 Task: Create an HTML navigation menu with dropdown submenus.
Action: Mouse moved to (65, 129)
Screenshot: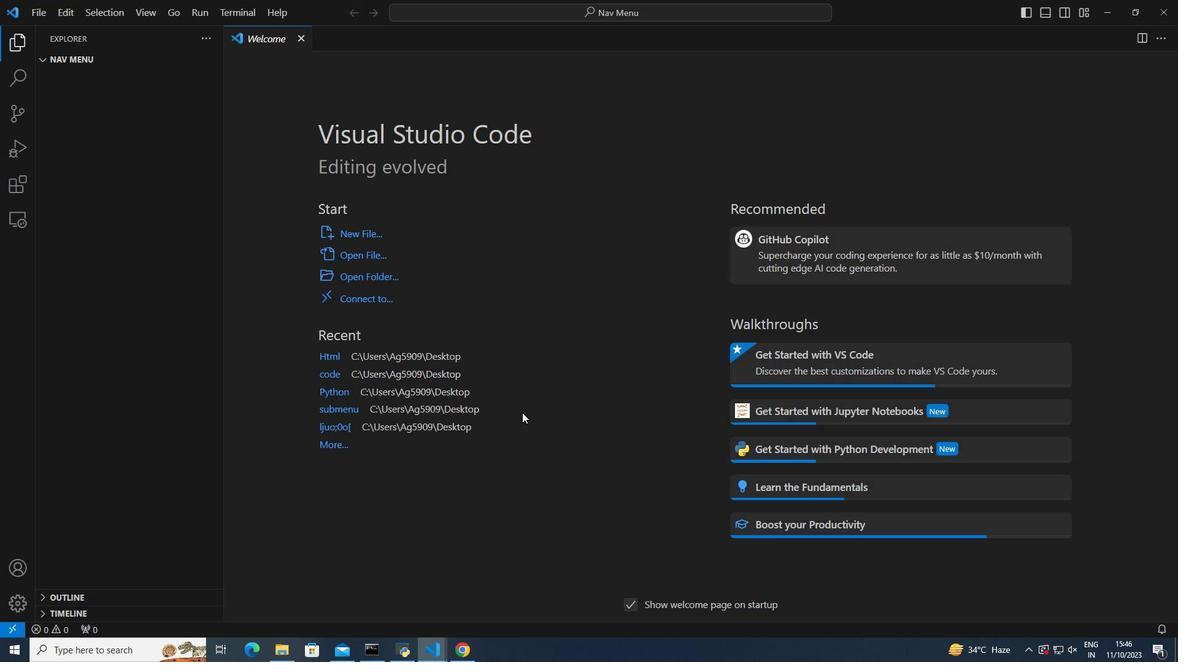 
Action: Mouse pressed left at (65, 129)
Screenshot: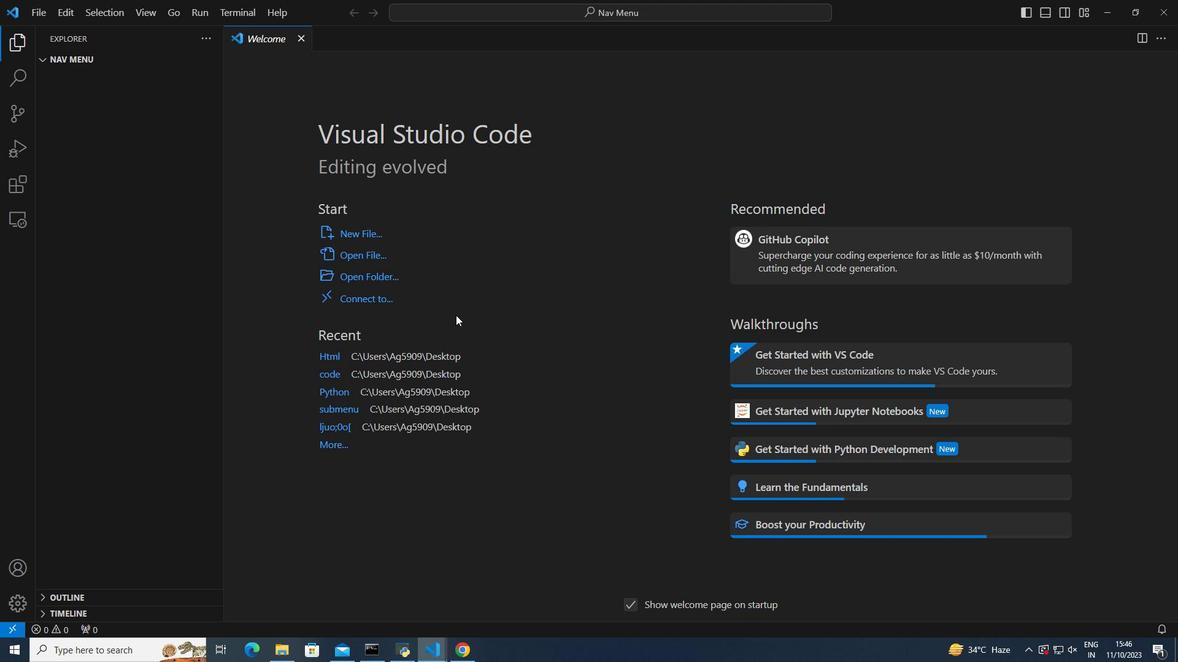 
Action: Mouse moved to (55, 97)
Screenshot: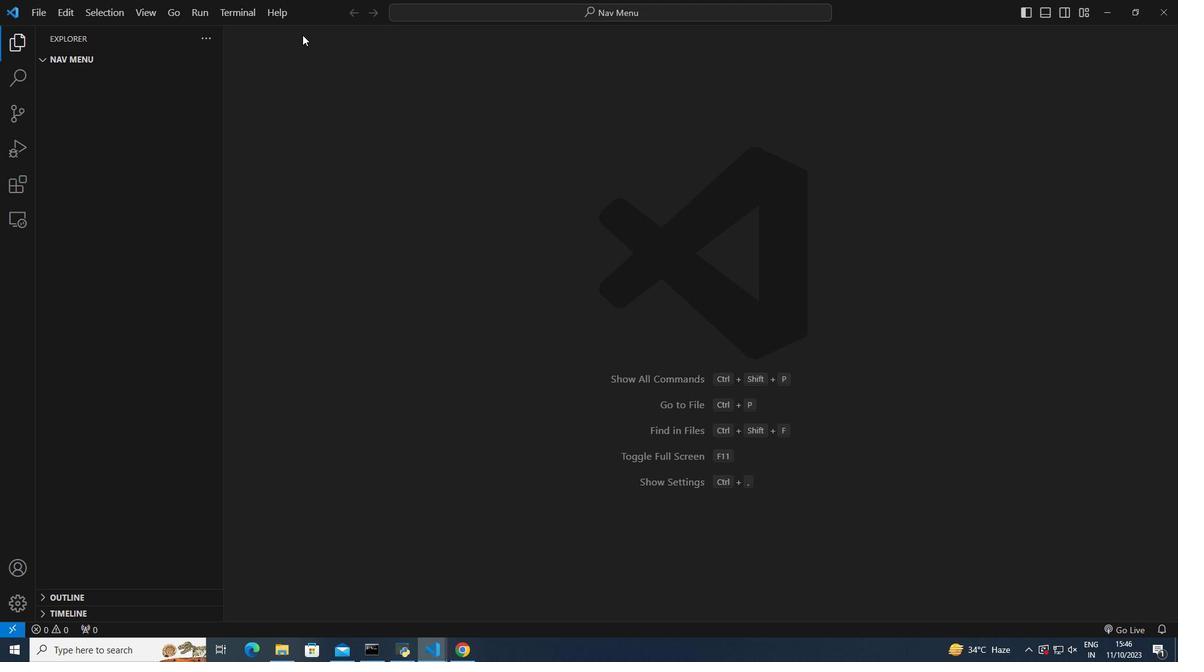 
Action: Mouse pressed left at (55, 97)
Screenshot: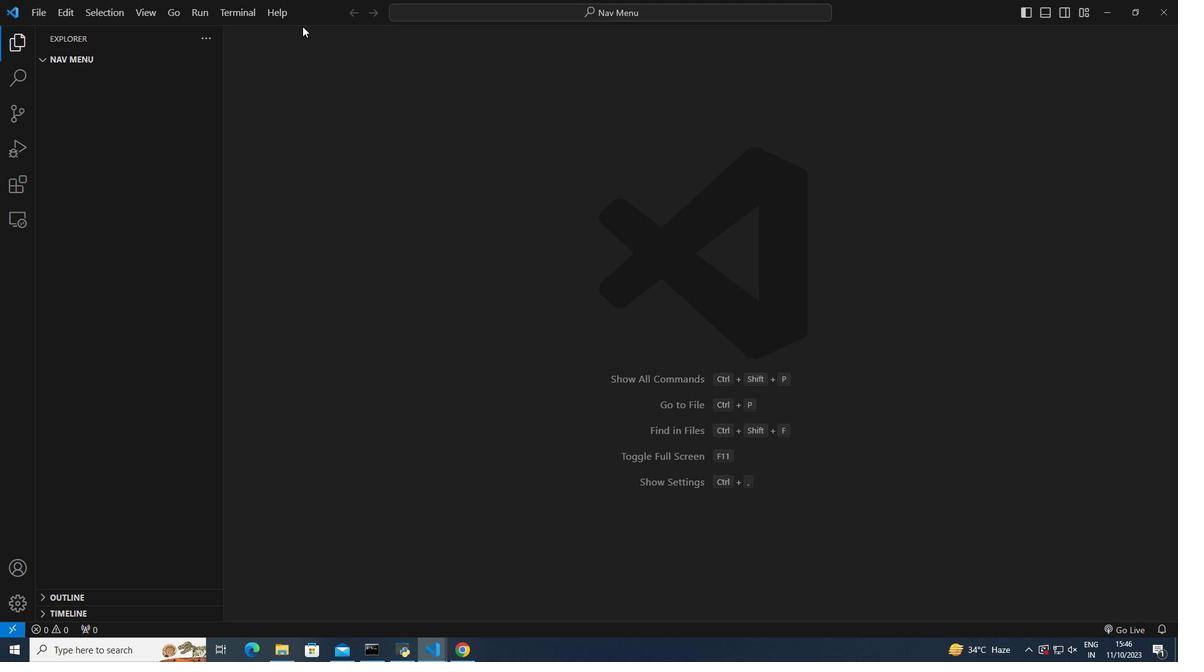 
Action: Mouse moved to (12, 133)
Screenshot: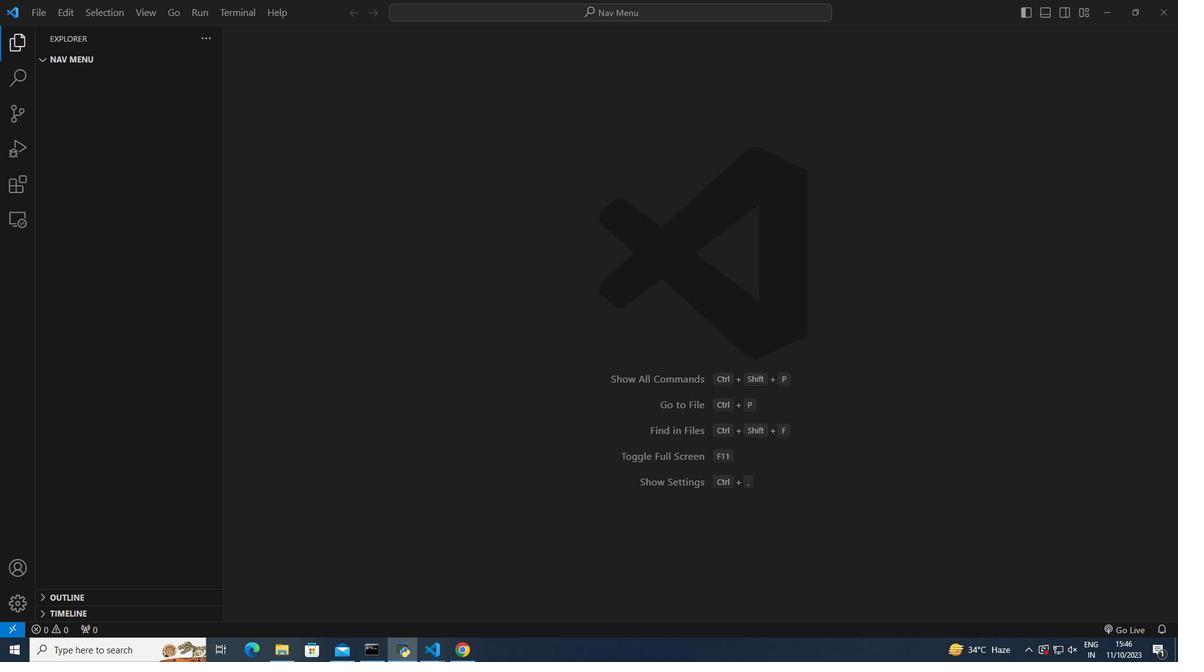 
Action: Mouse pressed left at (12, 133)
Screenshot: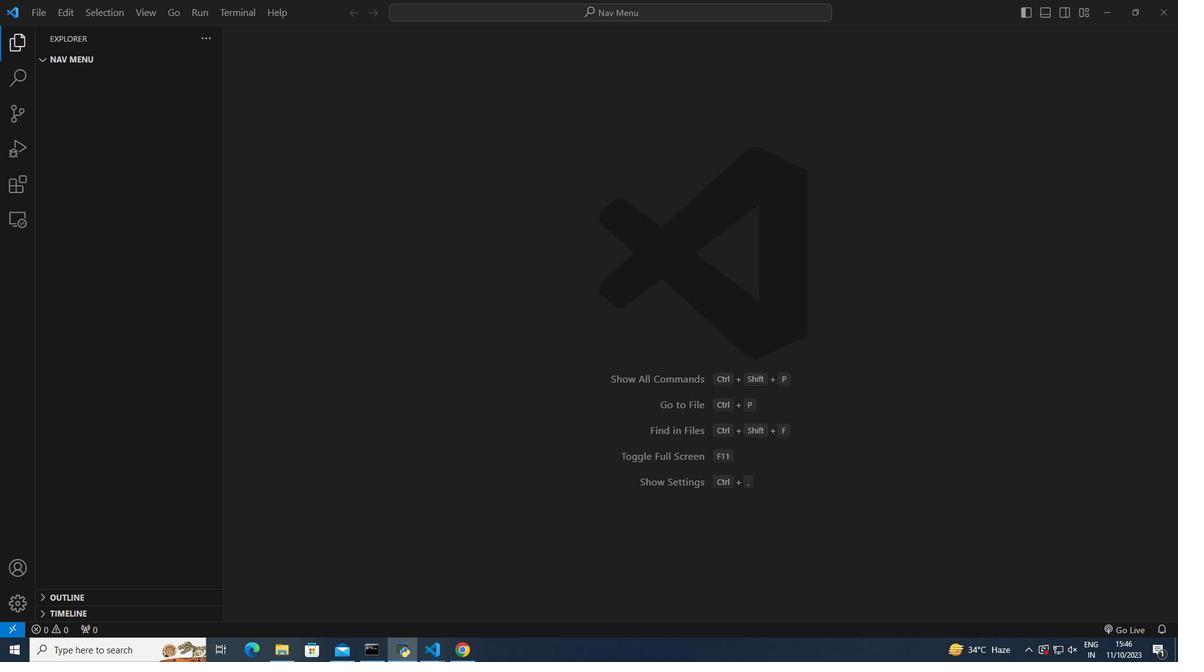 
Action: Mouse moved to (15, 133)
Screenshot: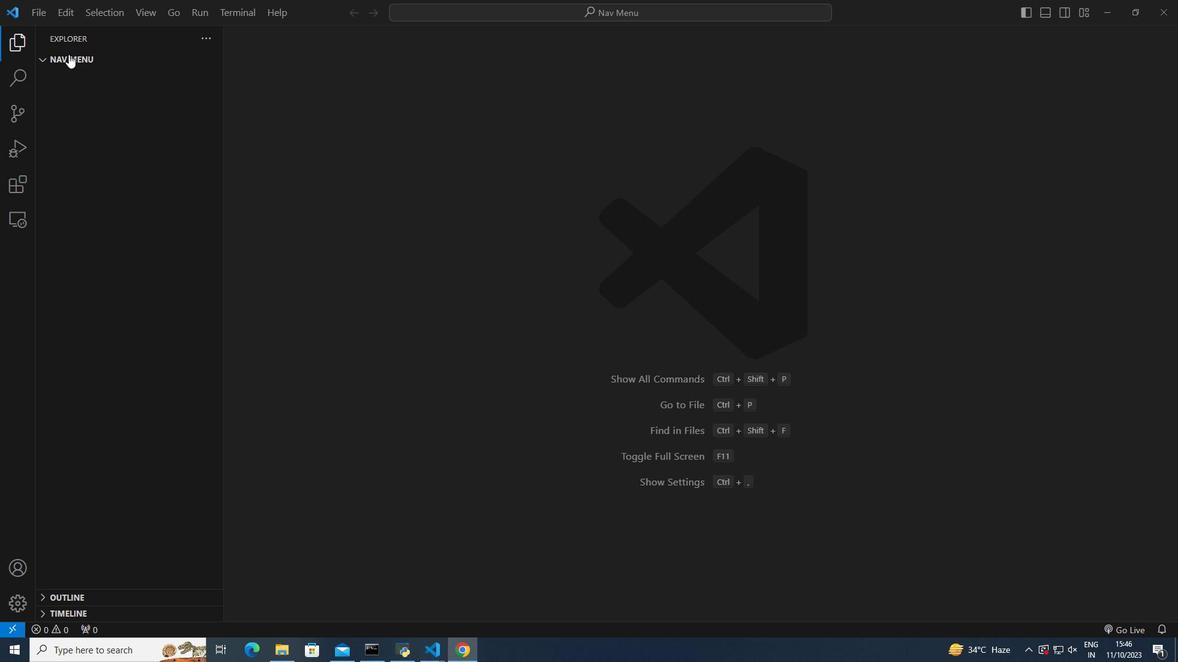 
Action: Mouse pressed left at (15, 133)
Screenshot: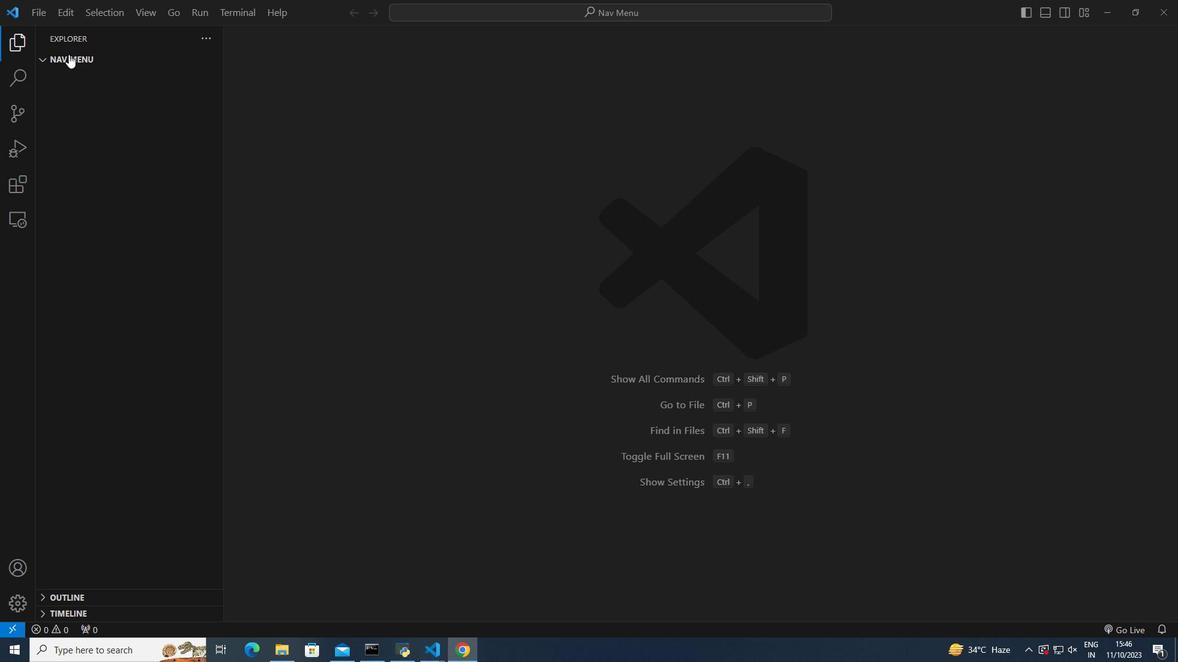 
Action: Mouse moved to (48, 100)
Screenshot: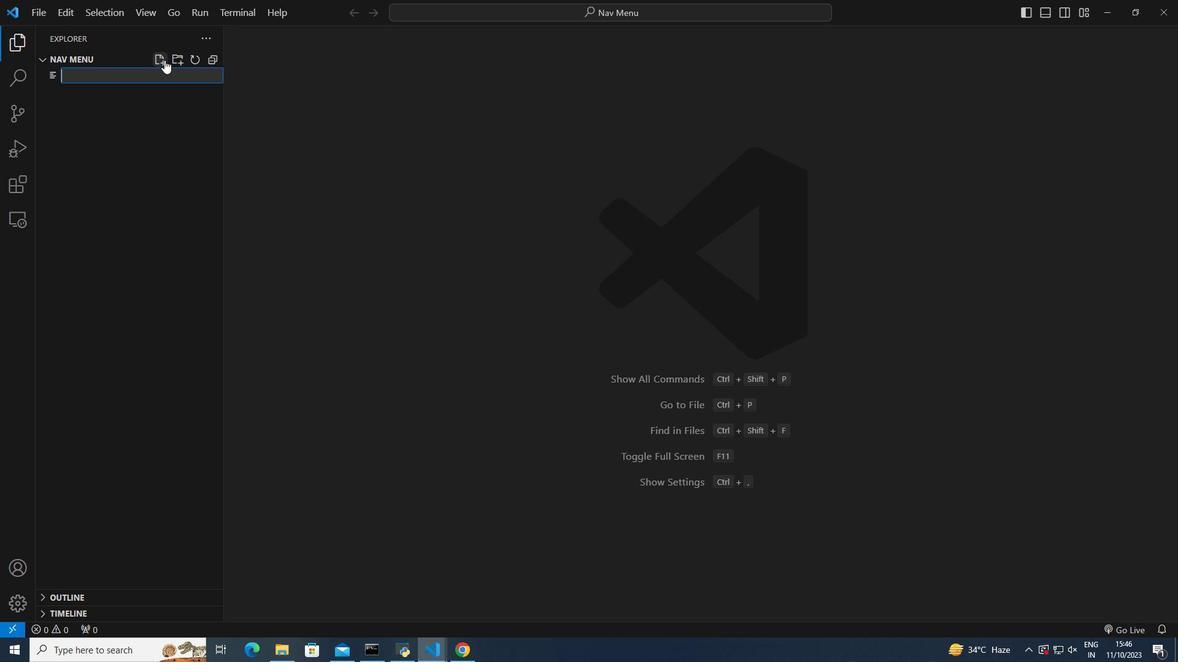 
Action: Mouse pressed left at (48, 100)
Screenshot: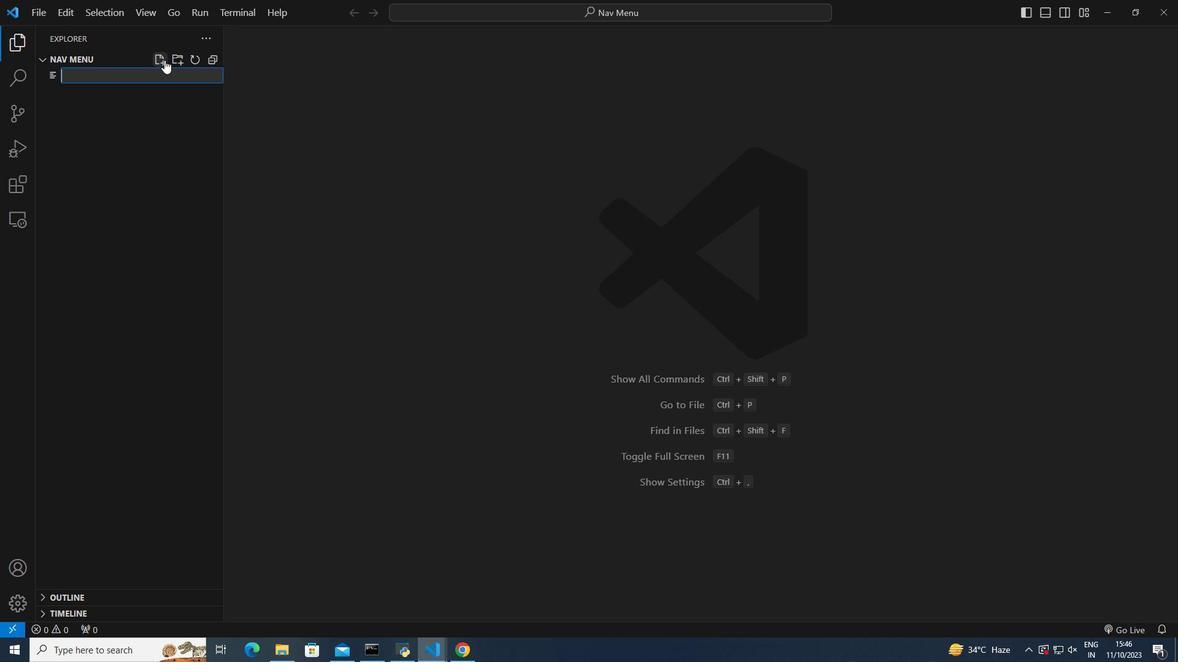 
Action: Mouse moved to (47, 101)
Screenshot: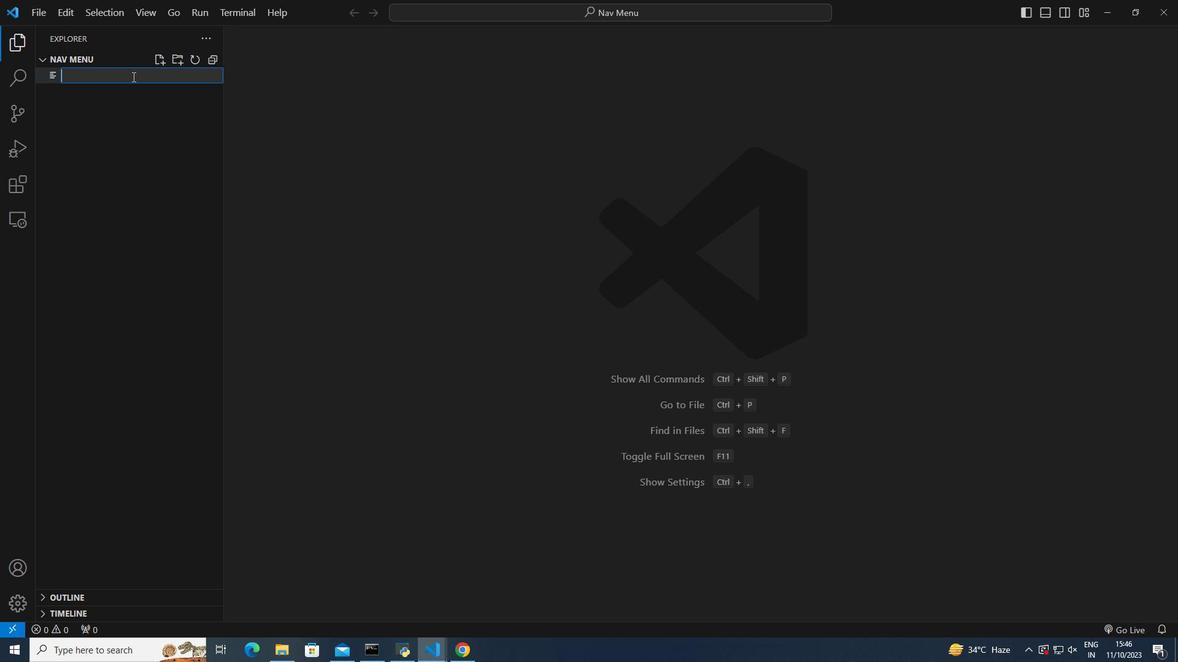 
Action: Mouse pressed left at (47, 101)
Screenshot: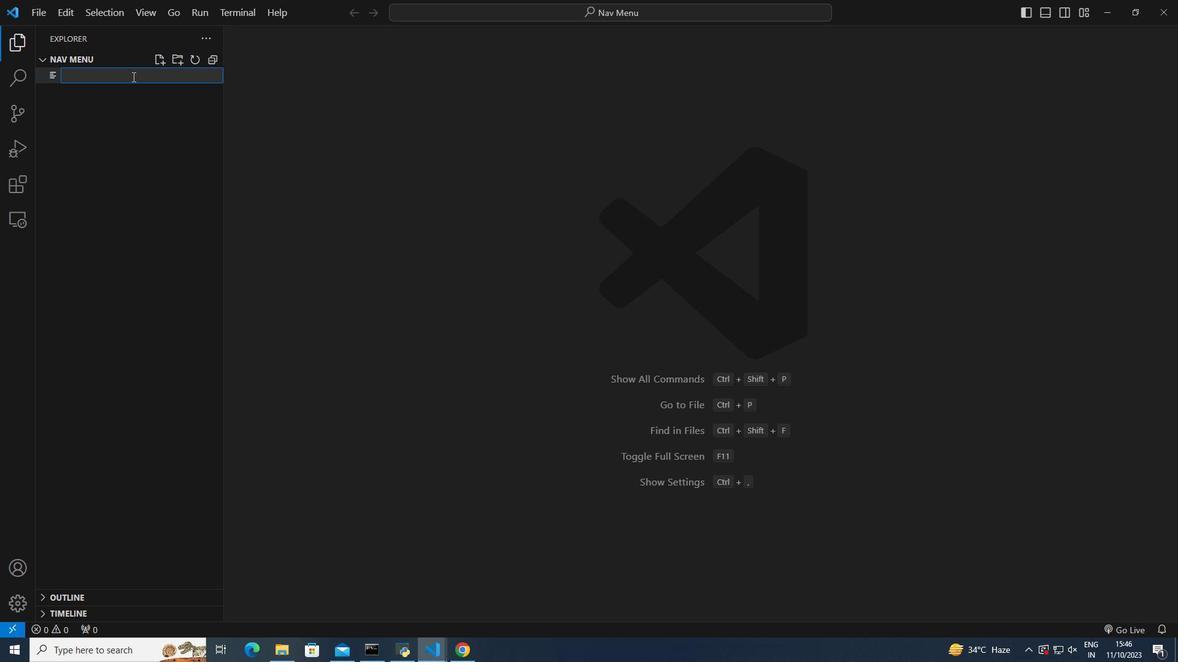 
Action: Key pressed index.html<Key.enter>
Screenshot: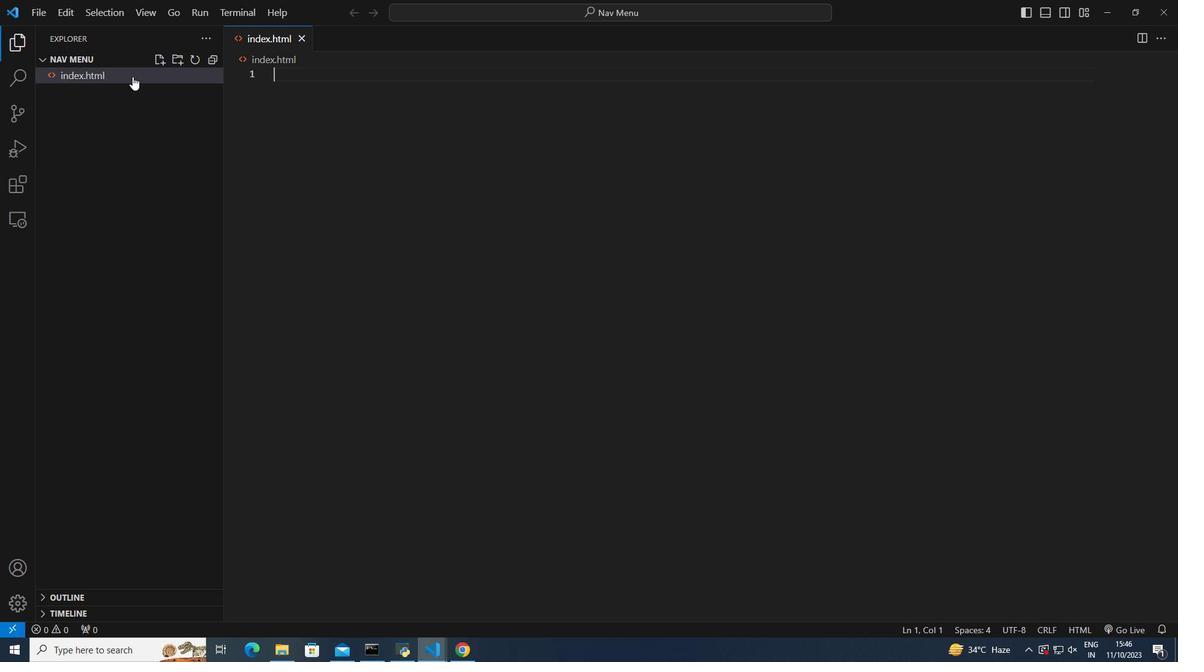 
Action: Mouse moved to (14, 117)
Screenshot: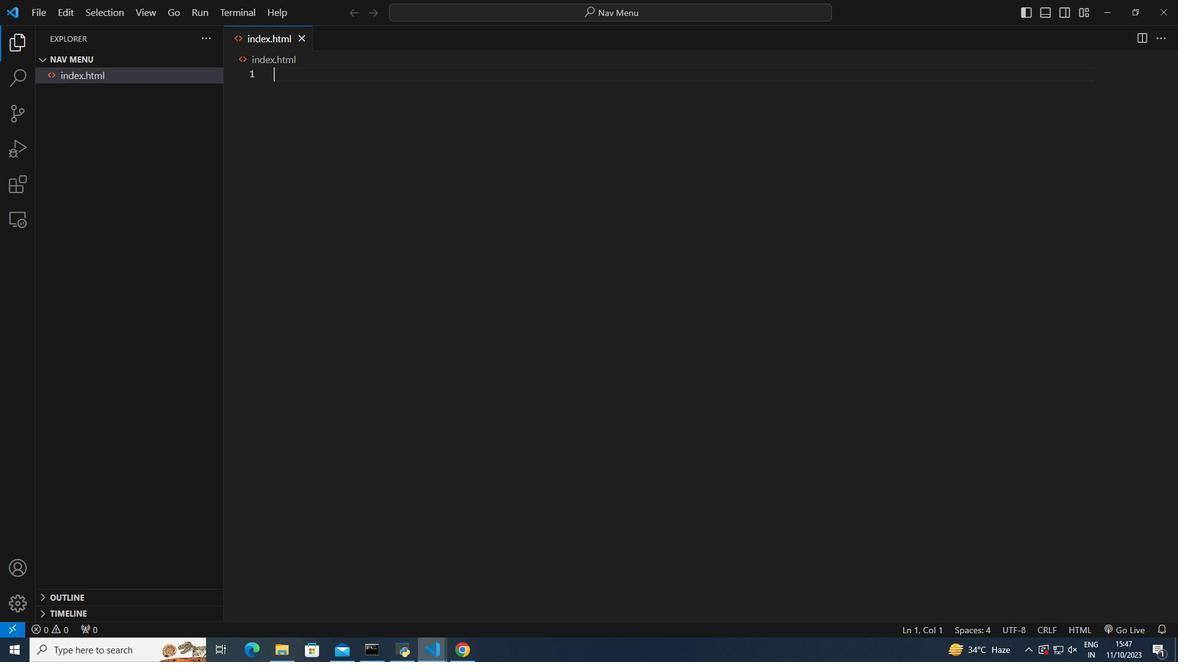 
Action: Mouse scrolled (14, 117) with delta (0, 0)
Screenshot: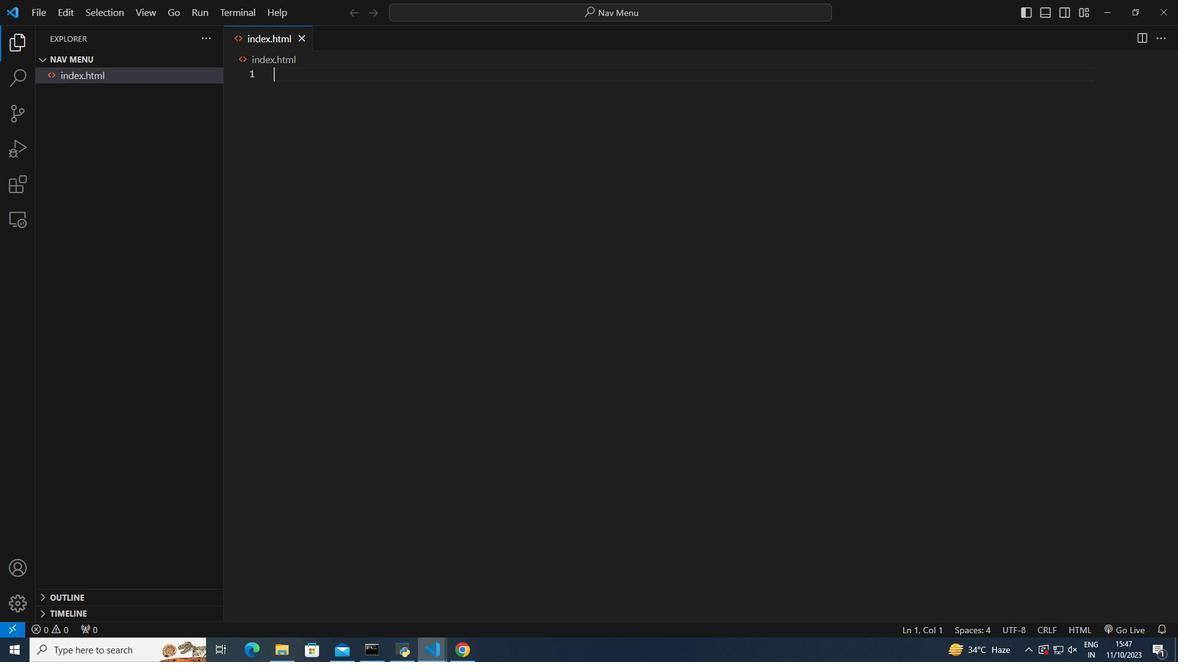 
Action: Mouse scrolled (14, 117) with delta (0, 0)
Screenshot: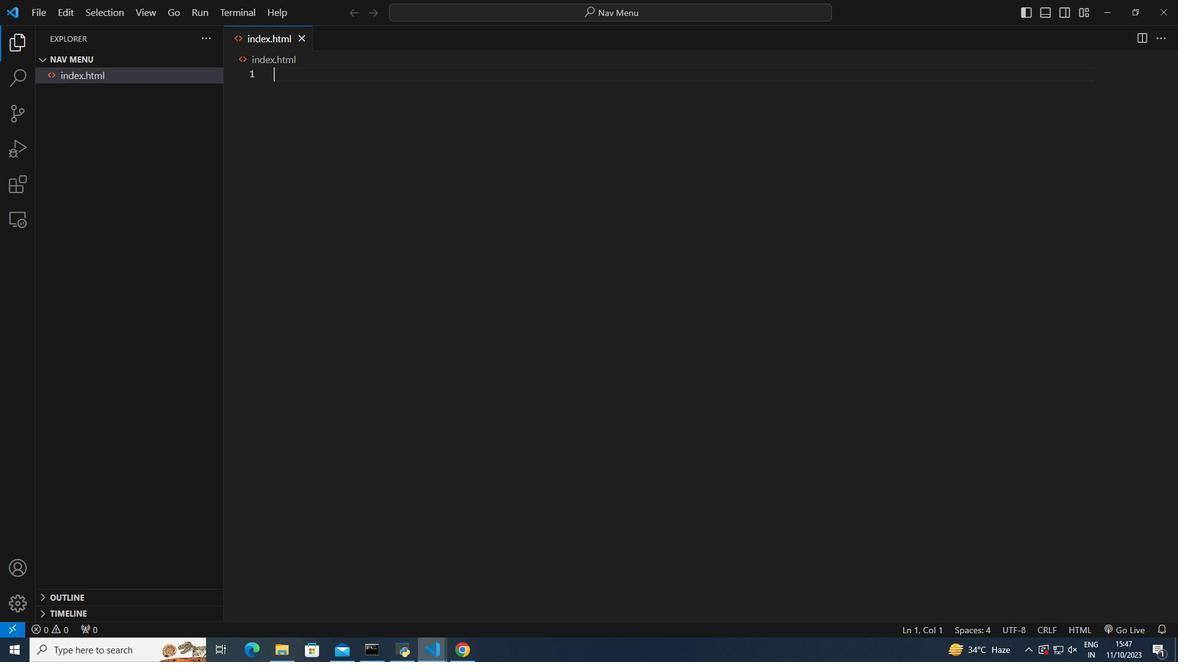 
Action: Mouse moved to (14, 117)
Screenshot: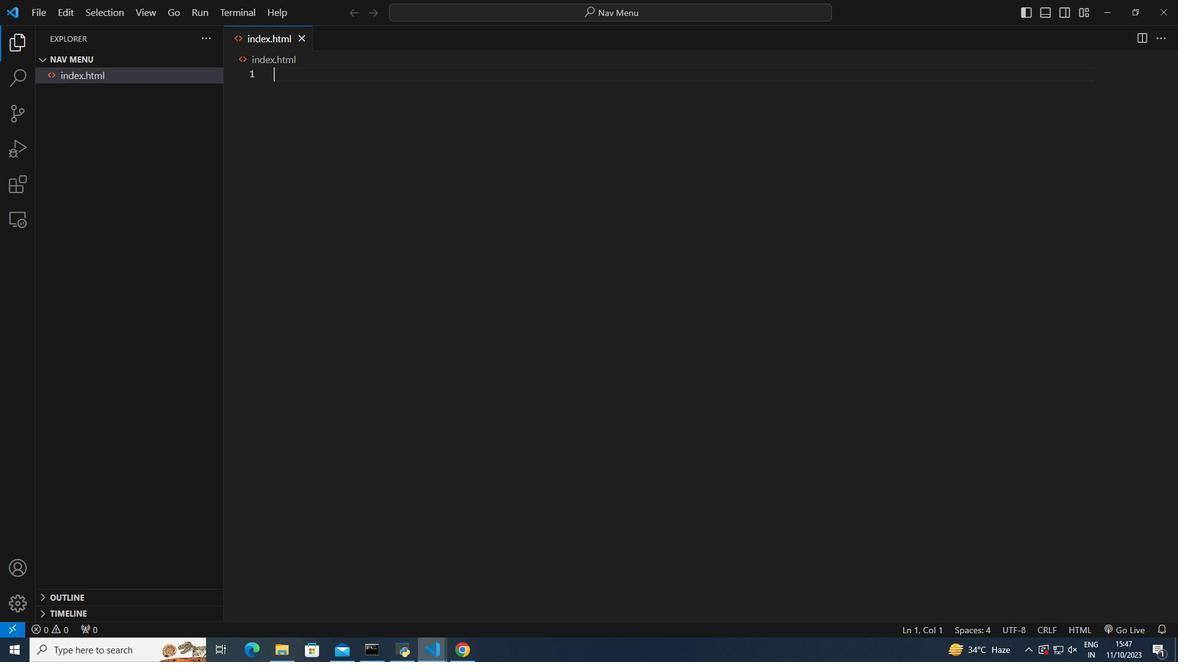 
Action: Mouse scrolled (14, 117) with delta (0, 0)
Screenshot: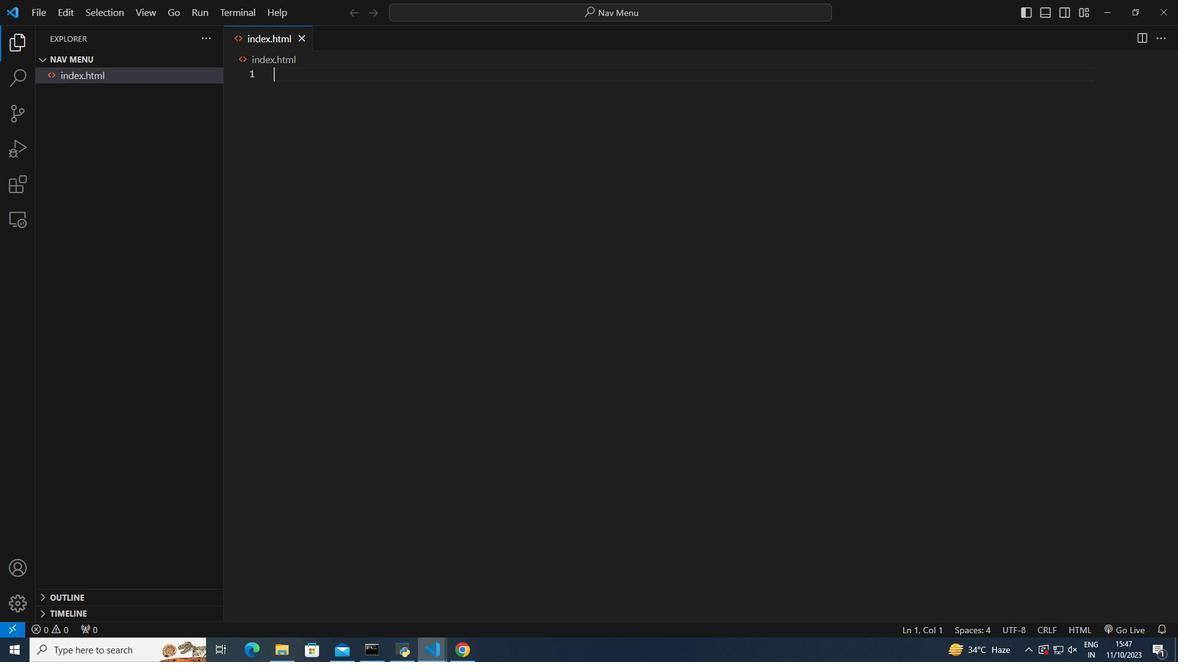 
Action: Mouse moved to (14, 115)
Screenshot: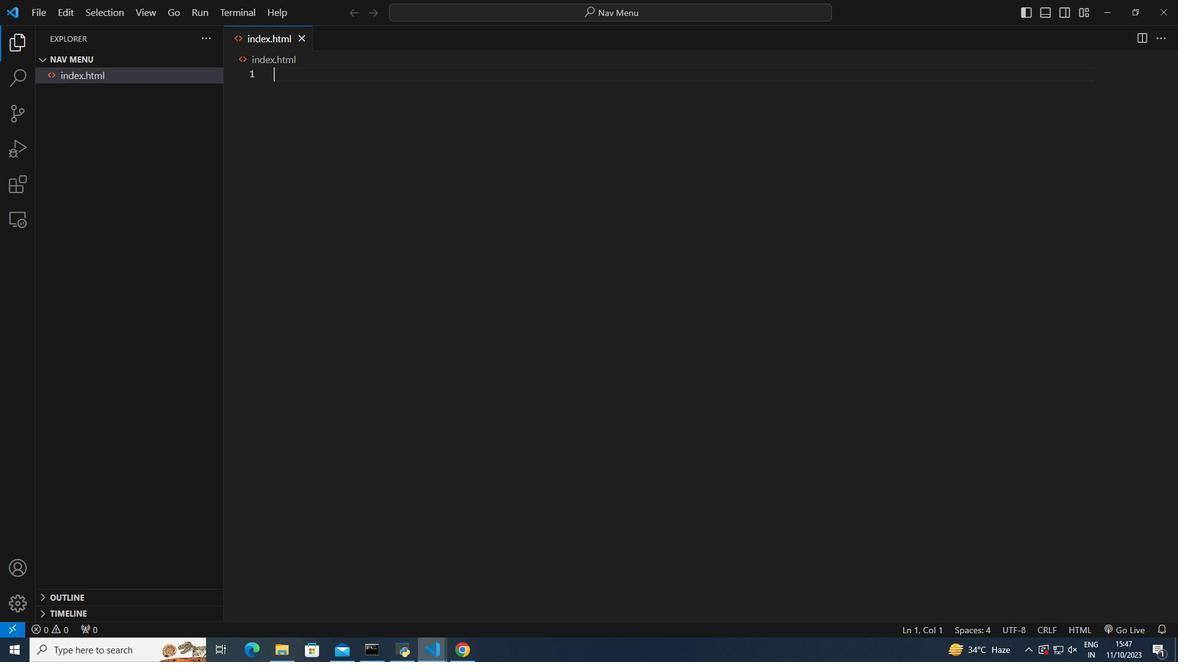 
Action: Mouse scrolled (14, 115) with delta (0, 0)
Screenshot: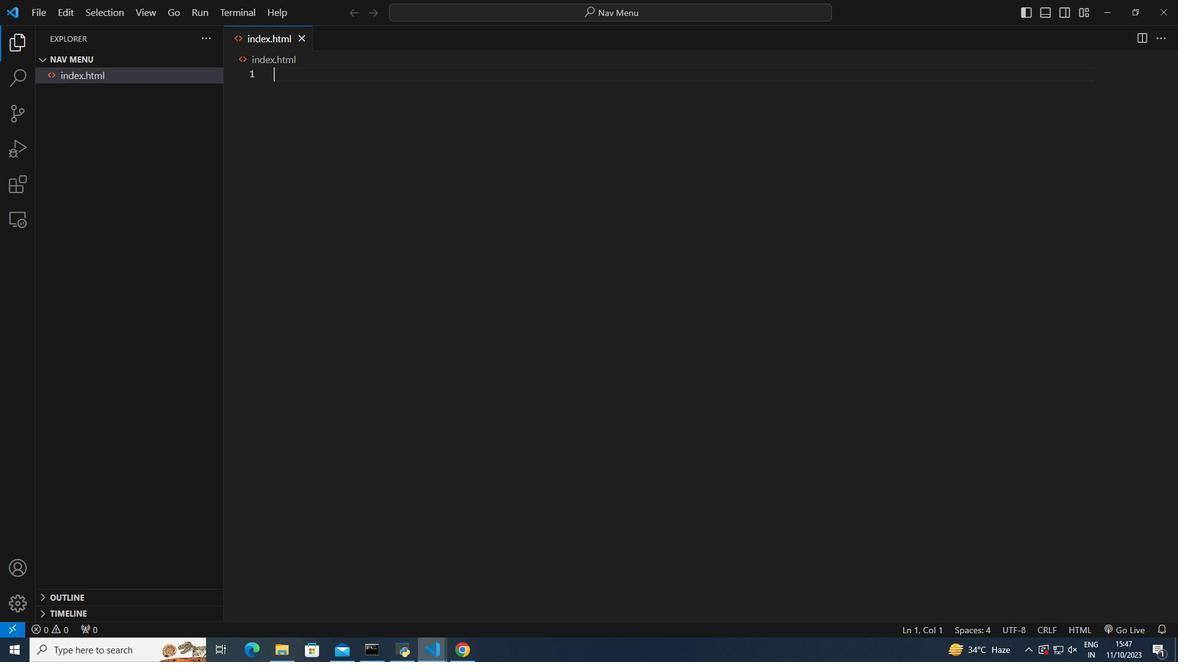 
Action: Mouse scrolled (14, 115) with delta (0, 0)
Screenshot: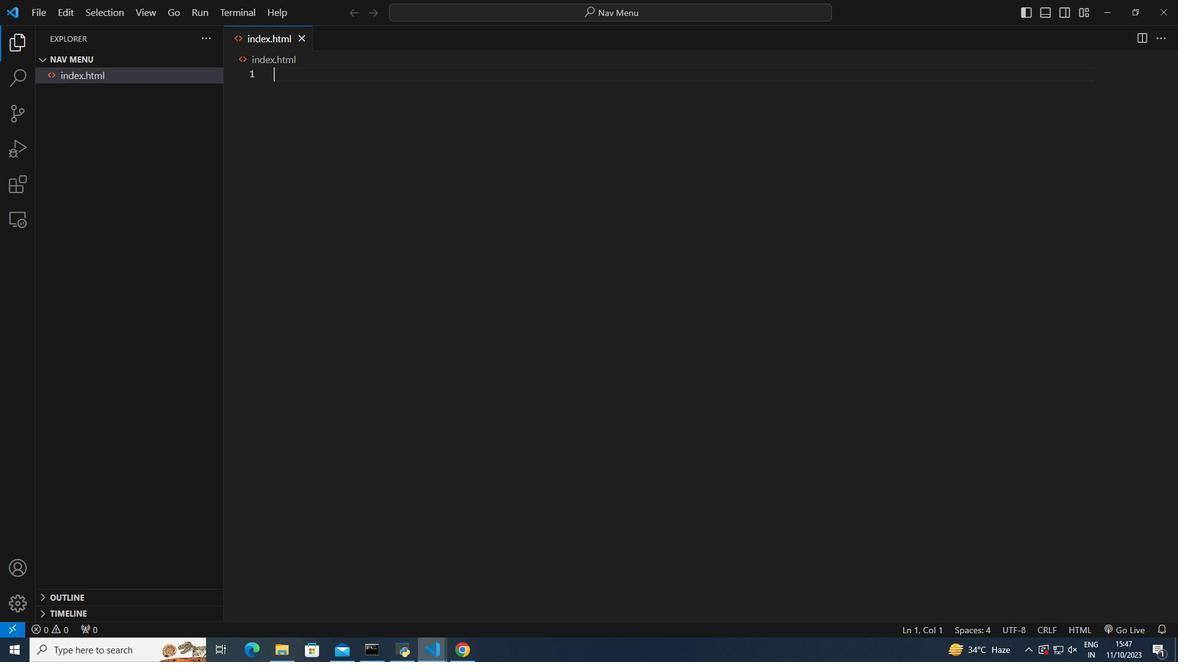 
Action: Mouse scrolled (14, 115) with delta (0, 0)
Screenshot: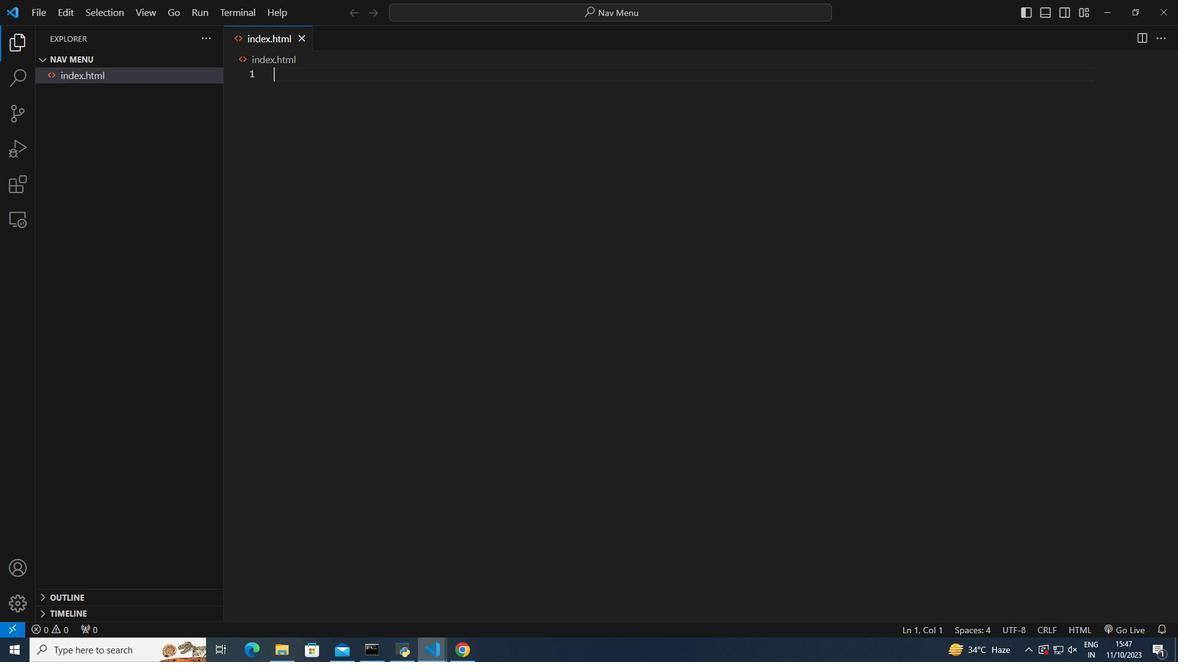 
Action: Mouse scrolled (14, 115) with delta (0, 0)
Screenshot: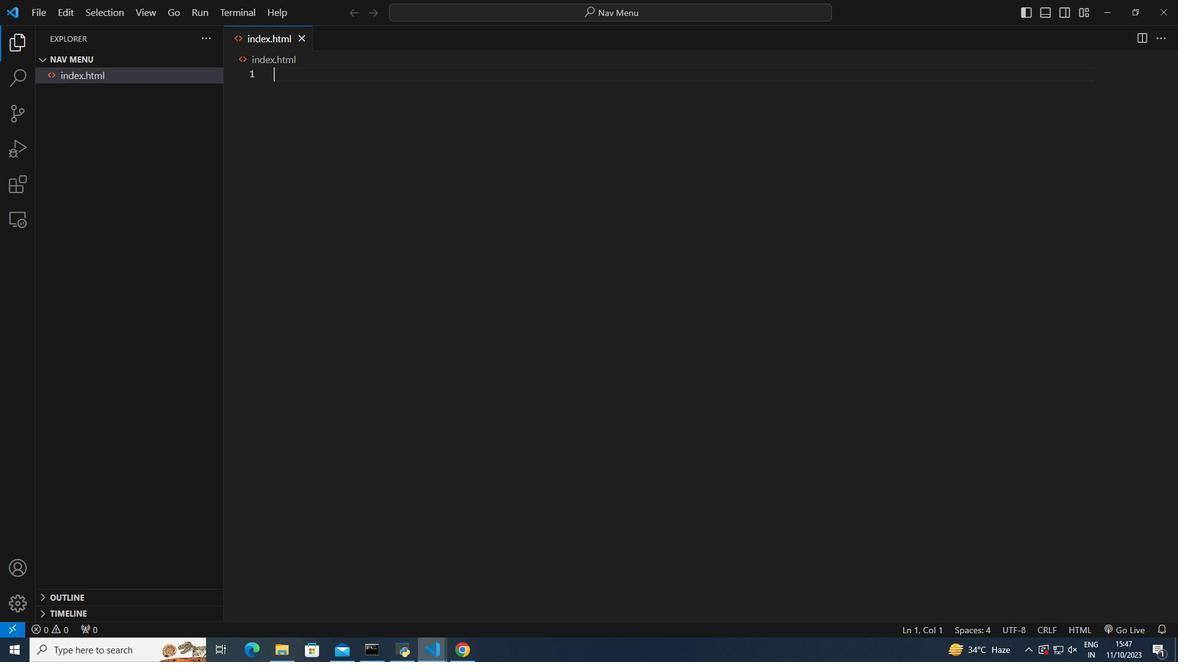 
Action: Mouse scrolled (14, 115) with delta (0, 0)
Screenshot: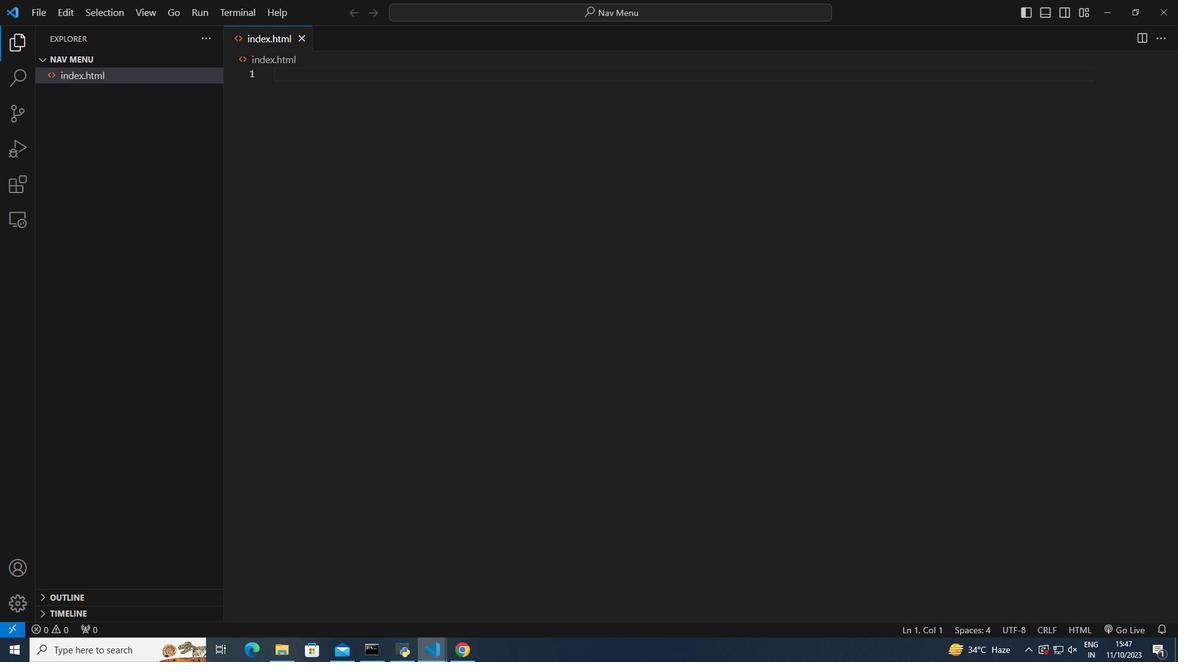 
Action: Mouse moved to (14, 115)
Screenshot: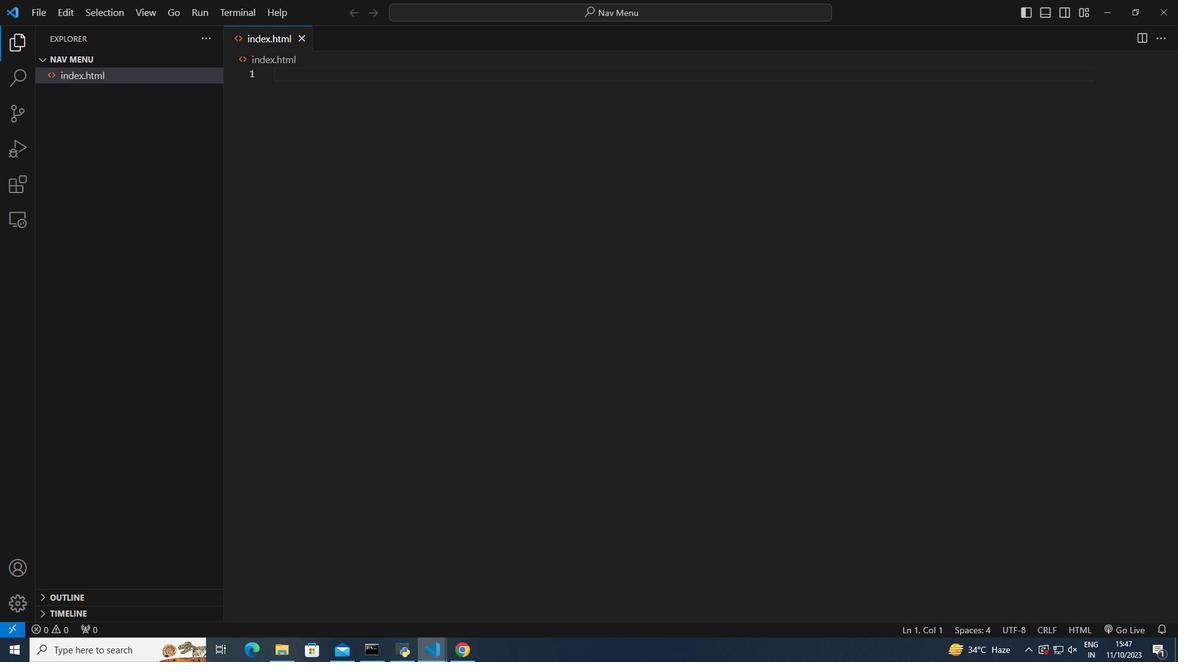 
Action: Mouse scrolled (14, 115) with delta (0, 0)
Screenshot: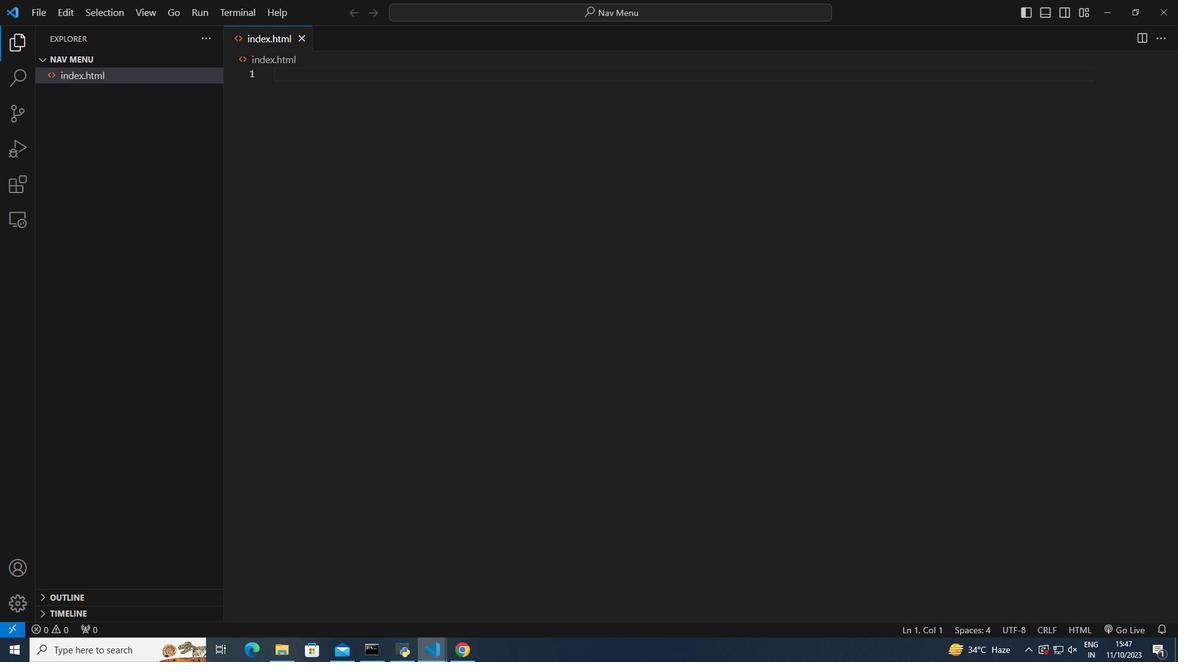 
Action: Mouse scrolled (14, 115) with delta (0, 0)
Screenshot: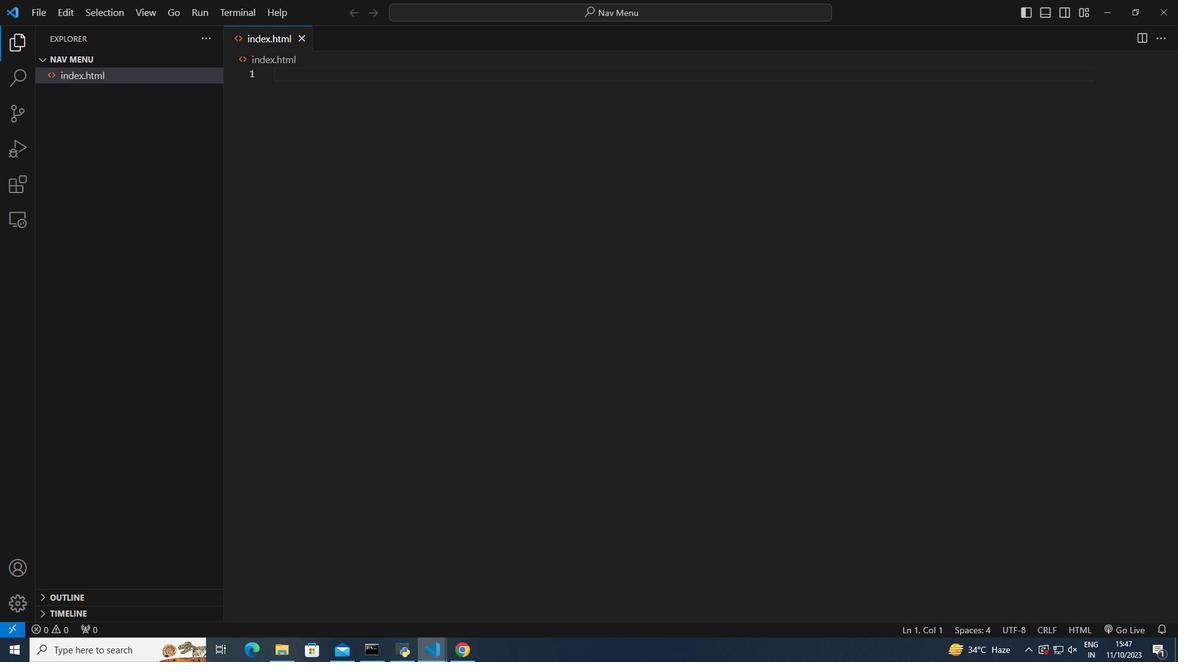 
Action: Mouse scrolled (14, 115) with delta (0, 0)
Screenshot: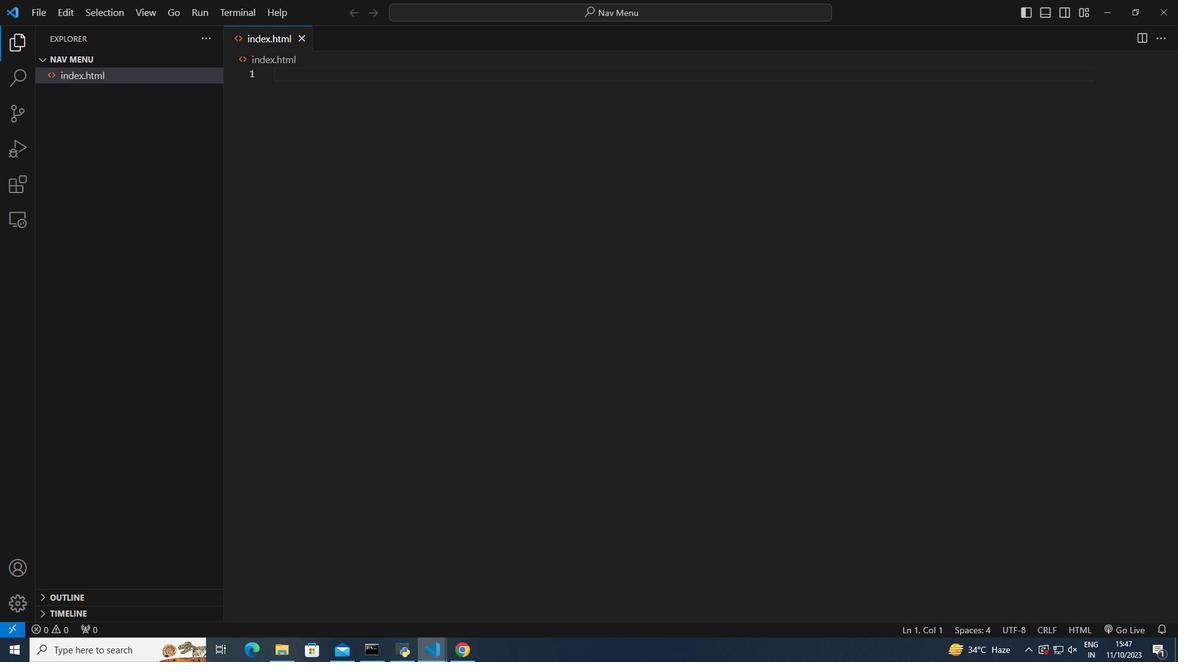 
Action: Mouse scrolled (14, 115) with delta (0, 0)
Screenshot: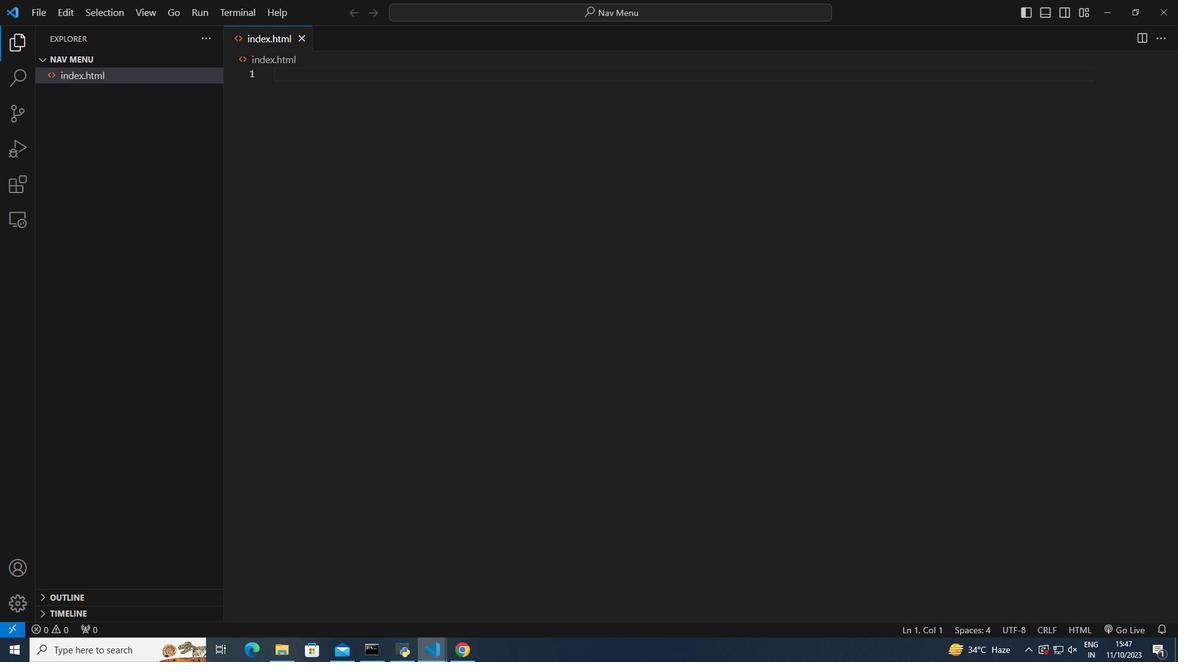 
Action: Mouse moved to (14, 115)
Screenshot: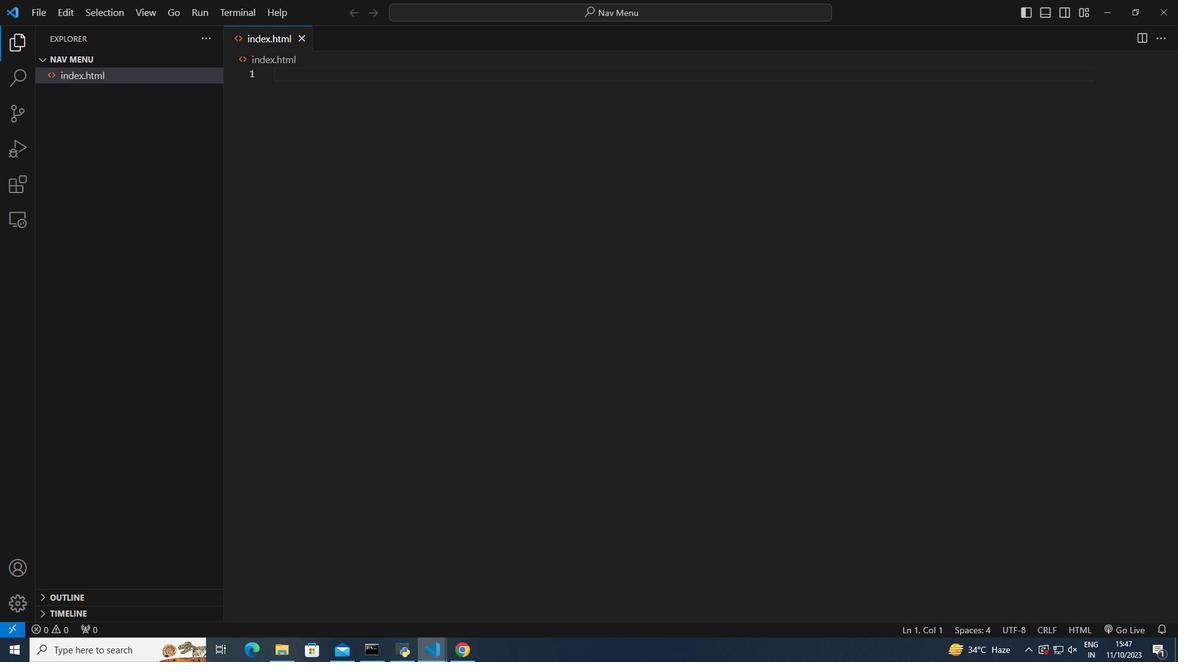 
Action: Mouse scrolled (14, 115) with delta (0, 0)
Screenshot: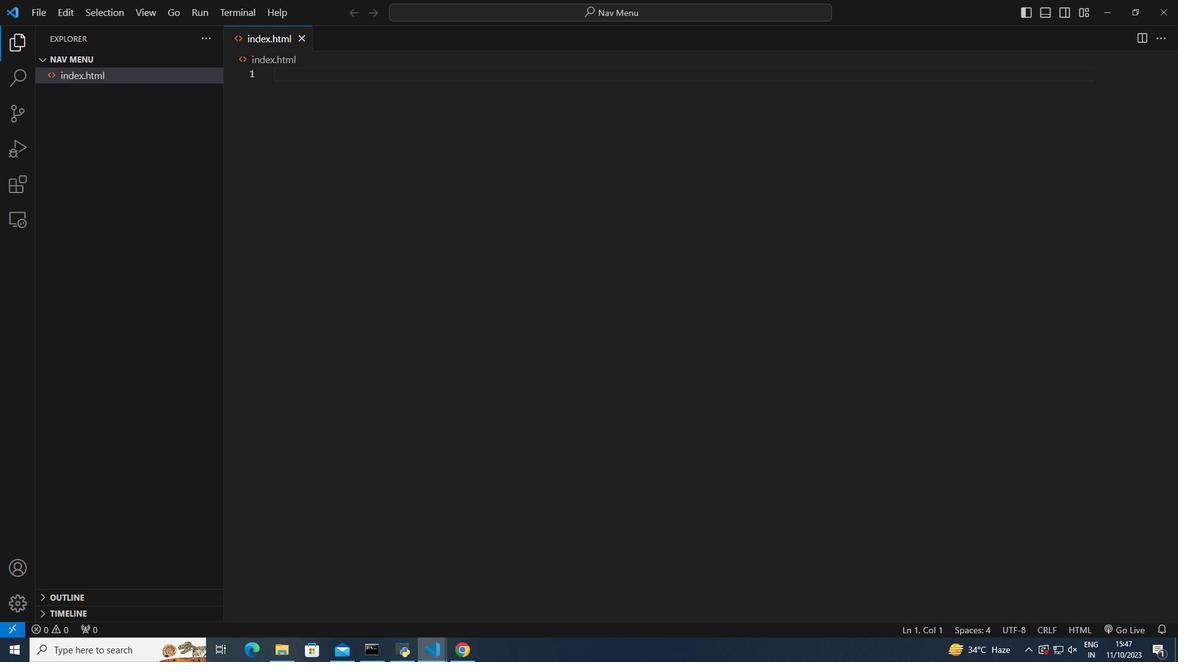 
Action: Mouse scrolled (14, 115) with delta (0, 0)
Screenshot: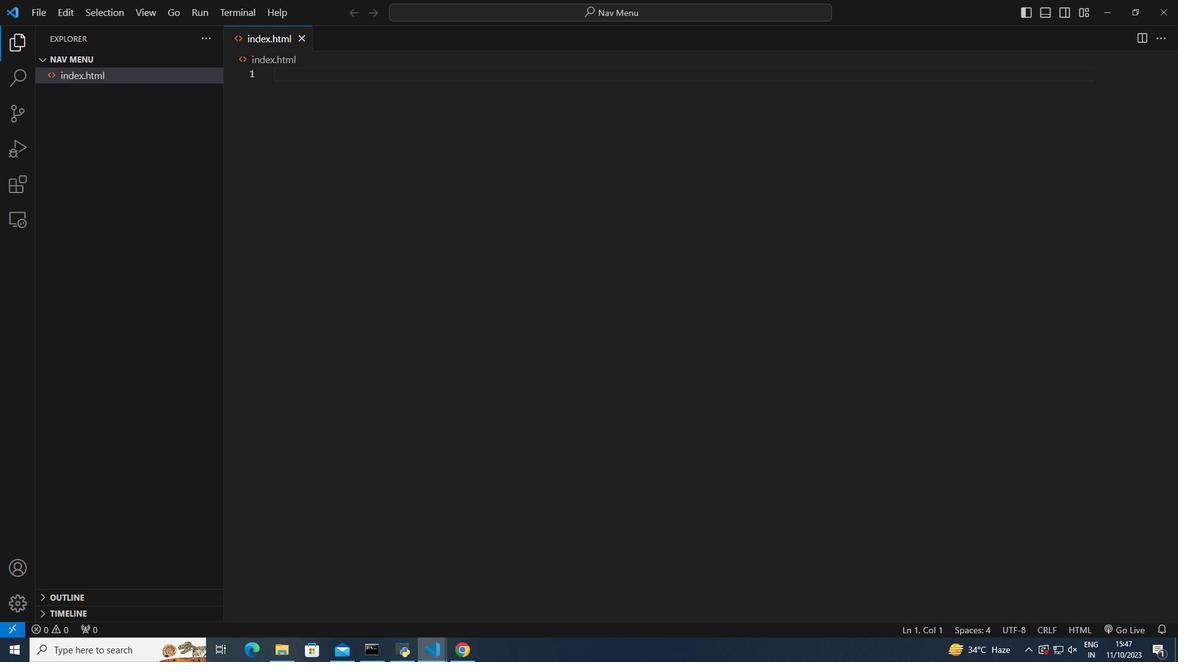 
Action: Mouse scrolled (14, 115) with delta (0, 0)
Screenshot: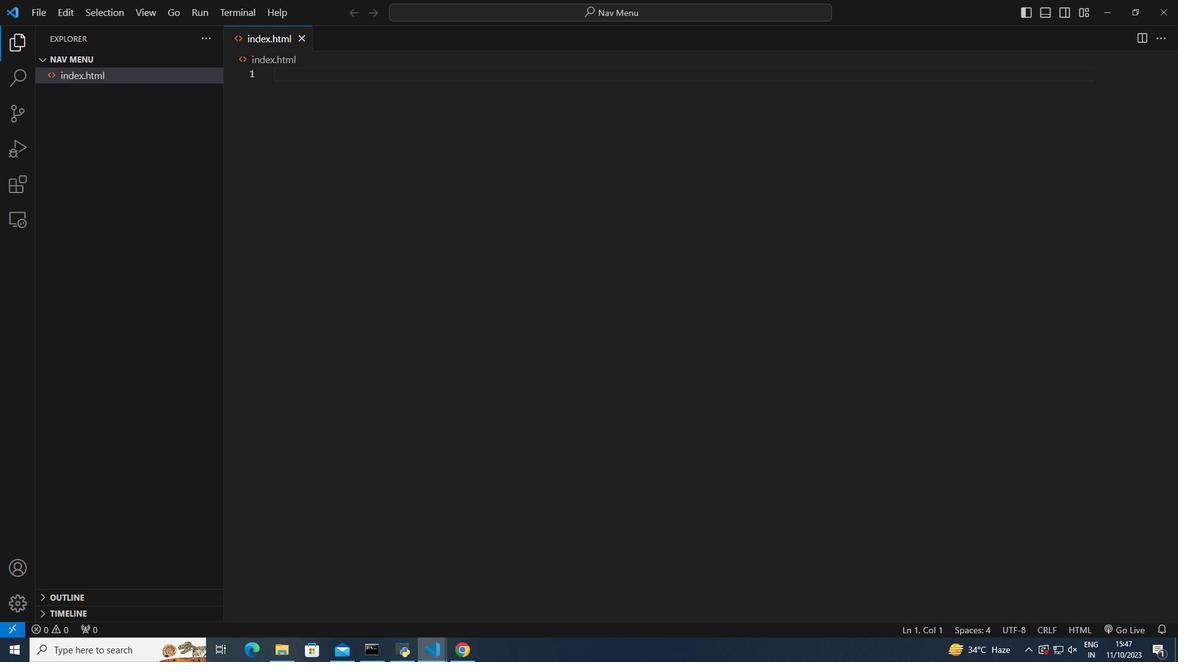 
Action: Mouse moved to (59, 104)
Screenshot: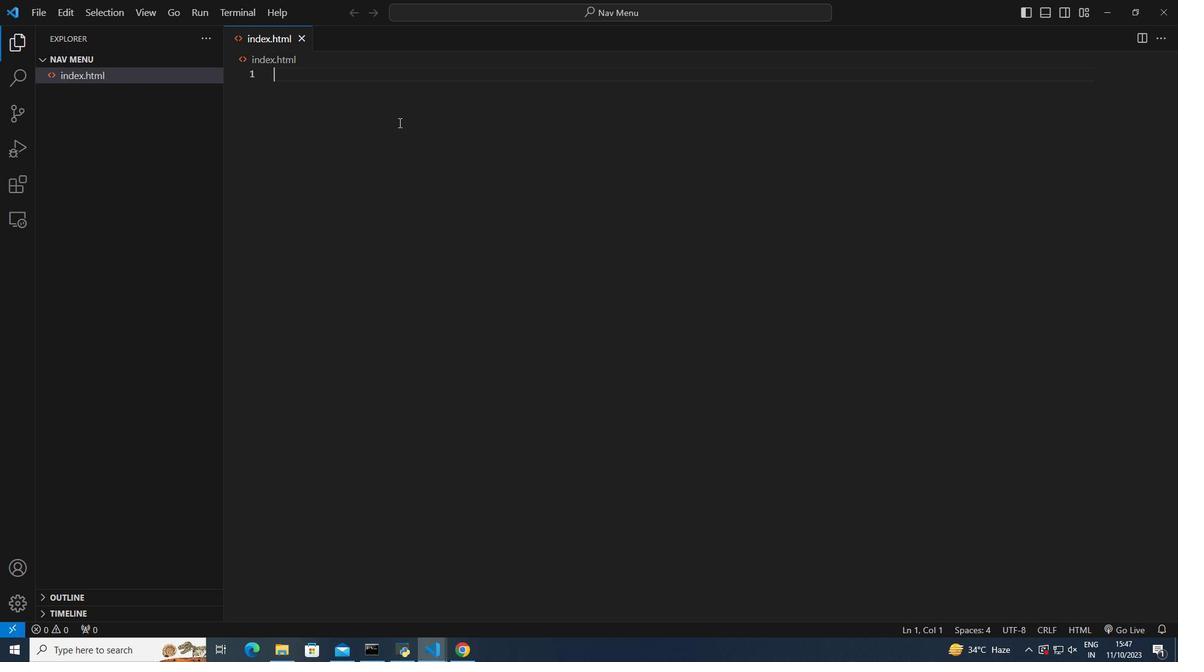 
Action: Key pressed <Key.shift_r><doc<Key.enter><Key.enter><Key.shift_r>M<Key.backspace><Key.shift_r><html<Key.shift_r>><Key.enter><Key.shift_r><hr<Key.backspace>ead<Key.shift_r>><Key.enter><Key.shift_r><titlr<Key.shift_r>><Key.shift><Key.shift><Key.shift><Key.shift><Key.shift><Key.shift><Key.shift><Key.shift><Key.shift><Key.shift><Key.shift><Key.shift><Key.shift><Key.shift><Key.shift><Key.shift><Key.shift><Key.shift><Key.shift><Key.shift><Key.shift><Key.shift><Key.shift><Key.shift><Key.shift><Key.shift><Key.shift><Key.shift><Key.shift><Key.shift><Key.shift><Key.shift><Key.shift><Key.shift><Key.shift><Key.shift><Key.shift><Key.shift><Key.shift><Key.shift><Key.shift><Key.shift><Key.shift><Key.shift><Key.shift><Key.shift><Key.shift><Key.shift><Key.shift><Key.shift><Key.shift><Key.shift><Key.shift><Key.shift><Key.shift><Key.shift><Key.shift><Key.shift>Dropdown<Key.space>menu<Key.left><Key.left><Key.left><Key.backspace><Key.shift><Key.shift><Key.shift><Key.shift><Key.shift><Key.shift><Key.shift><Key.shift><Key.shift><Key.shift><Key.shift><Key.shift><Key.shift><Key.shift><Key.shift><Key.shift><Key.shift><Key.shift><Key.shift><Key.shift><Key.shift><Key.shift><Key.shift>m<Key.backspace><Key.shift>M
Screenshot: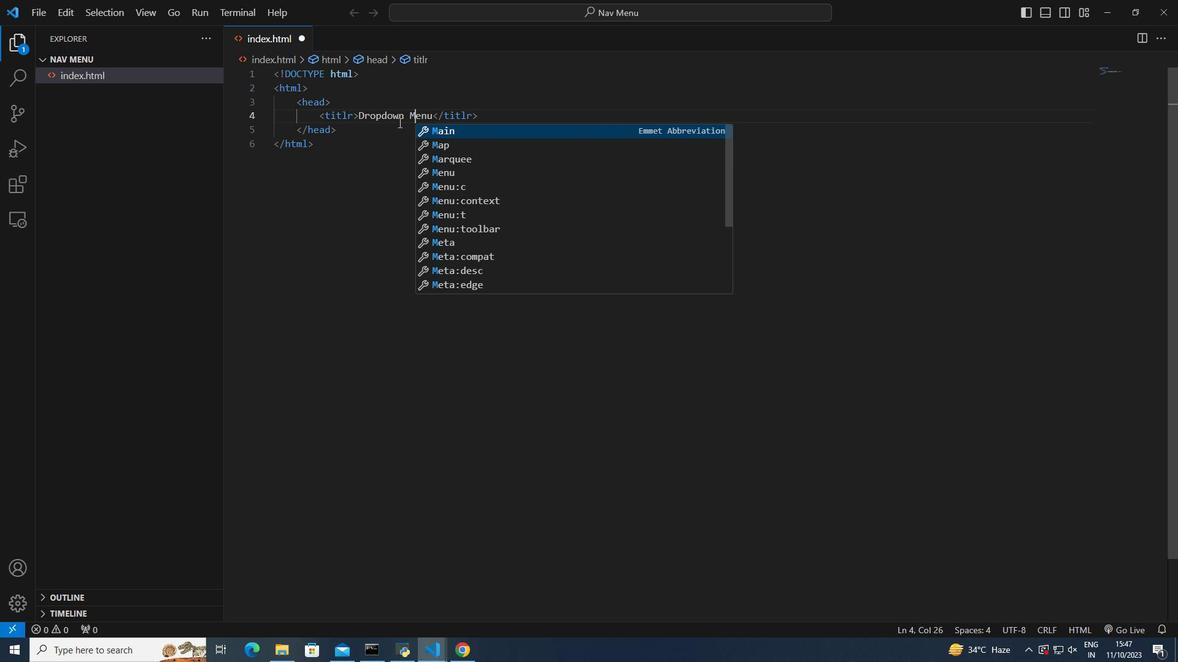 
Action: Mouse moved to (78, 125)
Screenshot: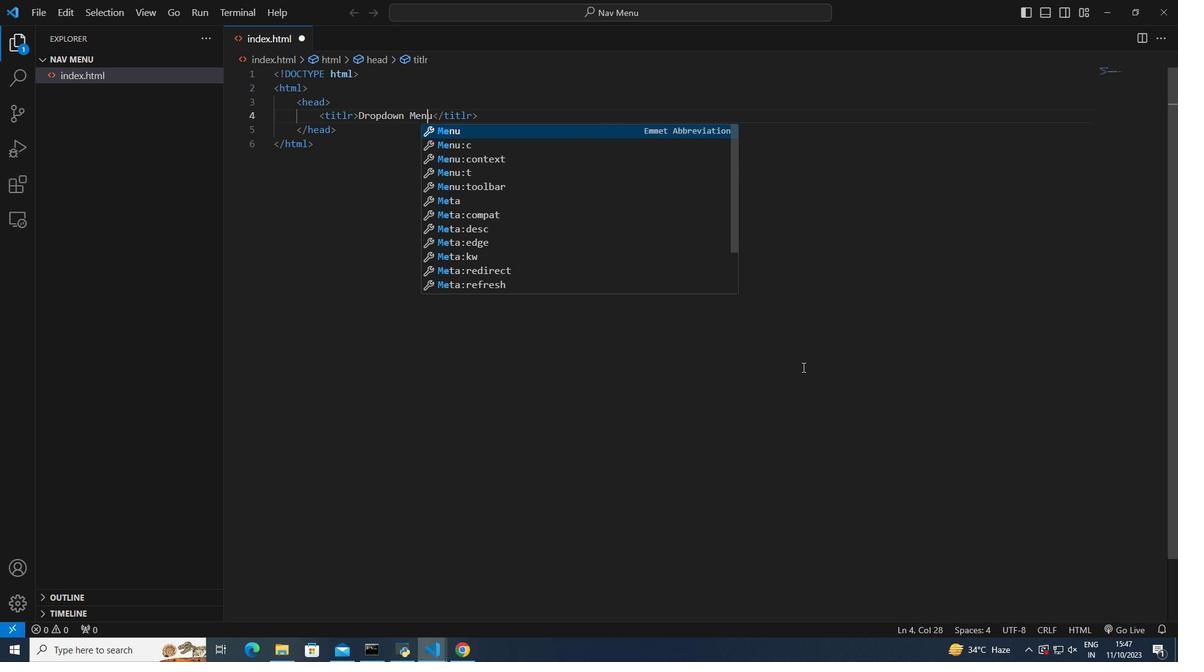 
Action: Key pressed <Key.right><Key.right><Key.right><Key.right><Key.right>
Screenshot: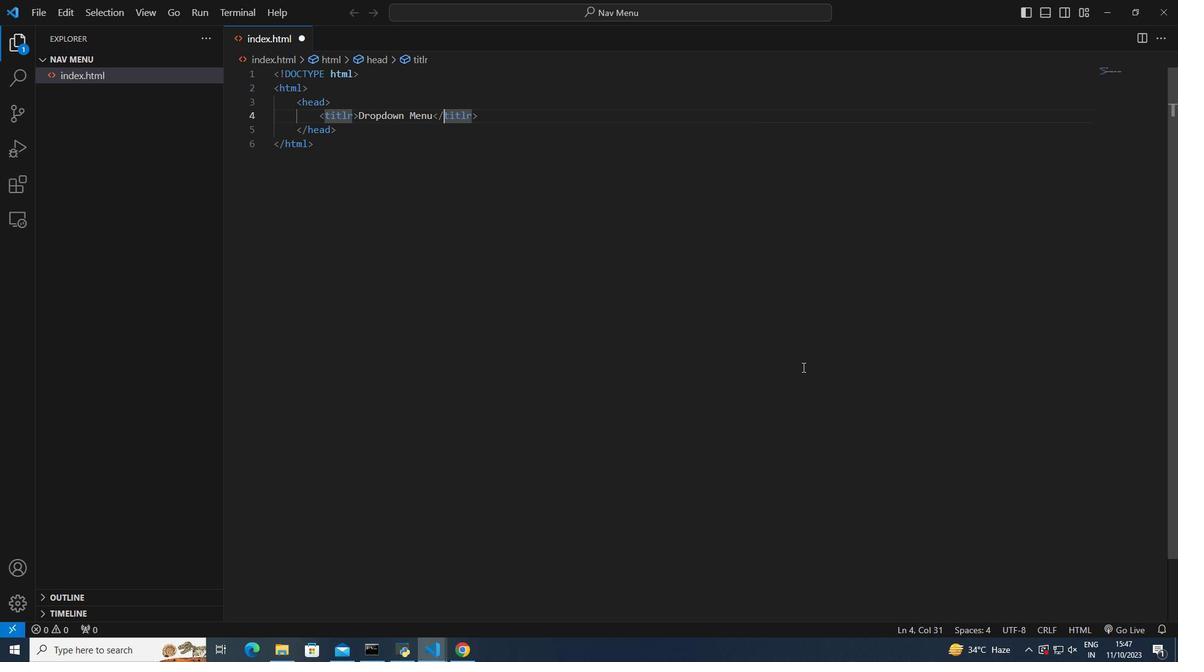 
Action: Mouse moved to (17, 116)
Screenshot: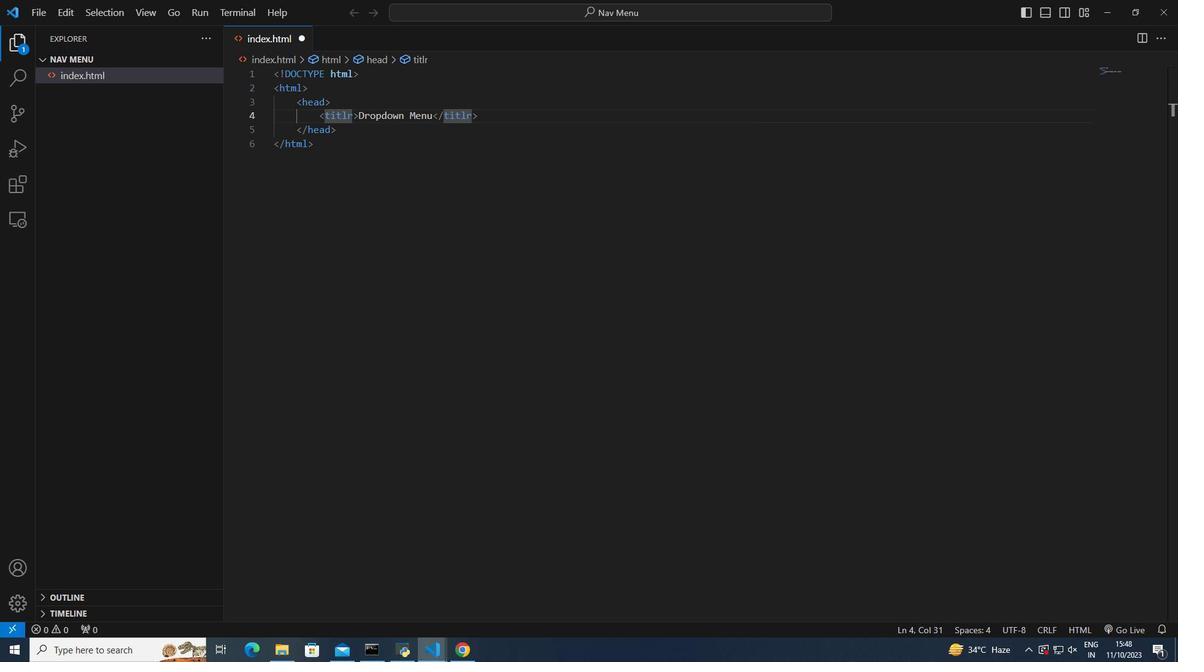 
Action: Mouse scrolled (17, 116) with delta (0, 0)
Screenshot: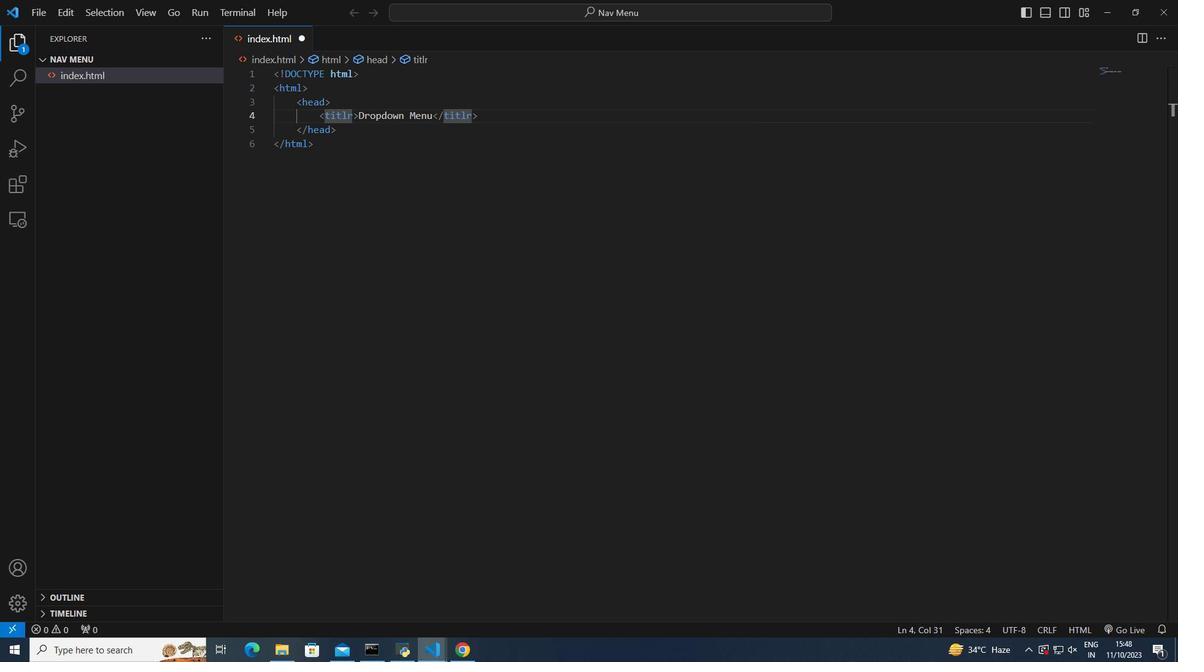 
Action: Mouse scrolled (17, 116) with delta (0, 0)
Screenshot: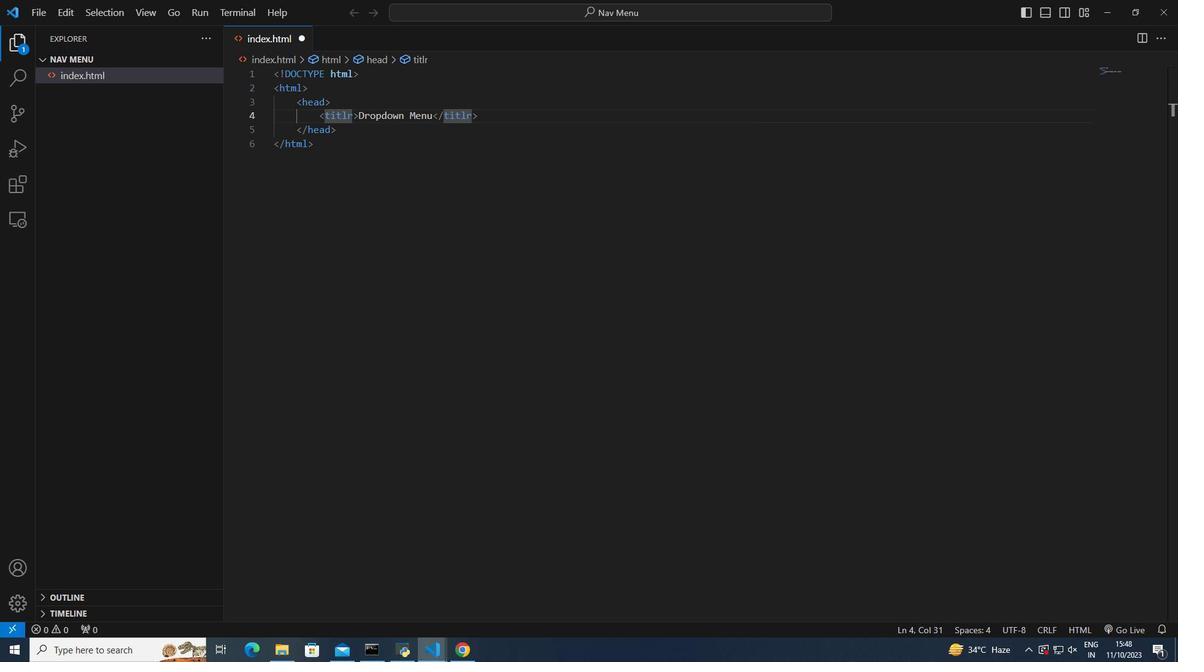 
Action: Mouse scrolled (17, 116) with delta (0, 0)
Screenshot: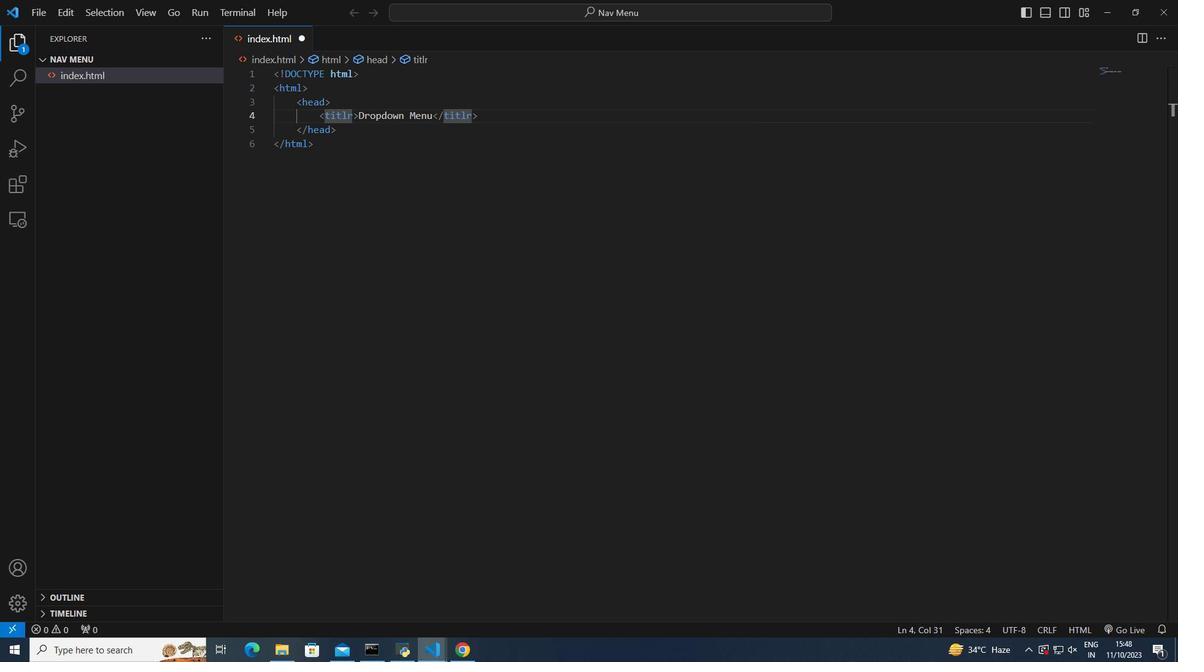 
Action: Mouse scrolled (17, 116) with delta (0, 0)
Screenshot: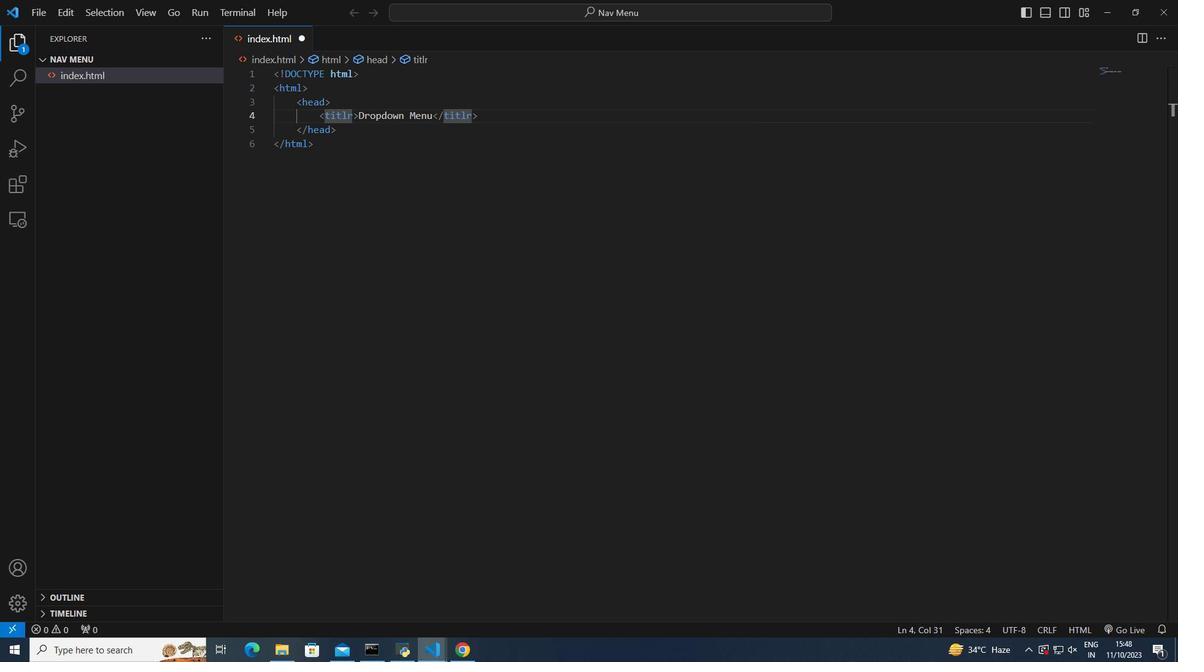 
Action: Mouse moved to (17, 116)
Screenshot: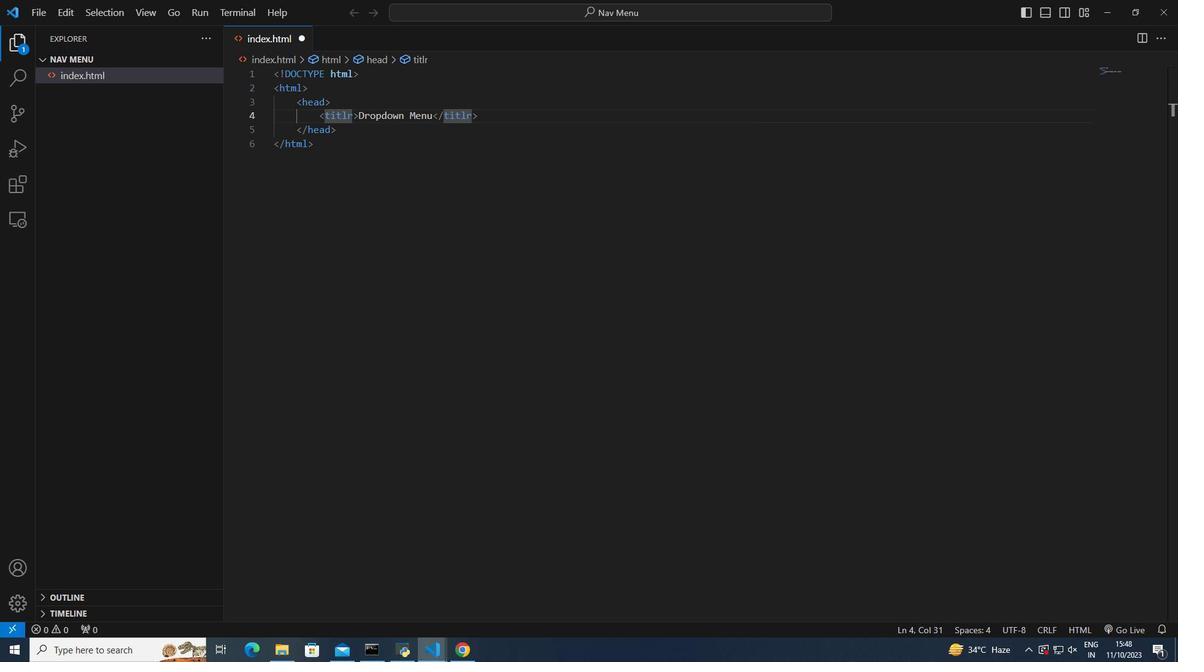 
Action: Mouse scrolled (17, 116) with delta (0, 0)
Screenshot: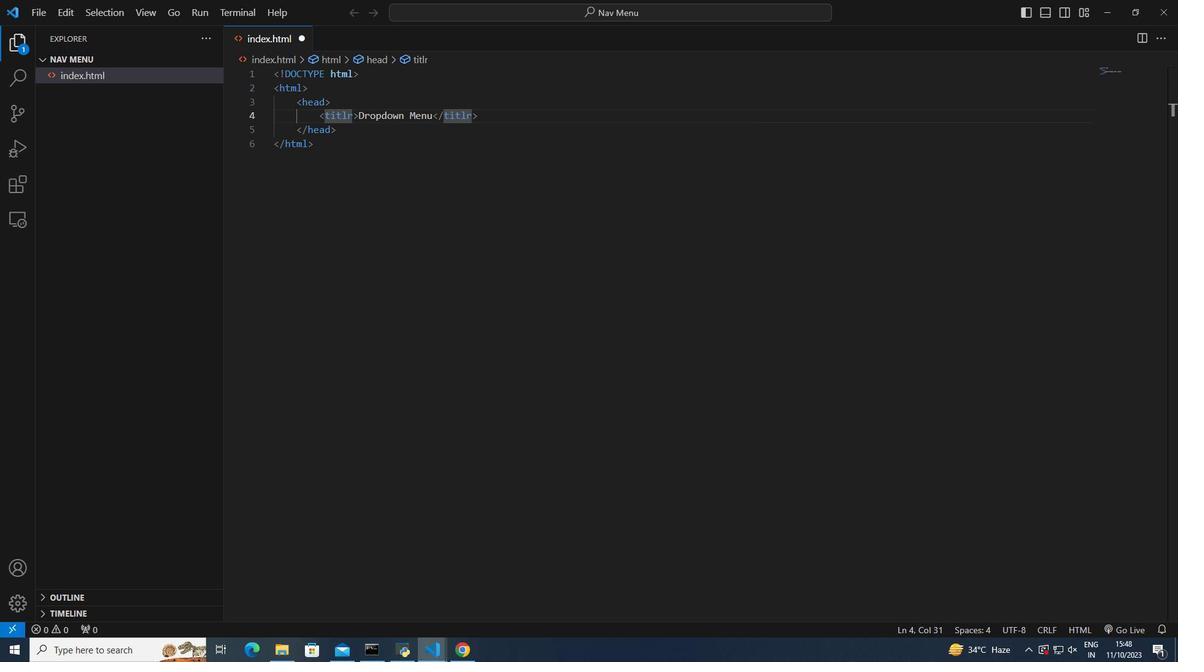 
Action: Mouse scrolled (17, 116) with delta (0, 0)
Screenshot: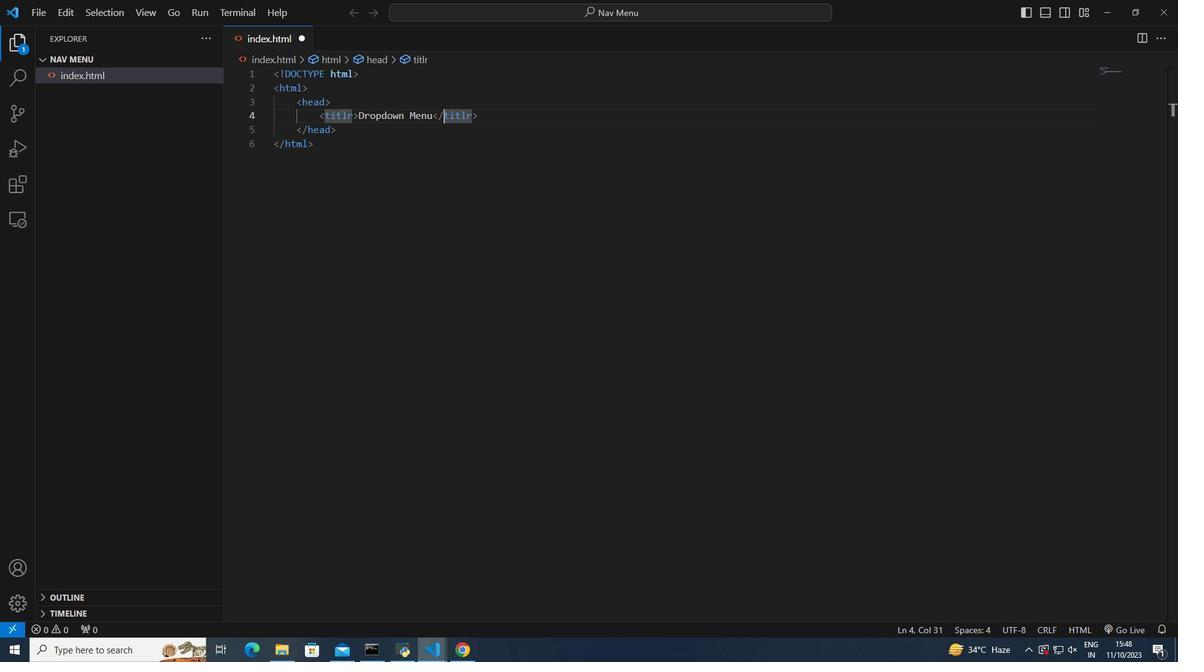 
Action: Mouse scrolled (17, 116) with delta (0, 0)
Screenshot: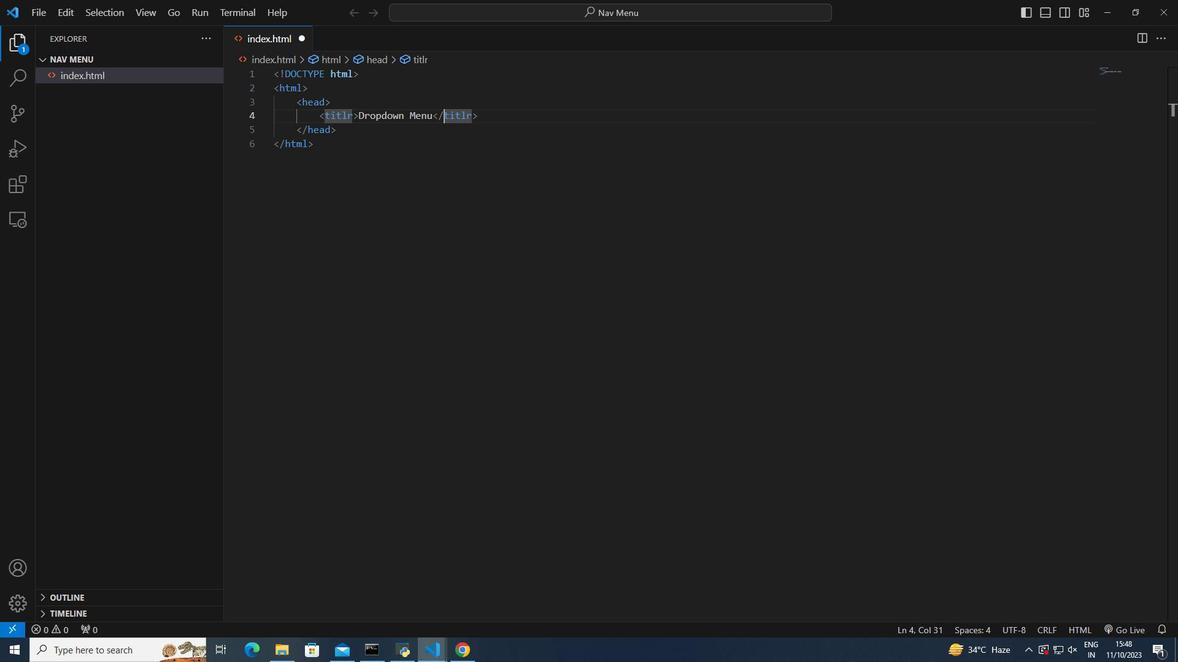 
Action: Mouse scrolled (17, 116) with delta (0, 0)
Screenshot: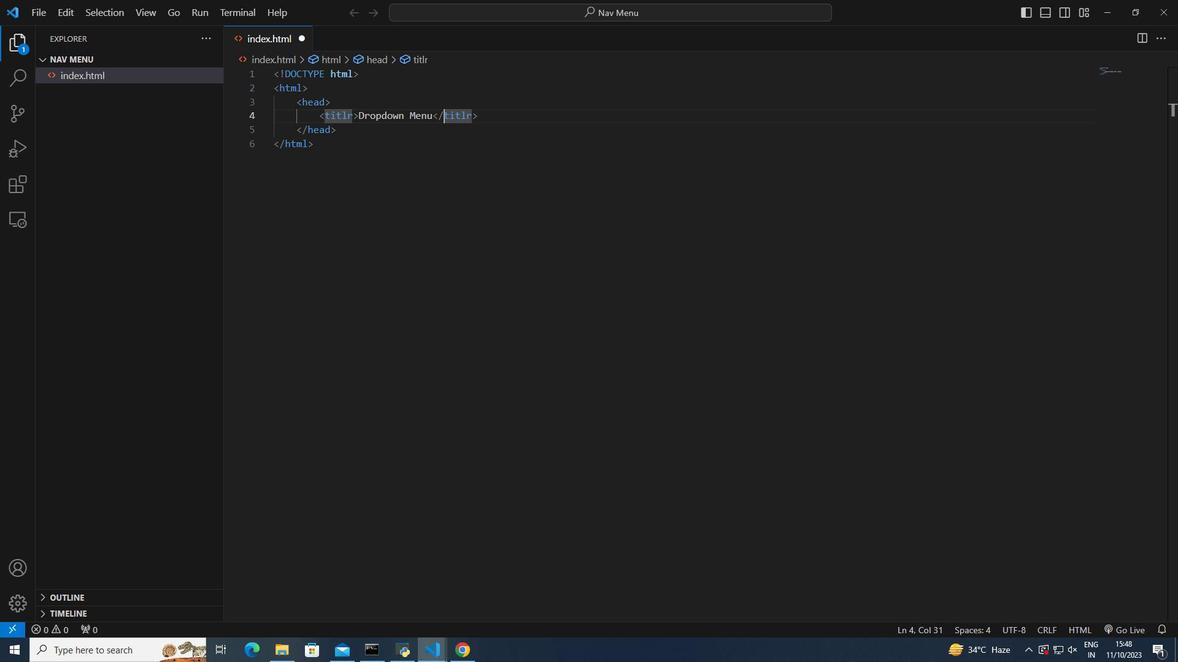 
Action: Mouse scrolled (17, 116) with delta (0, 0)
Screenshot: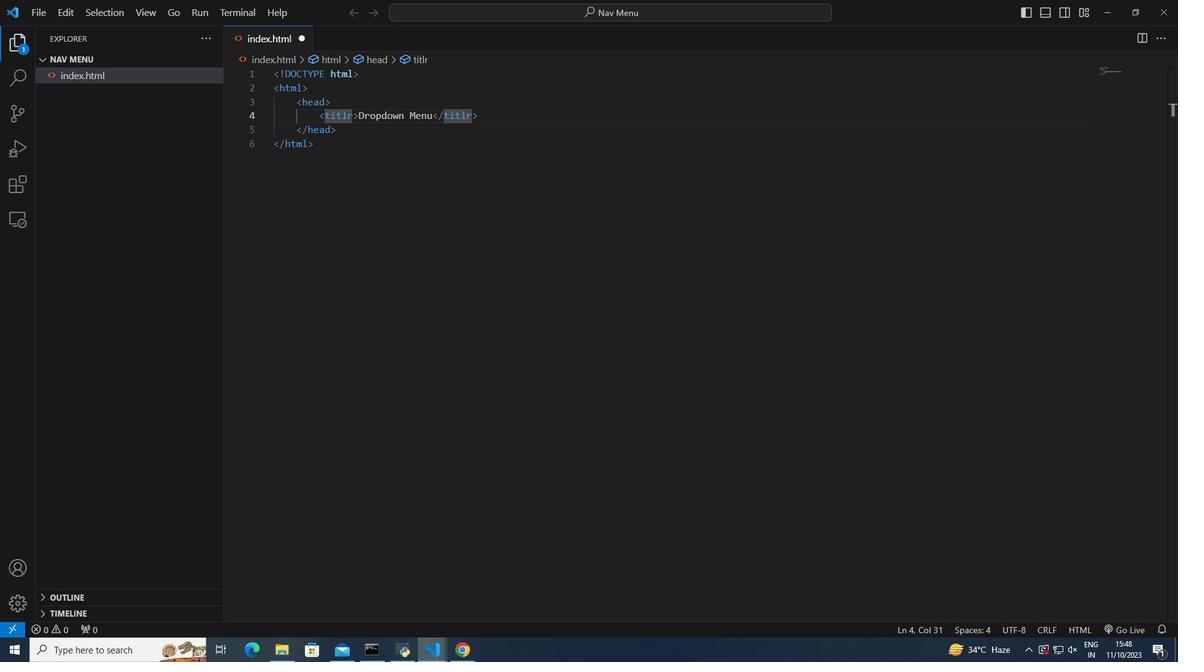 
Action: Mouse scrolled (17, 116) with delta (0, 0)
Screenshot: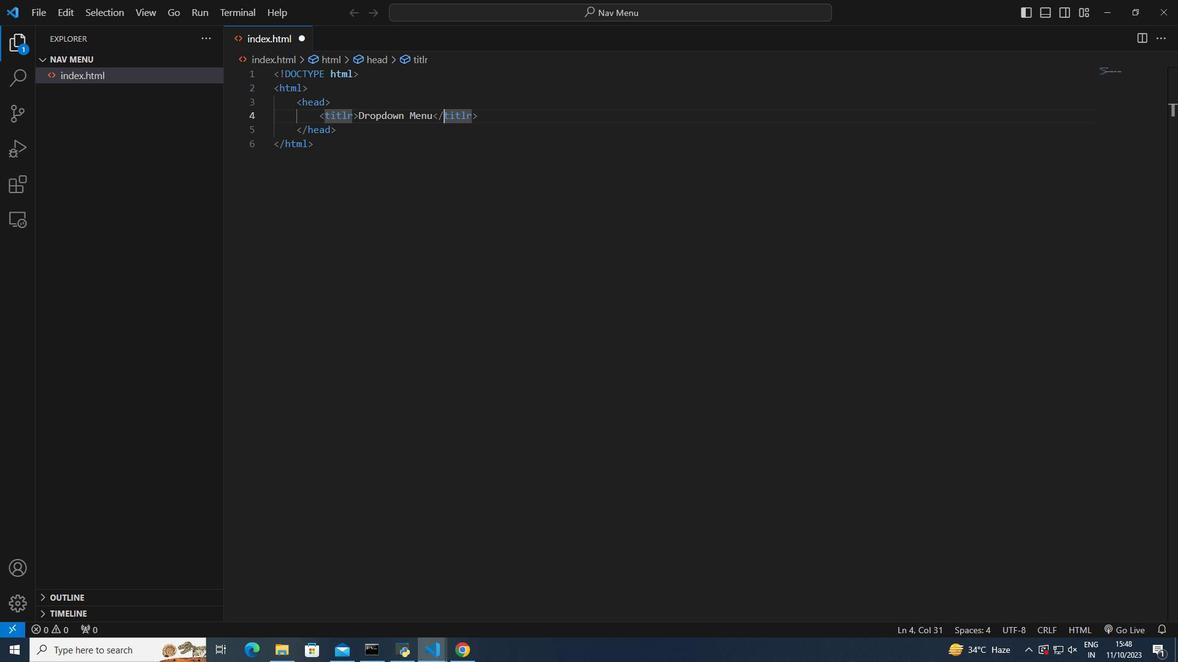 
Action: Mouse scrolled (17, 116) with delta (0, 0)
Screenshot: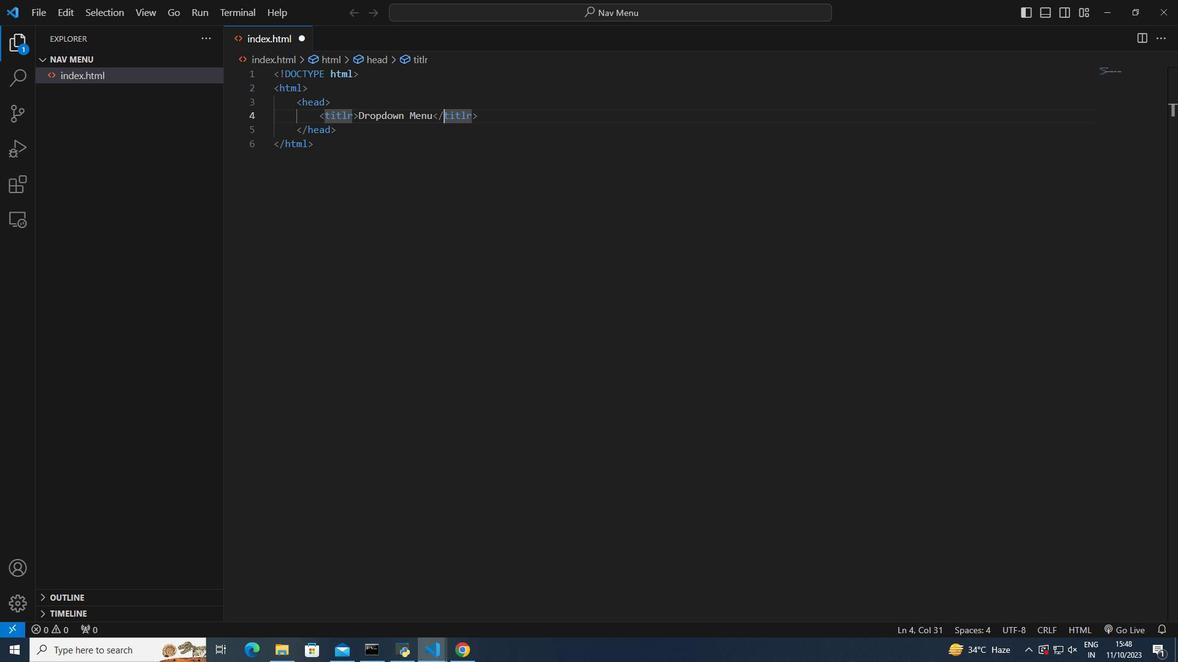 
Action: Mouse moved to (57, 106)
Screenshot: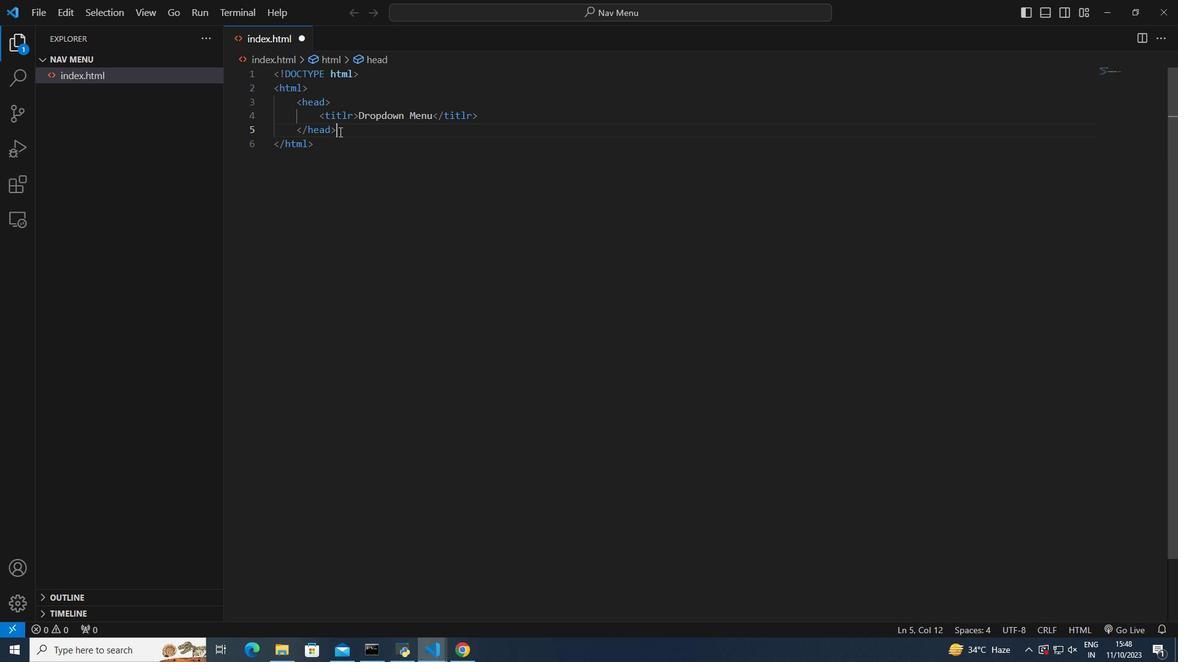 
Action: Mouse pressed left at (57, 106)
Screenshot: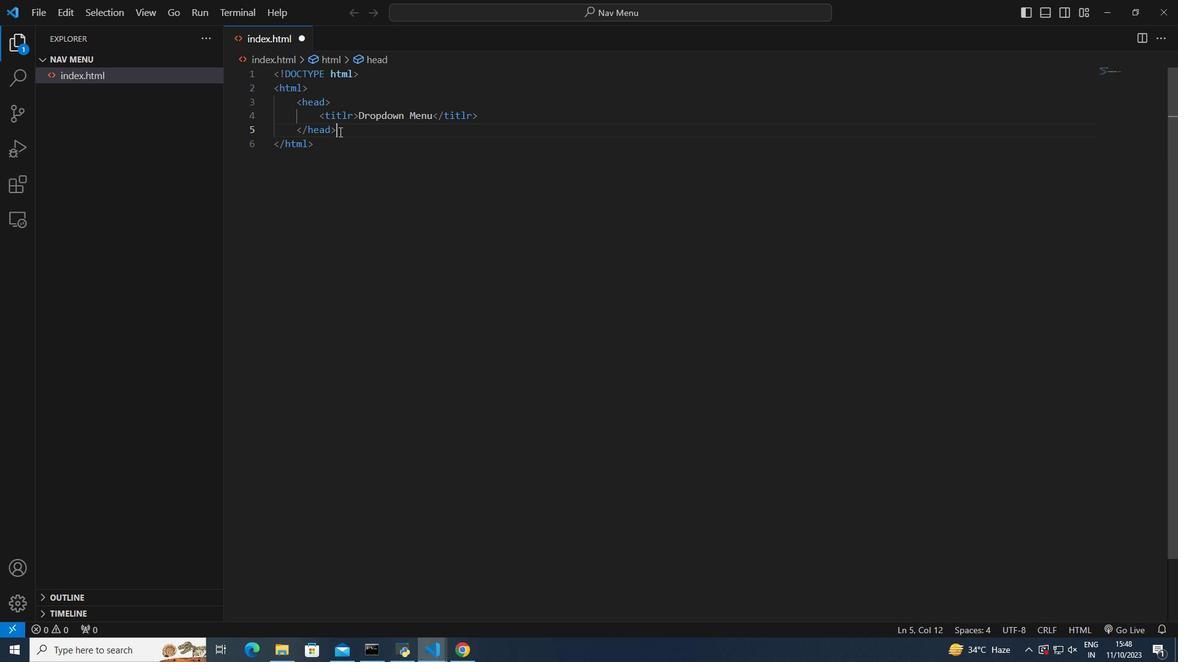 
Action: Mouse moved to (63, 104)
Screenshot: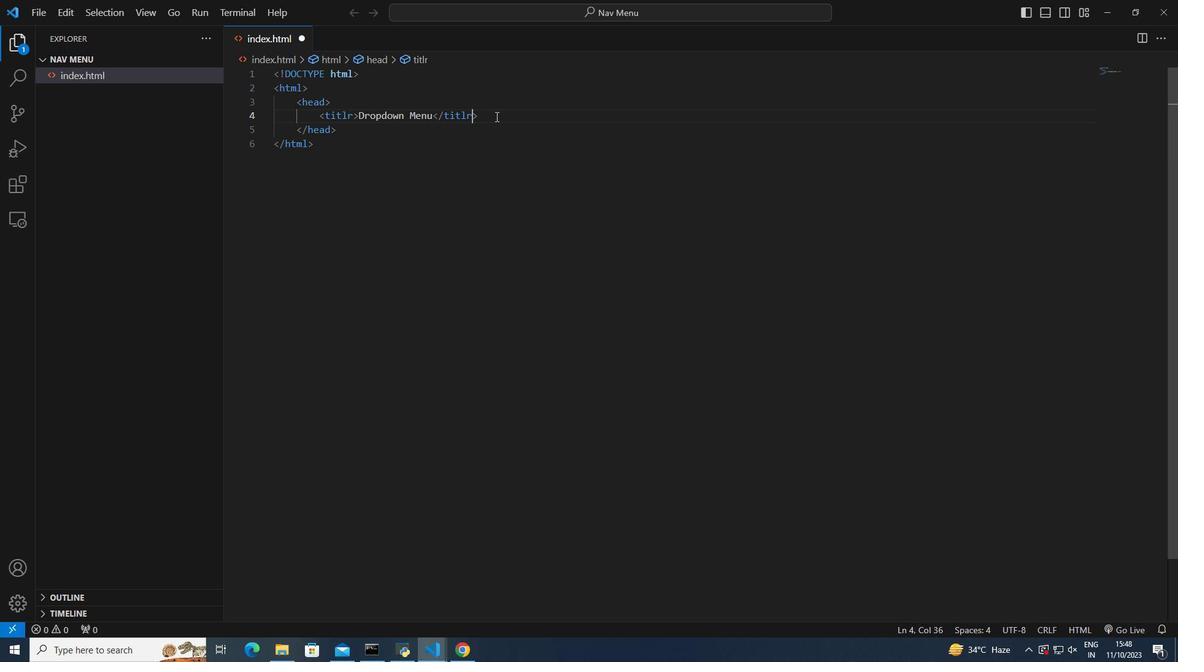 
Action: Mouse pressed left at (63, 104)
Screenshot: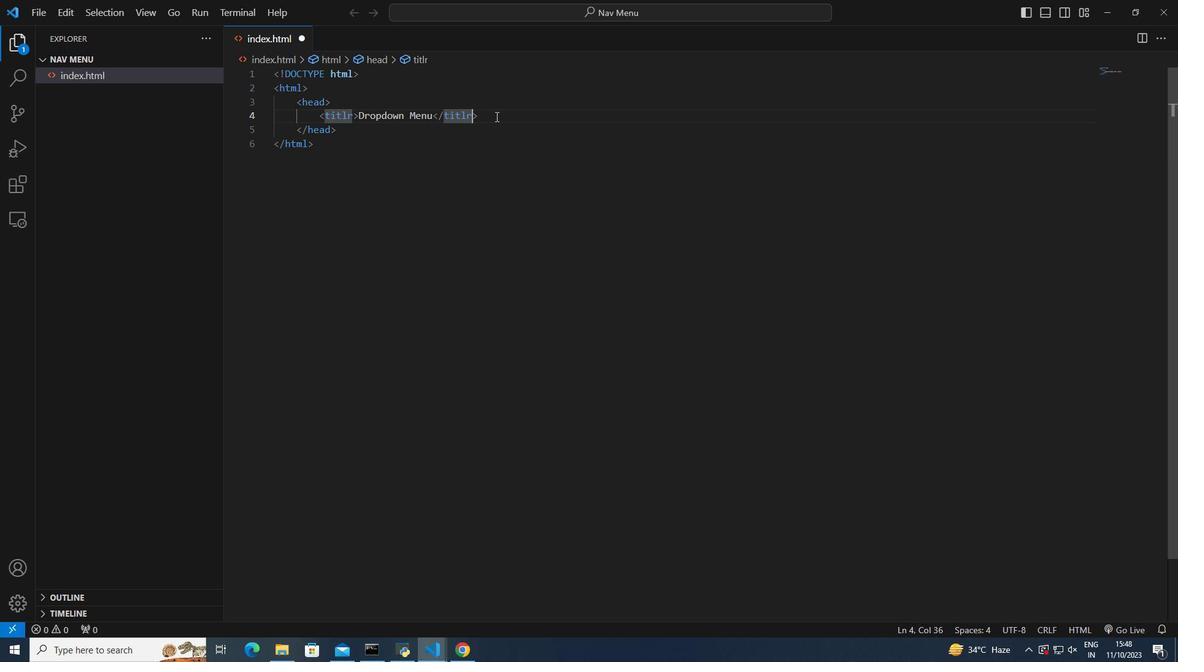 
Action: Mouse moved to (64, 104)
Screenshot: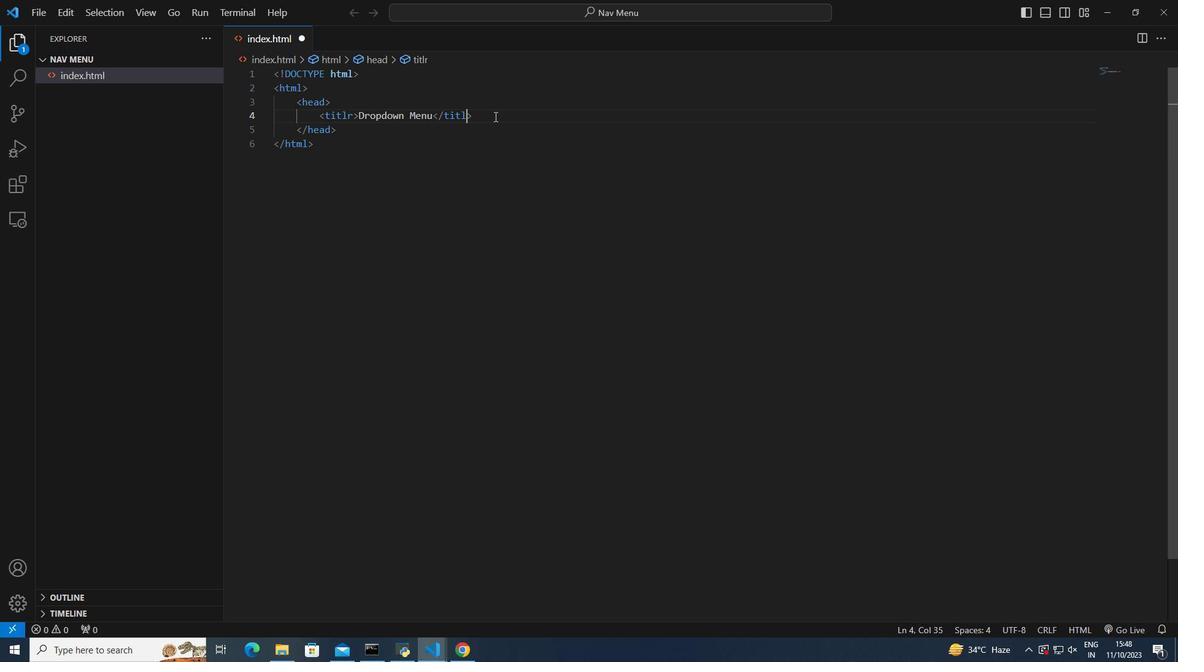 
Action: Key pressed <Key.backspace>
Screenshot: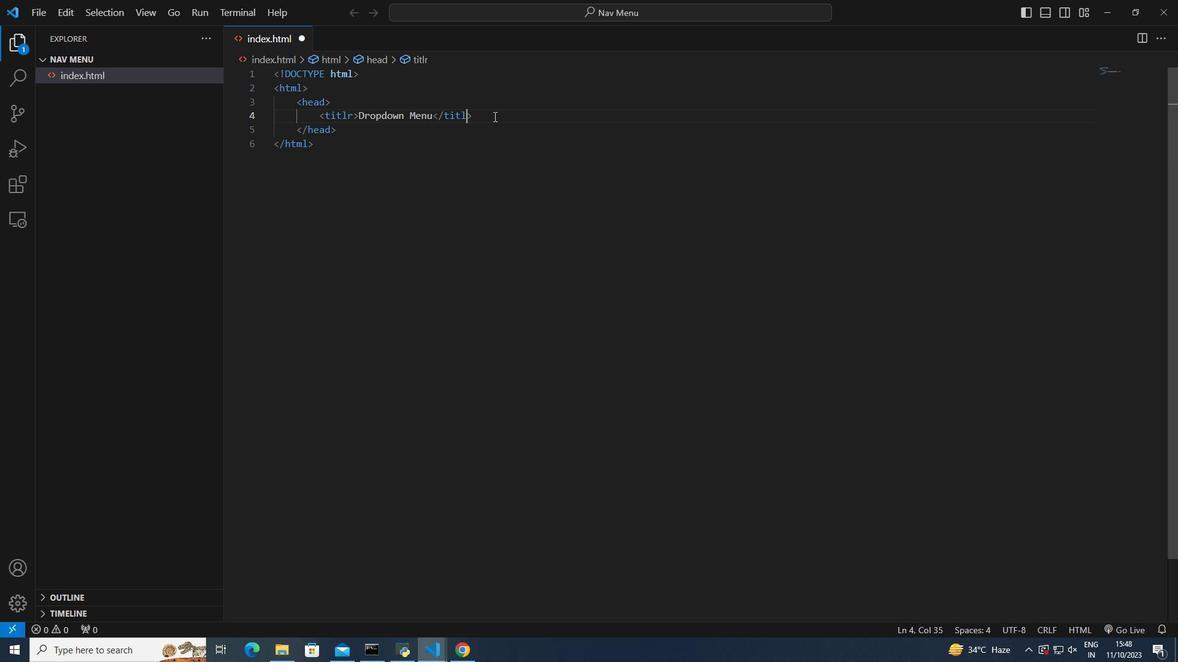 
Action: Mouse moved to (64, 104)
Screenshot: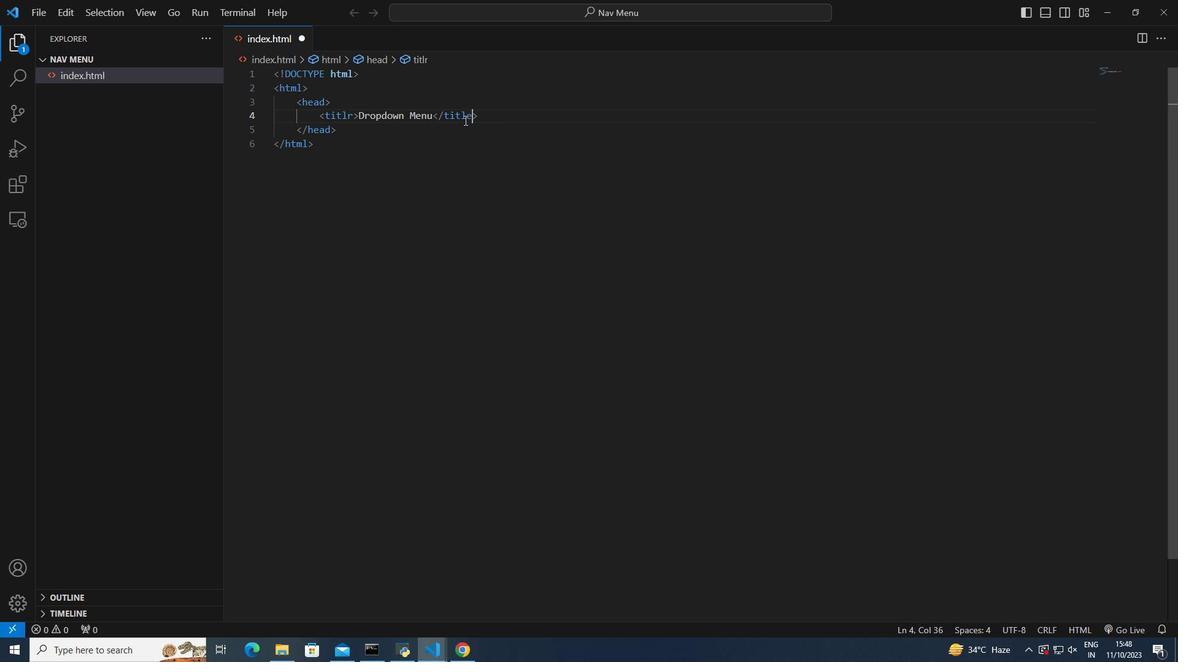 
Action: Key pressed e
Screenshot: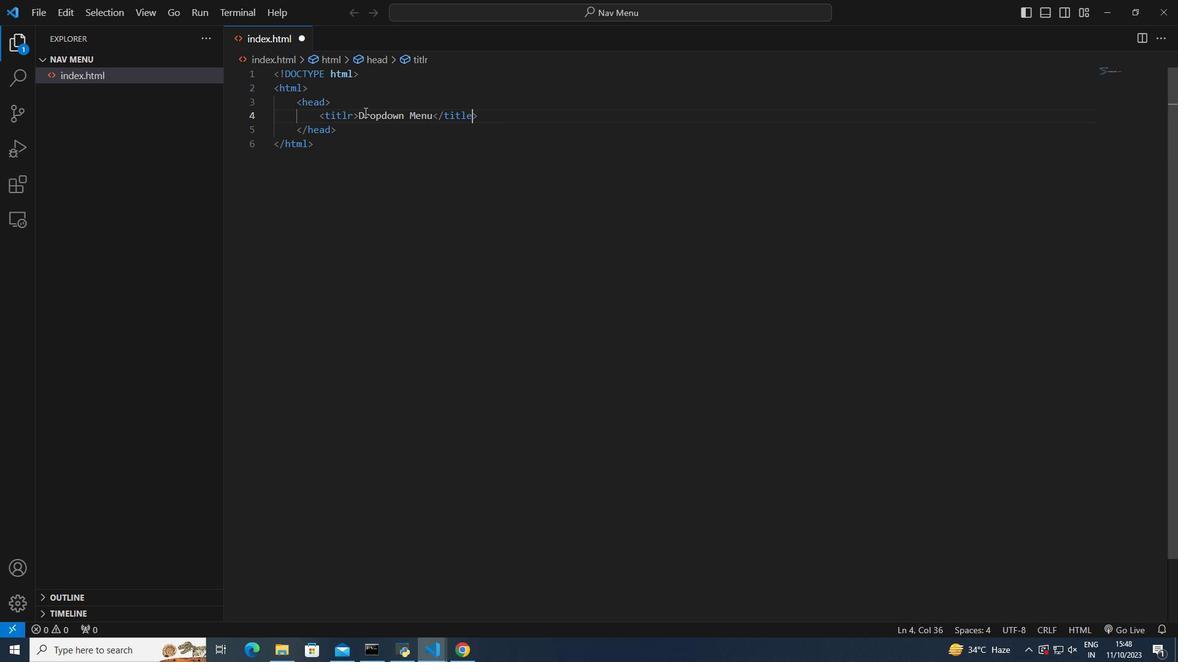 
Action: Mouse moved to (57, 104)
Screenshot: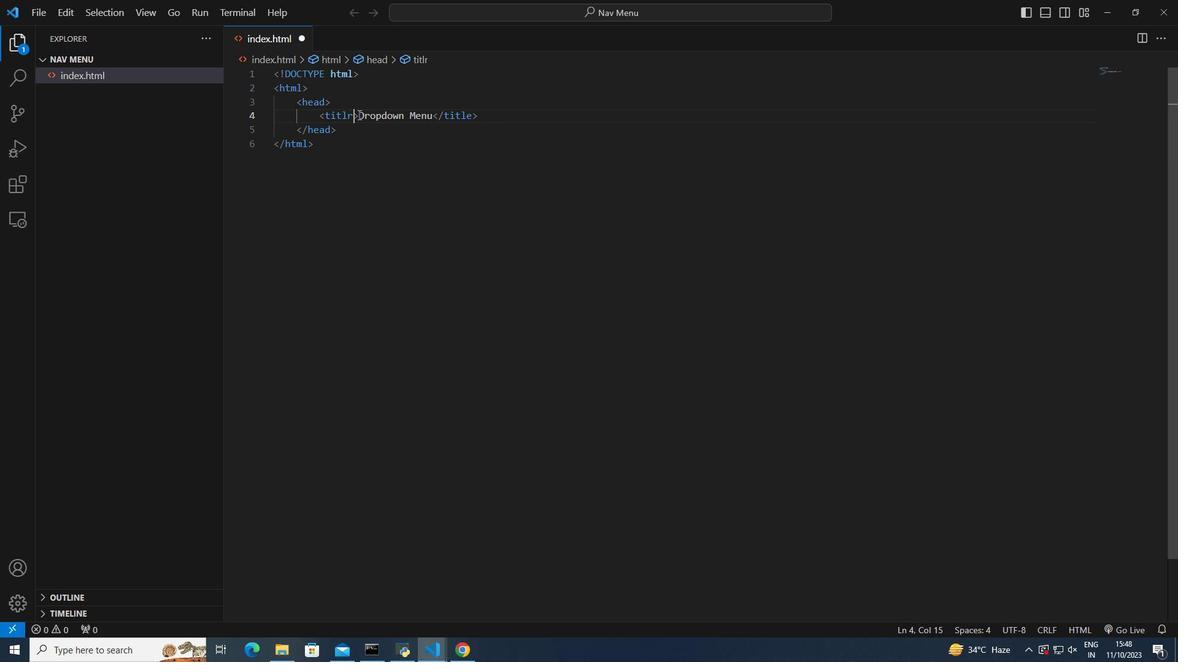 
Action: Mouse pressed left at (57, 104)
Screenshot: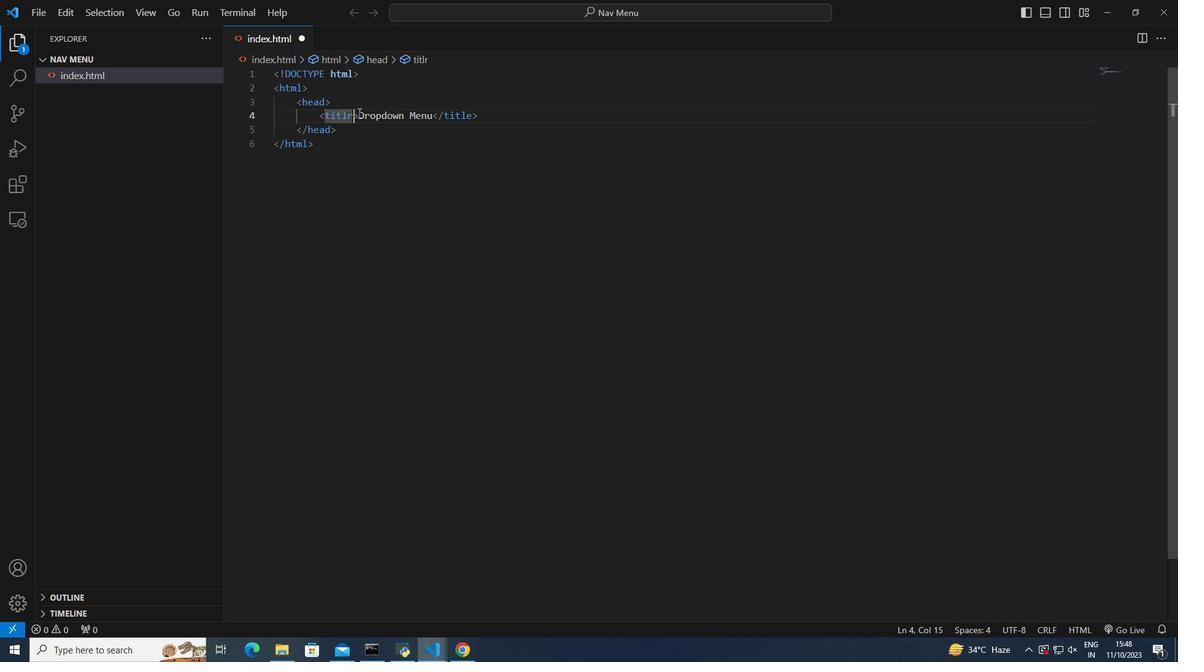 
Action: Mouse moved to (57, 104)
Screenshot: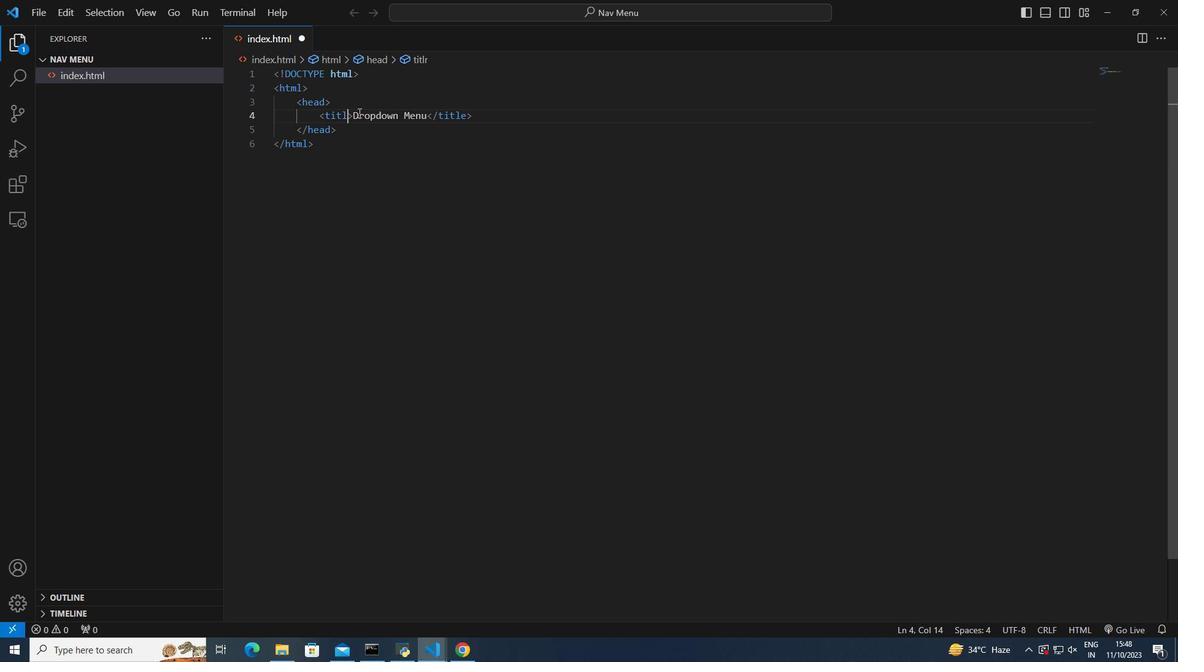 
Action: Key pressed <Key.backspace>
Screenshot: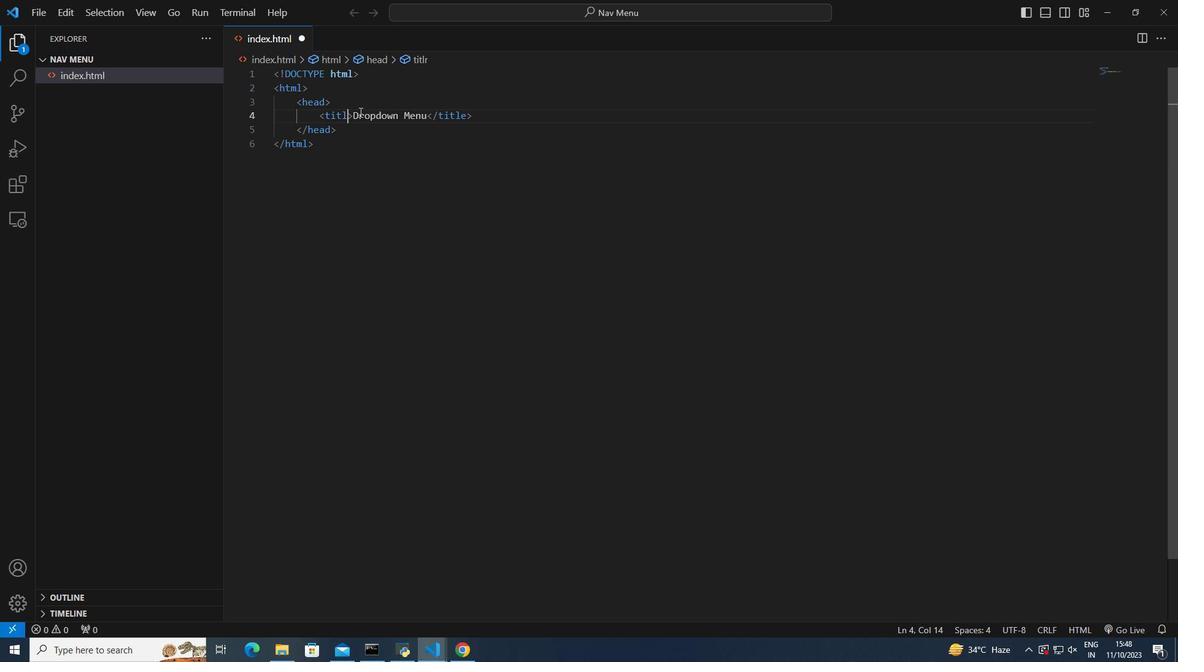 
Action: Mouse moved to (57, 104)
Screenshot: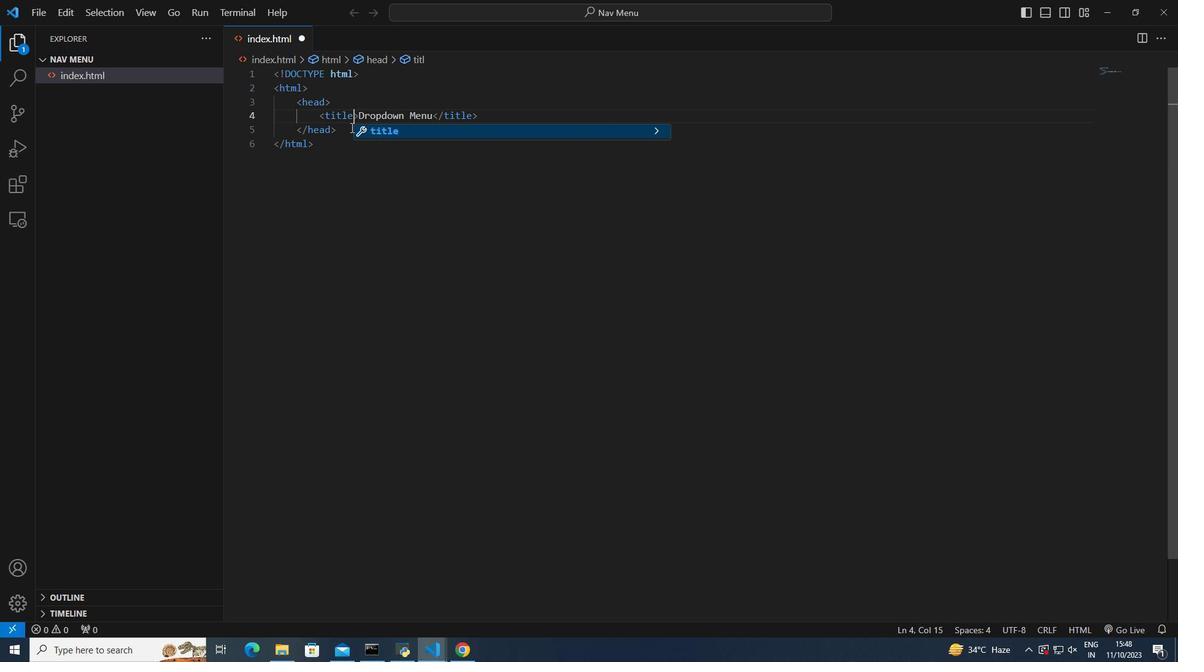 
Action: Key pressed e
Screenshot: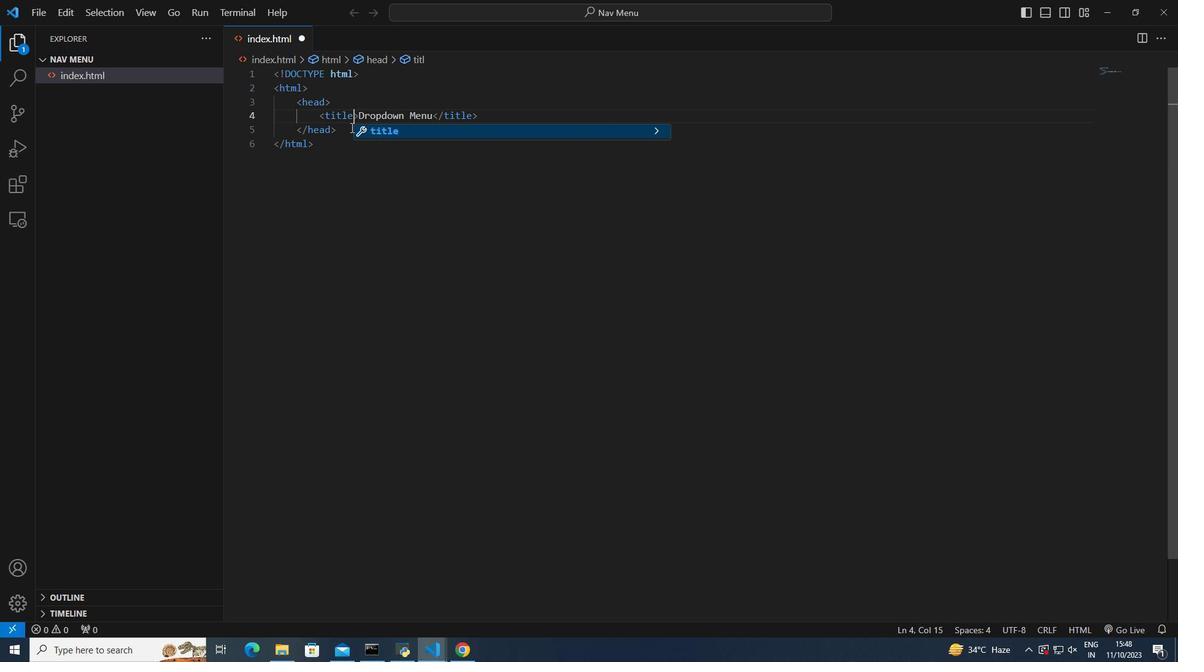 
Action: Mouse moved to (57, 105)
Screenshot: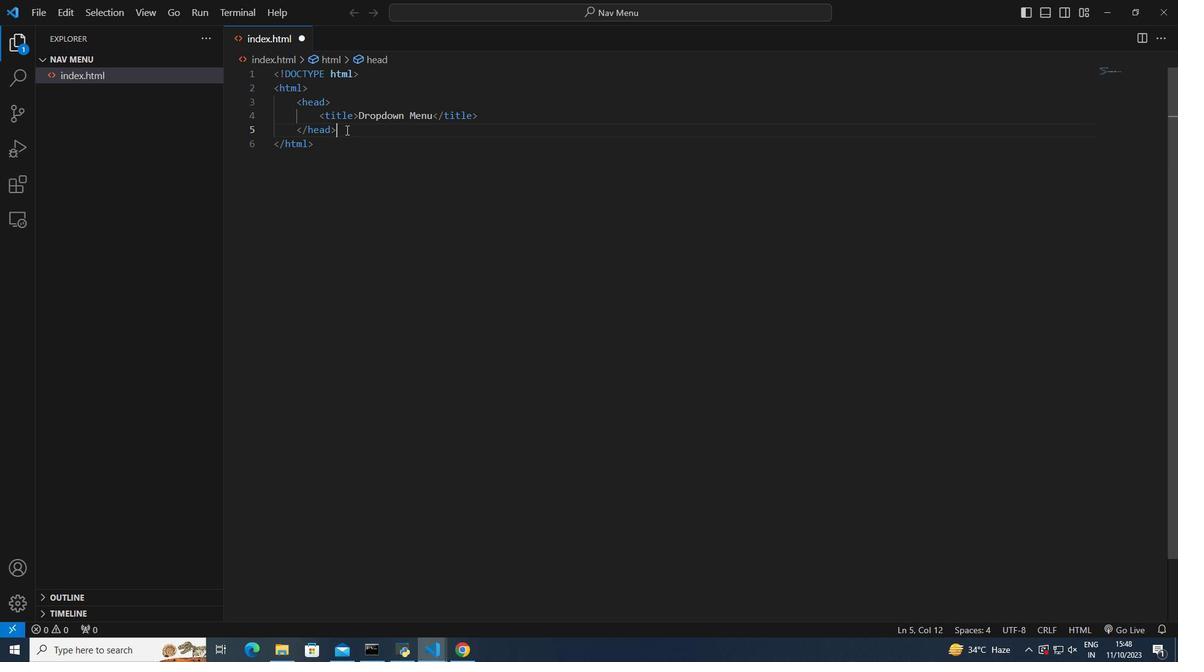 
Action: Mouse pressed left at (57, 105)
Screenshot: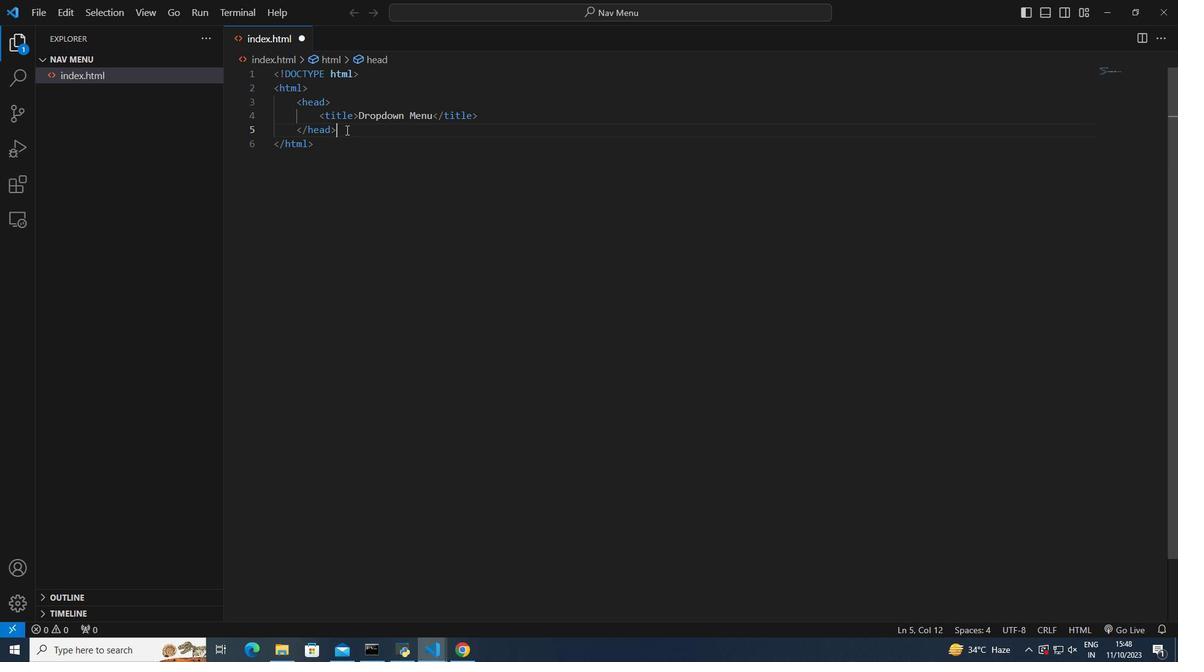 
Action: Mouse moved to (57, 105)
Screenshot: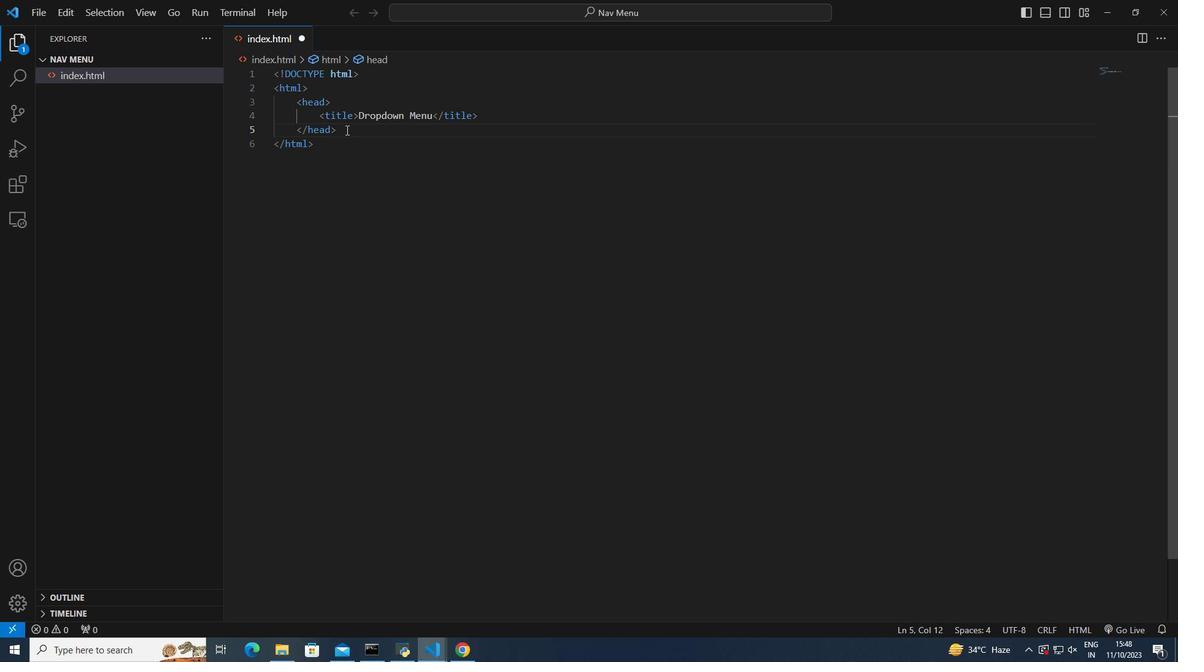 
Action: Key pressed <Key.enter>
Screenshot: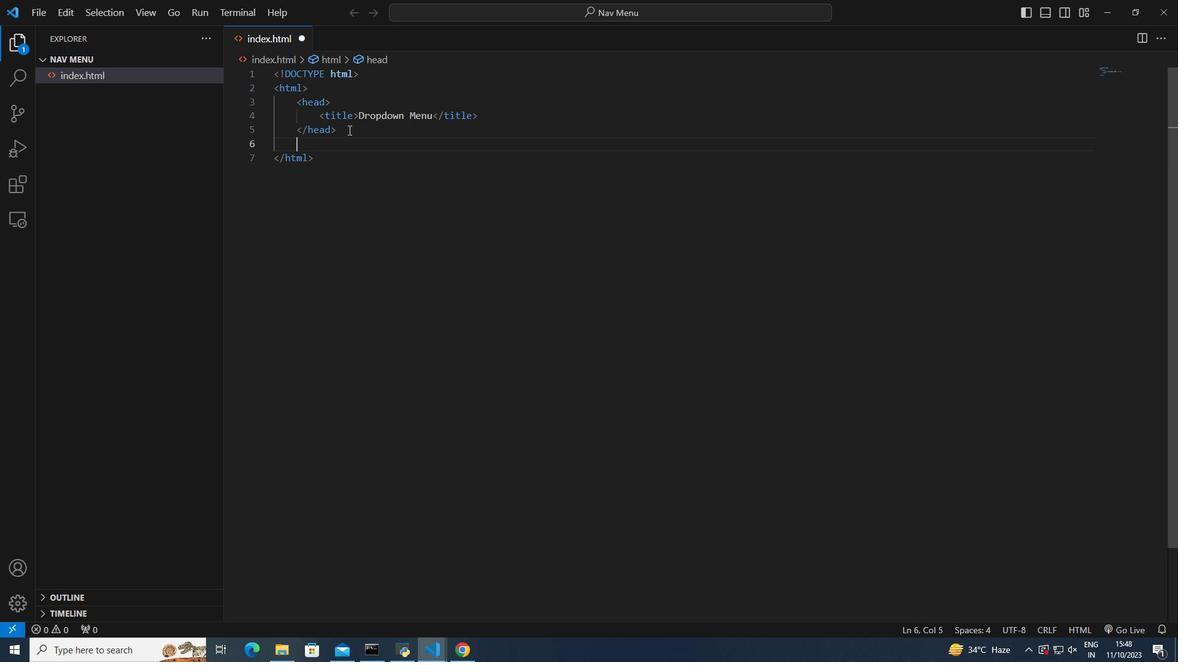
Action: Mouse moved to (69, 103)
Screenshot: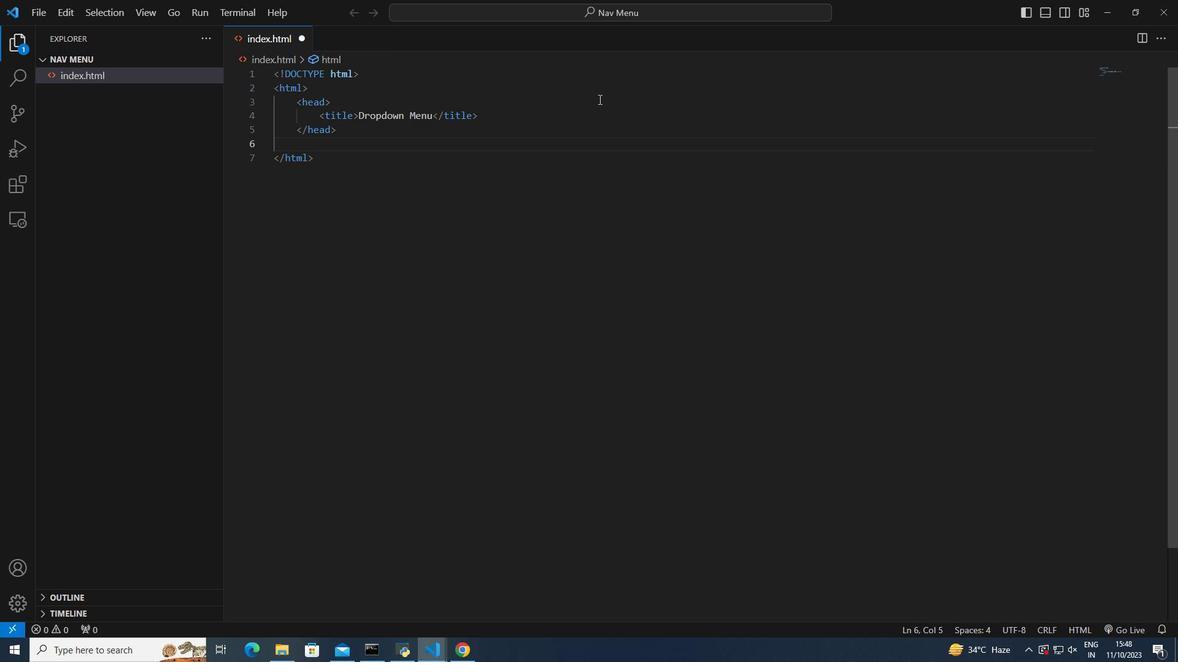 
Action: Key pressed <Key.shift_r><body<Key.shift_r>><Key.enter><Key.shift_r><ul<Key.space>class=nav-meny<Key.backspace>u<Key.right><Key.shift_r>><Key.enter><Key.shift_r><li<Key.shift_r>><Key.shift_r><a<Key.space>href=<Key.shift_r>"<Key.shift>#<Key.shift_r>"<Key.shift_r>><Key.shift><Key.shift><Key.shift><Key.shift><Key.shift><Key.shift><Key.shift><Key.shift><Key.shift><Key.shift><Key.shift><Key.shift><Key.shift><Key.shift><Key.shift><Key.shift><Key.shift><Key.shift><Key.shift><Key.shift><Key.shift><Key.shift><Key.shift><Key.shift><Key.shift><Key.shift><Key.shift><Key.shift><Key.shift><Key.shift><Key.shift><Key.shift><Key.shift><Key.shift><Key.shift><Key.shift><Key.shift><Key.shift><Key.shift><Key.shift><Key.shift><Key.shift>Home<Key.right><Key.right><Key.right><Key.right><Key.right><Key.right><Key.right><Key.right><Key.right><Key.enter><Key.shift_r><li<Key.shift_r>><Key.enter><Key.shift_r><a<Key.space>href=<Key.shift>#<Key.right><Key.shift_r>><Key.shift><Key.shift><Key.shift><Key.shift><Key.shift><Key.shift><Key.shift><Key.shift><Key.shift><Key.shift><Key.shift><Key.shift><Key.shift>Services<Key.right><Key.right><Key.right><Key.right><Key.enter><Key.shift_r><ul<Key.space>class=sub-menu<Key.right><Key.shift_r>><Key.enter><Key.shift_r><Key.shift_r><Key.shift_r><Key.shift_r><Key.shift_r><li<Key.shift_r>><Key.shift_r><Key.shift_r><Key.shift_r><Key.shift_r><a<Key.space>href
Screenshot: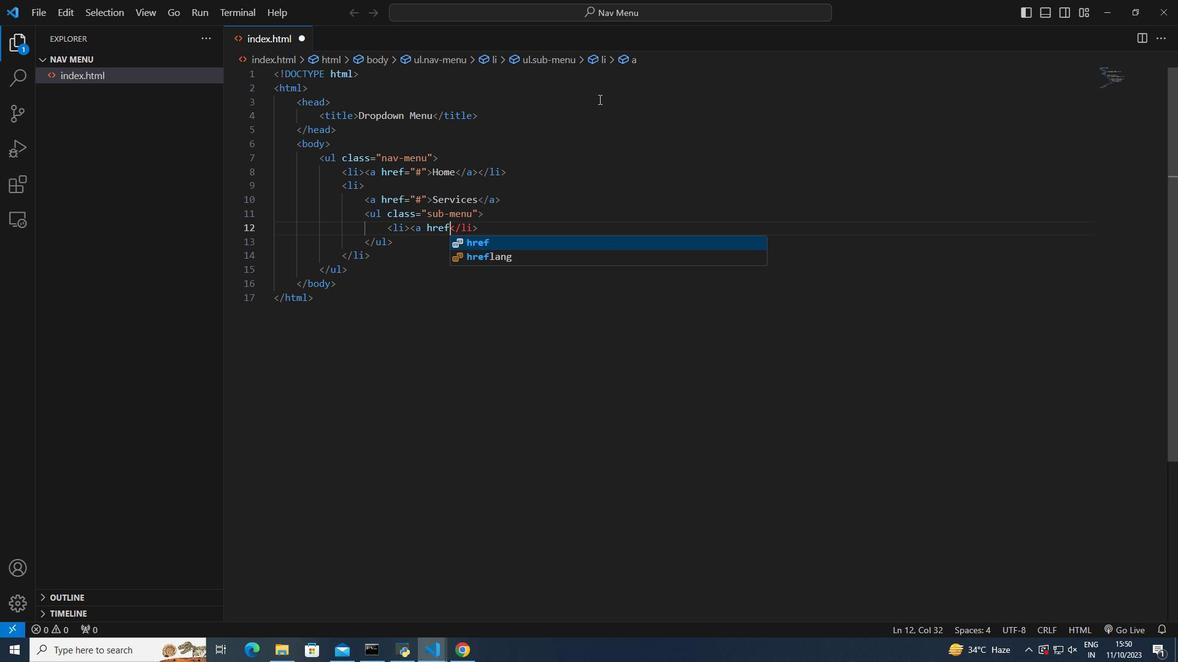 
Action: Mouse moved to (69, 103)
Screenshot: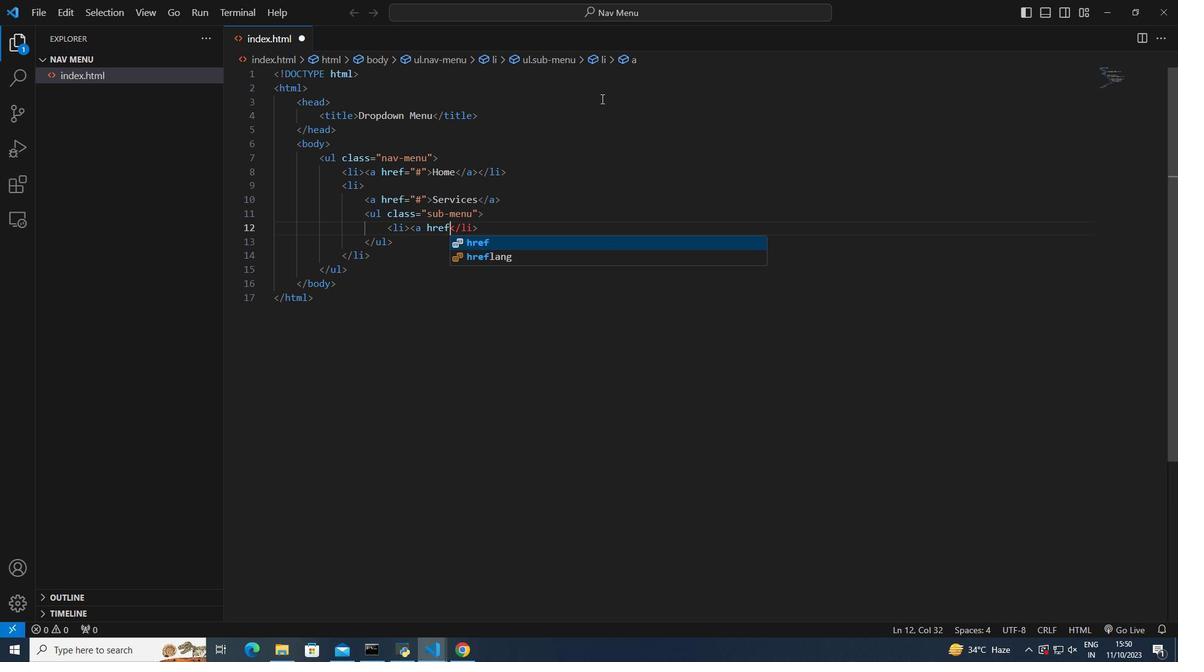 
Action: Key pressed =<Key.shift_r>"<Key.shift><Key.shift><Key.shift><Key.shift>#<Key.shift_r>"<Key.shift_r>><Key.shift>Web<Key.space><Key.shift><Key.shift><Key.shift><Key.shift>Design<Key.right><Key.right><Key.right><Key.right><Key.right><Key.right><Key.right><Key.right><Key.right><Key.enter><Key.shift_r><li<Key.shift_r>><Key.shift_r><a<Key.space>href=<Key.shift_r>"<Key.shift><Key.shift><Key.shift><Key.shift>#<Key.shift_r>"<Key.shift_r>><Key.shift><Key.shift><Key.shift>Graphiv<Key.backspace>c<Key.space><Key.shift>Design<Key.right><Key.right><Key.right><Key.right><Key.right><Key.right><Key.right><Key.right><Key.right><Key.enter><Key.shift_r><li<Key.shift_r>><Key.shift_r><a<Key.space>href=<Key.shift_r>"<Key.shift>#<Key.shift_r>"<Key.shift_r>><Key.shift><Key.shift><Key.shift><Key.shift><Key.shift><Key.shift><Key.shift><Key.shift><Key.shift><Key.shift>SEO<Key.right><Key.right><Key.right><Key.down><Key.down><Key.enter><Key.shift_r><li<Key.shift_r>><Key.enter><Key.shift_r><Key.shift_r><Key.shift_r><Key.shift_r><Key.shift_r><Key.shift_r><a<Key.space>href=<Key.shift><Key.shift><Key.shift><Key.shift><Key.shift><Key.shift><Key.shift><Key.shift><Key.shift><Key.shift><Key.shift><Key.shift><Key.shift><Key.shift><Key.shift><Key.shift><Key.shift><Key.shift><Key.shift>#<Key.right><Key.shift_r>><Key.shift><Key.shift><Key.shift><Key.shift><Key.shift><Key.shift><Key.shift><Key.shift><Key.shift><Key.shift><Key.shift><Key.shift><Key.shift><Key.shift><Key.shift><Key.shift><Key.shift><Key.shift><Key.shift><Key.shift>Portfolio<Key.right><Key.right><Key.right><Key.right><Key.enter><Key.shift_r><ul<Key.space>class=sub-<Key.enter><Key.right><Key.shift_r>><Key.enter><Key.shift_r><li<Key.shift_r>><Key.shift_r><a<Key.space>href=<Key.shift_r>"<Key.shift><Key.shift>3<Key.shift><Key.backspace><Key.shift><Key.shift><Key.shift><Key.shift><Key.shift><Key.shift><Key.shift><Key.shift><Key.shift><Key.shift><Key.shift><Key.shift>#<Key.shift_r>"<Key.shift_r><Key.shift_r><Key.shift_r><Key.shift_r><Key.shift_r>>p<Key.backspace><Key.shift>Project<Key.space>1<Key.right><Key.right><Key.right><Key.right><Key.right><Key.right><Key.right><Key.right><Key.right><Key.enter><Key.shift_r><li<Key.shift_r>><Key.shift_r><a<Key.space>href=<Key.shift_r>"<Key.shift>#<Key.shift_r>"<Key.shift_r>.<Key.backspace><Key.shift_r>><Key.shift>Project<Key.space>2<Key.right><Key.right><Key.right><Key.right><Key.right><Key.right><Key.right><Key.right><Key.right><Key.enter><Key.shift_r><li<Key.shift_r>><Key.shift_r><a<Key.space>href=<Key.shift_r>"<Key.shift><Key.shift><Key.shift><Key.shift><Key.shift>#<Key.shift_r>"<Key.shift_r>><Key.shift>Project<Key.space>3<Key.down><Key.down><Key.enter><Key.shift_r><li<Key.shift_r>><Key.shift_r><a<Key.space>href=<Key.shift_r>"<Key.shift>#<Key.shift_r>"<Key.shift_r>><Key.shift><Key.shift><Key.shift><Key.shift><Key.shift><Key.shift><Key.shift><Key.shift><Key.shift><Key.shift><Key.shift><Key.shift><Key.shift><Key.shift><Key.shift>Contactctrl+S
Screenshot: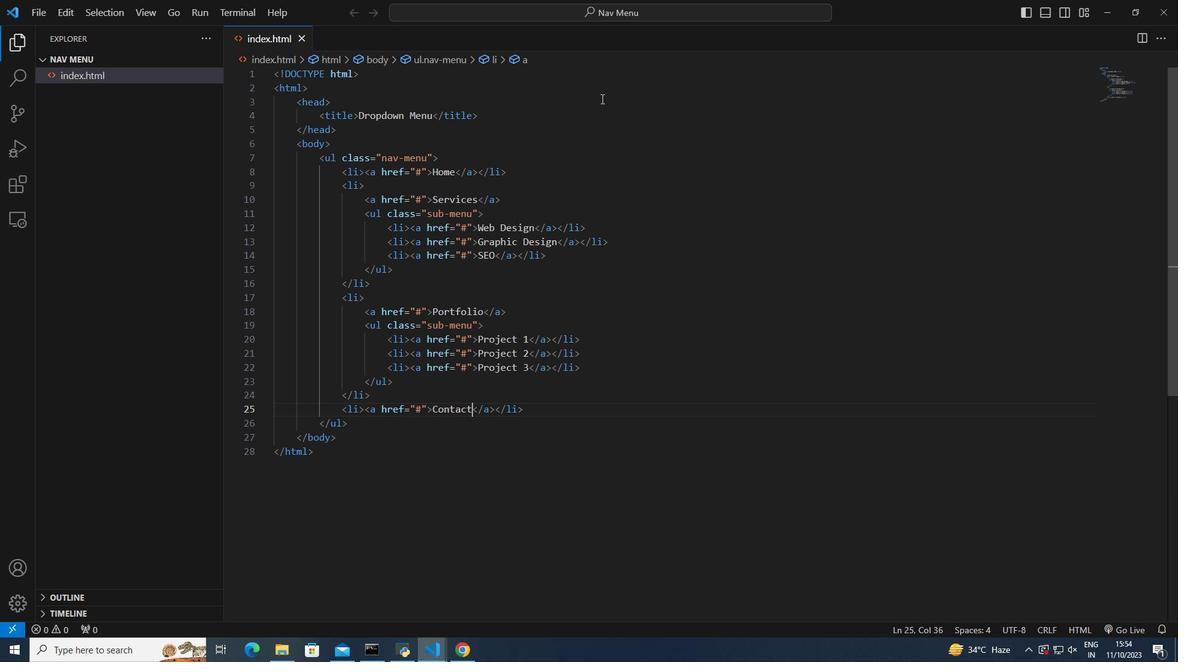
Action: Mouse moved to (50, 95)
Screenshot: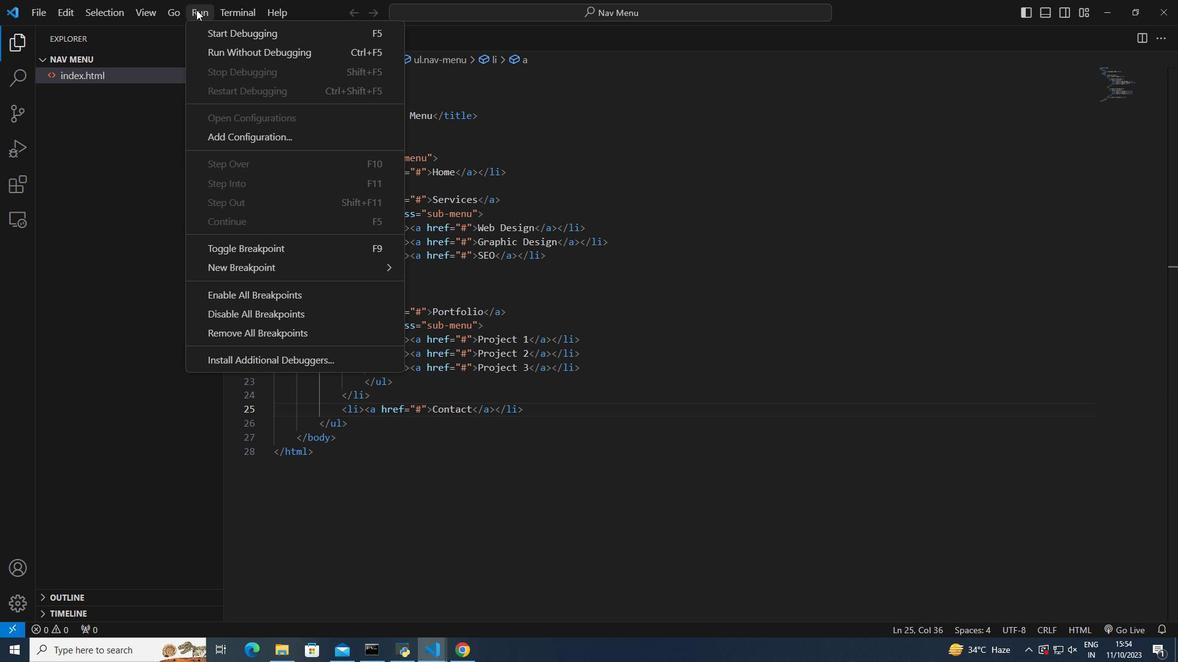 
Action: Mouse pressed left at (50, 95)
Screenshot: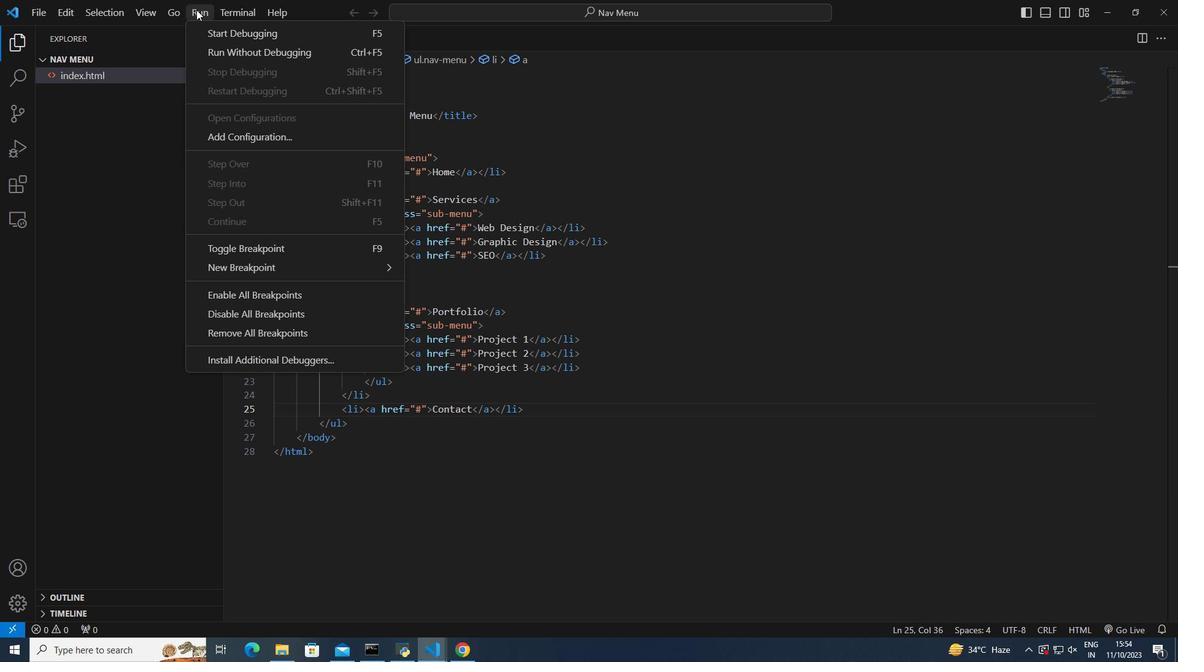 
Action: Mouse moved to (52, 98)
Screenshot: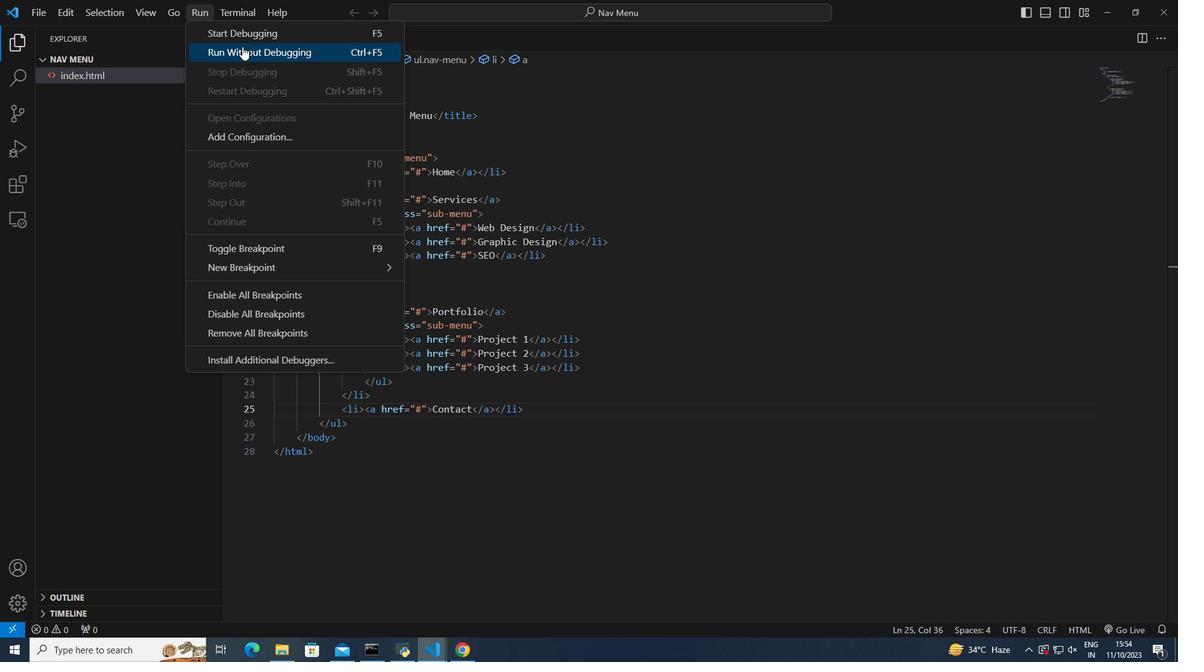 
Action: Mouse pressed left at (52, 98)
Screenshot: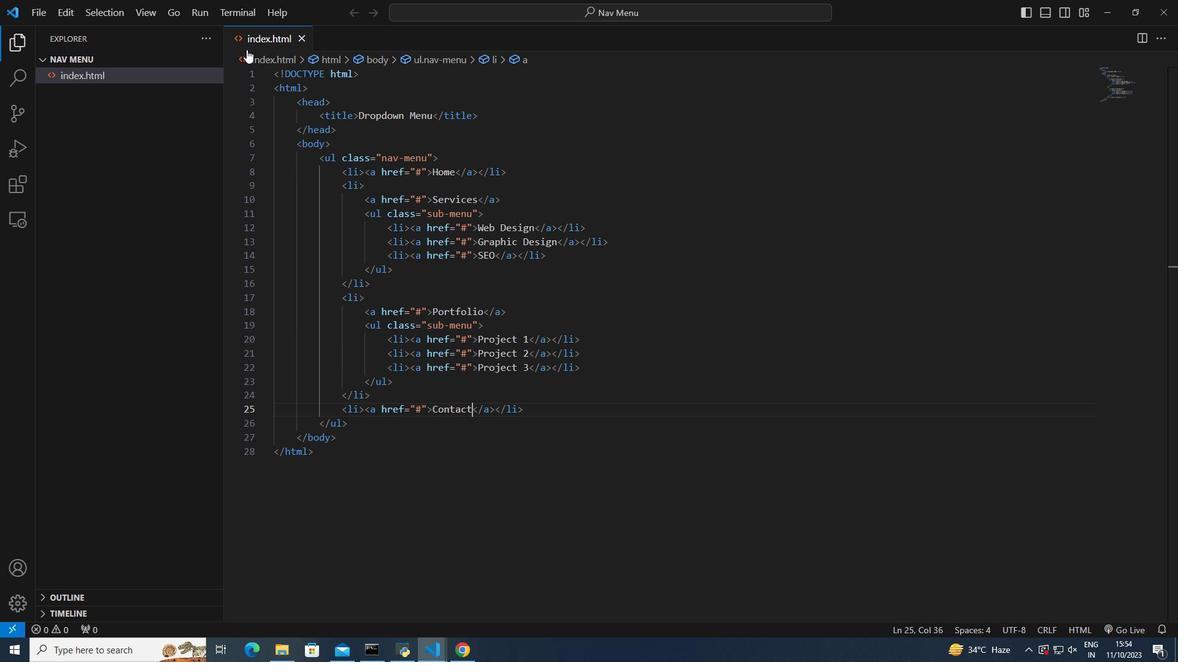 
Action: Mouse moved to (61, 99)
Screenshot: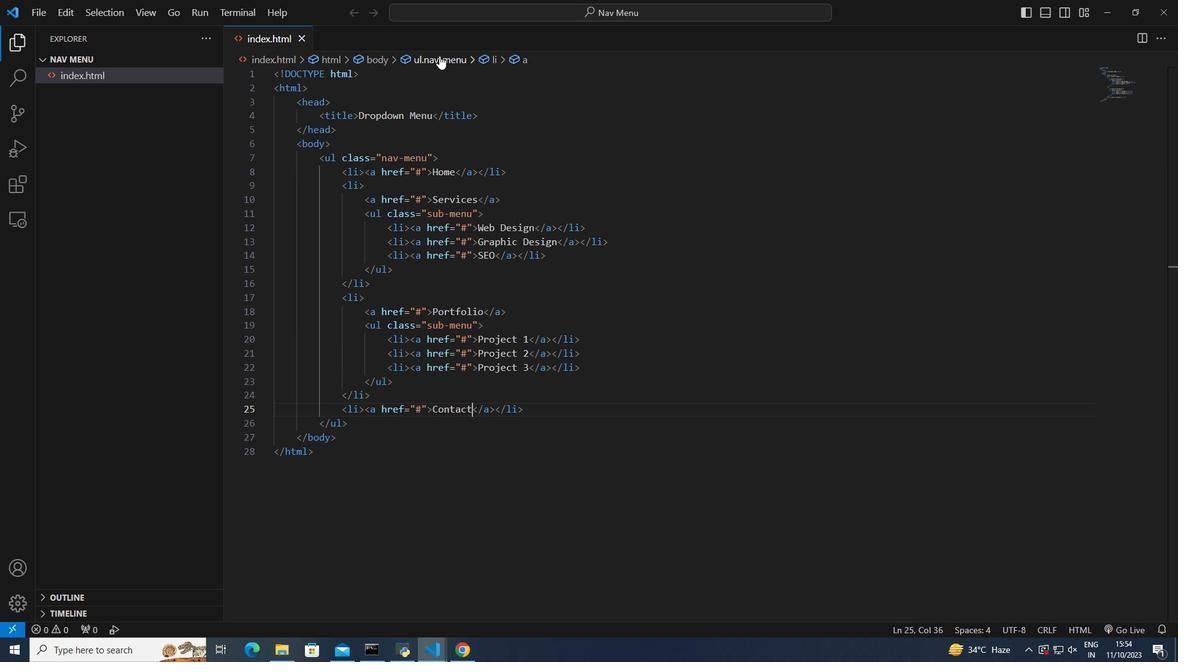 
Action: Mouse pressed left at (61, 99)
Screenshot: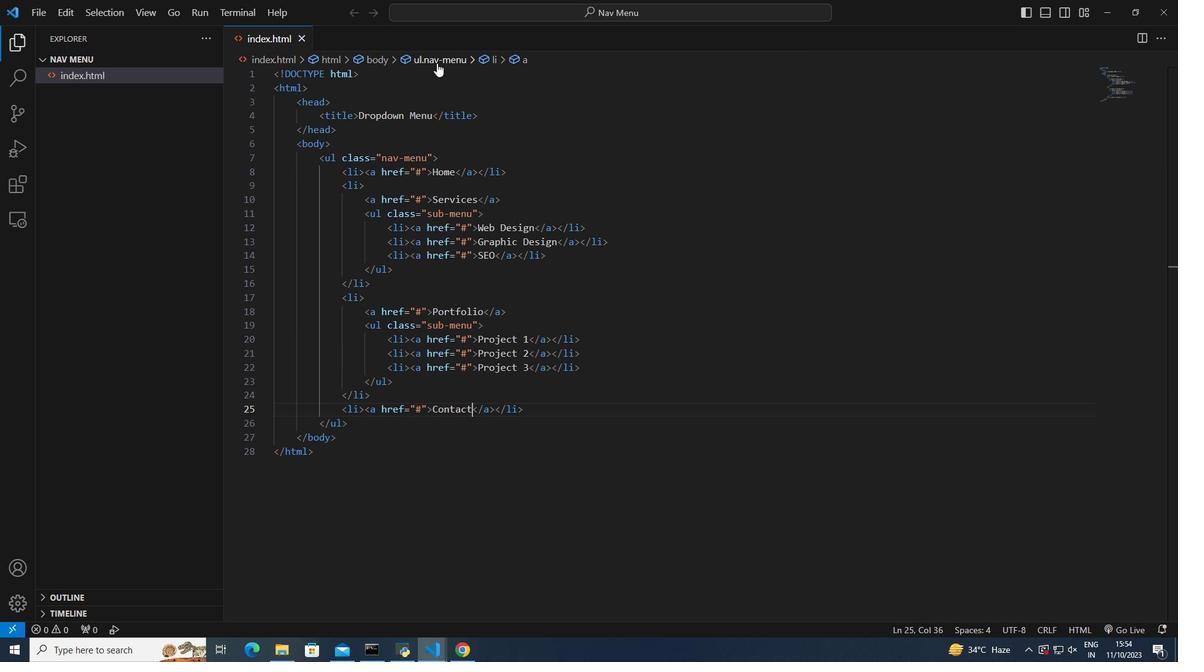 
Action: Mouse moved to (64, 149)
Screenshot: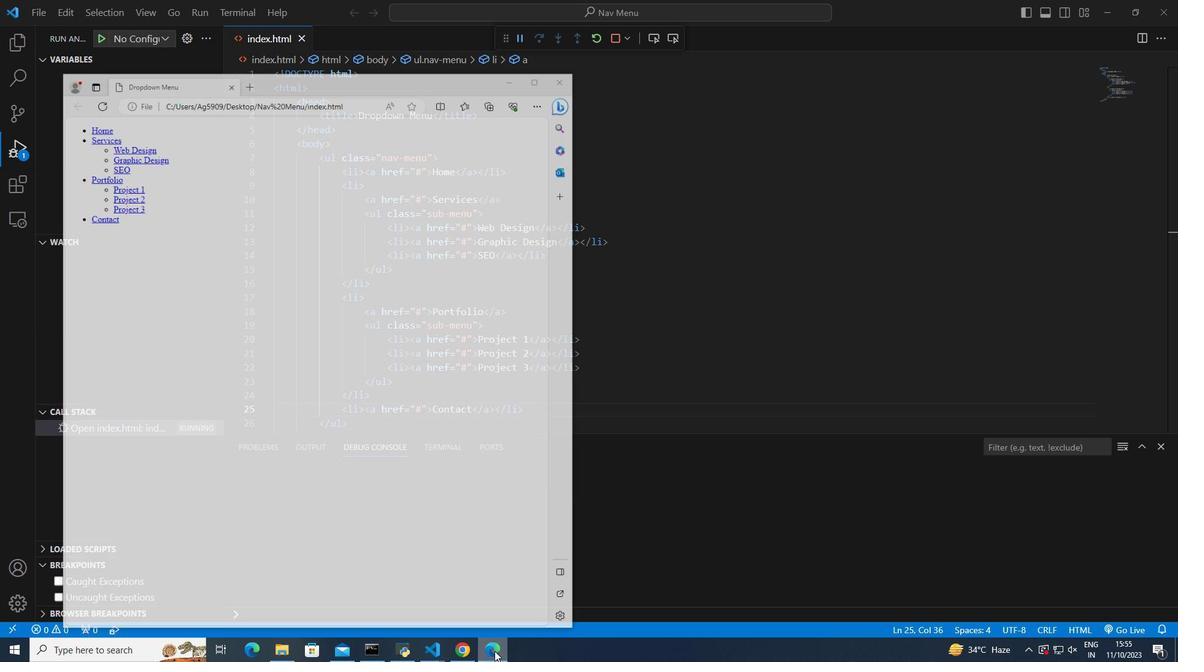 
Action: Mouse pressed left at (64, 149)
Screenshot: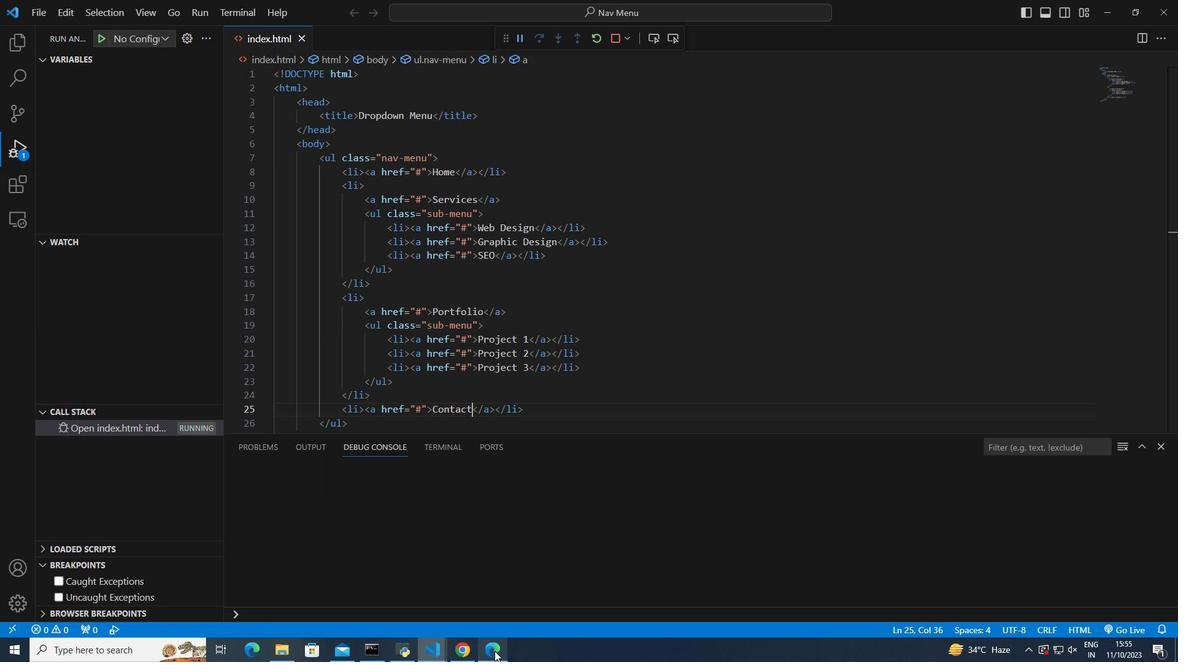 
Action: Mouse moved to (63, 104)
Screenshot: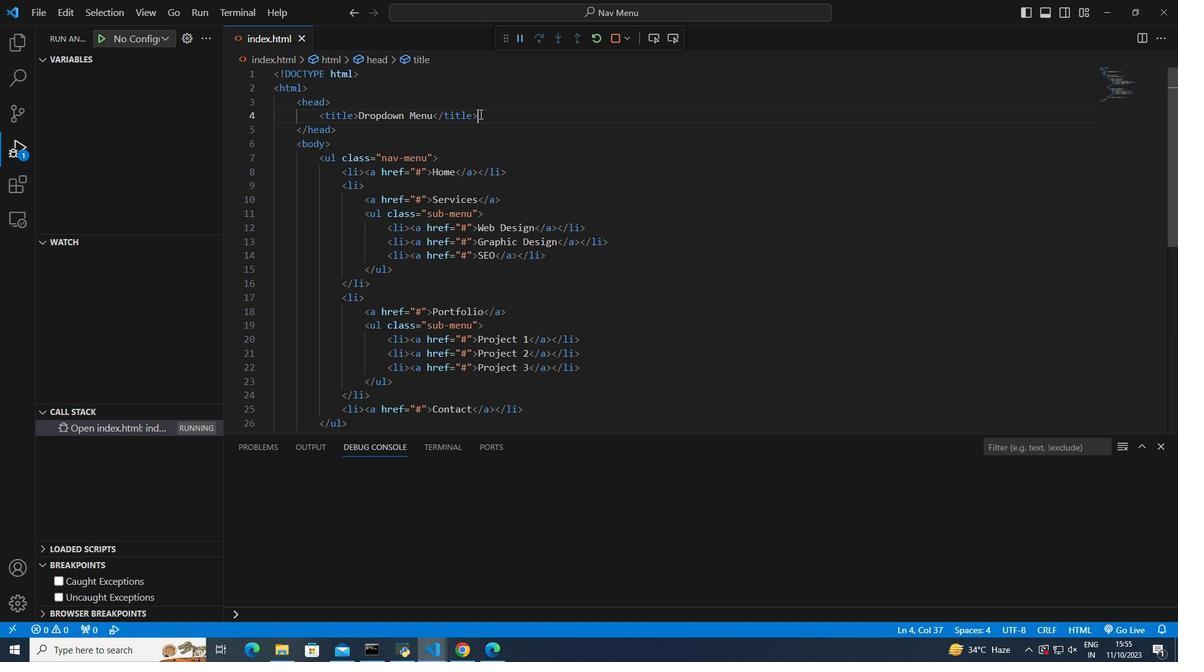 
Action: Mouse pressed left at (63, 104)
Screenshot: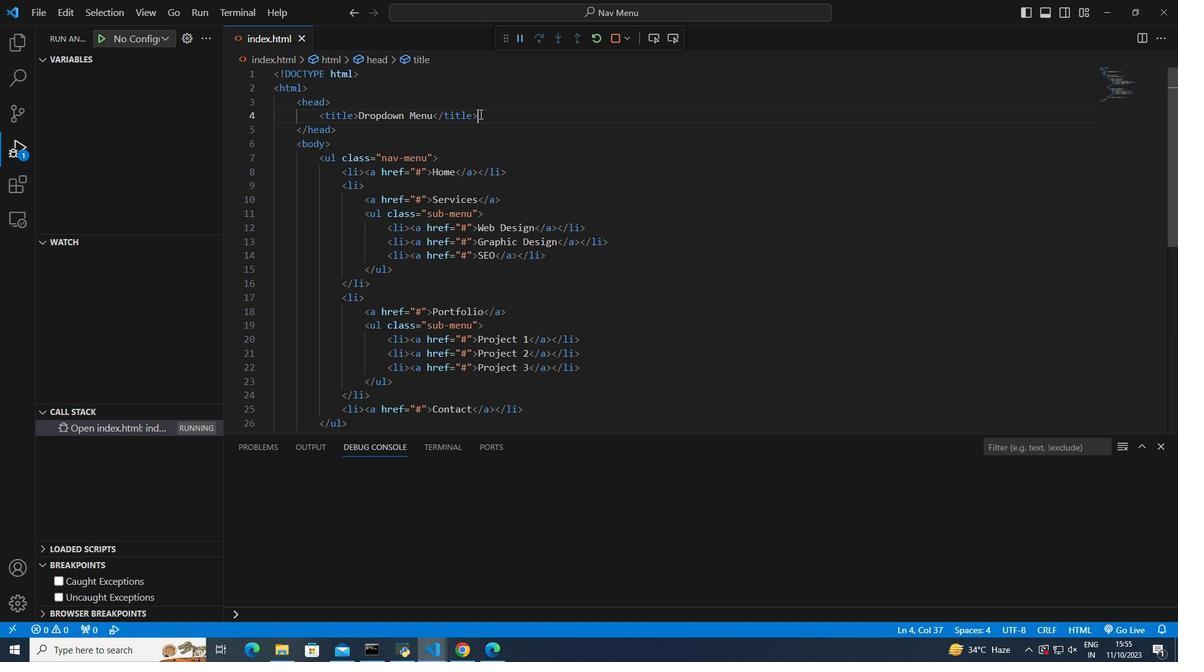 
Action: Key pressed <Key.enter>link<Key.space><Key.left><Key.left><Key.left><Key.left><Key.left><Key.shift_r><<Key.right><Key.right><Key.right><Key.right><Key.space>rel=stylesheet<Key.right><Key.space>href=
Screenshot: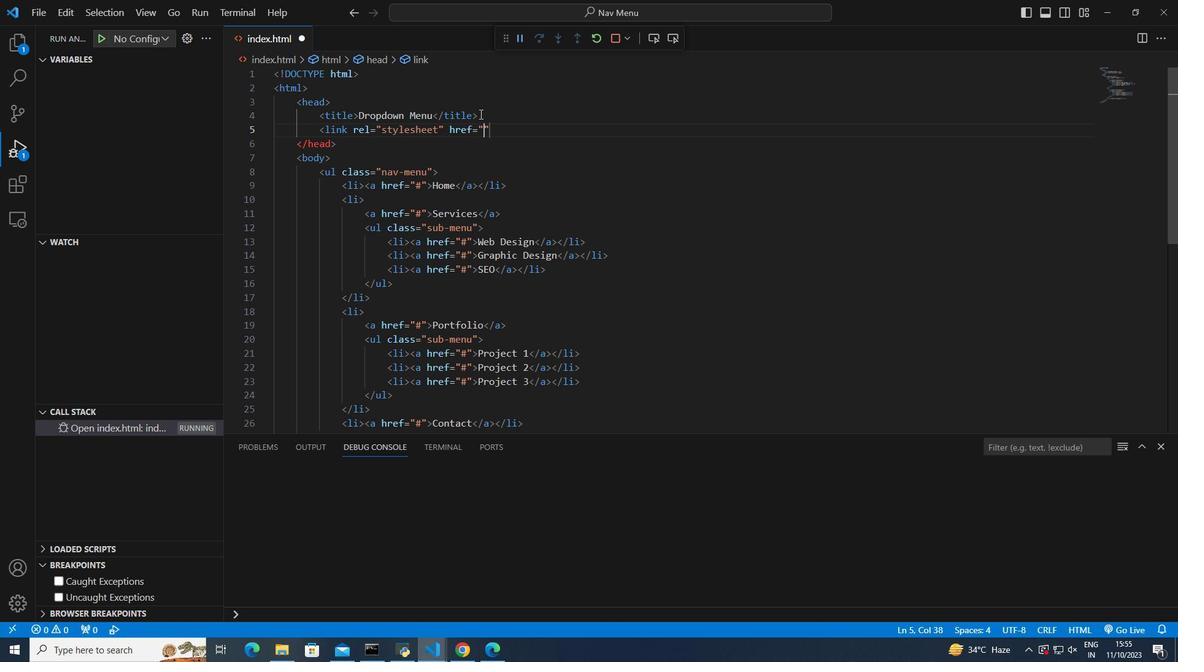 
Action: Mouse moved to (41, 98)
Screenshot: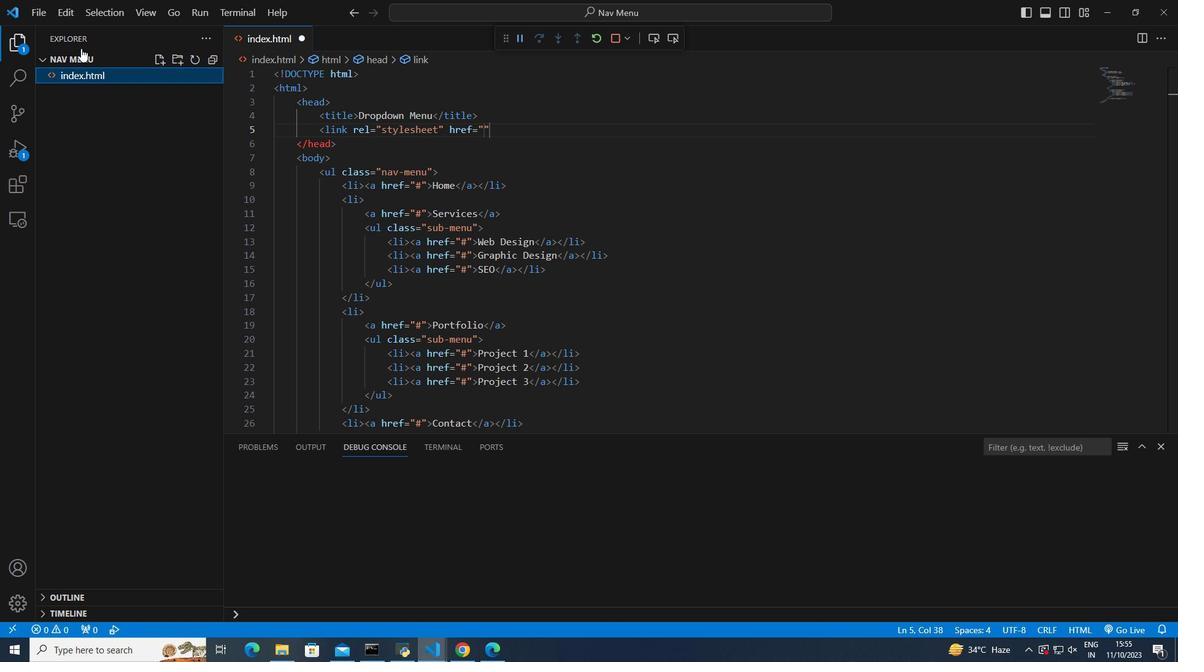 
Action: Mouse pressed left at (41, 98)
Screenshot: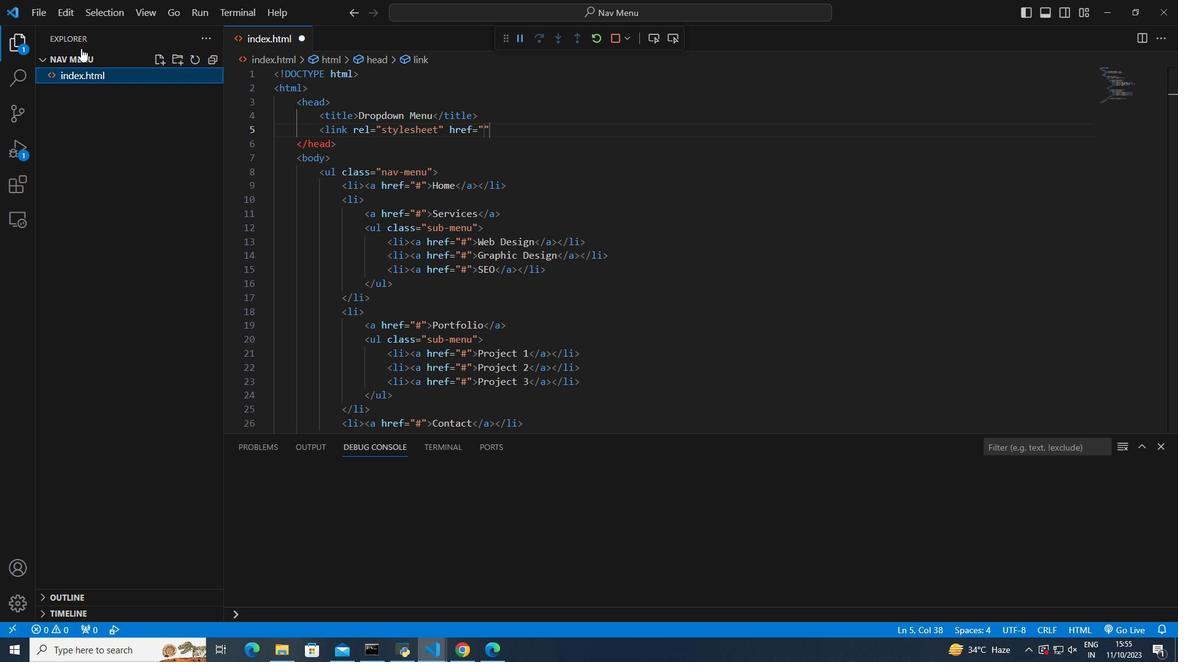 
Action: Mouse moved to (48, 99)
Screenshot: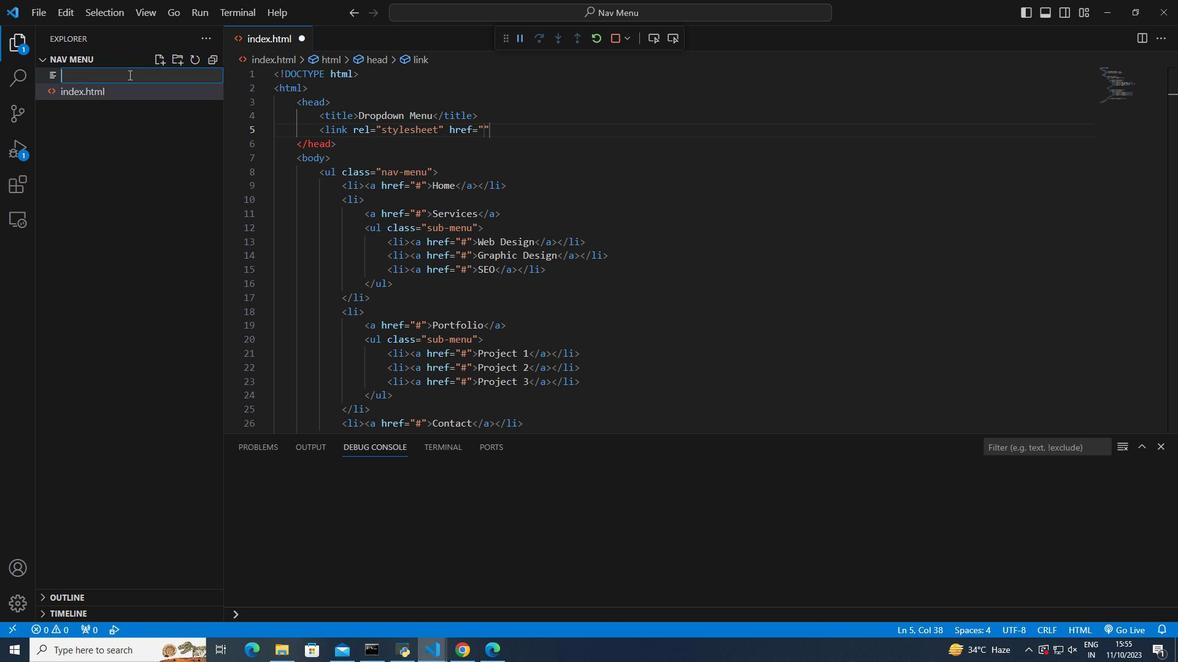 
Action: Mouse pressed left at (48, 99)
Screenshot: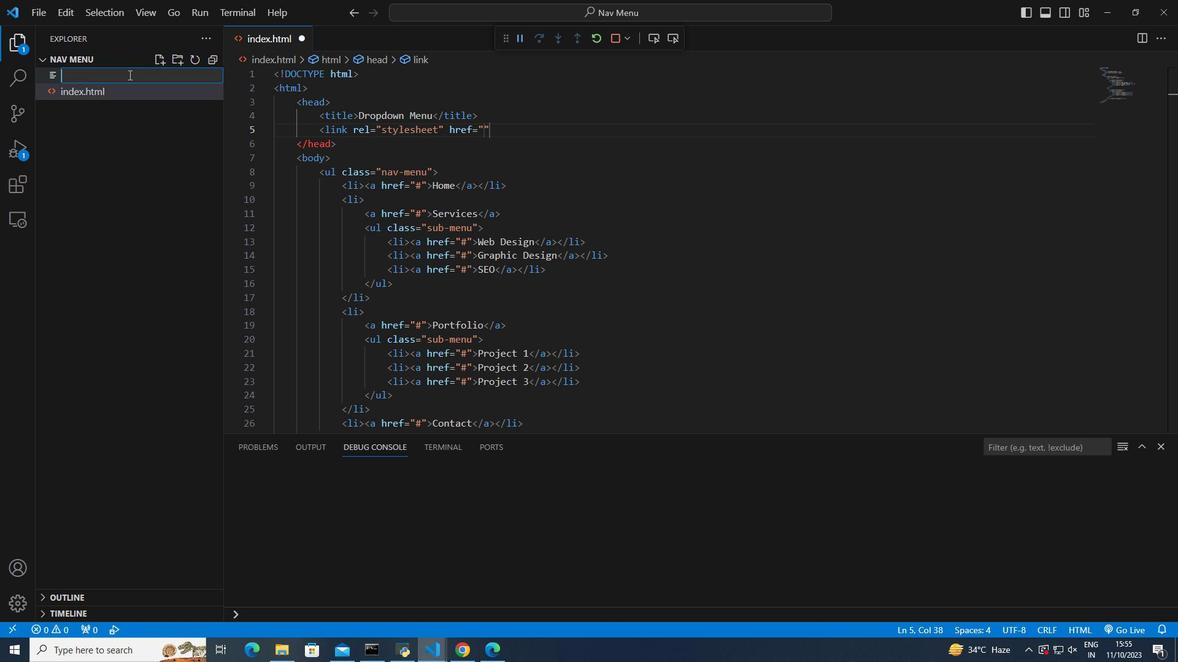 
Action: Mouse moved to (46, 100)
Screenshot: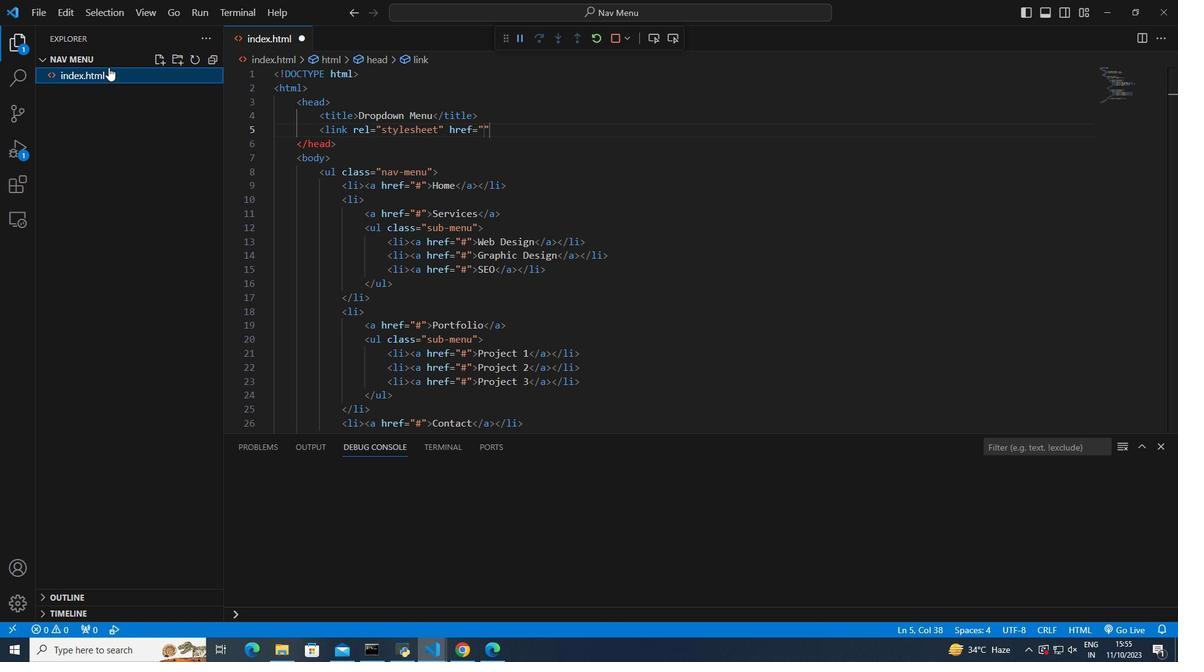 
Action: Mouse pressed left at (46, 100)
Screenshot: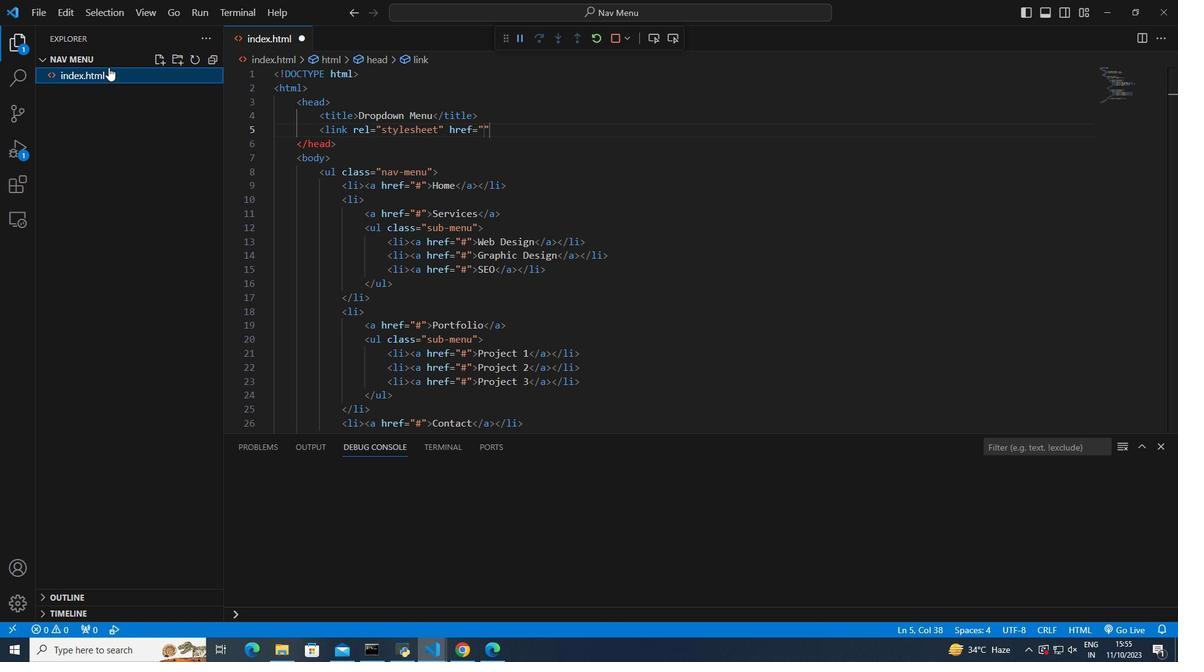 
Action: Mouse moved to (46, 100)
Screenshot: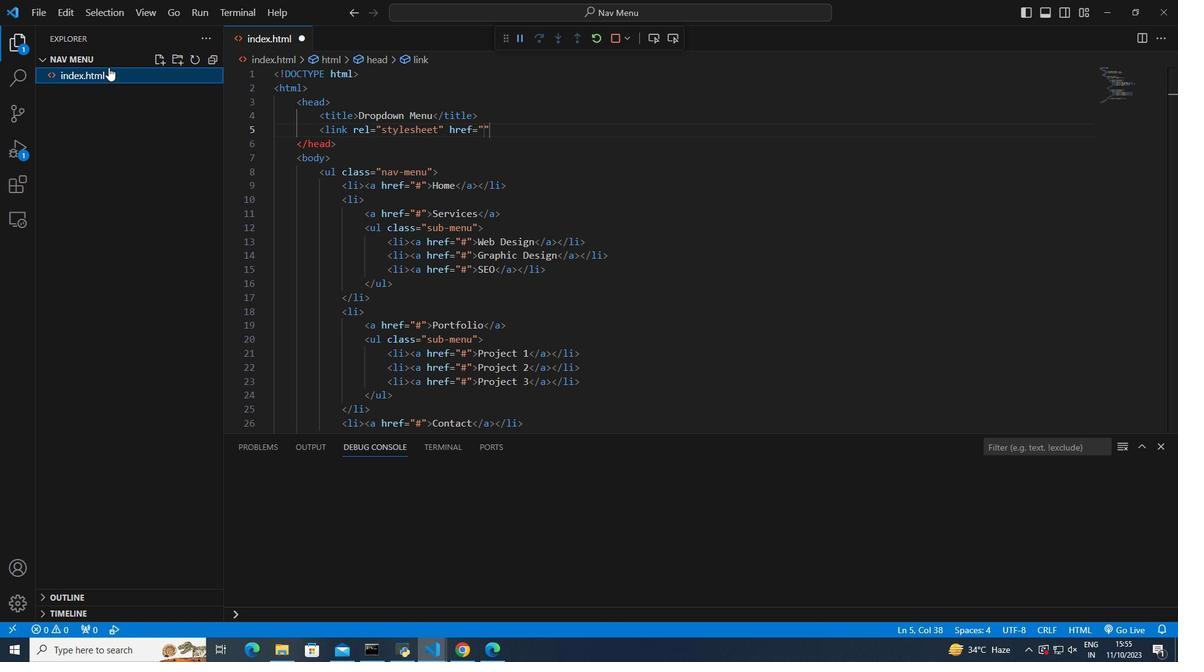 
Action: Key pressed style
Screenshot: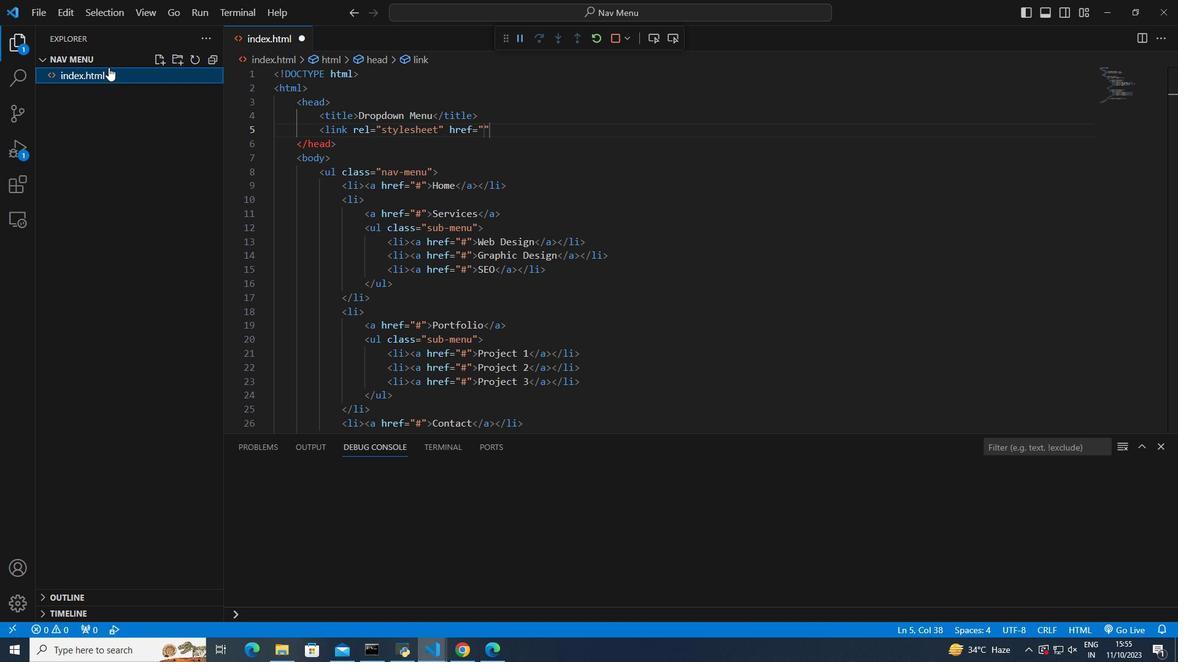 
Action: Mouse moved to (48, 99)
Screenshot: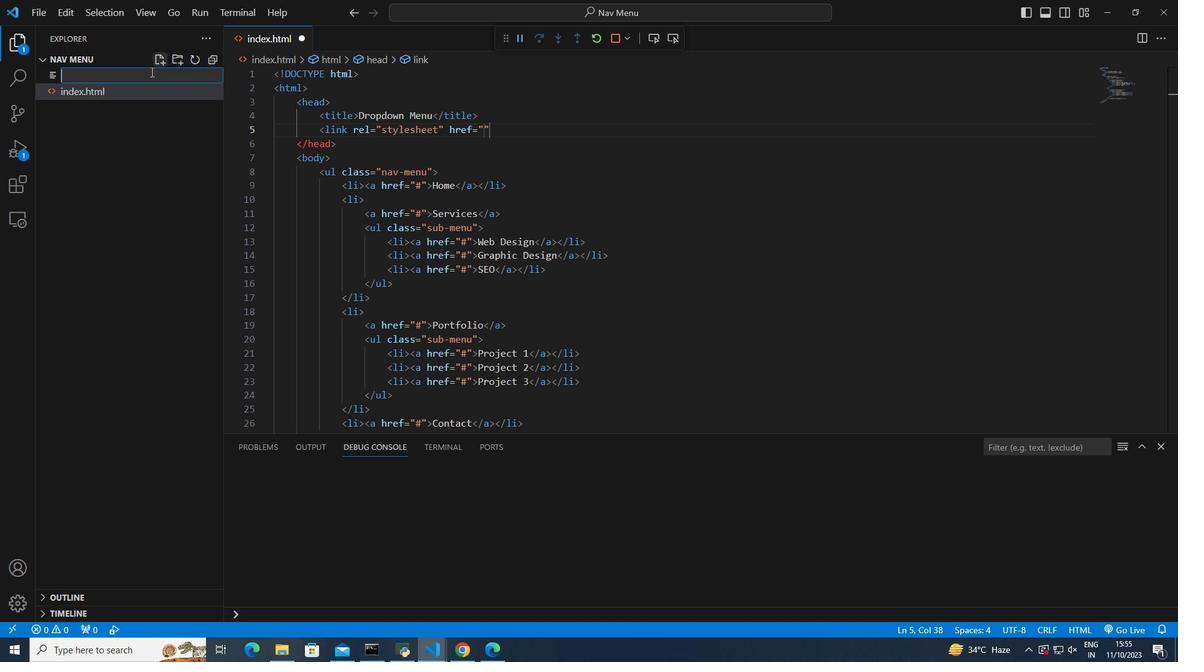 
Action: Mouse pressed left at (48, 99)
Screenshot: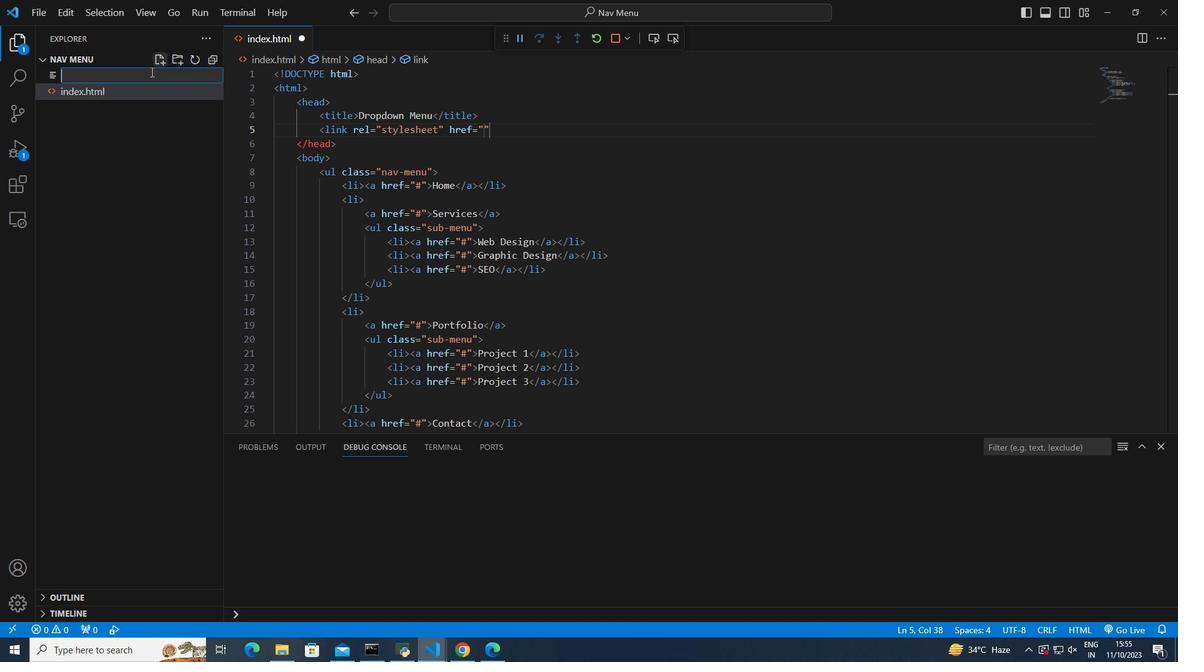 
Action: Mouse moved to (46, 101)
Screenshot: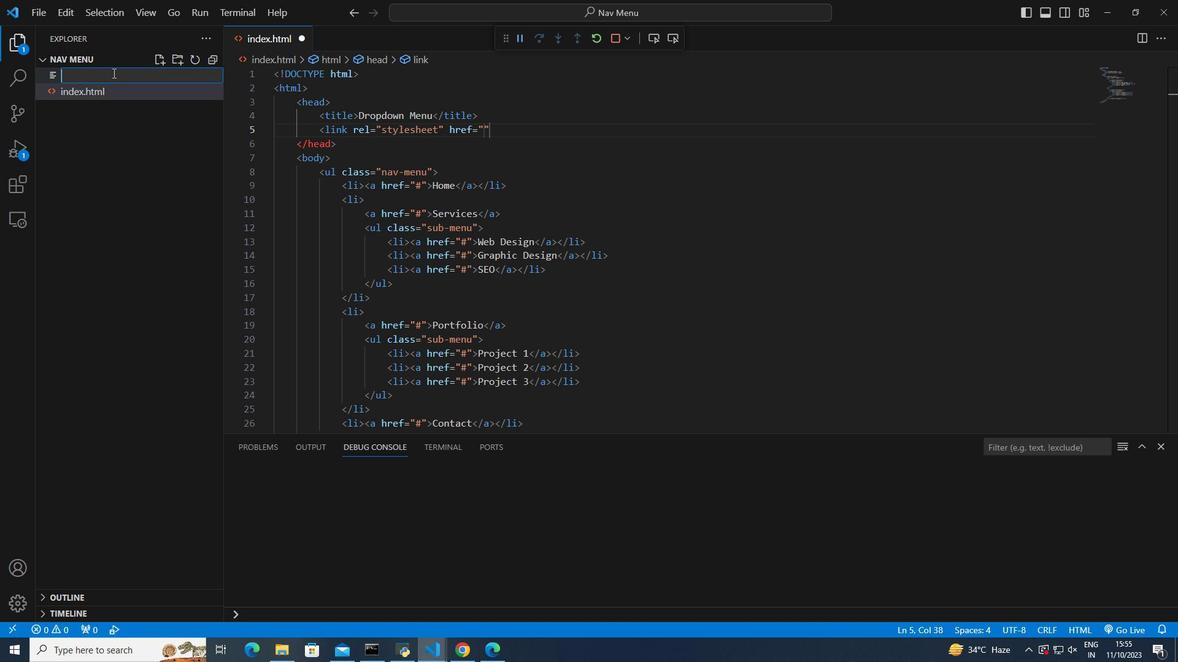 
Action: Mouse pressed left at (46, 101)
Screenshot: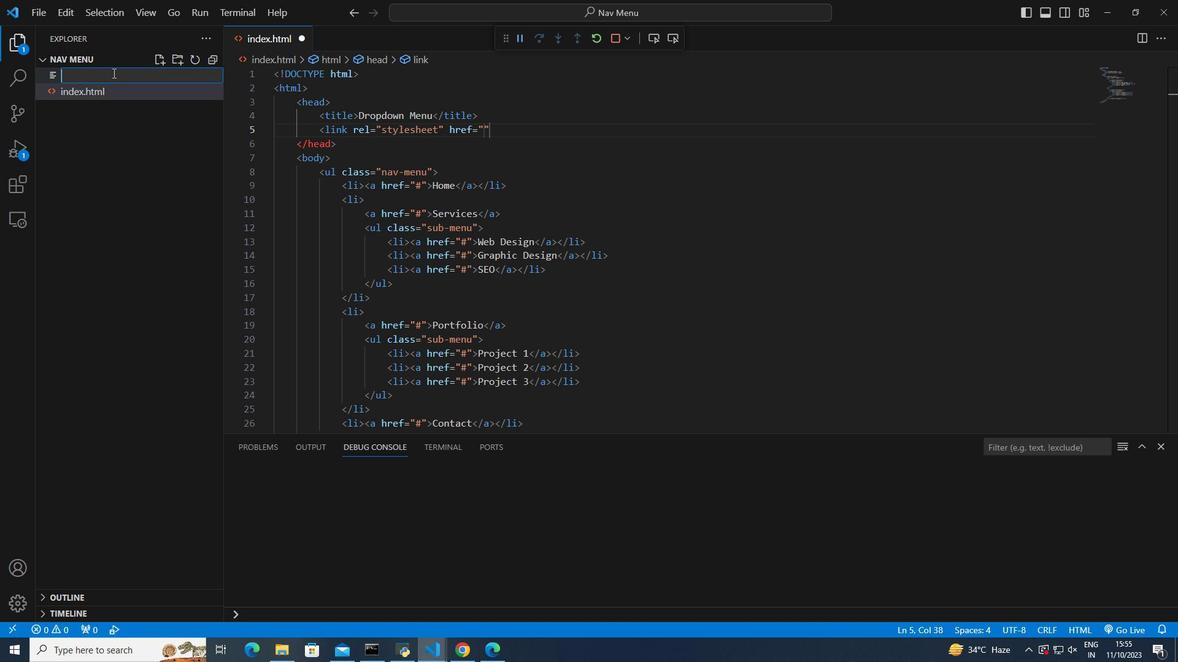 
Action: Key pressed stylesheet<Key.backspace><Key.backspace><Key.backspace><Key.backspace>.css<Key.enter>
Screenshot: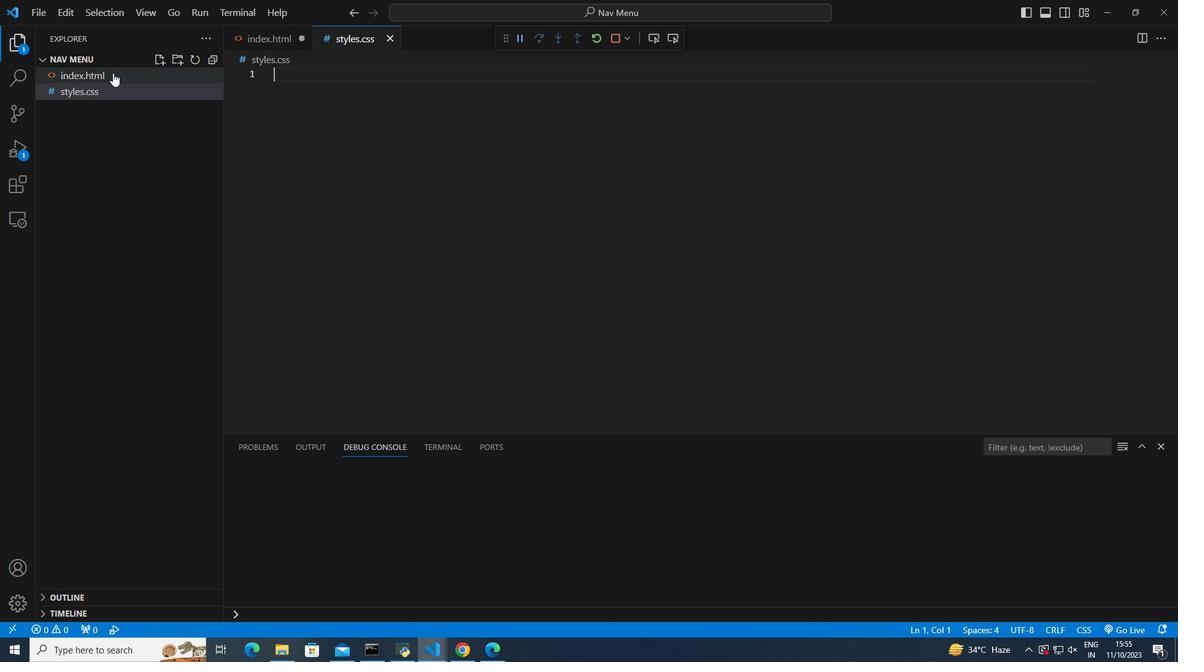 
Action: Mouse moved to (54, 98)
Screenshot: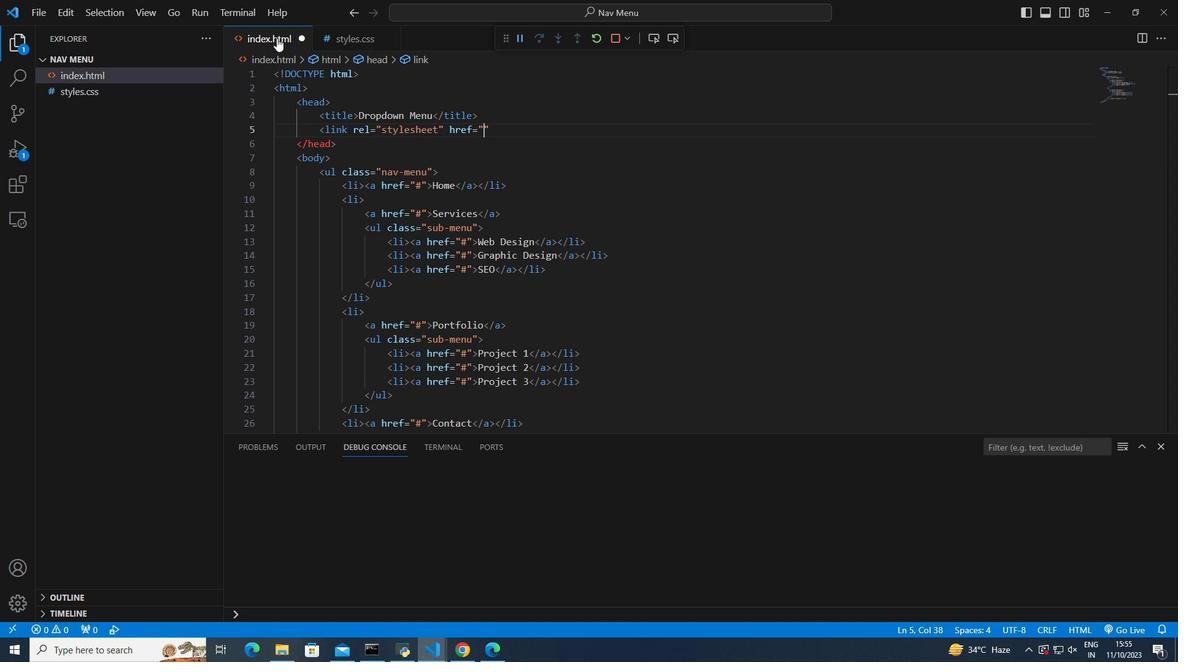
Action: Mouse pressed left at (54, 98)
Screenshot: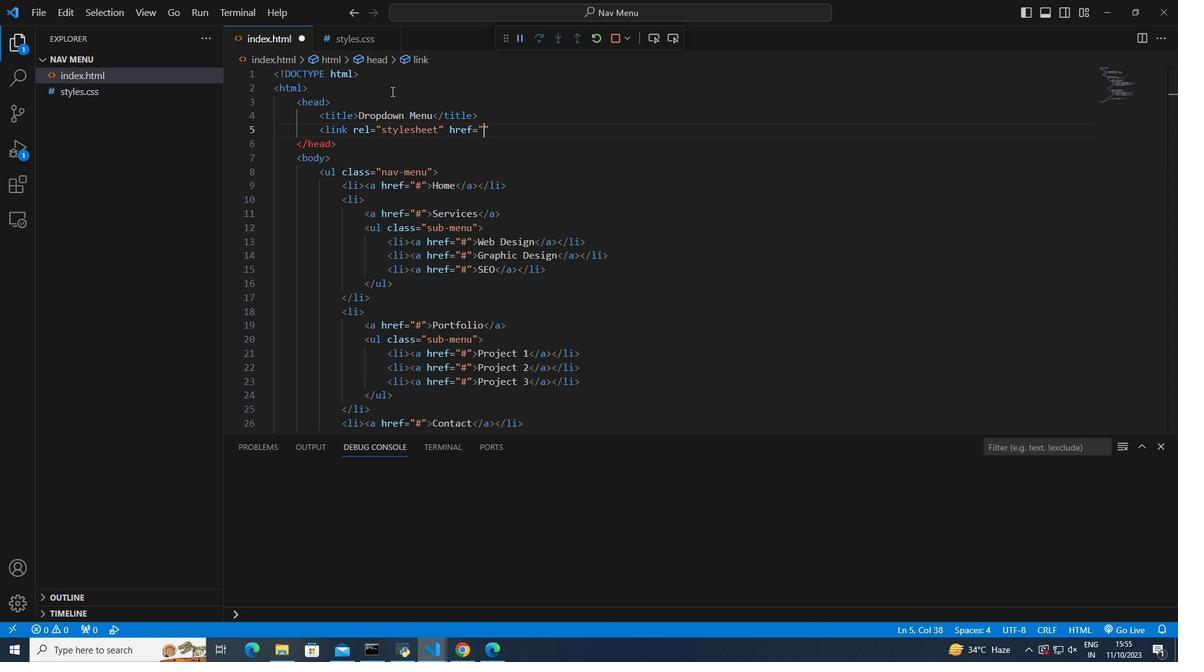 
Action: Mouse moved to (64, 106)
Screenshot: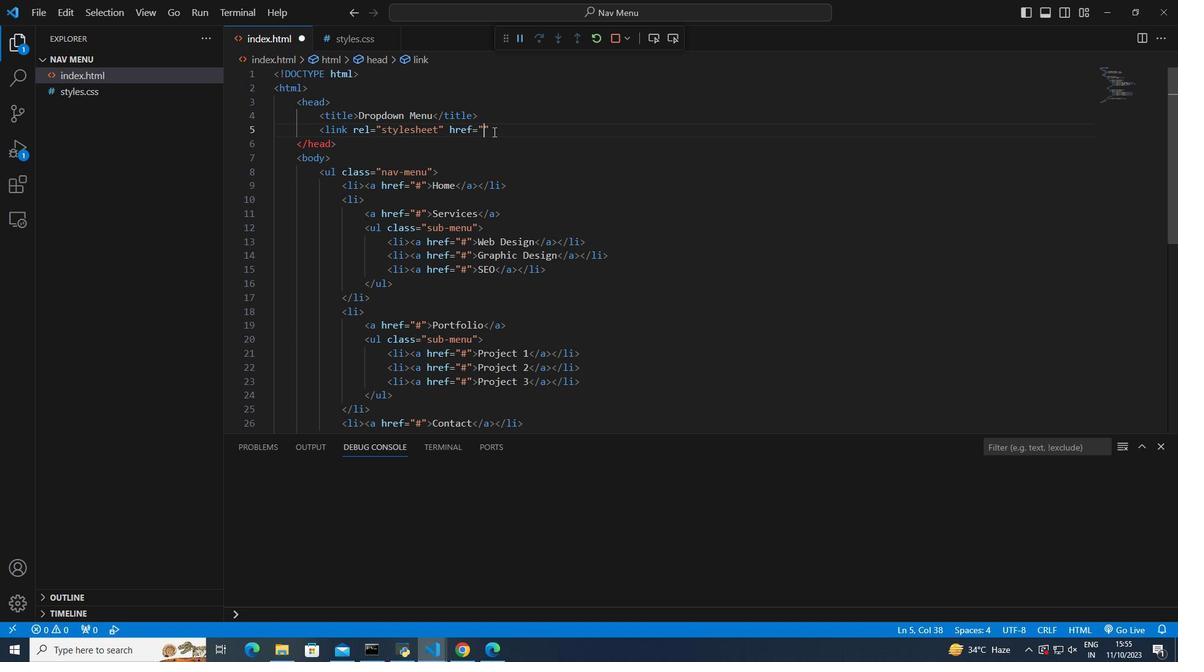 
Action: Key pressed styles<Key.enter>
Screenshot: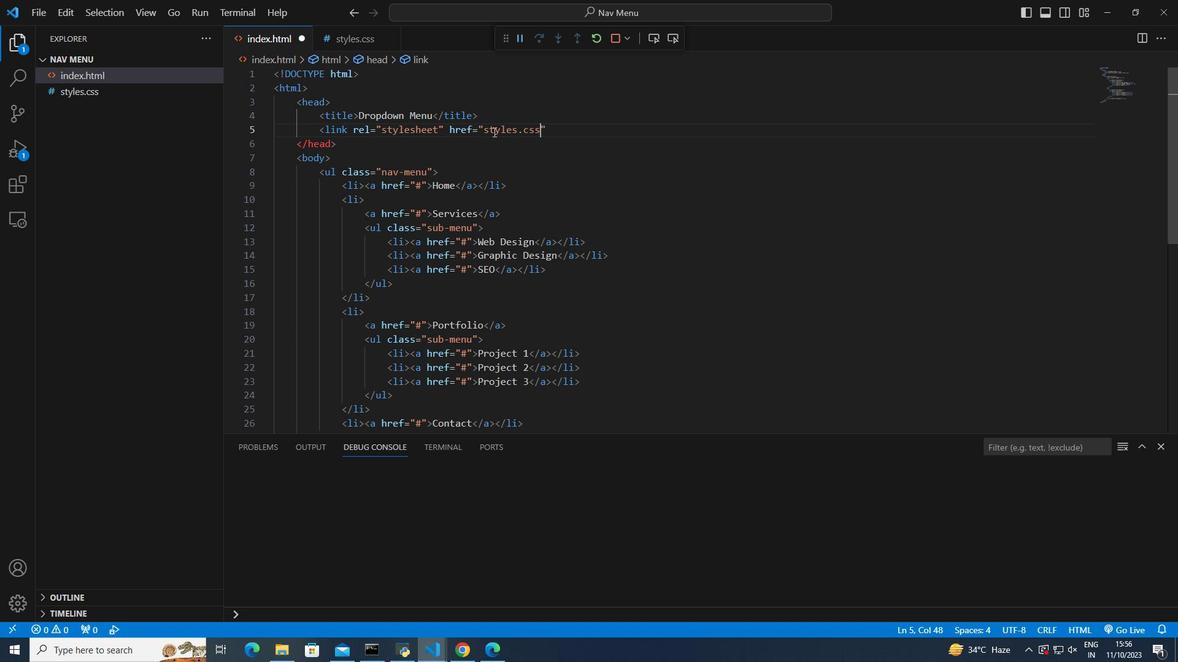 
Action: Mouse moved to (56, 103)
Screenshot: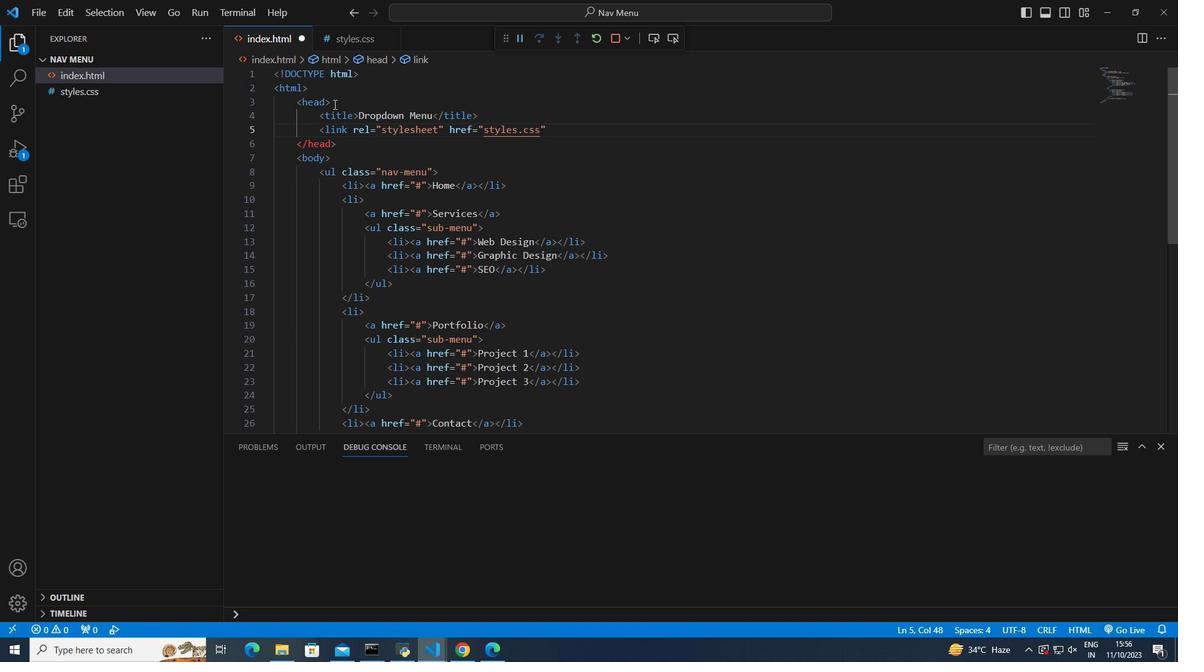 
Action: Key pressed ctrl+S
Screenshot: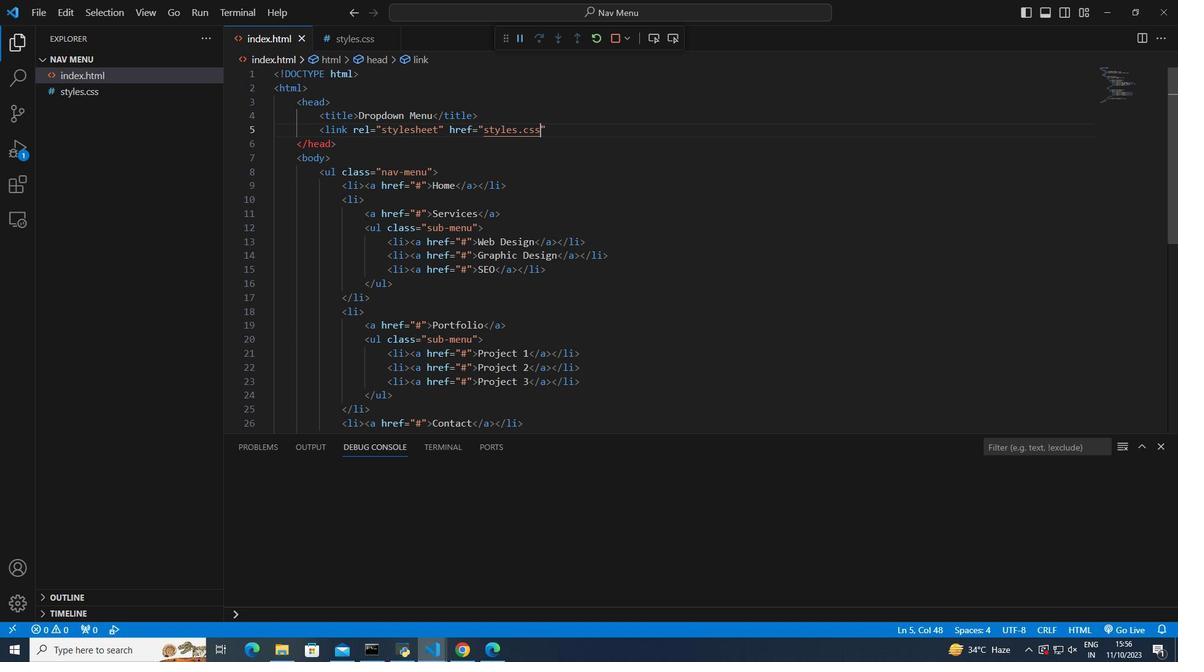 
Action: Mouse moved to (57, 98)
Screenshot: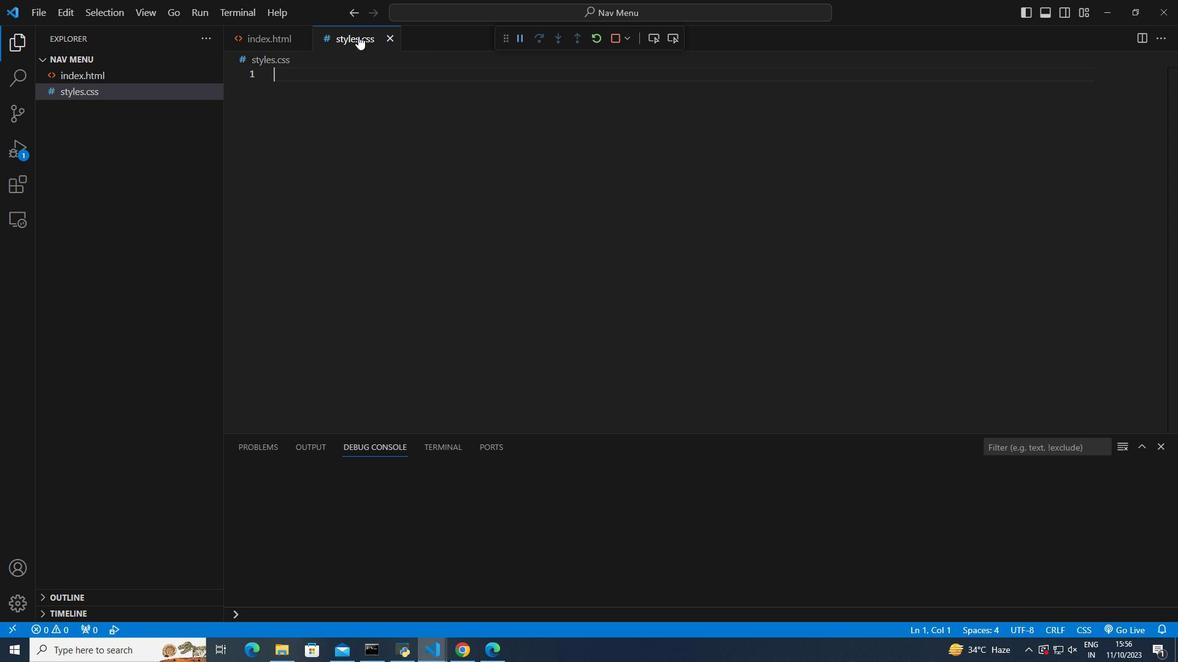 
Action: Mouse pressed left at (57, 98)
Screenshot: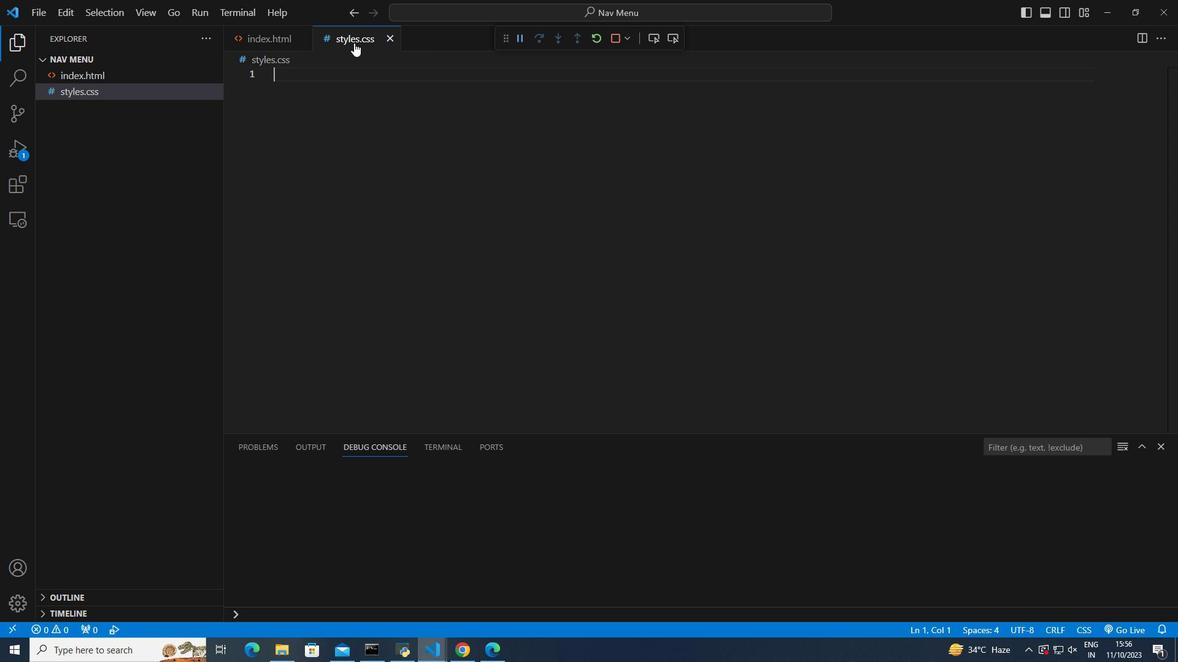 
Action: Mouse moved to (54, 100)
Screenshot: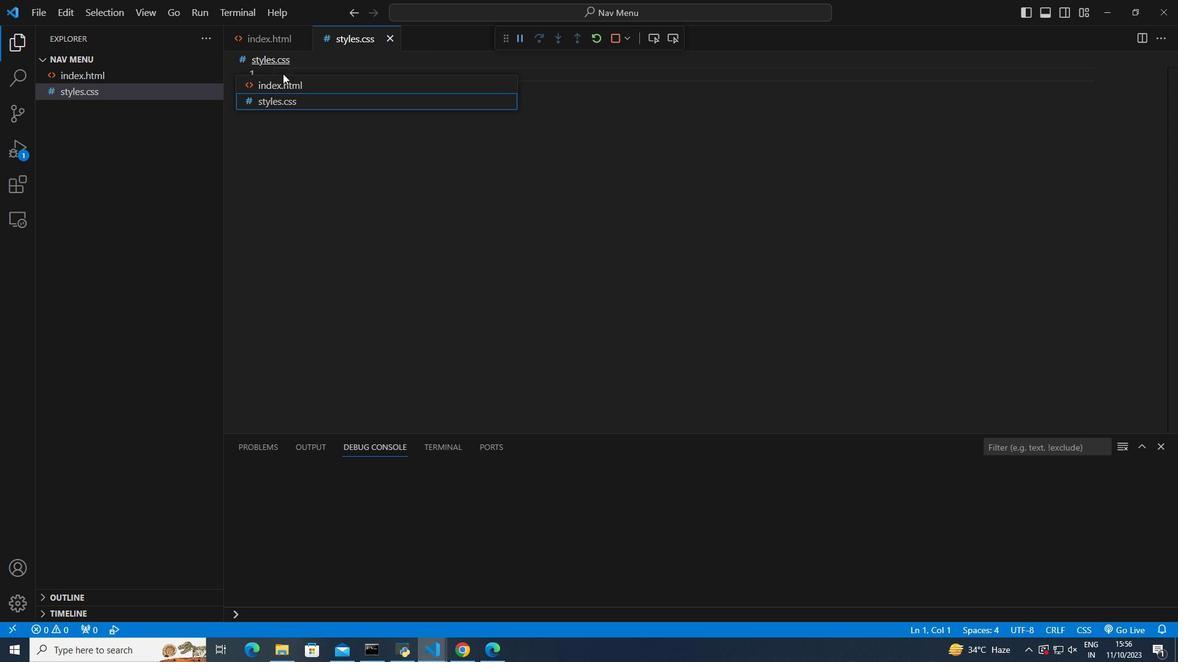 
Action: Mouse pressed left at (54, 100)
Screenshot: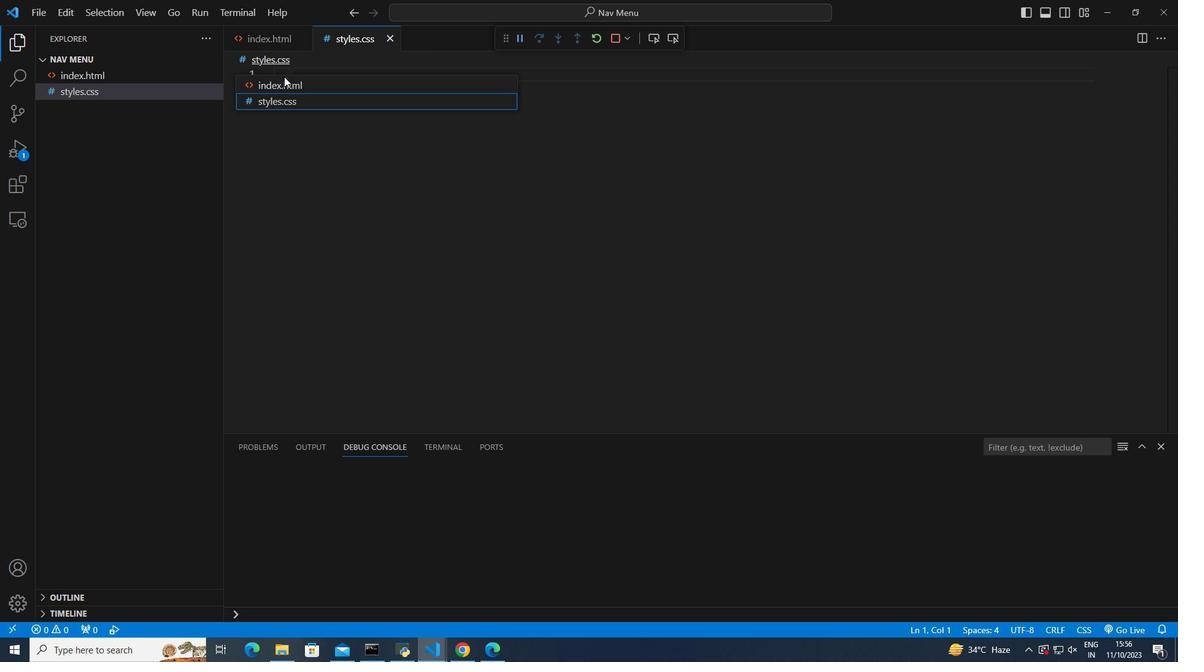 
Action: Mouse moved to (55, 108)
Screenshot: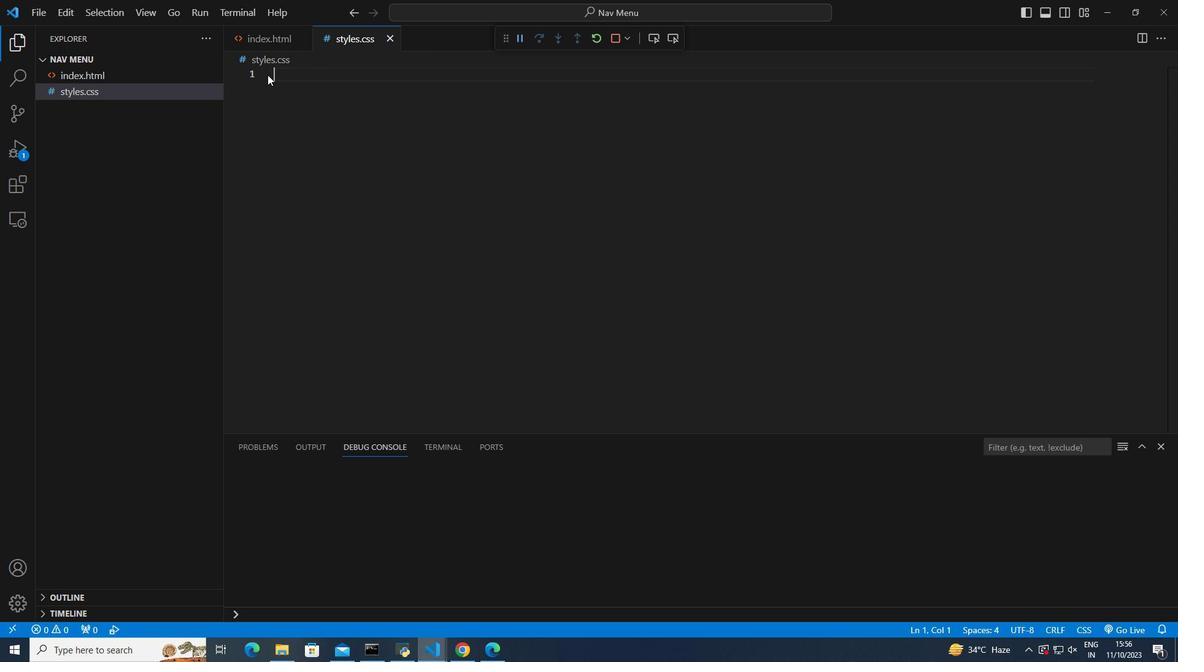 
Action: Mouse pressed left at (55, 108)
Screenshot: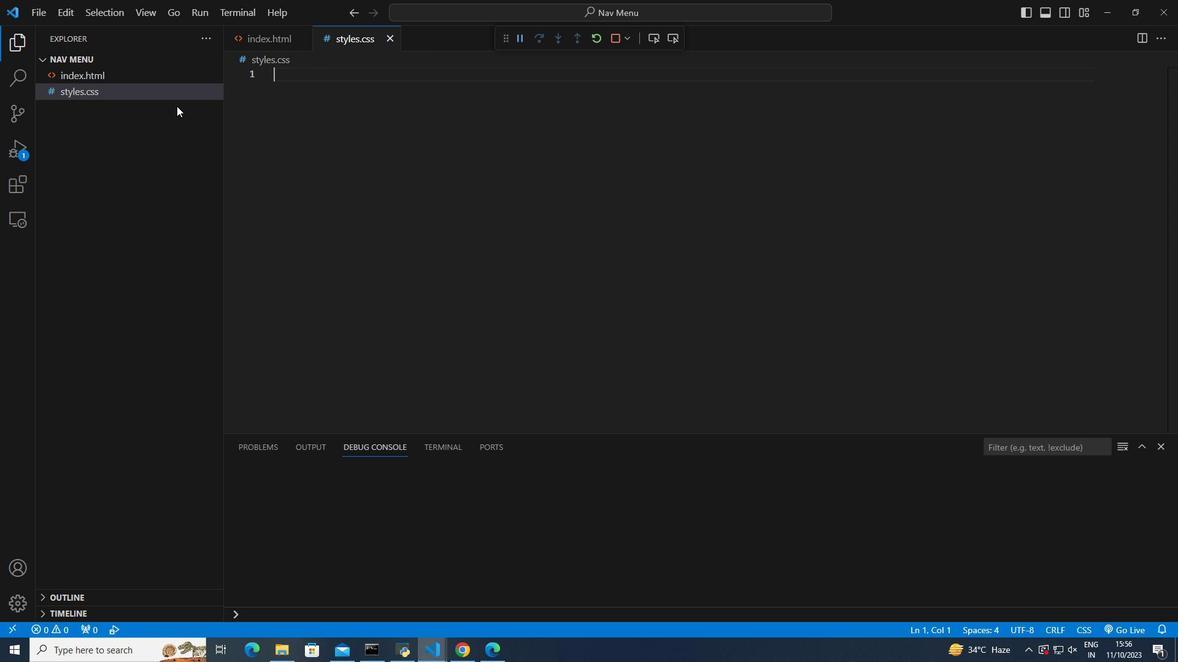 
Action: Mouse moved to (9, 109)
Screenshot: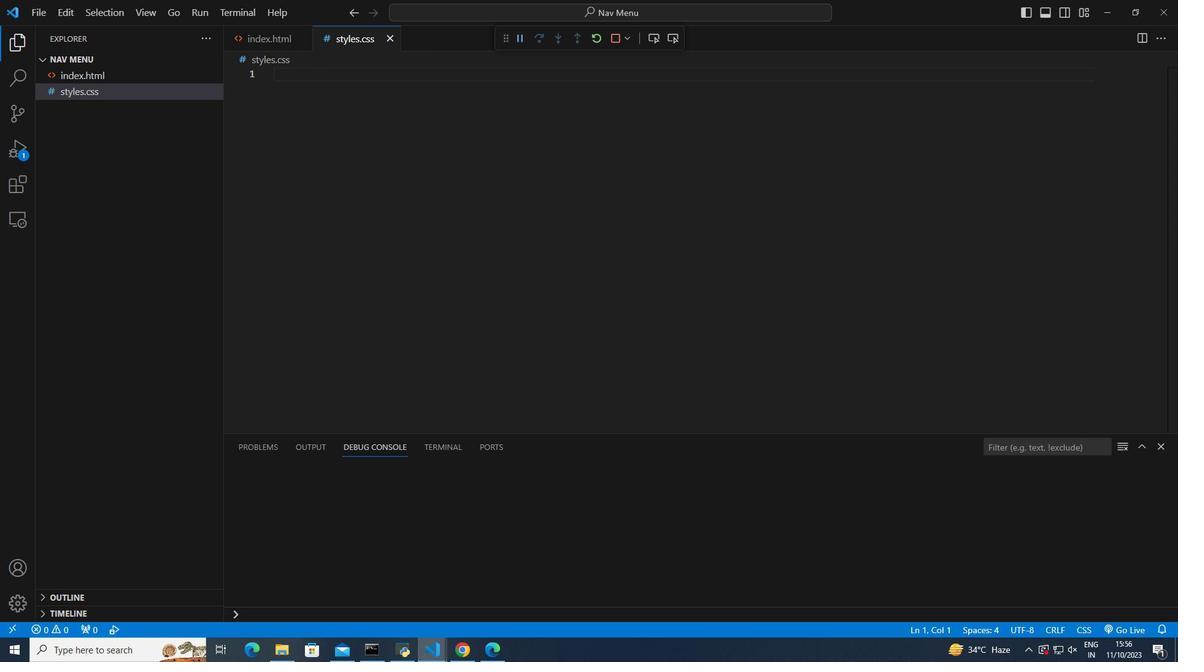 
Action: Mouse scrolled (9, 109) with delta (0, 0)
Screenshot: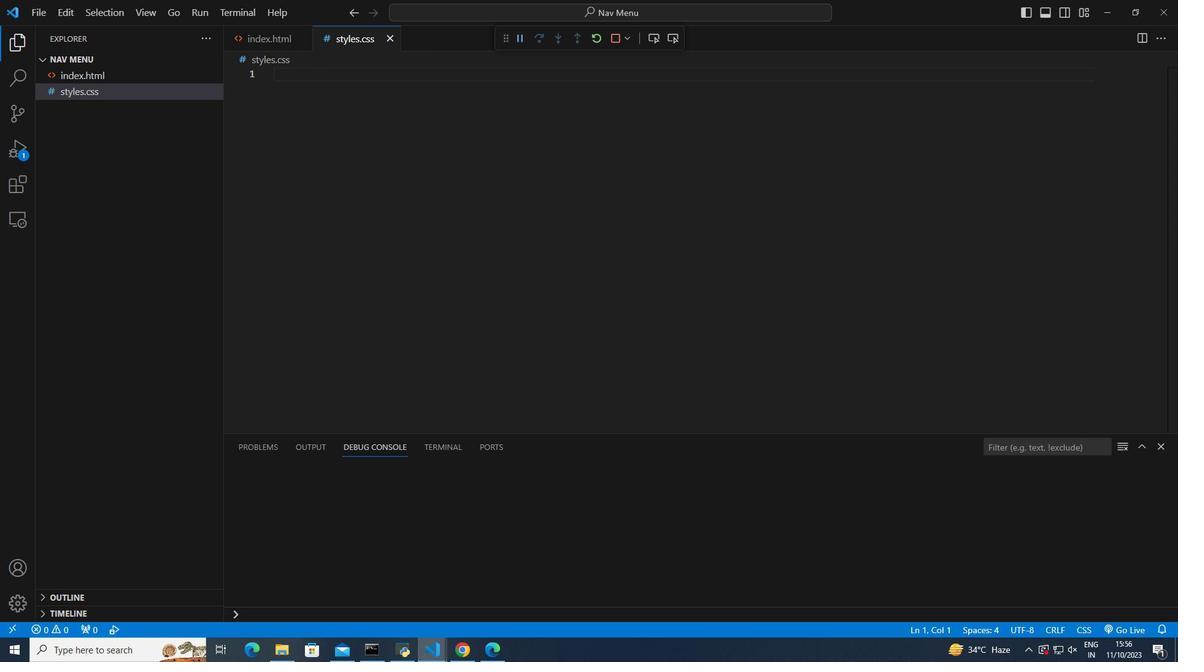 
Action: Mouse moved to (9, 109)
Screenshot: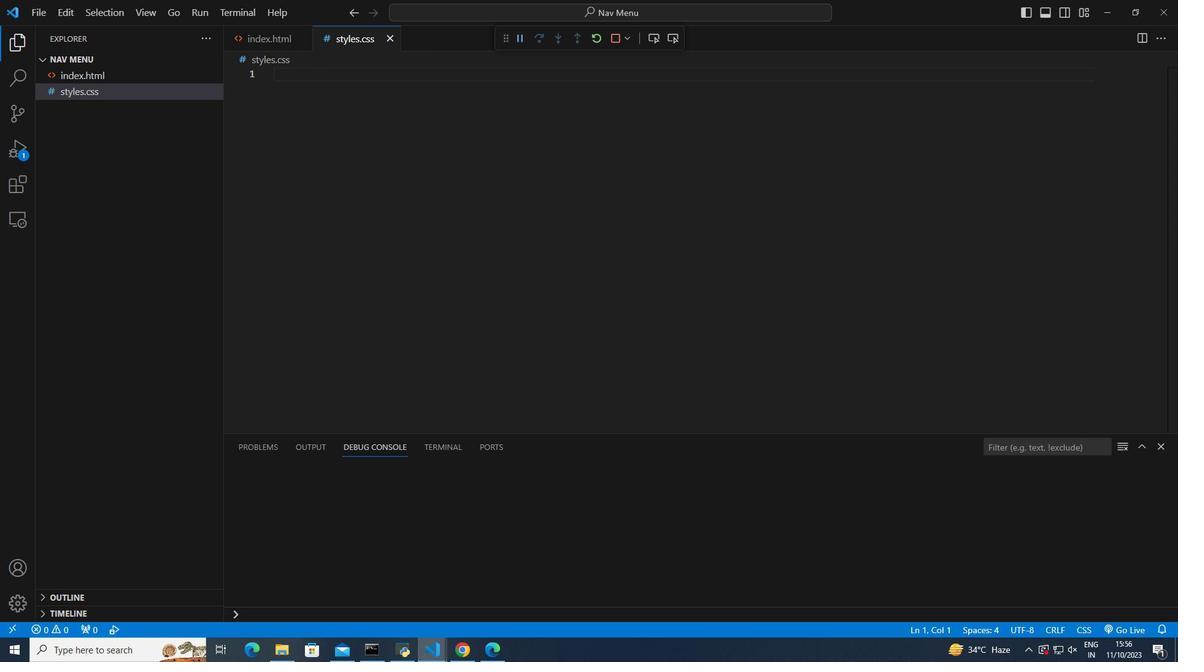 
Action: Mouse scrolled (9, 109) with delta (0, 0)
Screenshot: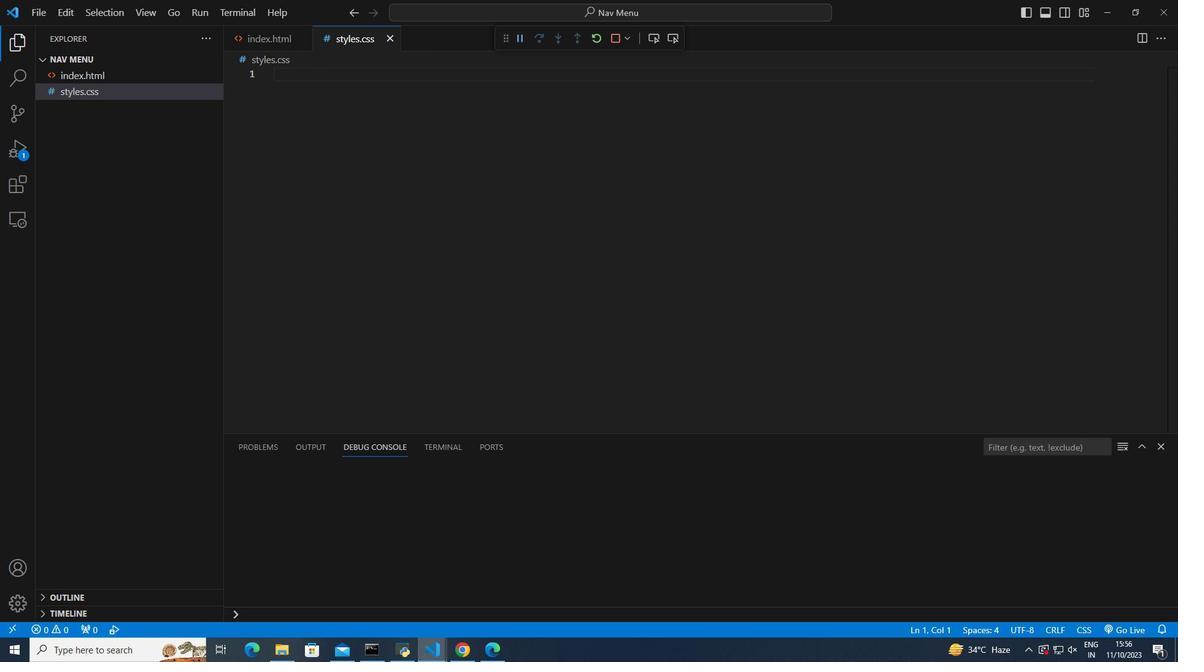 
Action: Mouse scrolled (9, 109) with delta (0, 0)
Screenshot: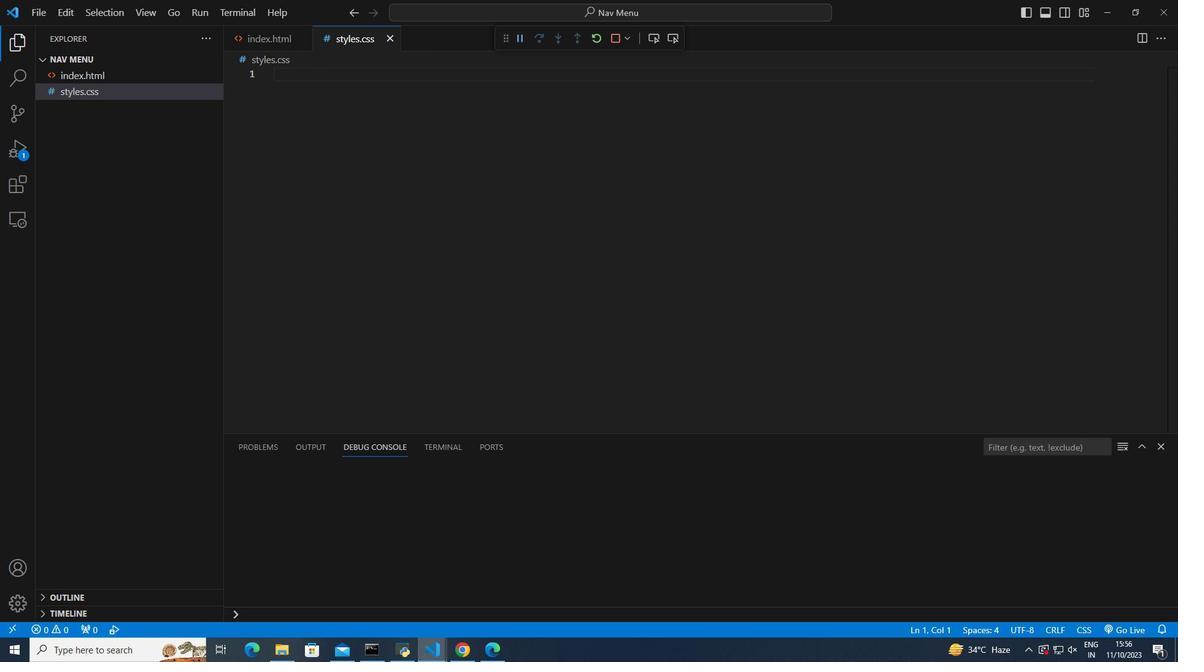 
Action: Mouse moved to (9, 109)
Screenshot: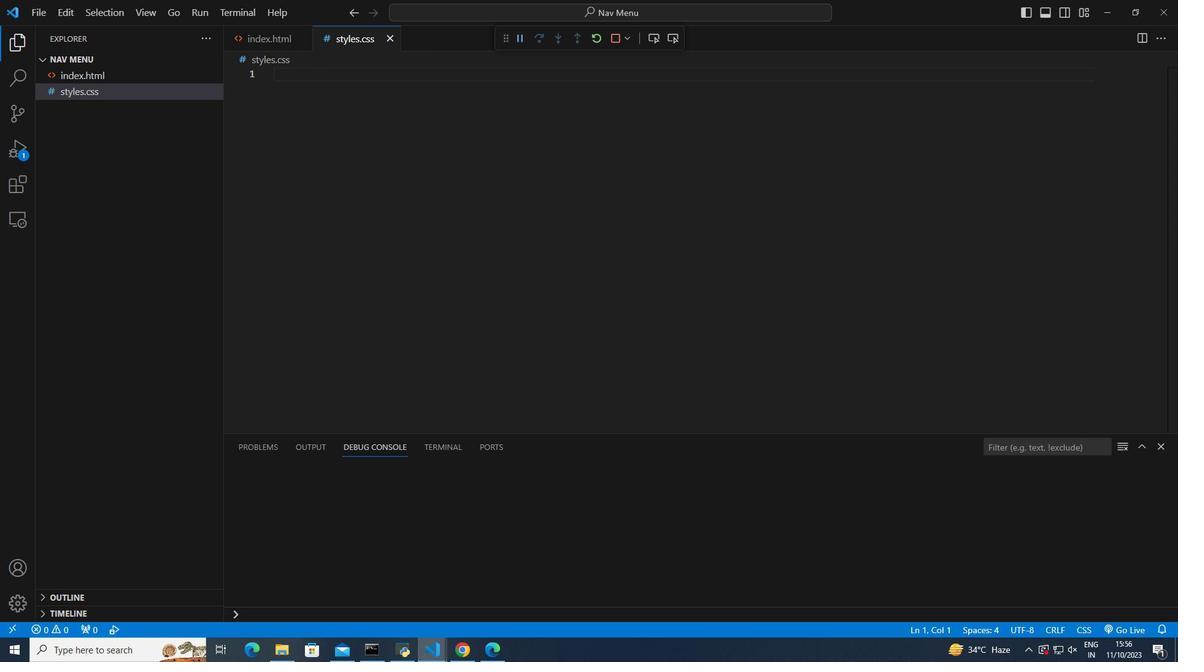 
Action: Mouse scrolled (9, 109) with delta (0, 0)
Screenshot: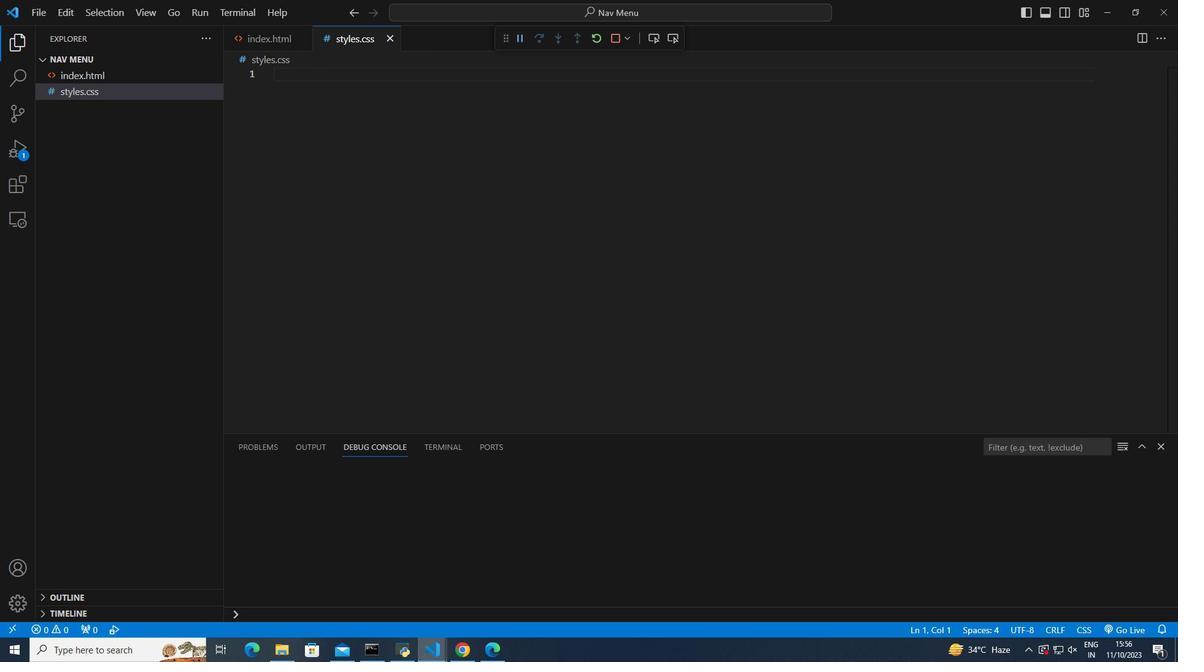 
Action: Mouse moved to (9, 109)
Screenshot: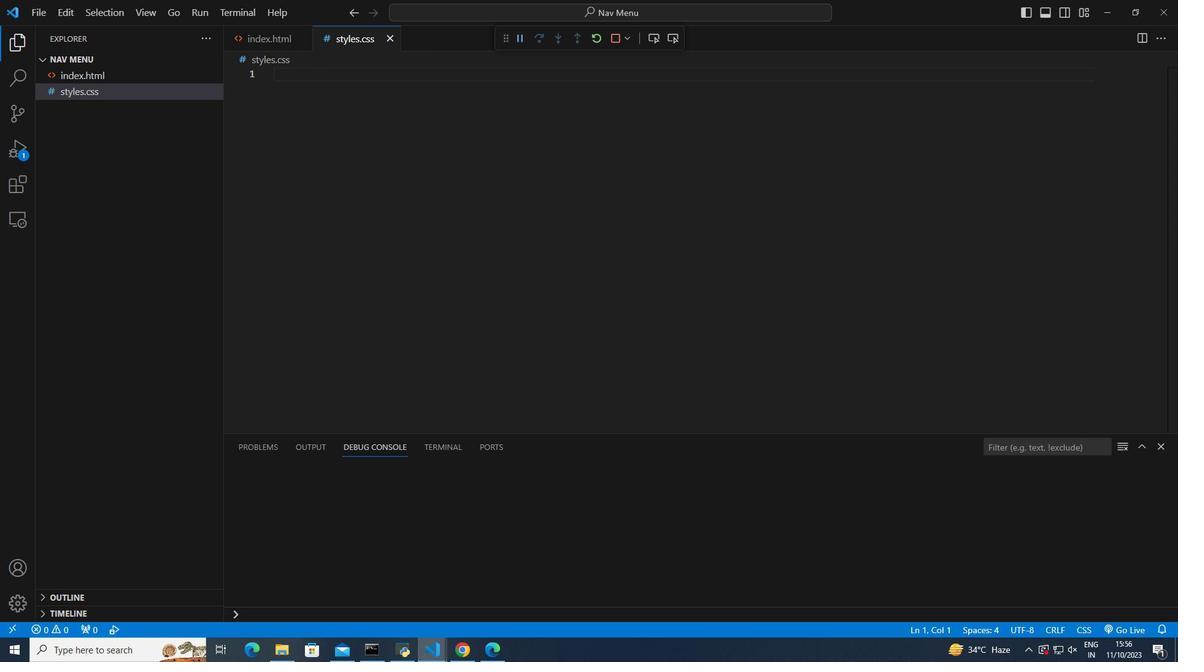 
Action: Mouse scrolled (9, 109) with delta (0, 0)
Screenshot: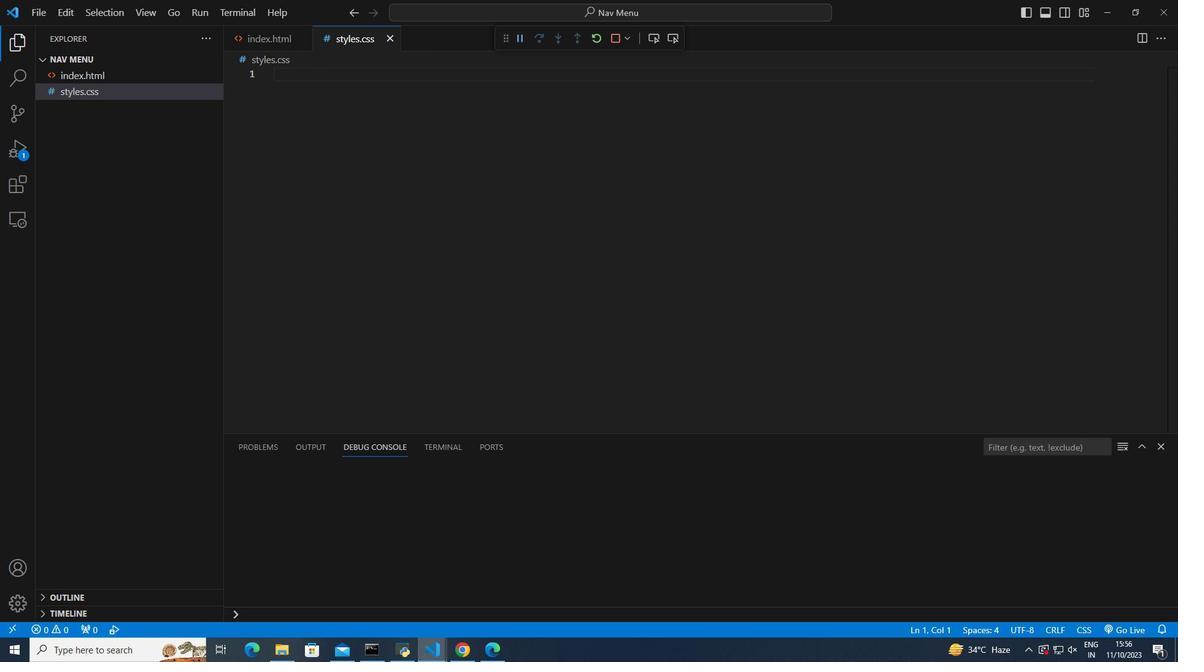 
Action: Mouse scrolled (9, 109) with delta (0, 0)
Screenshot: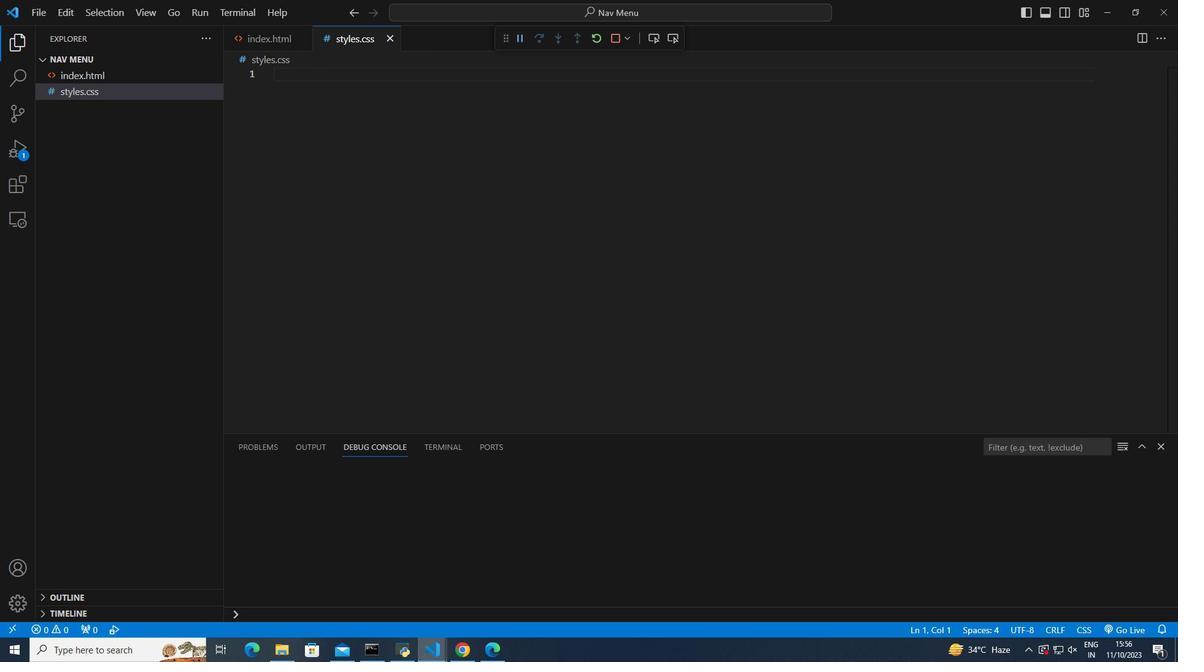 
Action: Mouse scrolled (9, 109) with delta (0, 0)
Screenshot: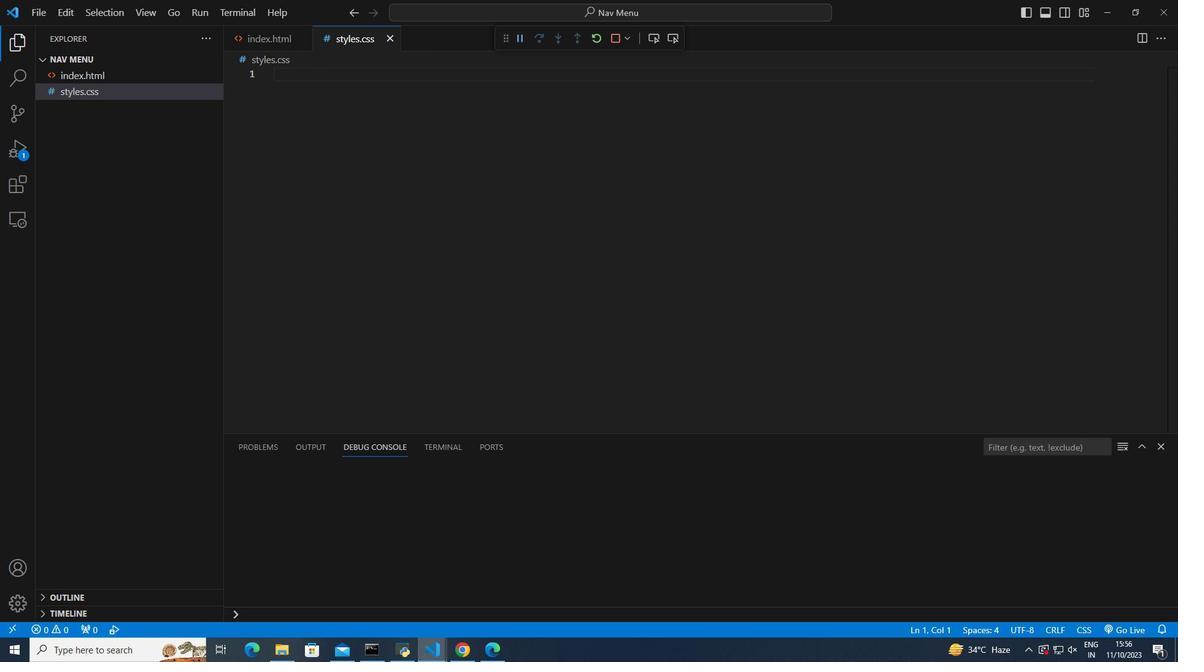 
Action: Mouse moved to (9, 109)
Screenshot: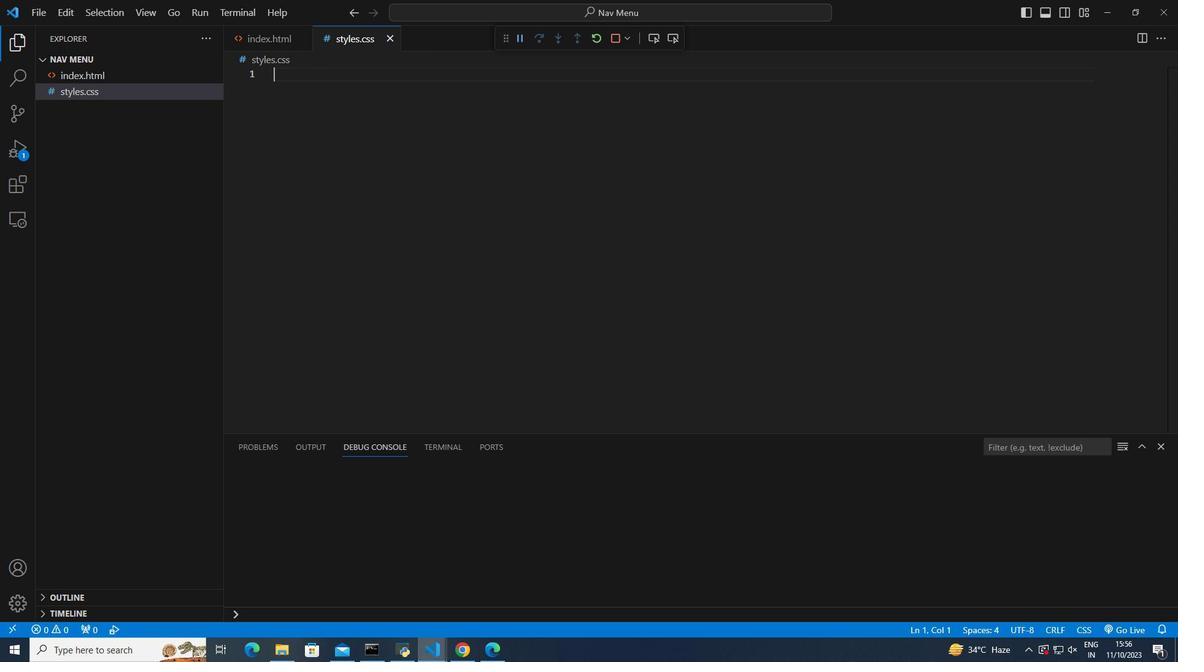 
Action: Mouse scrolled (9, 109) with delta (0, 0)
Screenshot: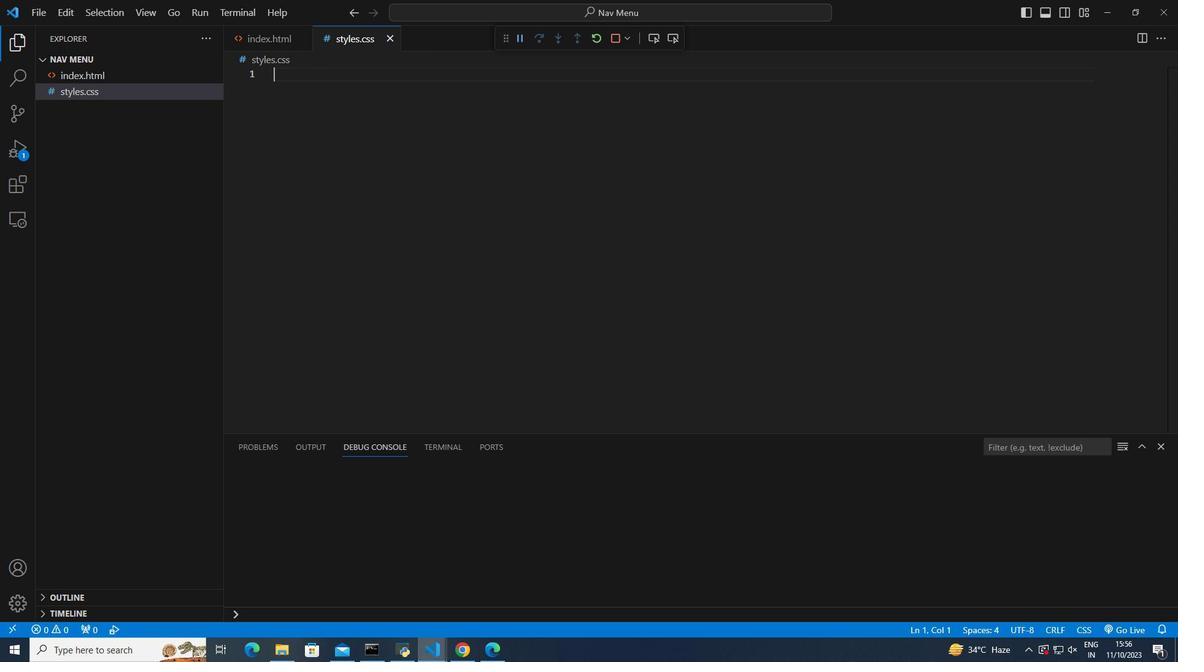 
Action: Mouse scrolled (9, 109) with delta (0, 0)
Screenshot: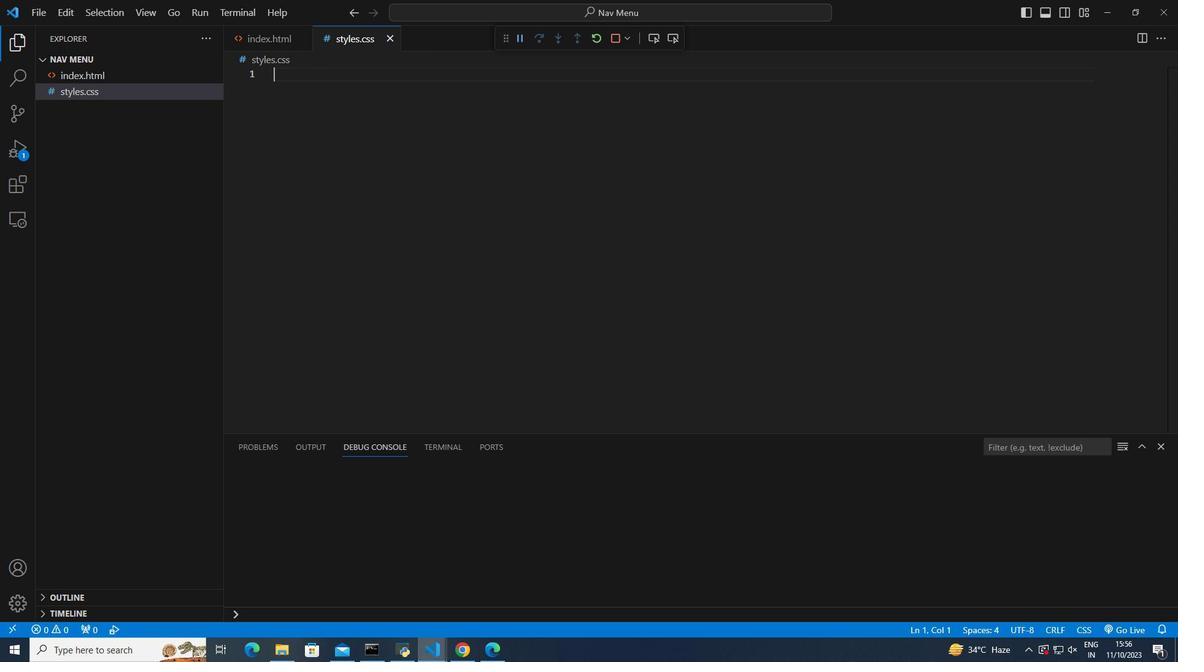 
Action: Mouse scrolled (9, 109) with delta (0, 0)
Screenshot: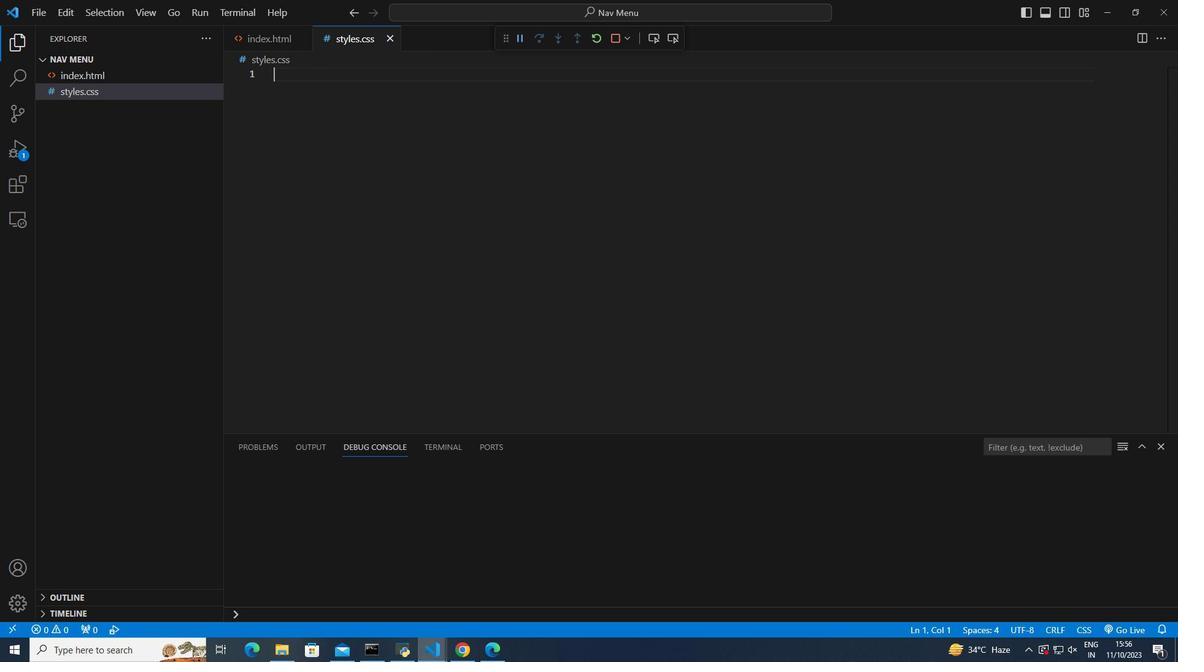 
Action: Mouse moved to (9, 109)
Screenshot: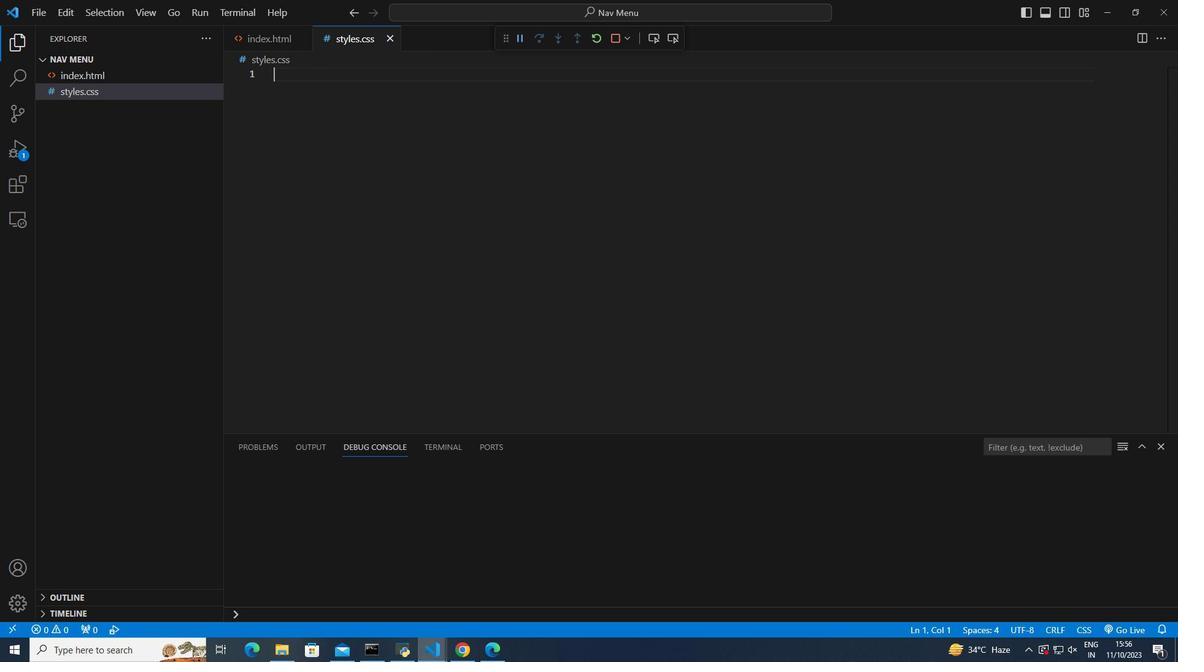 
Action: Mouse scrolled (9, 109) with delta (0, 0)
Screenshot: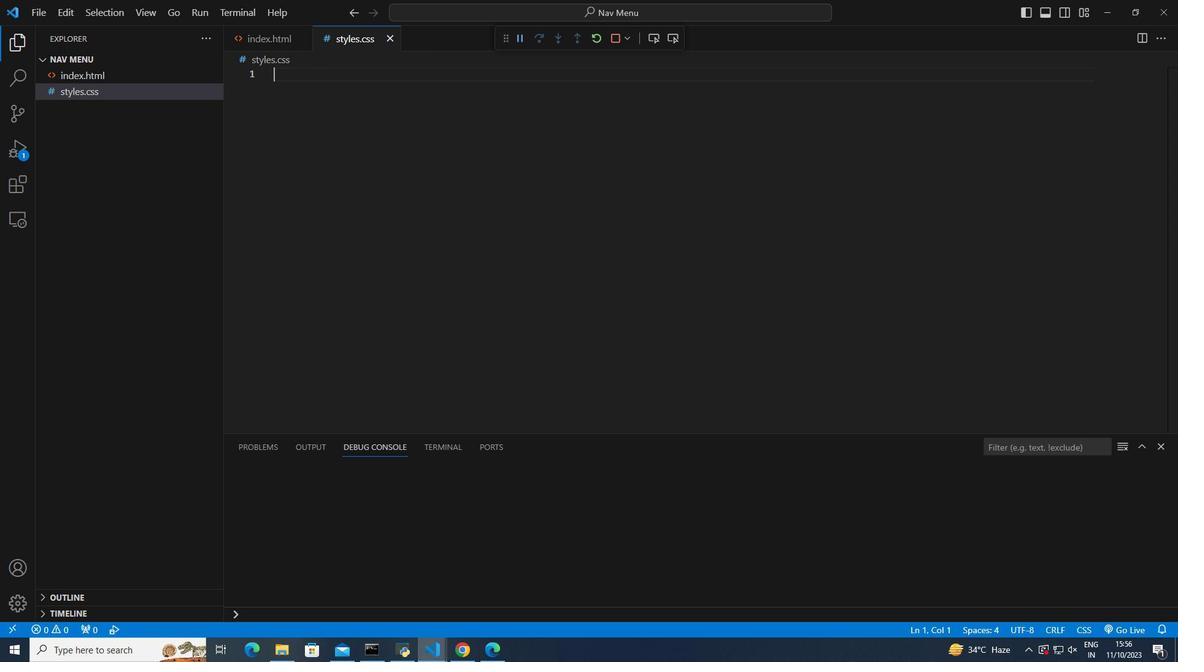 
Action: Mouse scrolled (9, 109) with delta (0, 0)
Screenshot: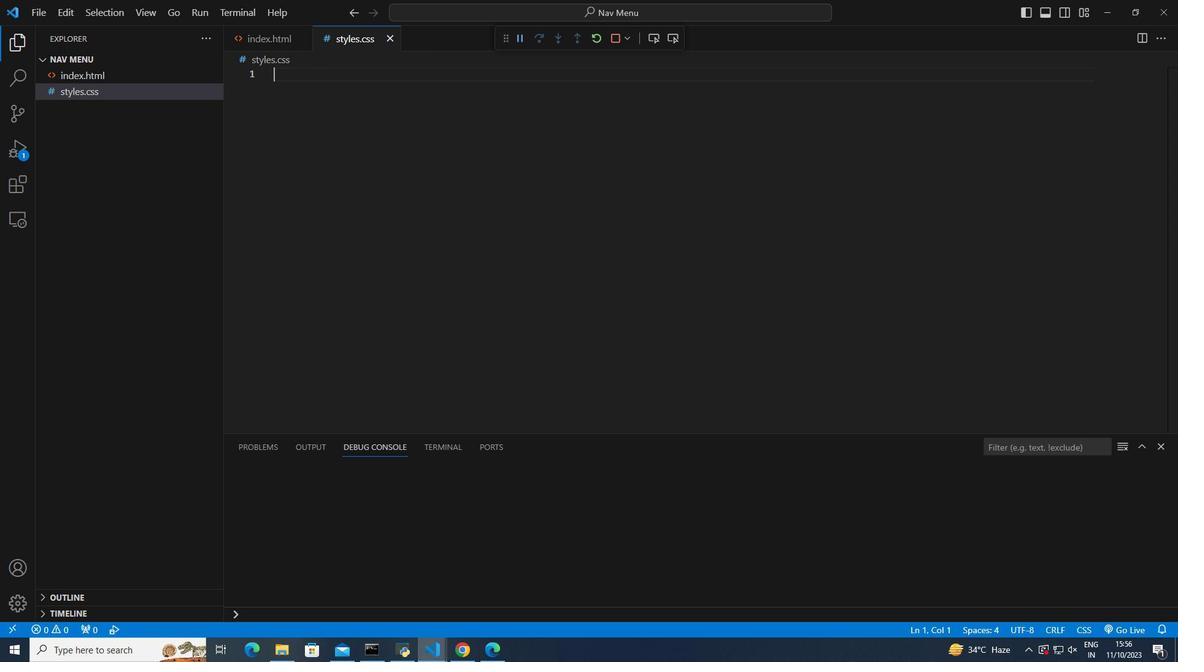 
Action: Mouse scrolled (9, 109) with delta (0, 0)
Screenshot: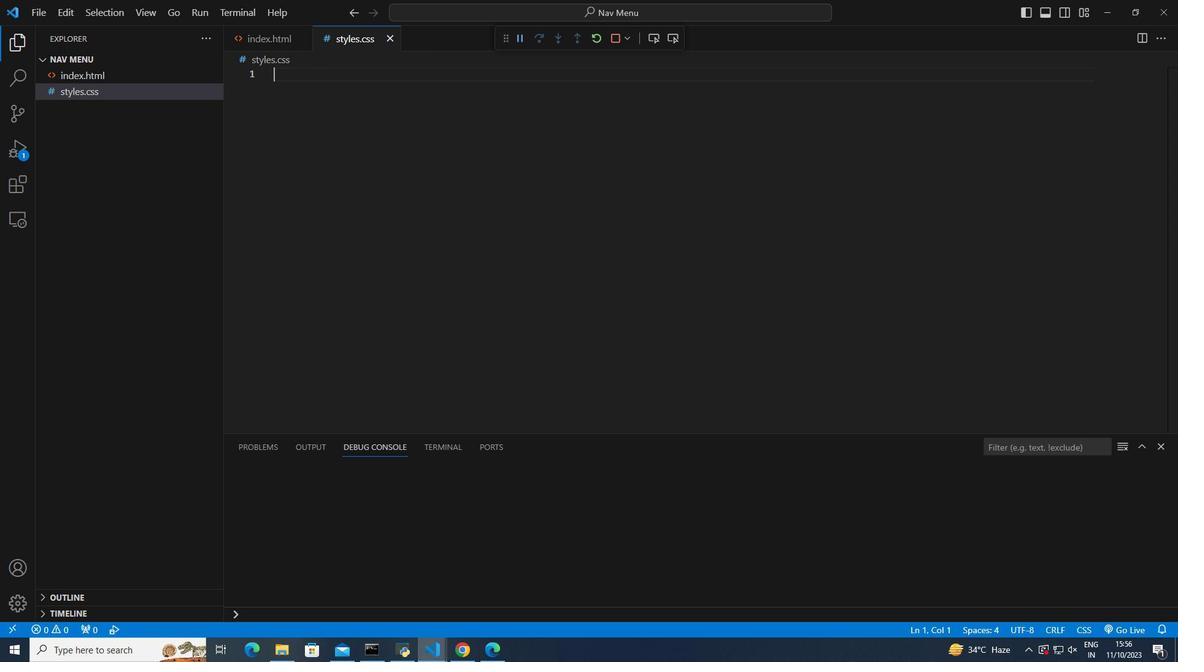 
Action: Mouse moved to (10, 109)
Screenshot: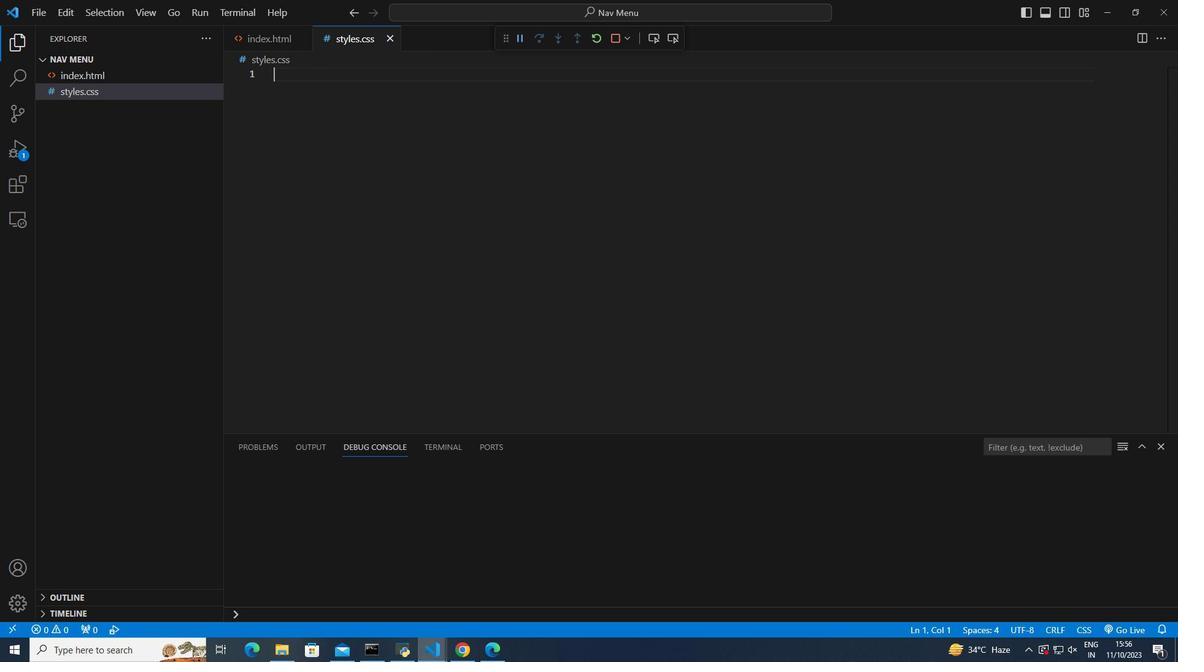 
Action: Mouse scrolled (10, 109) with delta (0, 0)
Screenshot: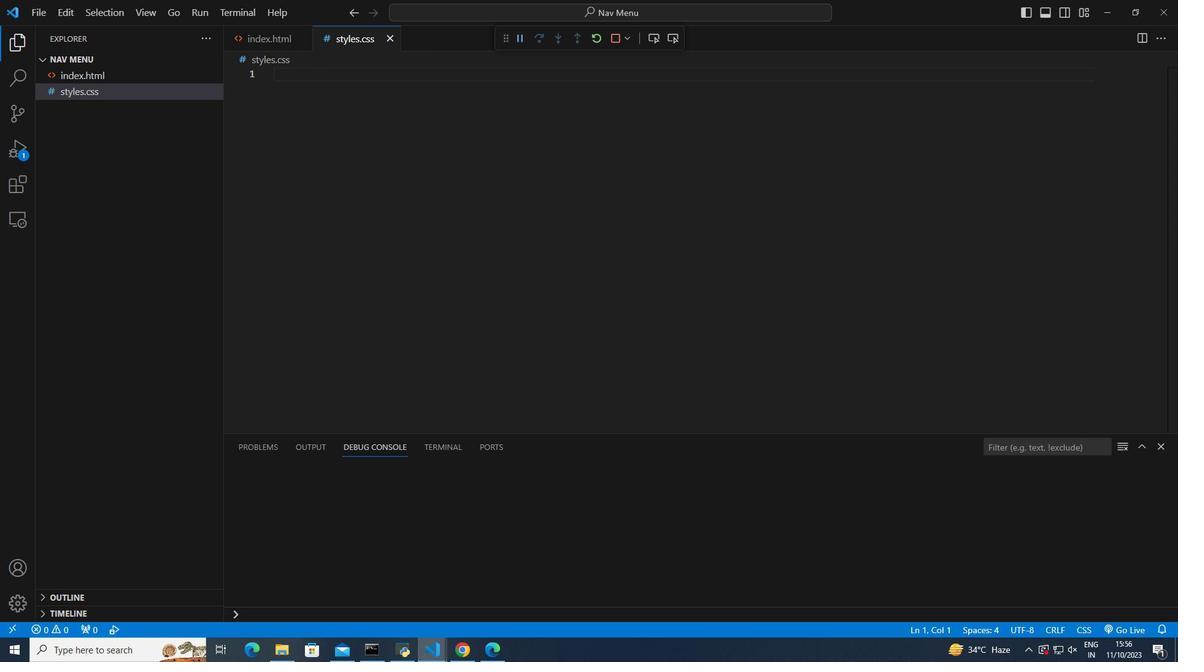 
Action: Mouse moved to (54, 100)
Screenshot: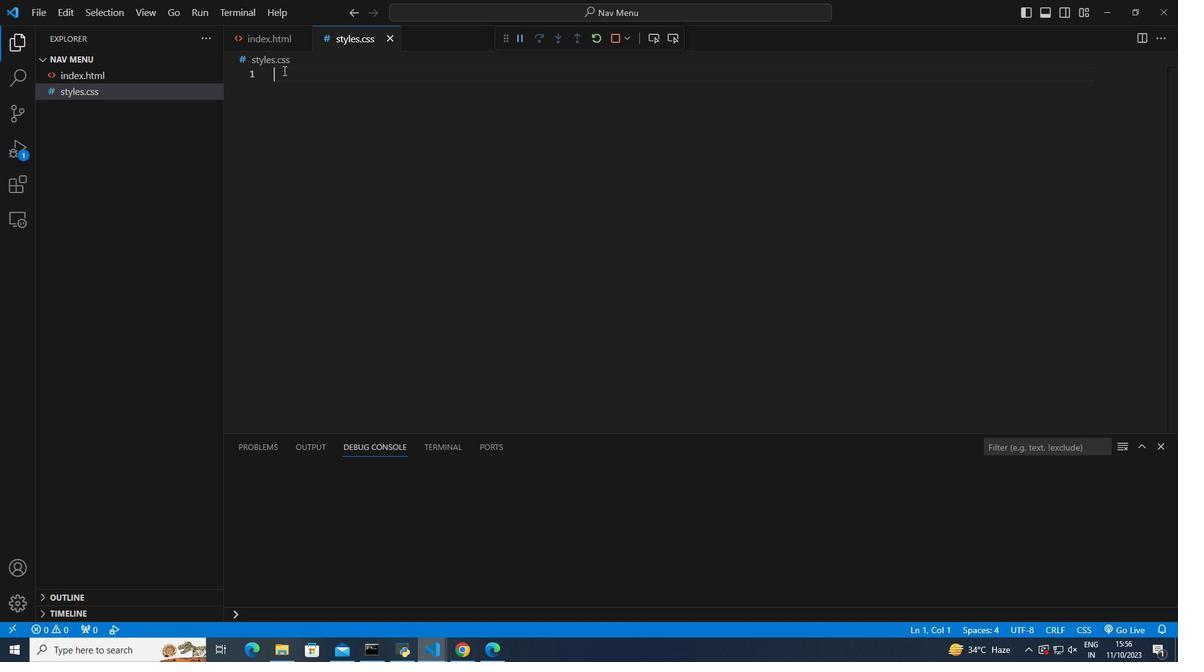 
Action: Key pressed ul.nav-menu<Key.shift_r>{<Key.enter>list<Key.enter>no<Key.enter><Key.right><Key.enter>padding<Key.enter>0<Key.enter><Key.backspace><Key.backspace><Key.backspace>0<Key.right><Key.enter>back<Key.enter>wh<Key.backspace><Key.backspace>gr<Key.enter><Key.right><Key.down><Key.enter>ul.nav-menu<Key.shift_r>{<Key.enter>positi<Key.enter><Key.down><Key.down><Key.enter>ctrl+S
Screenshot: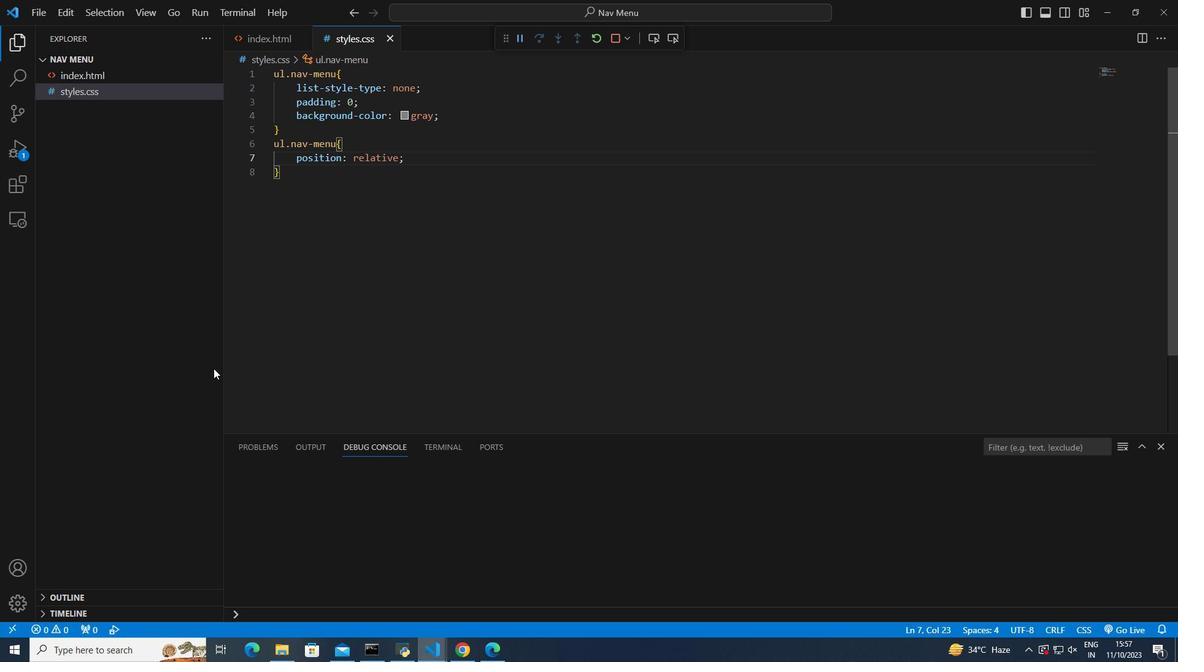 
Action: Mouse moved to (64, 149)
Screenshot: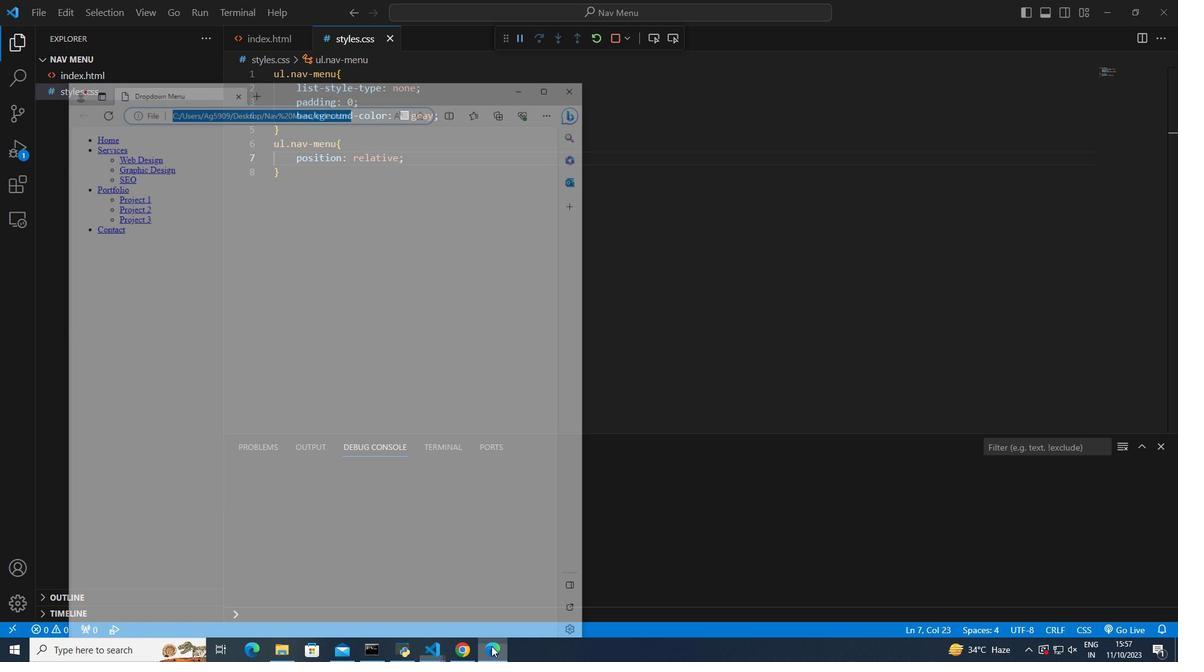 
Action: Mouse pressed left at (64, 149)
Screenshot: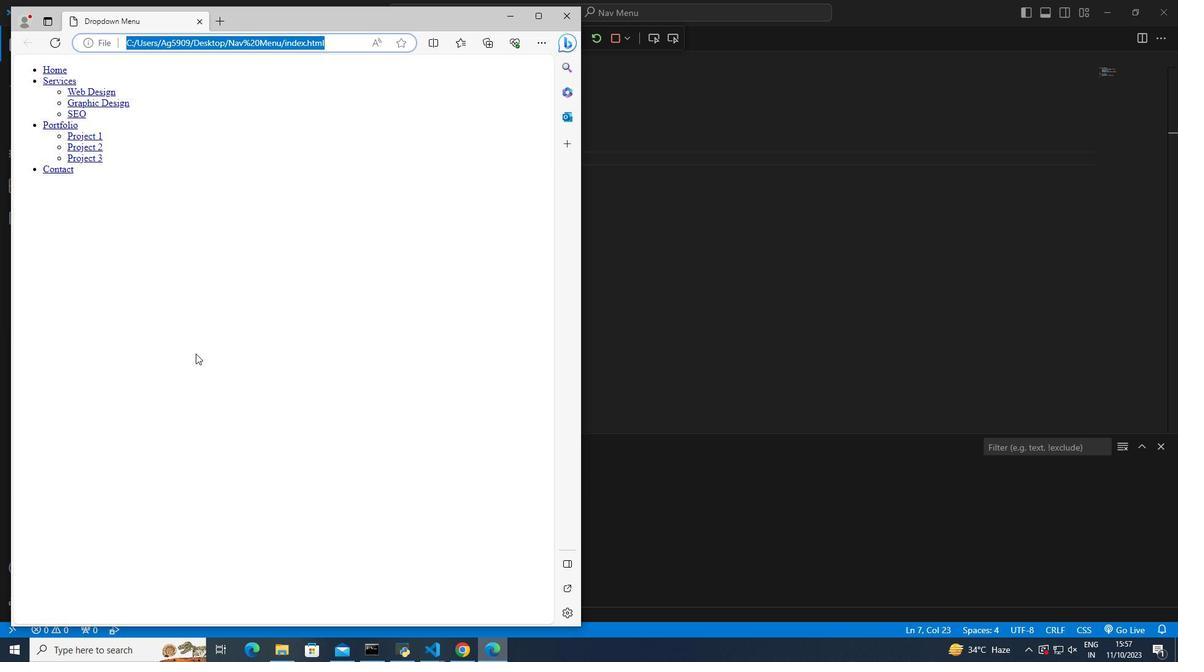 
Action: Mouse moved to (43, 98)
Screenshot: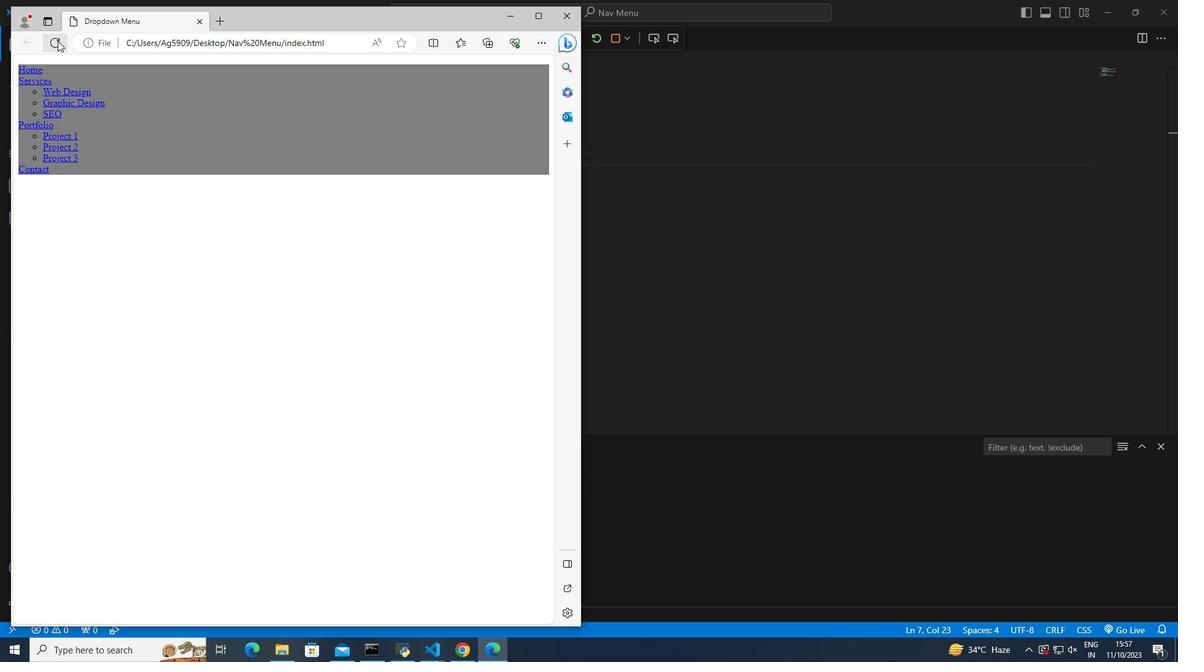 
Action: Mouse pressed left at (43, 98)
Screenshot: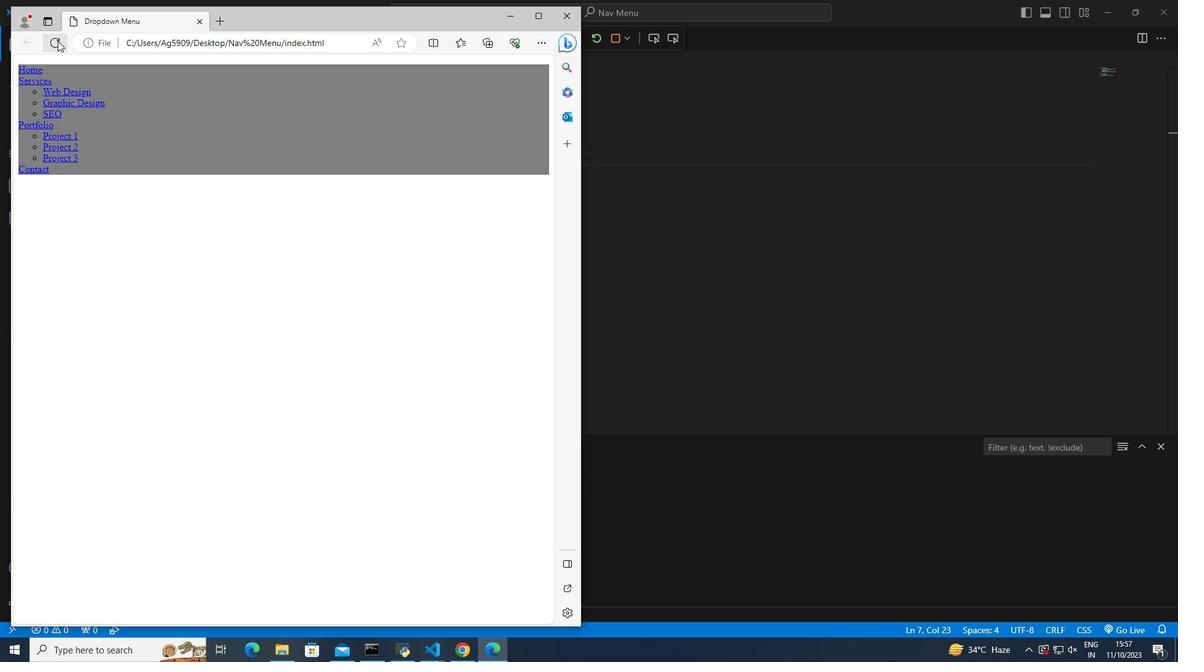 
Action: Mouse moved to (66, 95)
Screenshot: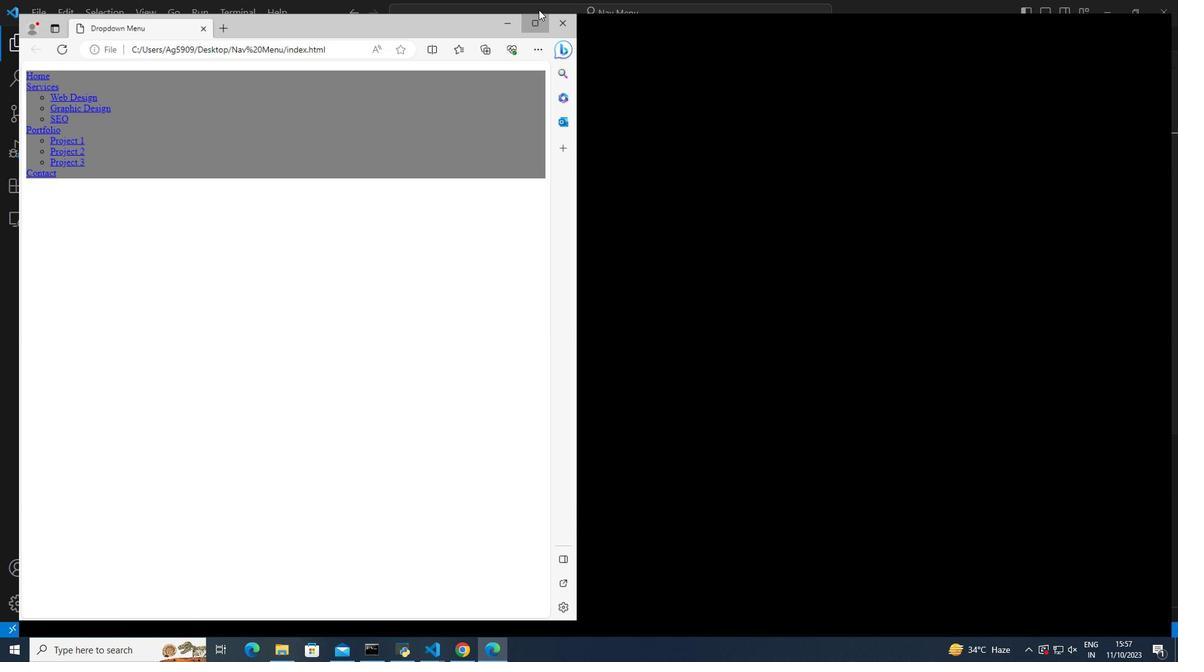 
Action: Mouse pressed left at (66, 95)
Screenshot: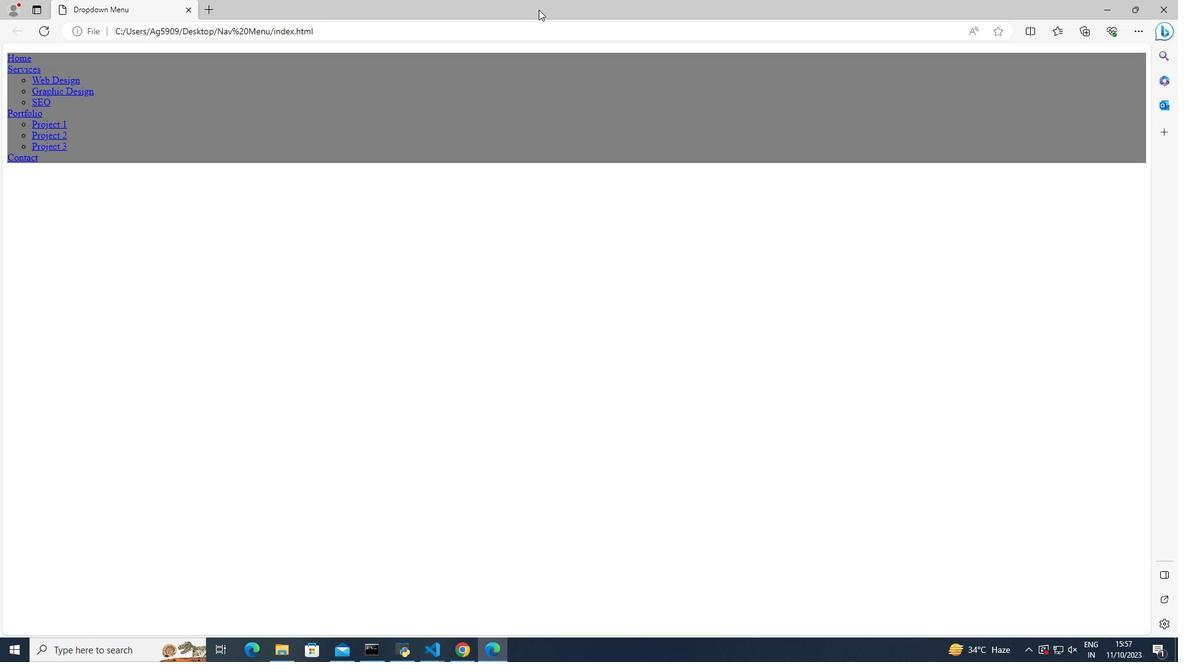 
Action: Mouse moved to (64, 149)
Screenshot: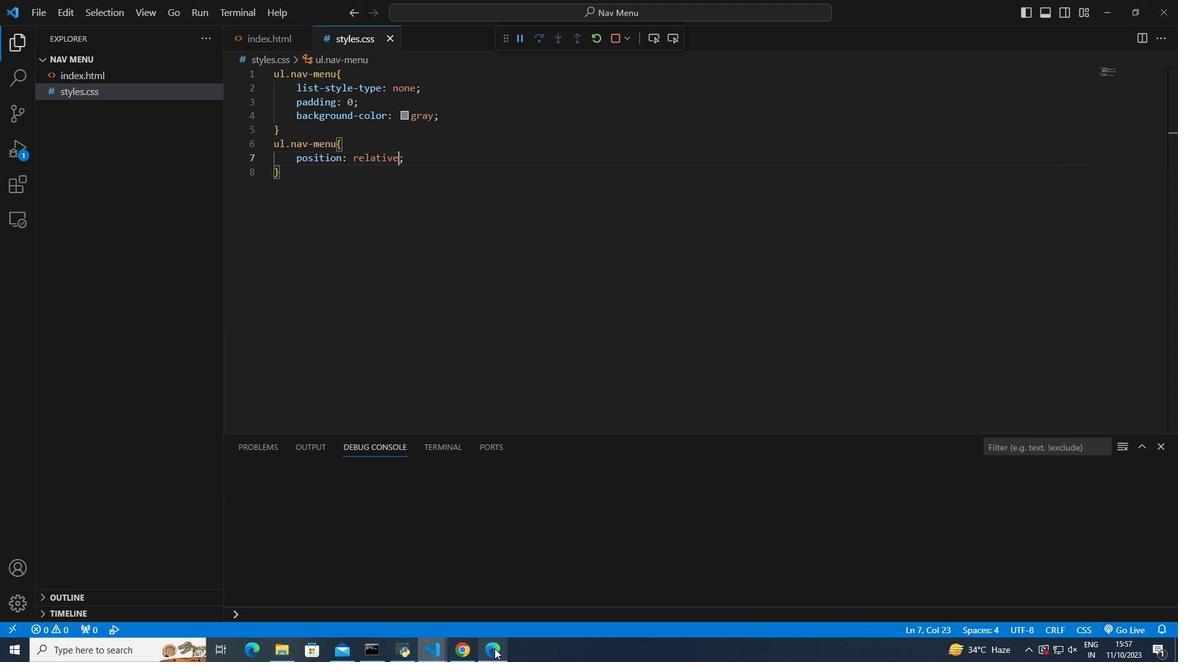 
Action: Mouse pressed left at (64, 149)
Screenshot: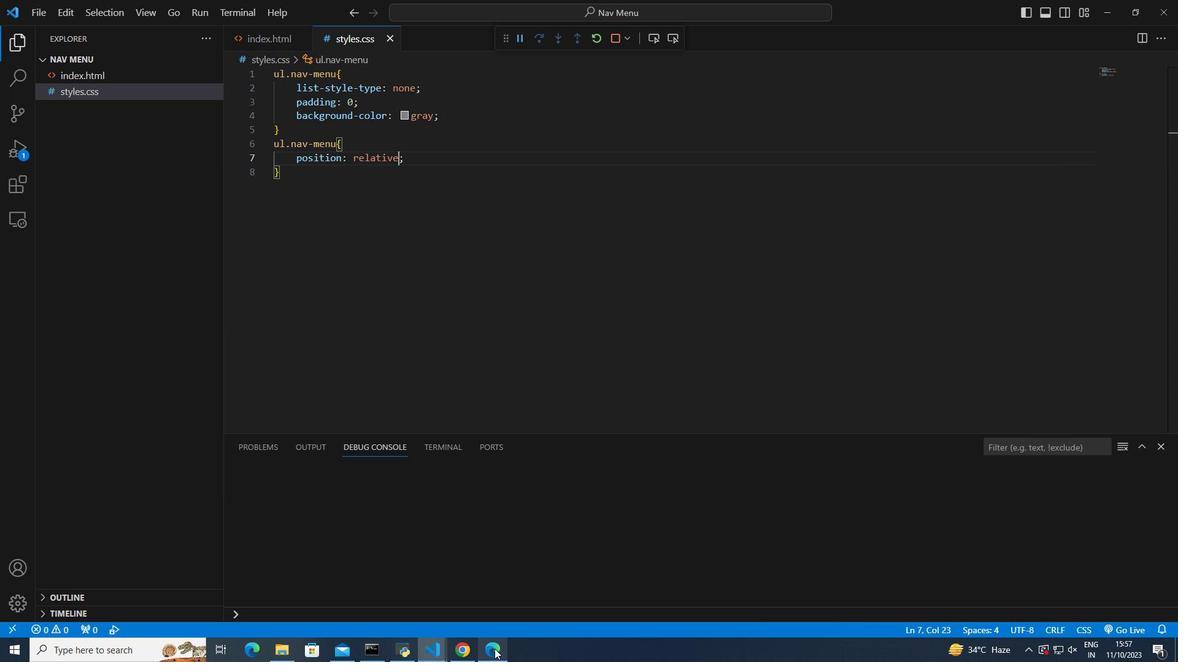 
Action: Mouse moved to (54, 109)
Screenshot: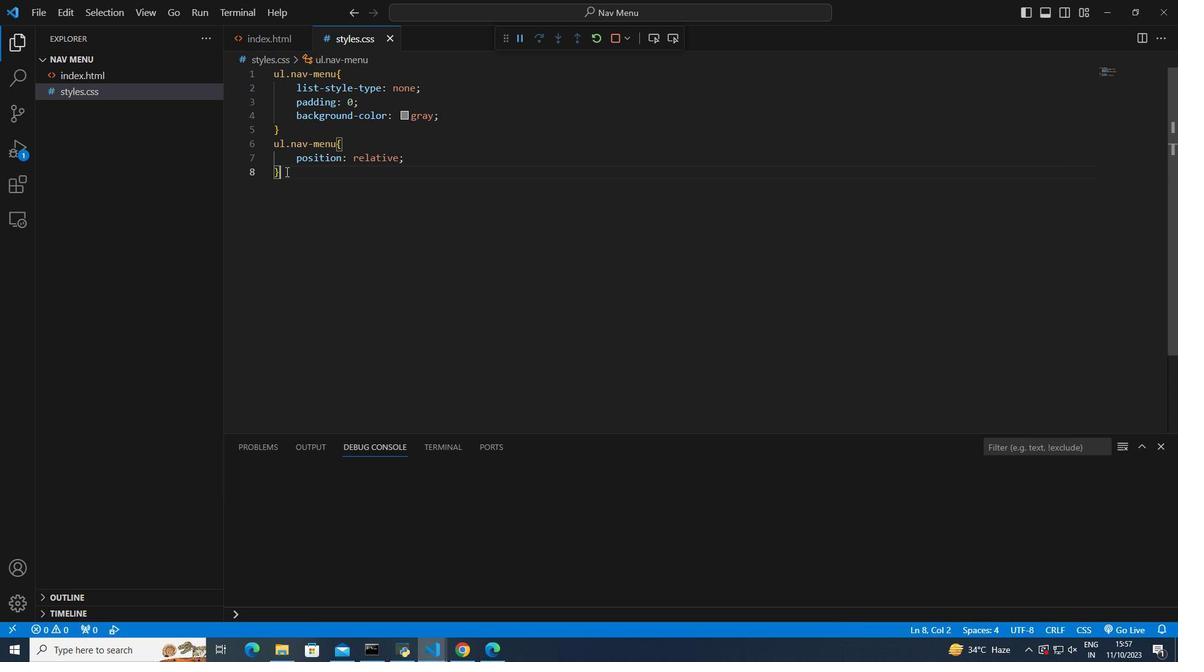 
Action: Mouse pressed left at (54, 109)
Screenshot: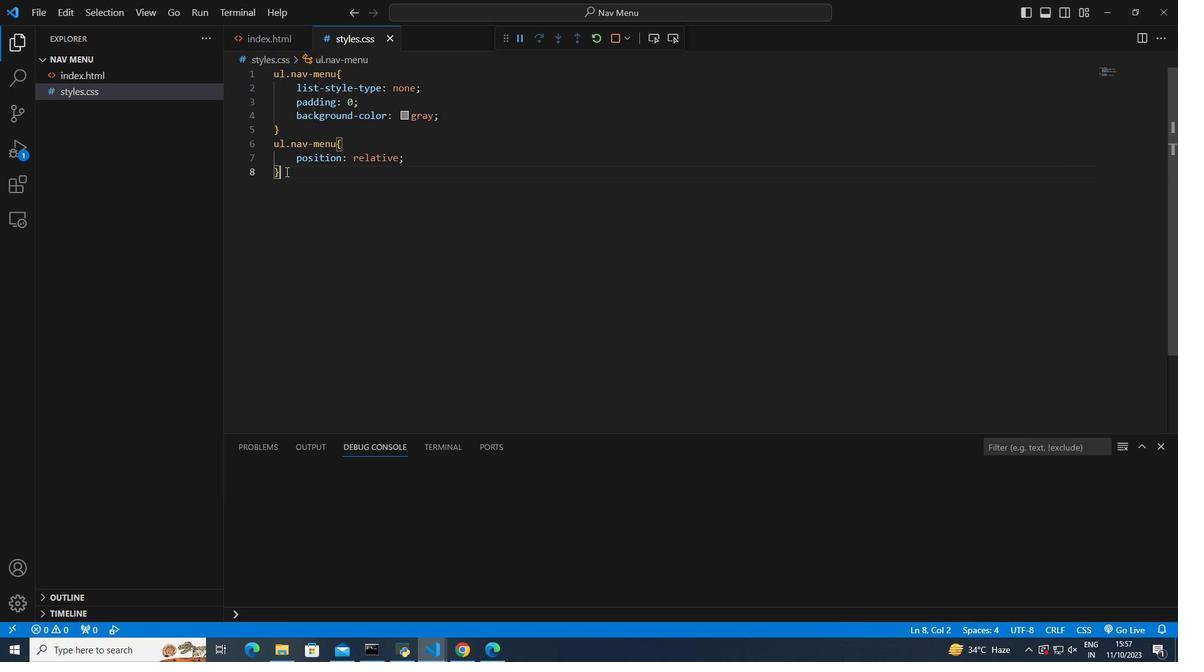 
Action: Mouse moved to (54, 109)
Screenshot: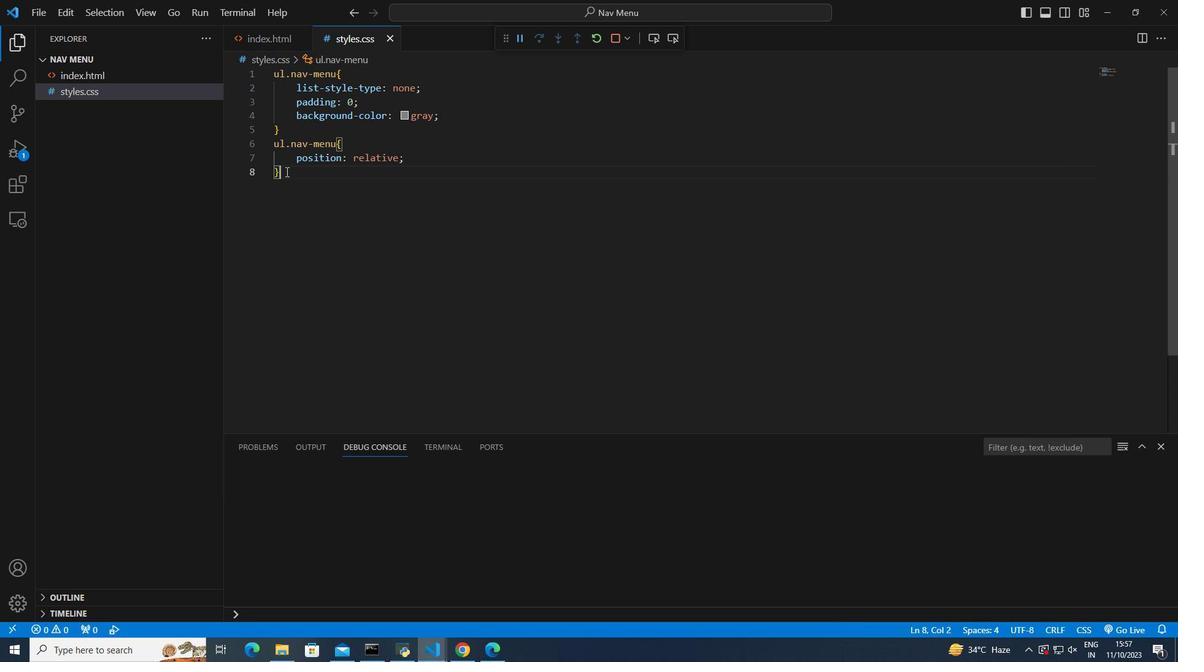
Action: Key pressed <Key.enter>ul.nav
Screenshot: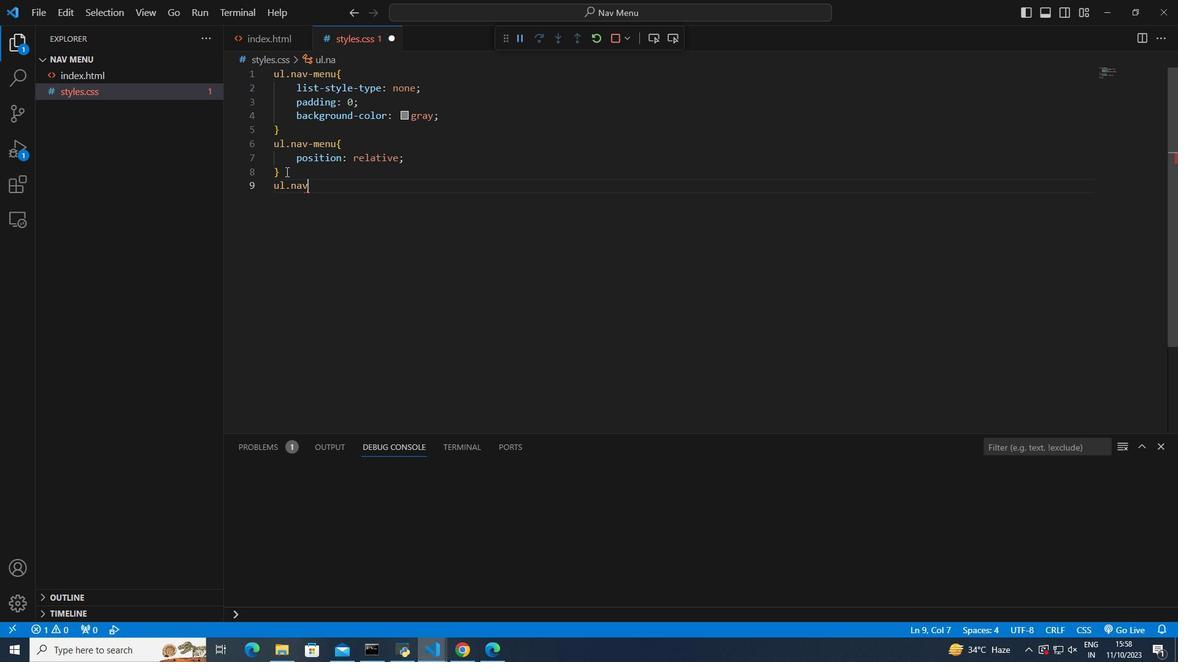 
Action: Mouse moved to (57, 106)
Screenshot: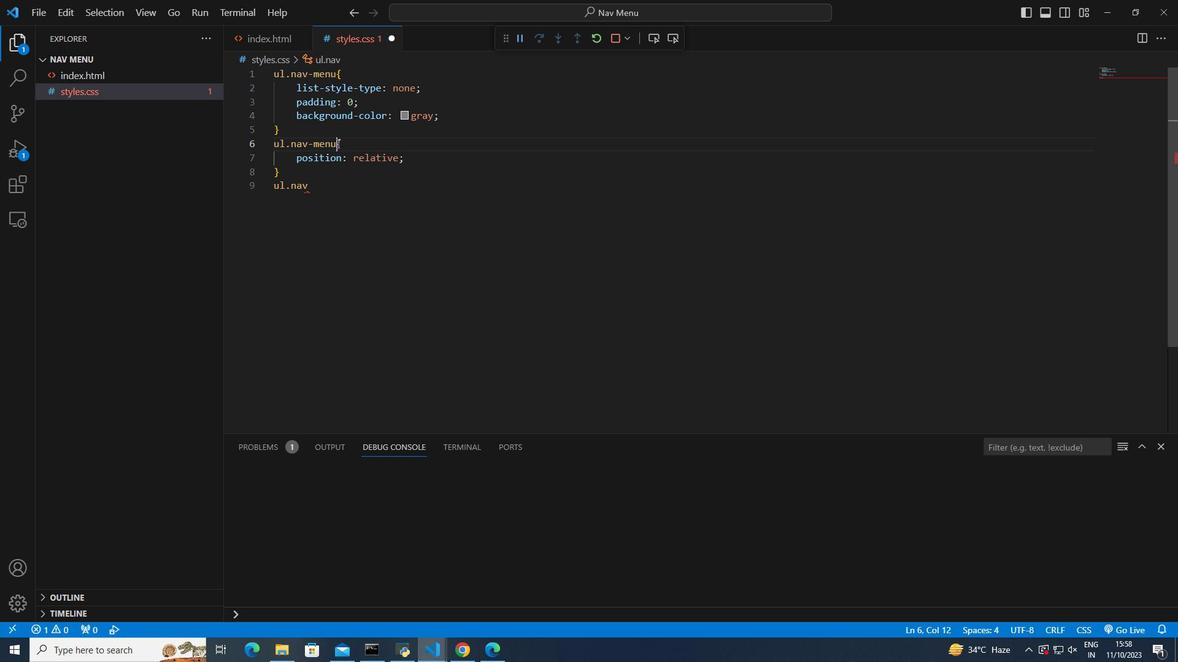
Action: Mouse pressed left at (57, 106)
Screenshot: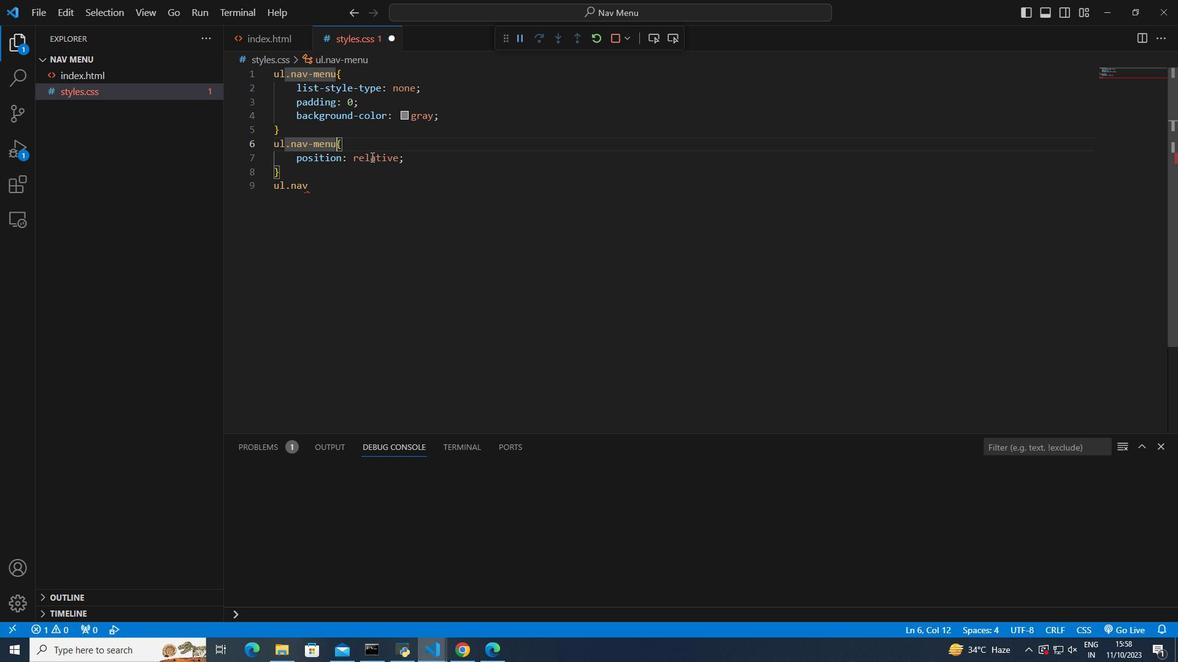 
Action: Mouse moved to (58, 108)
Screenshot: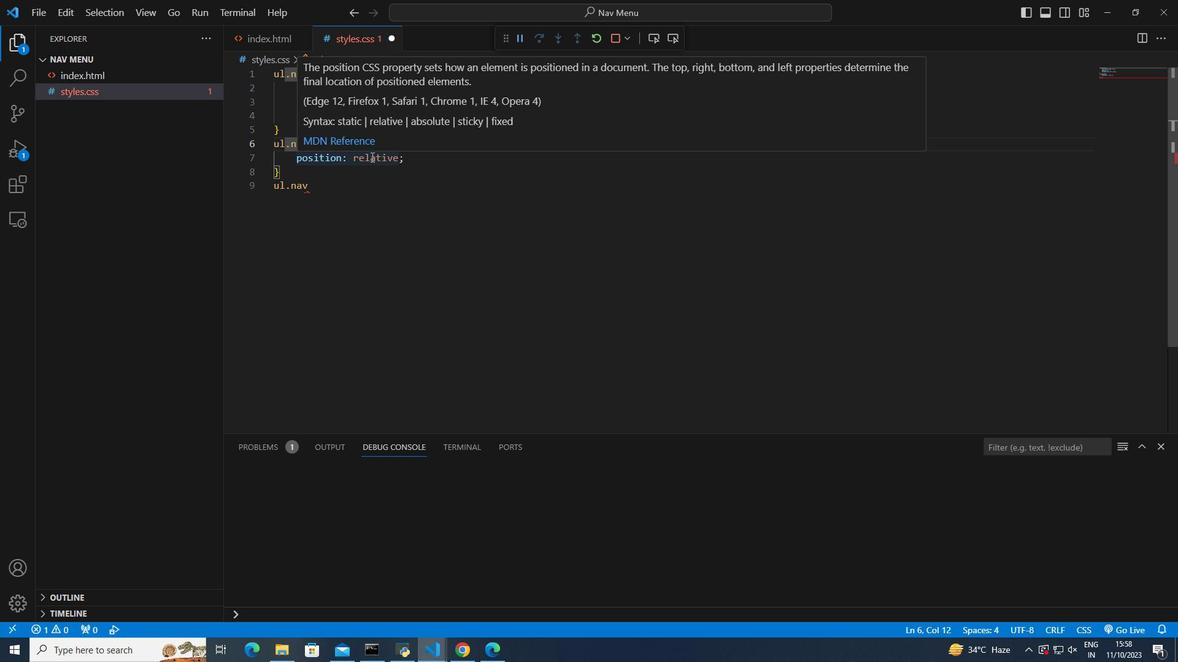 
Action: Key pressed <Key.space>lictrl+S
Screenshot: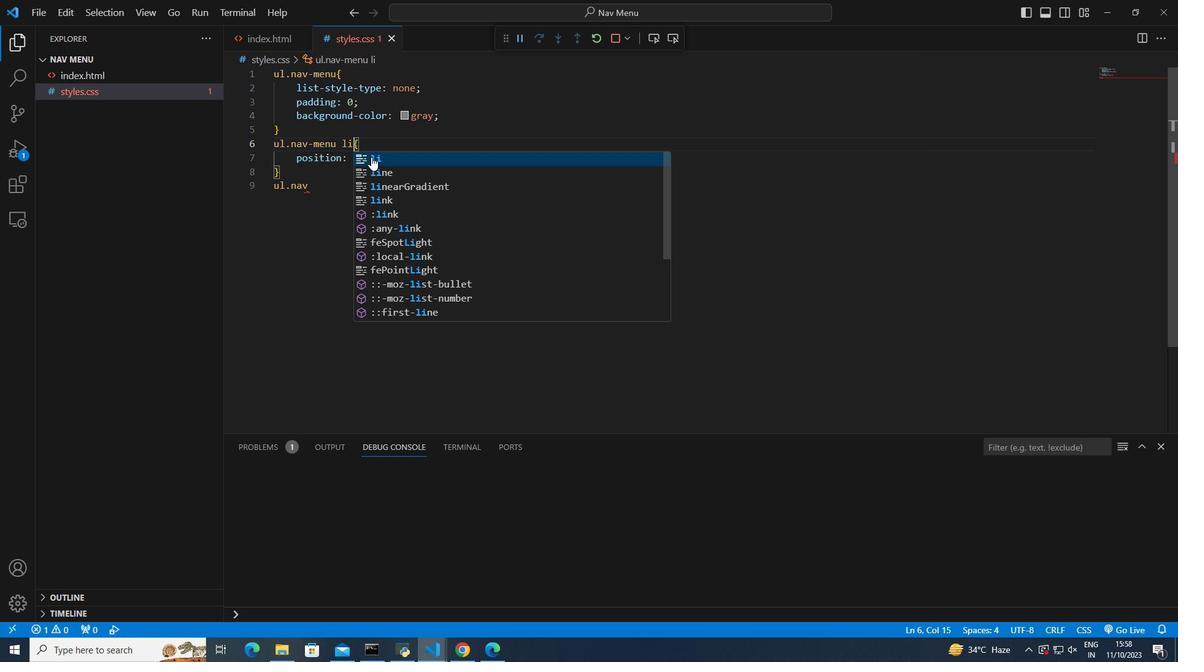 
Action: Mouse moved to (64, 149)
Screenshot: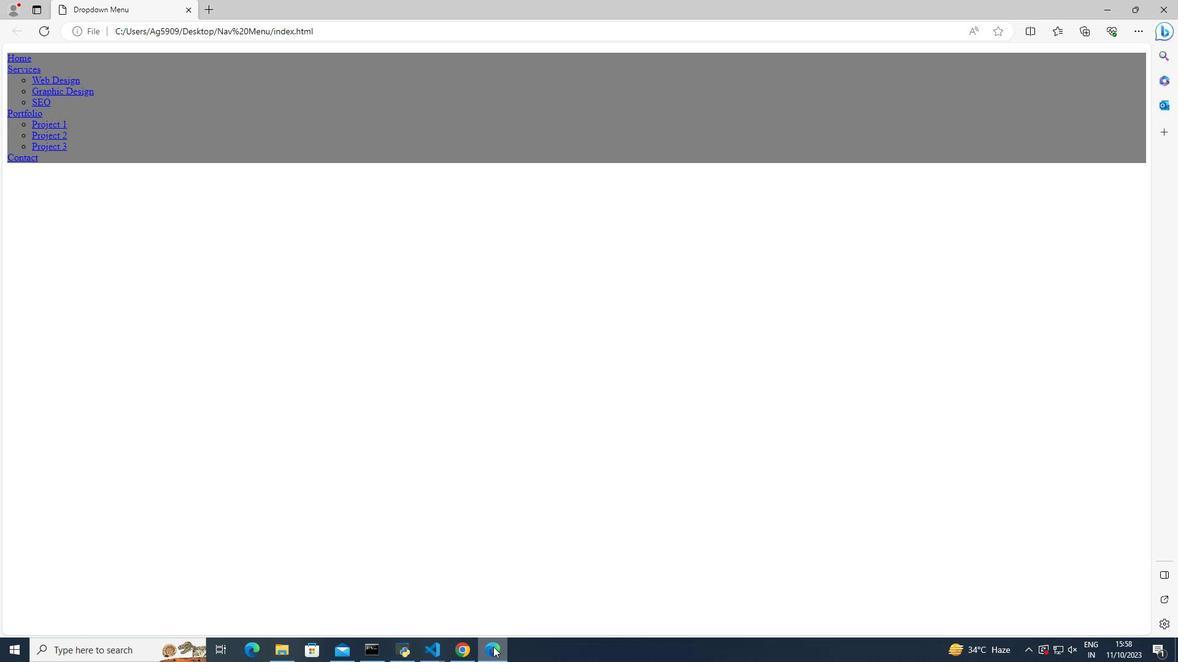 
Action: Mouse pressed left at (64, 149)
Screenshot: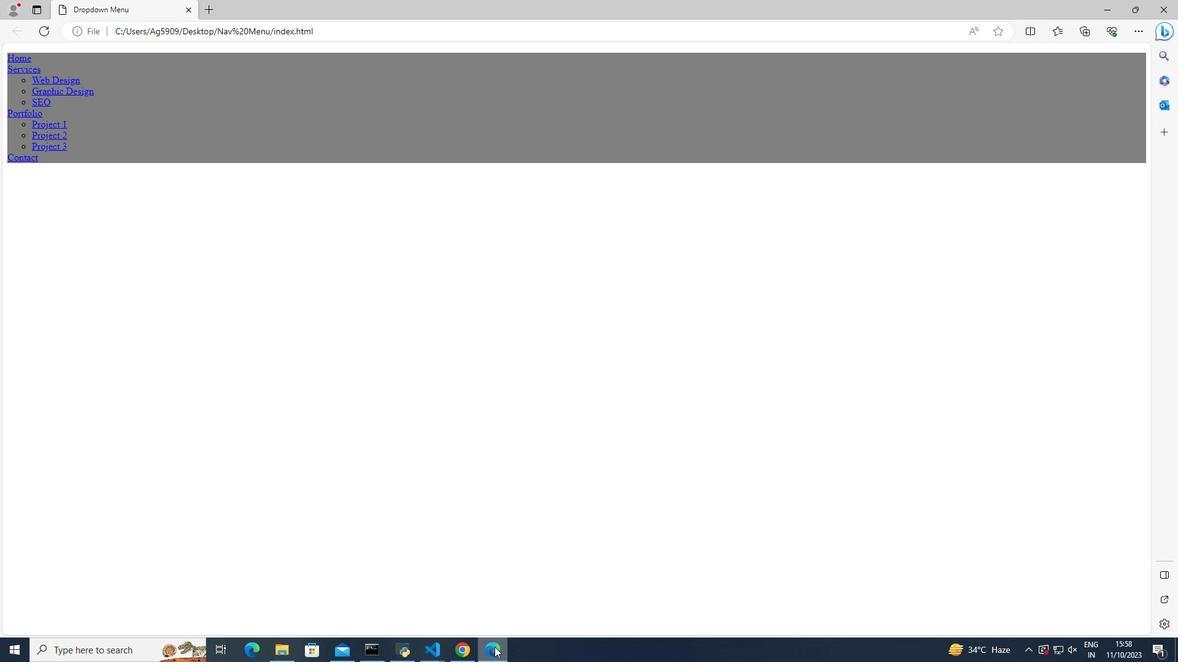 
Action: Mouse moved to (42, 96)
Screenshot: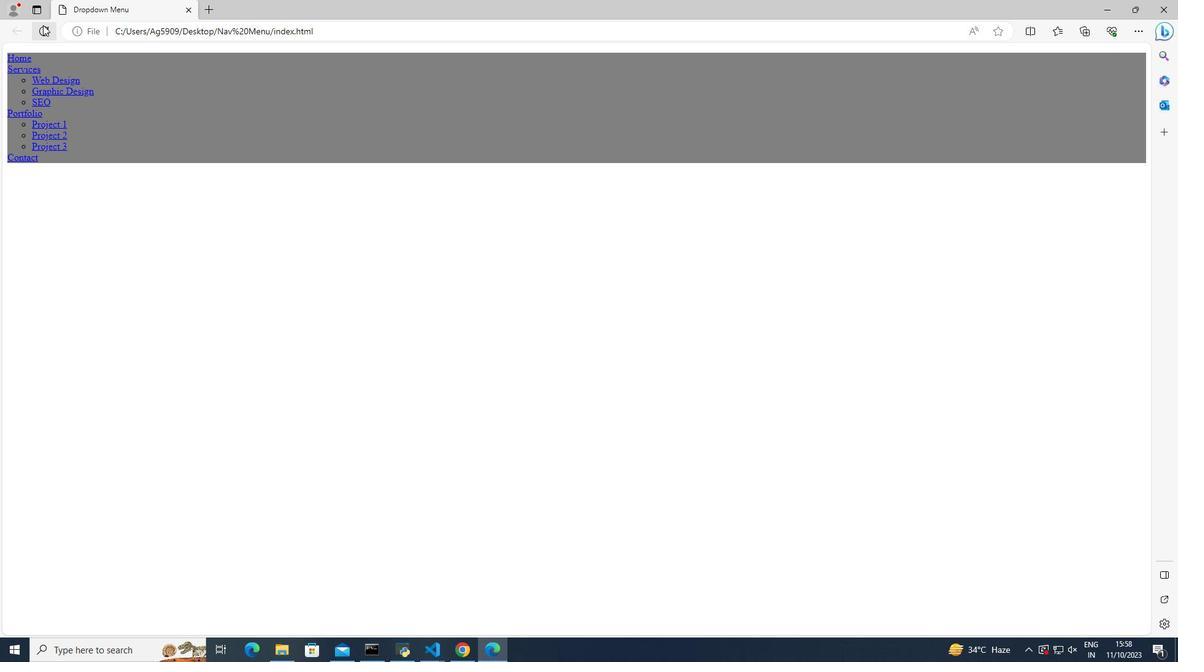 
Action: Mouse pressed left at (42, 96)
Screenshot: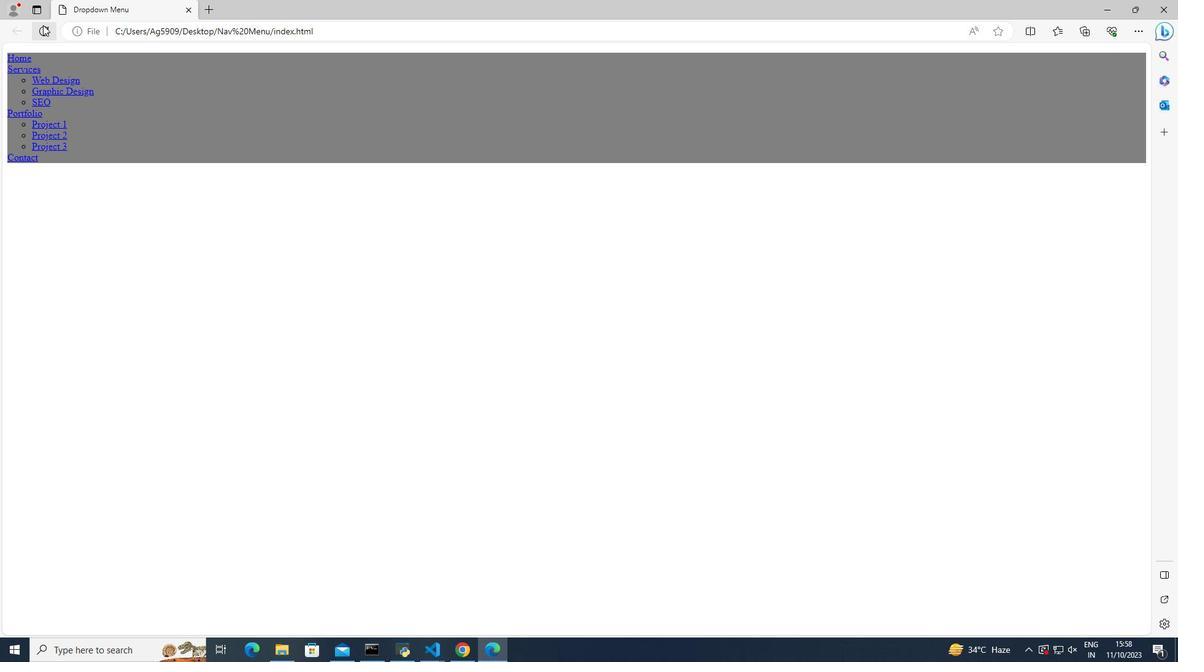 
Action: Mouse pressed left at (42, 96)
Screenshot: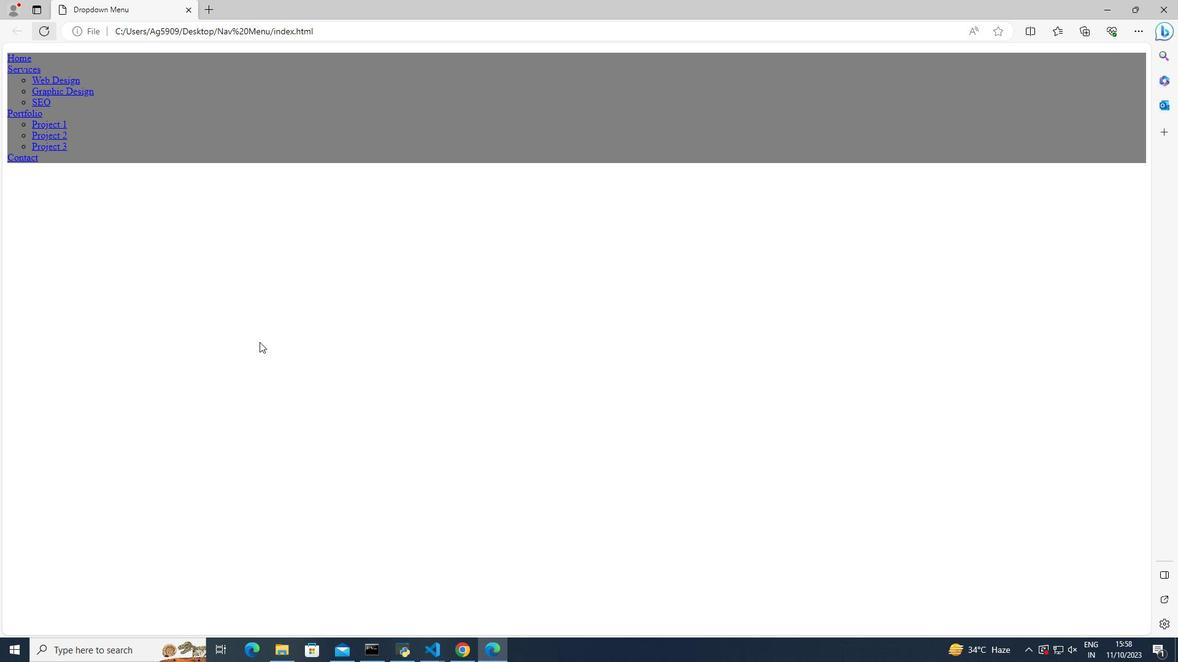 
Action: Mouse pressed left at (42, 96)
Screenshot: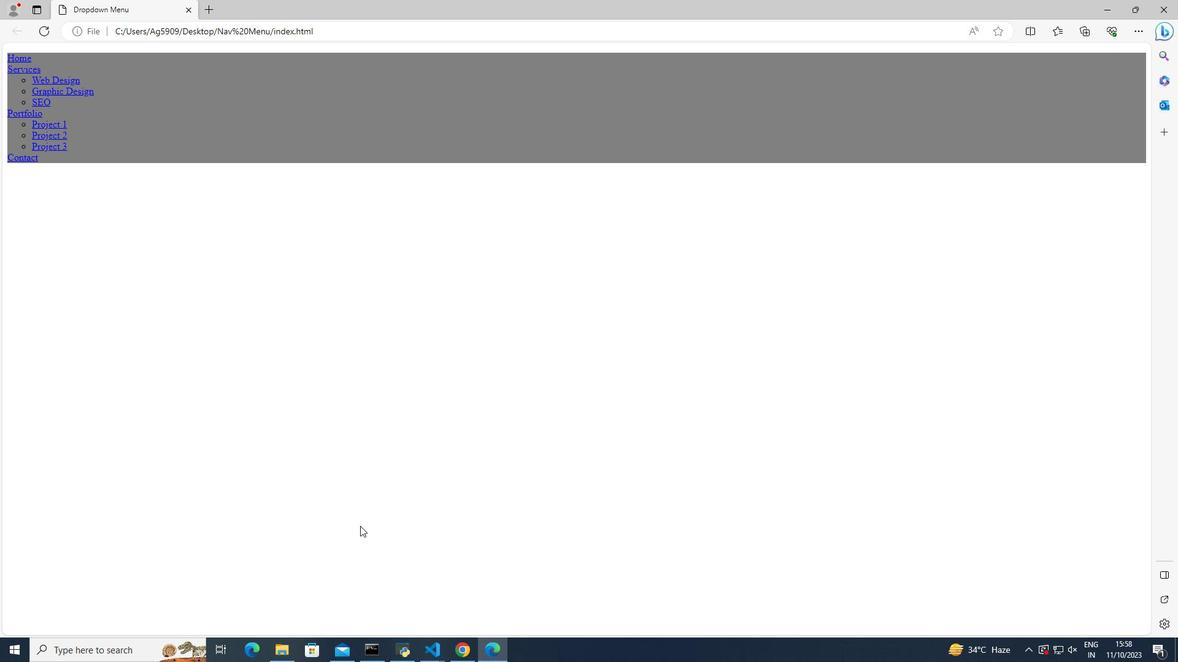 
Action: Mouse moved to (63, 149)
Screenshot: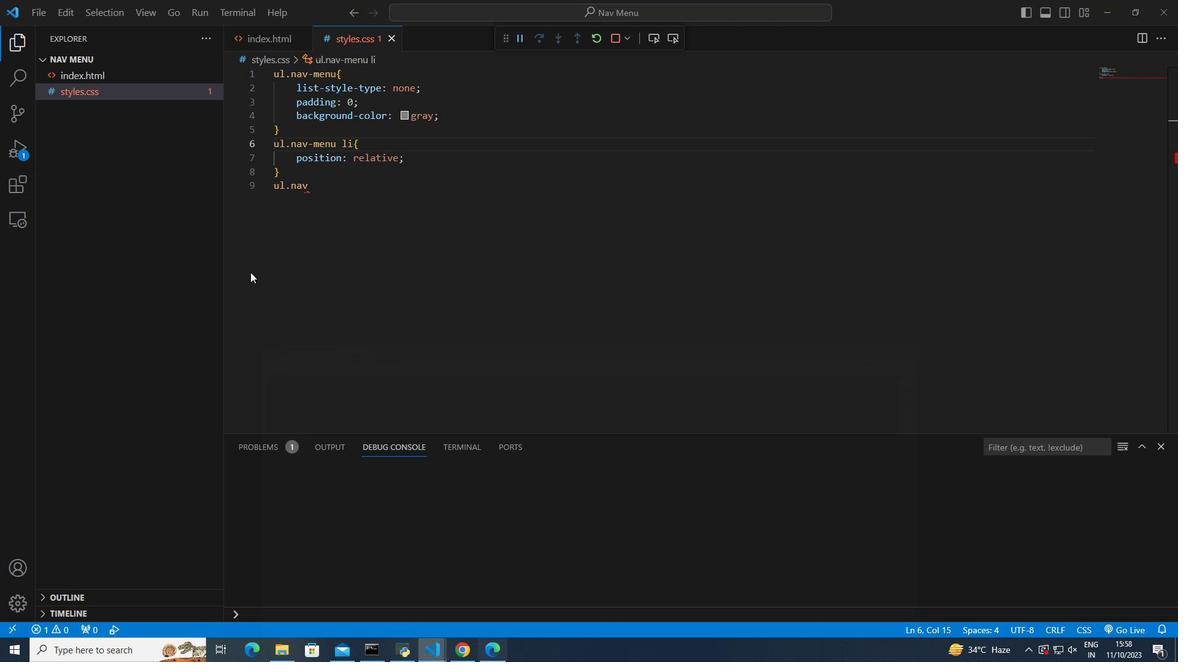 
Action: Mouse pressed left at (63, 149)
Screenshot: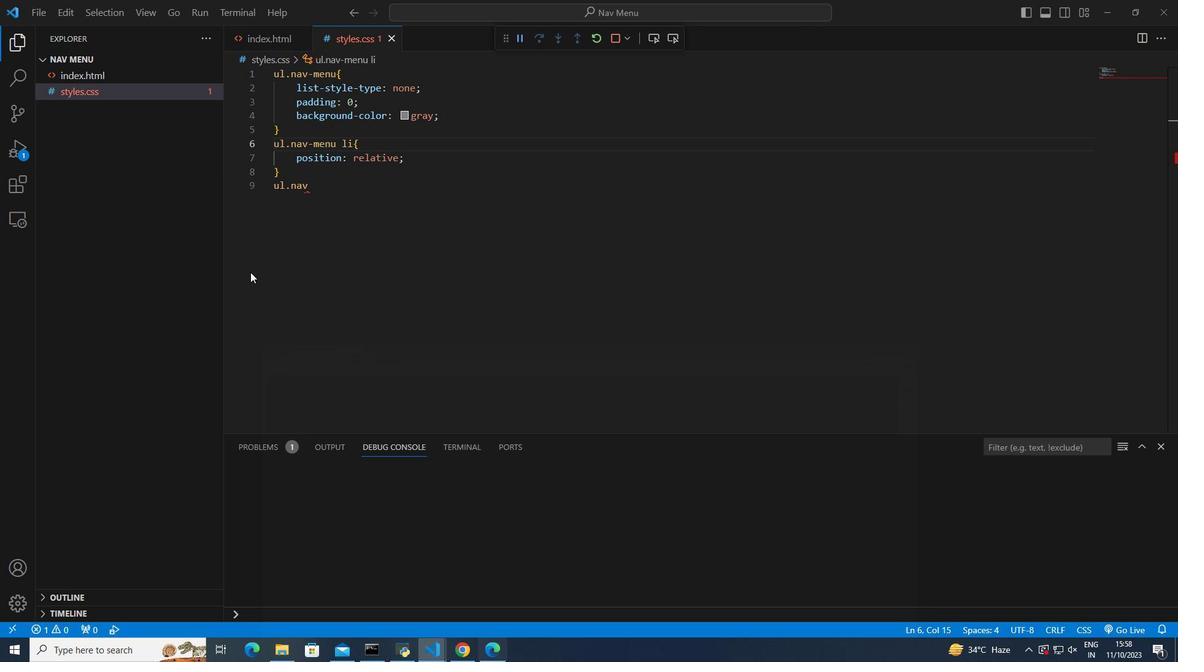 
Action: Mouse moved to (55, 110)
Screenshot: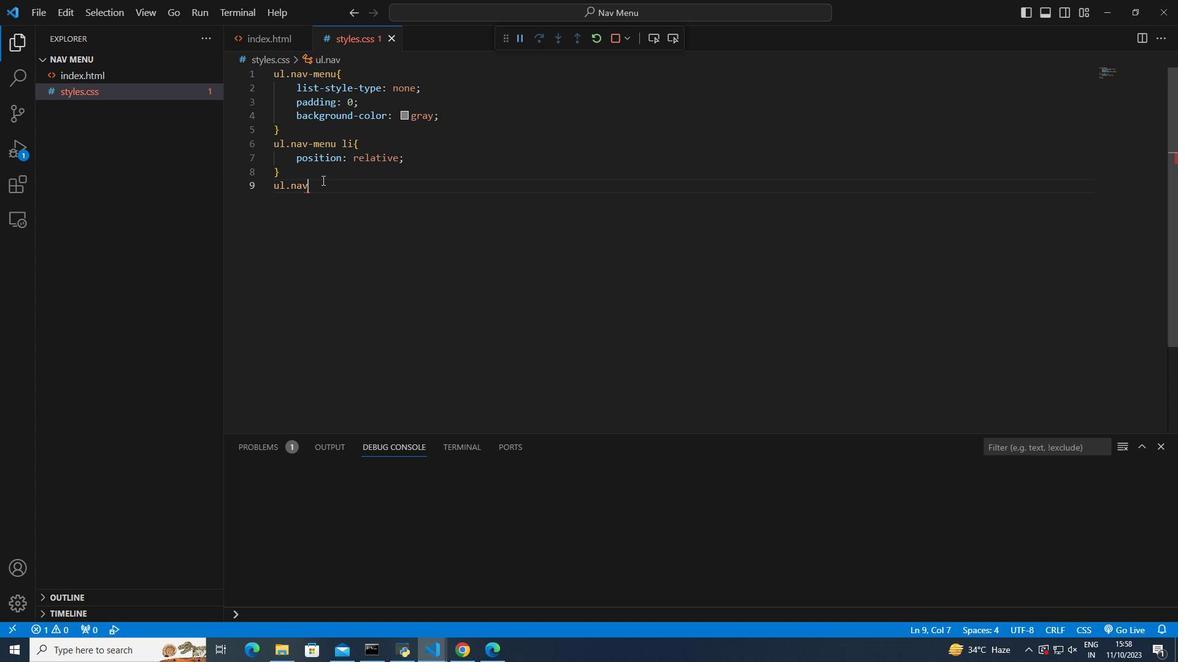 
Action: Mouse pressed left at (55, 110)
Screenshot: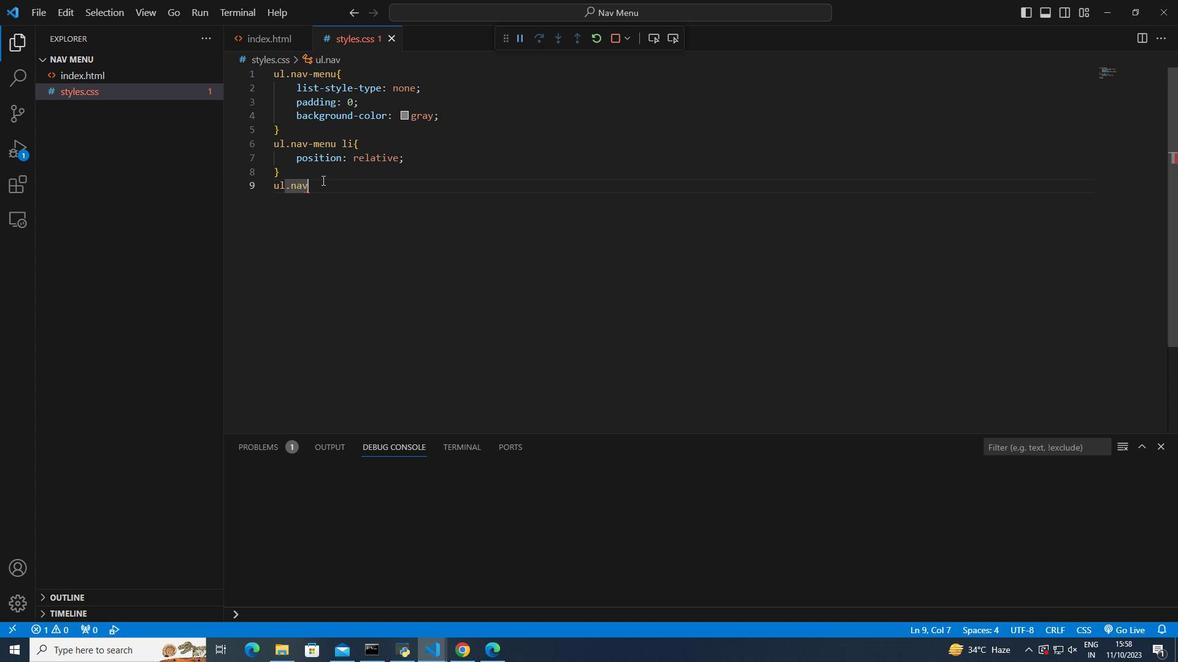
Action: Mouse moved to (56, 109)
Screenshot: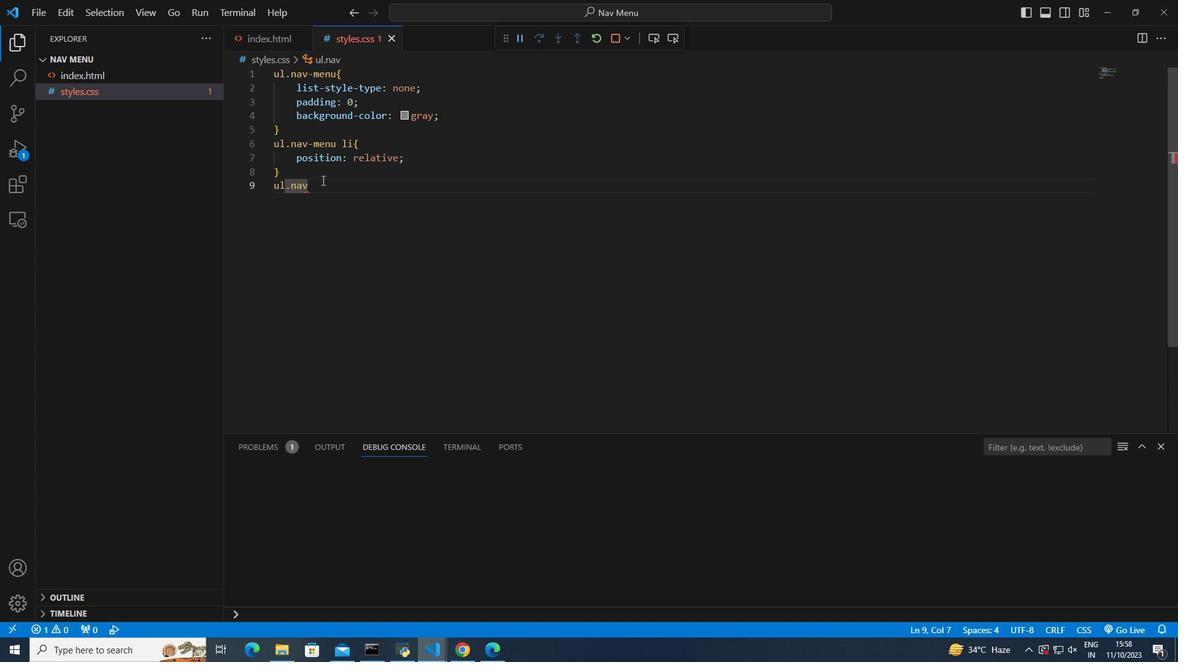 
Action: Key pressed -menu<Key.space>li<Key.space>a<Key.shift_r><Key.shift_r>{<Key.enter>display<Key.enter>b<Key.enter><Key.right><Key.enter>color;<Key.backspace><Key.shift_r>:who<Key.backspace><Key.down><Key.enter>;<Key.enter>text<Key.down><Key.enter>no<Key.enter><Key.right><Key.enter>padd<Key.enter>10px<Key.space>15px<Key.down><Key.enter>ul.nav-menu<Key.space>li<Key.shift_r>:hover<Key.shift_r>{<Key.enter>bac<Key.enter>
Screenshot: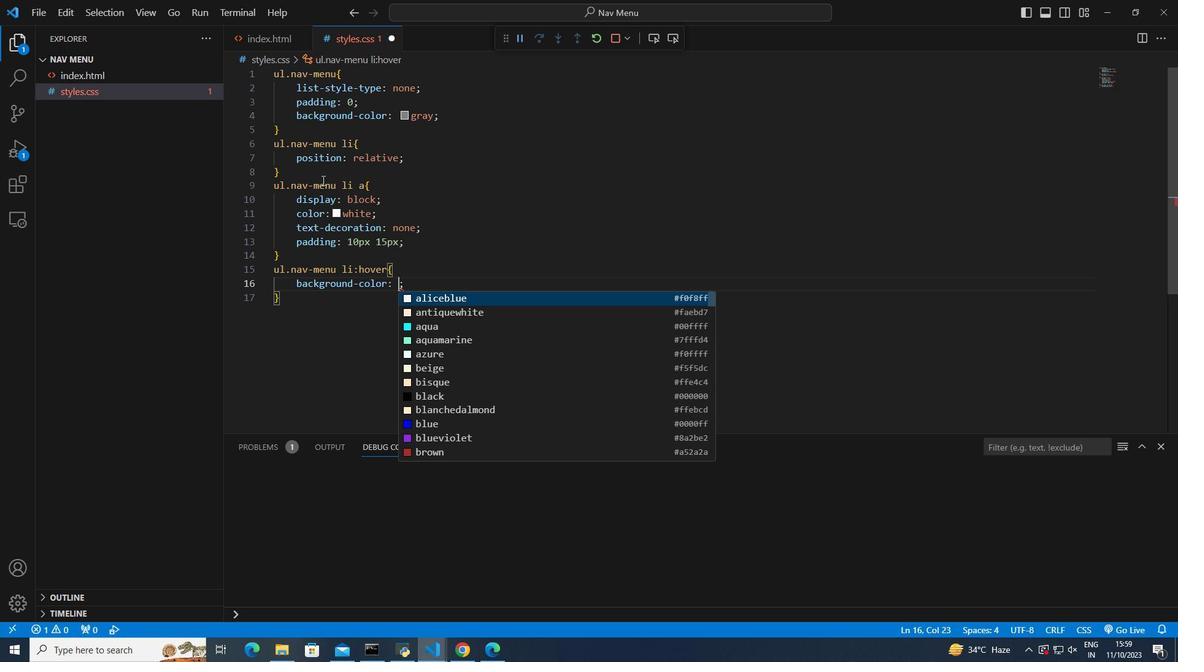 
Action: Mouse moved to (61, 123)
Screenshot: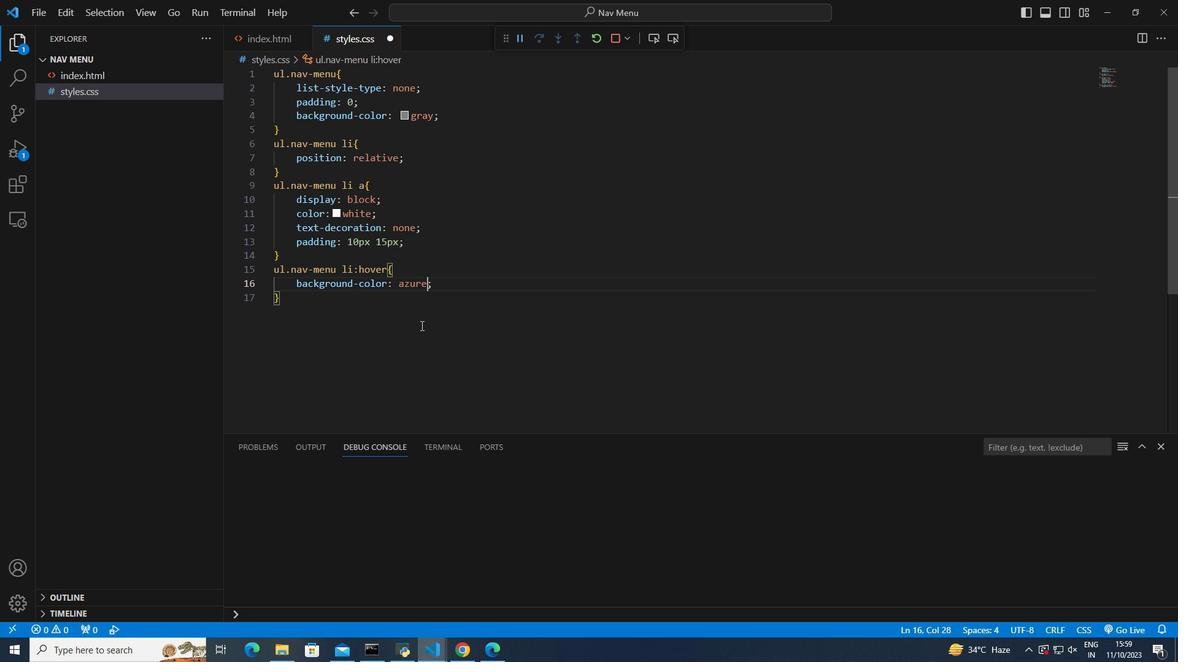 
Action: Mouse pressed left at (61, 123)
Screenshot: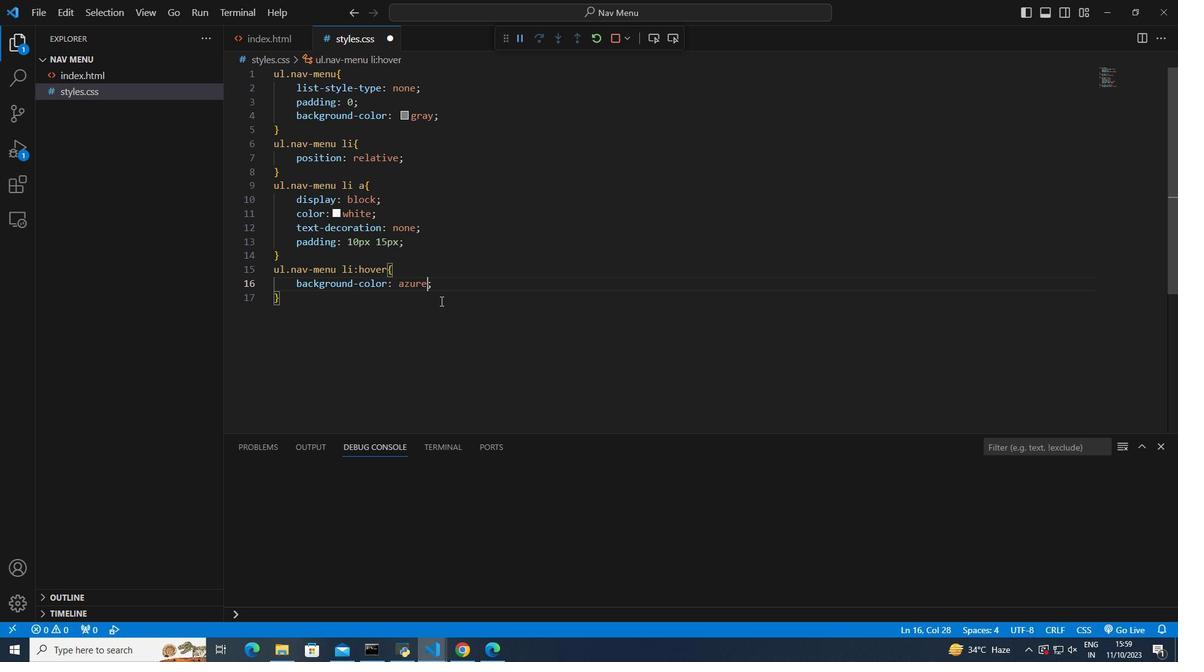 
Action: Mouse moved to (61, 119)
Screenshot: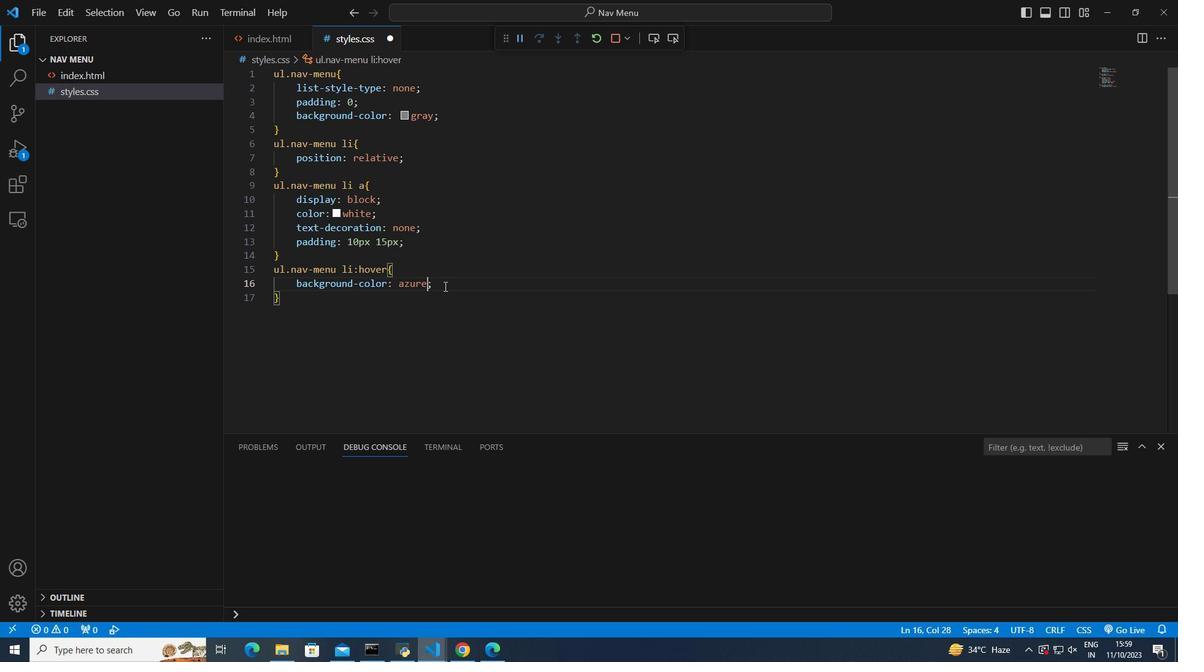 
Action: Key pressed <Key.right><Key.enter><Key.down><Key.enter>
Screenshot: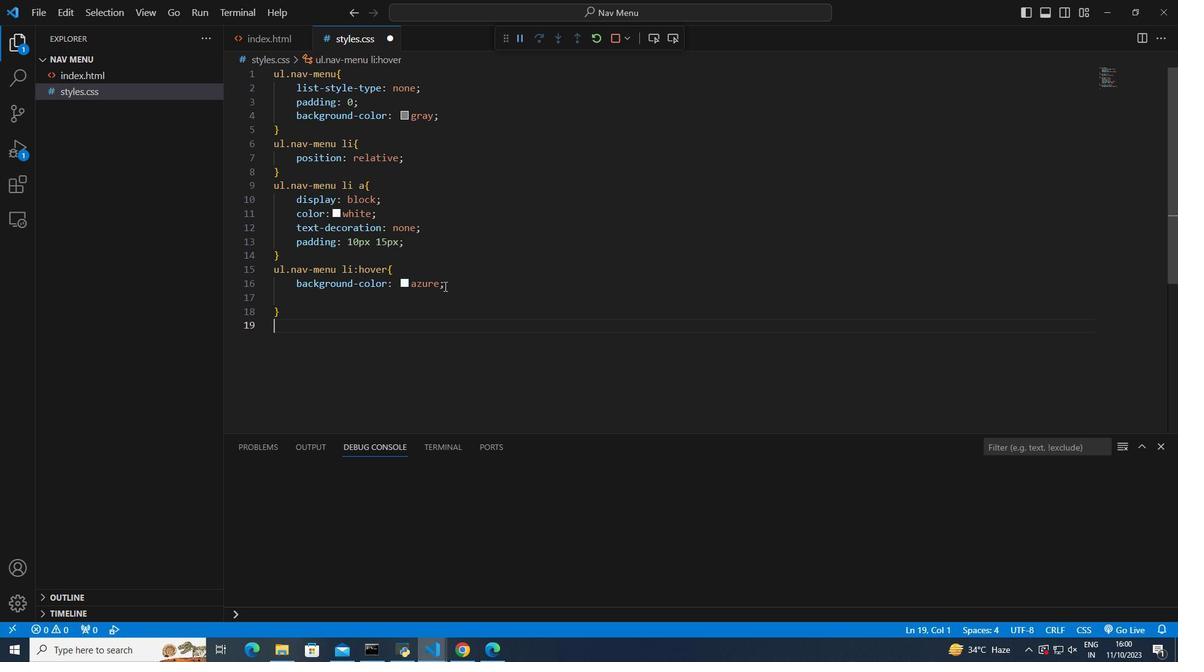 
Action: Mouse moved to (13, 117)
Screenshot: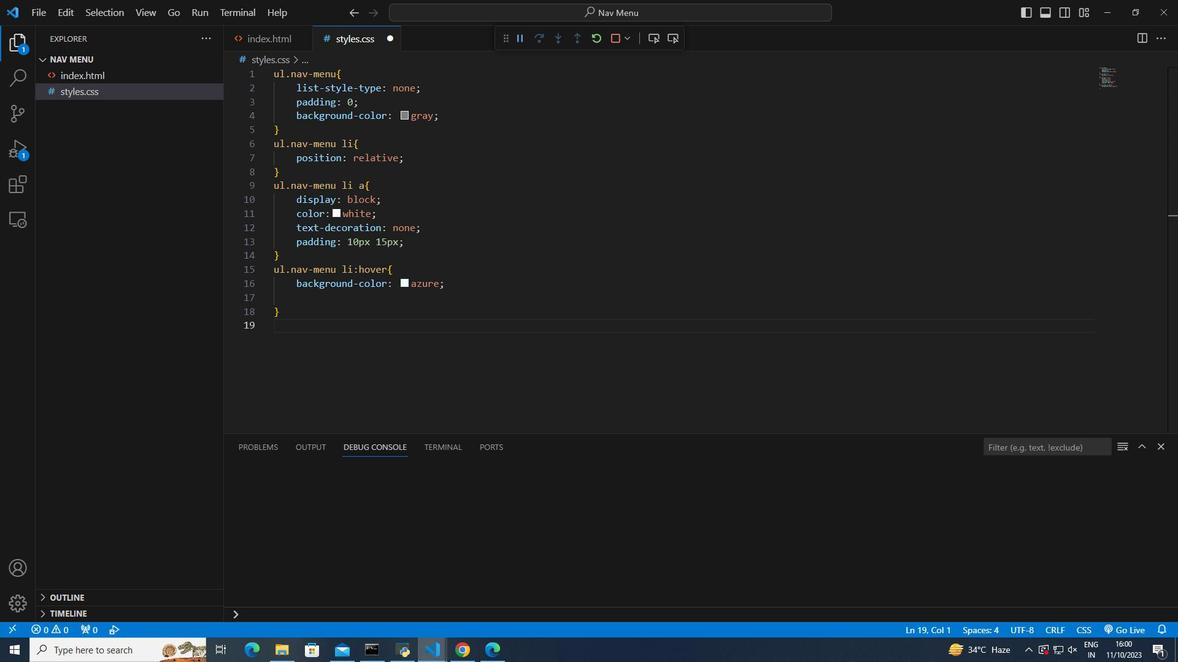 
Action: Mouse scrolled (13, 117) with delta (0, 0)
Screenshot: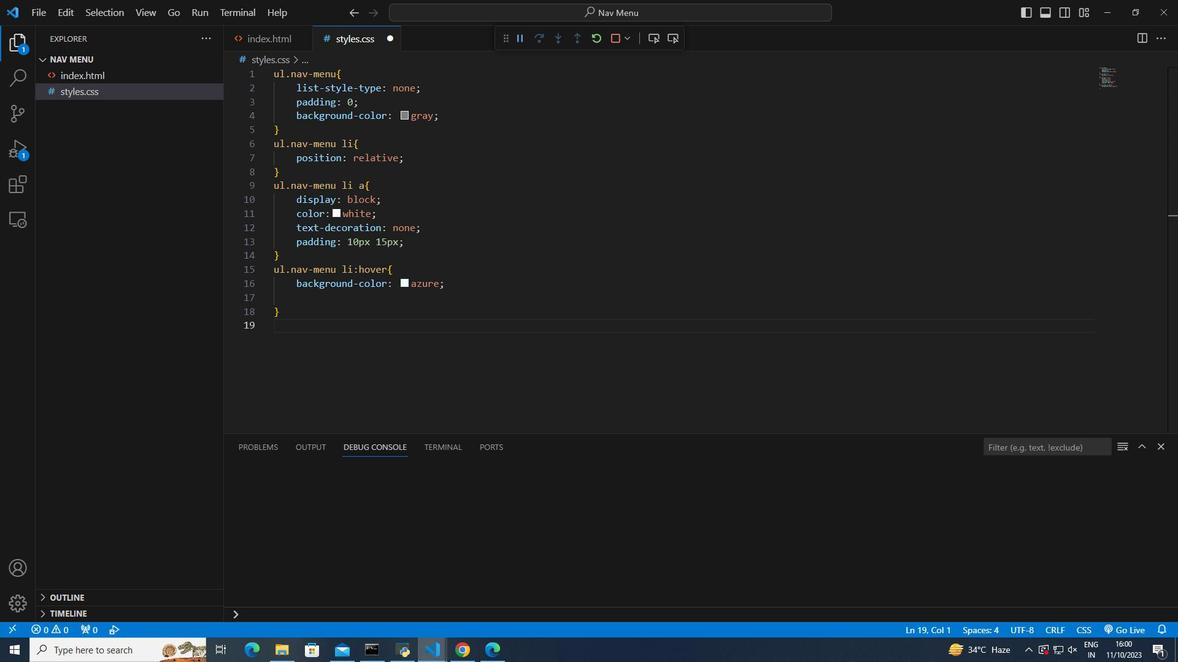 
Action: Mouse scrolled (13, 117) with delta (0, 0)
Screenshot: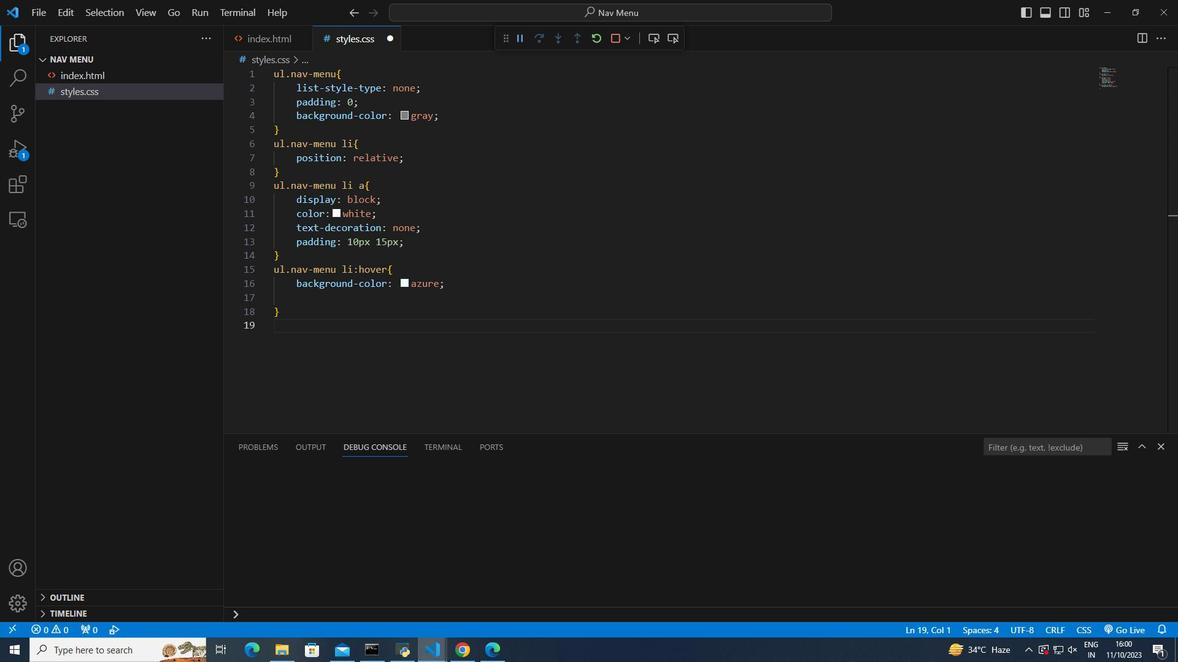 
Action: Mouse scrolled (13, 117) with delta (0, 0)
Screenshot: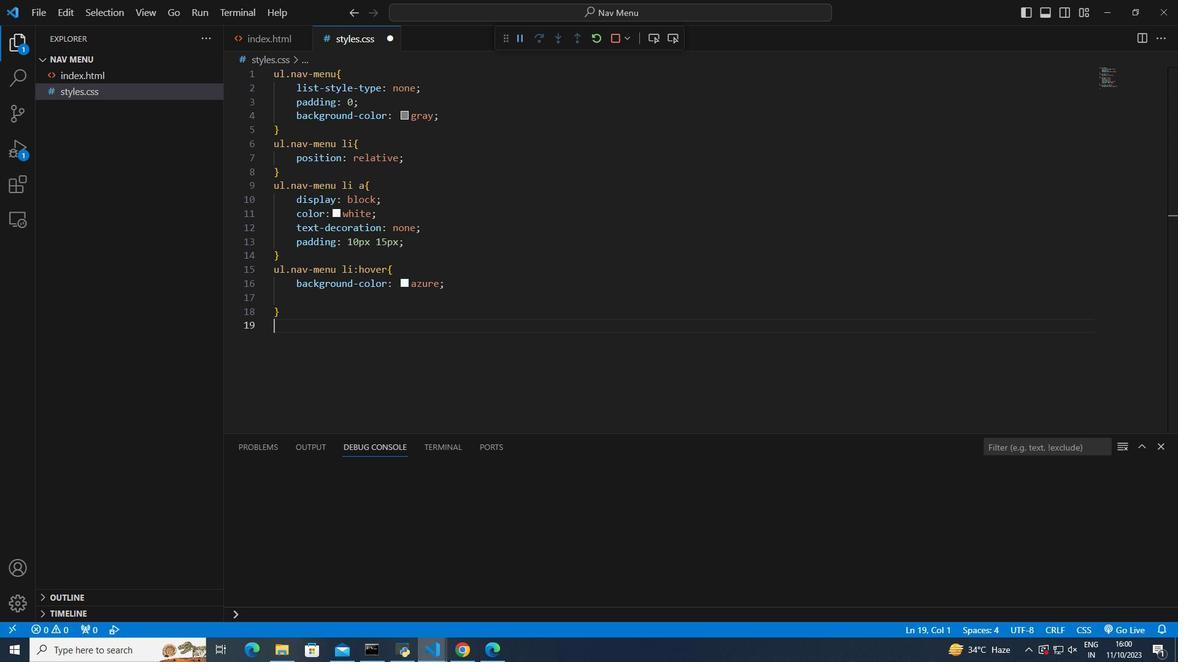 
Action: Mouse moved to (13, 117)
Screenshot: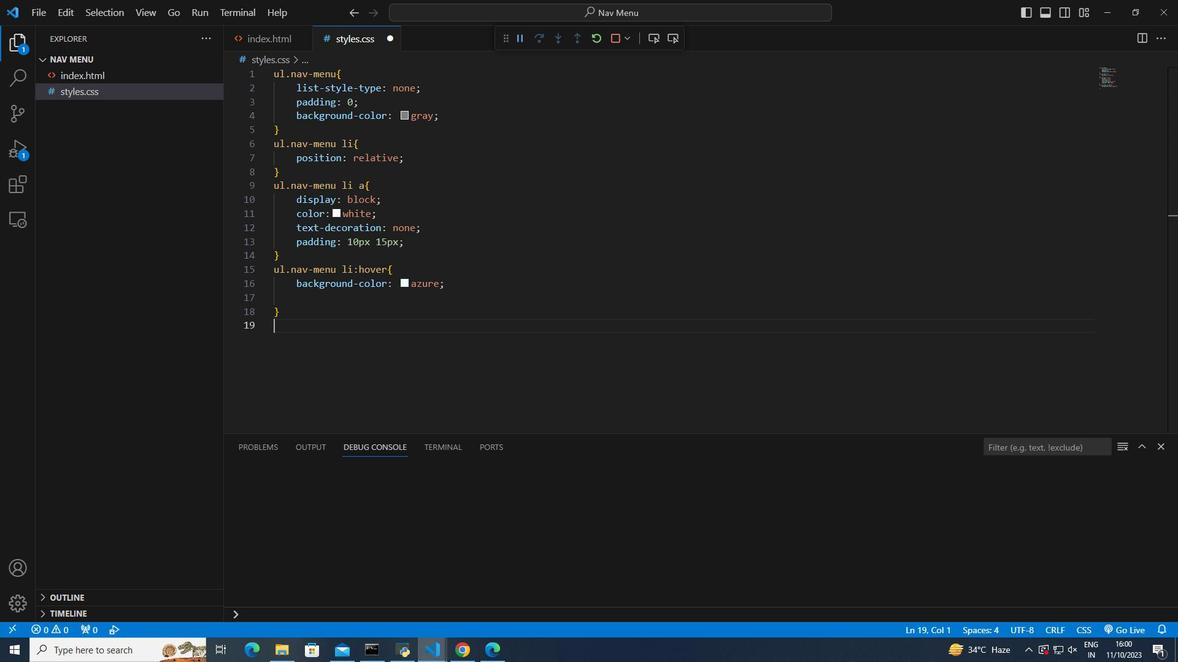 
Action: Mouse scrolled (13, 117) with delta (0, 0)
Screenshot: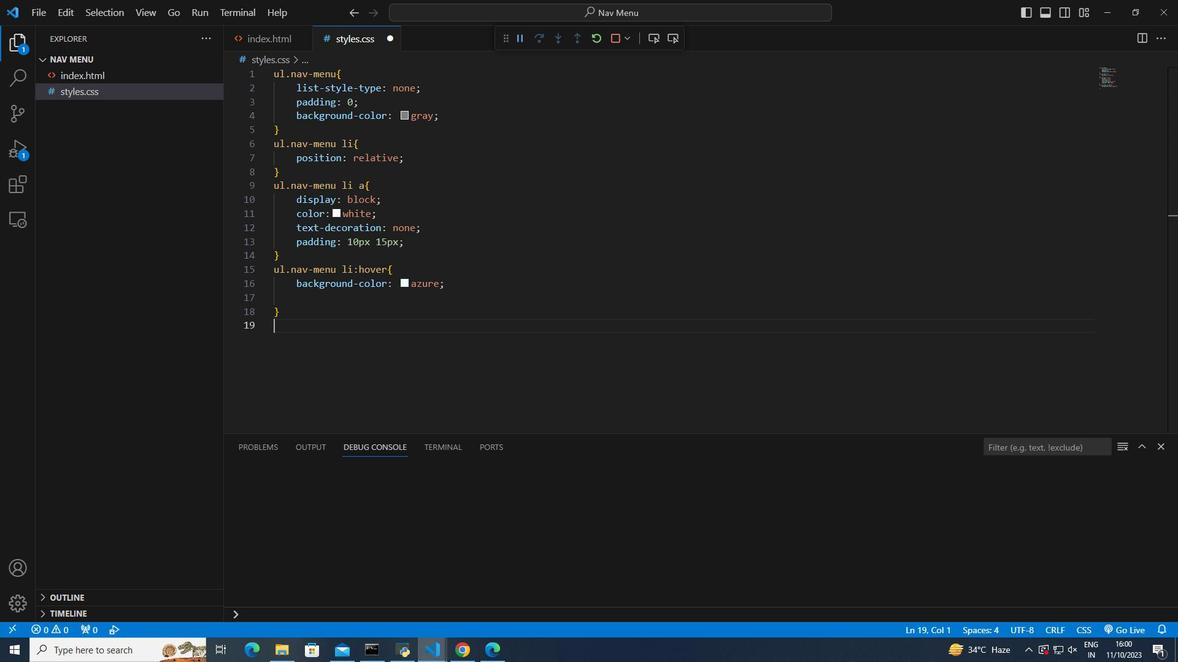 
Action: Mouse moved to (13, 117)
Screenshot: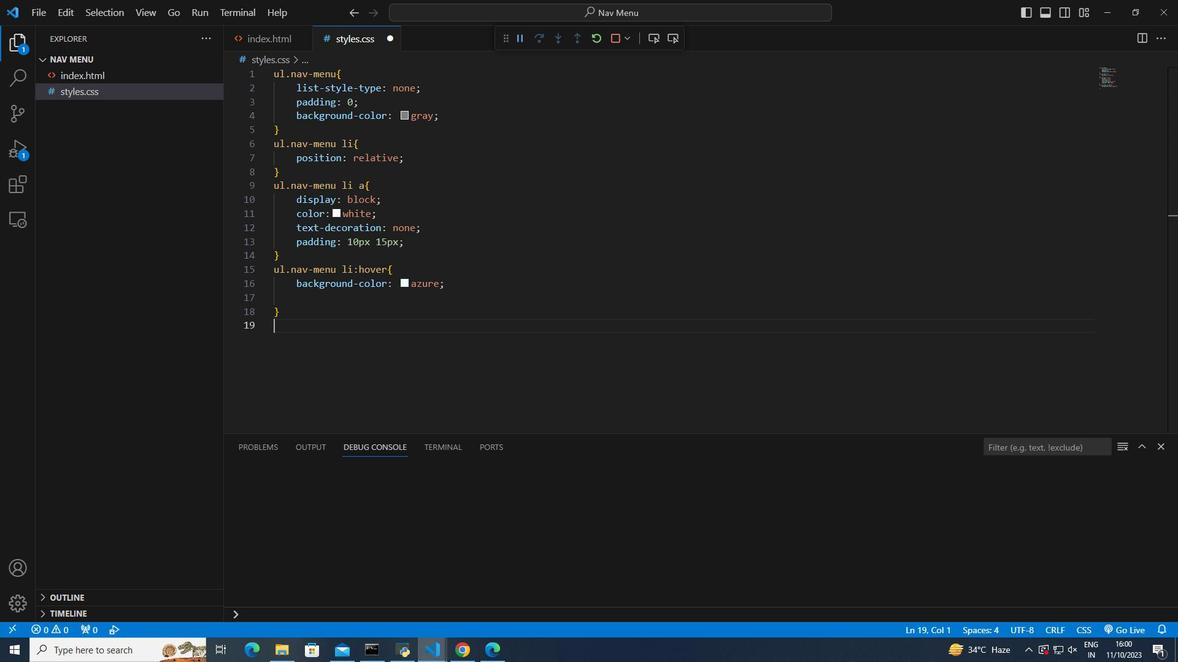 
Action: Mouse scrolled (13, 117) with delta (0, 0)
Screenshot: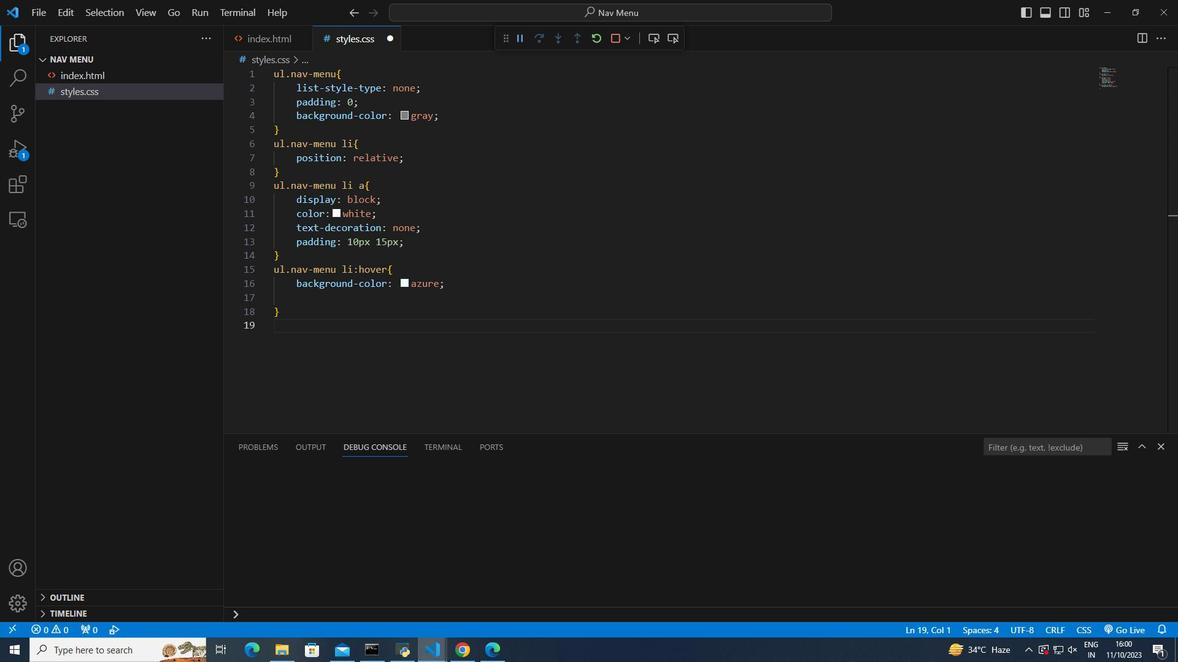 
Action: Mouse moved to (54, 123)
Screenshot: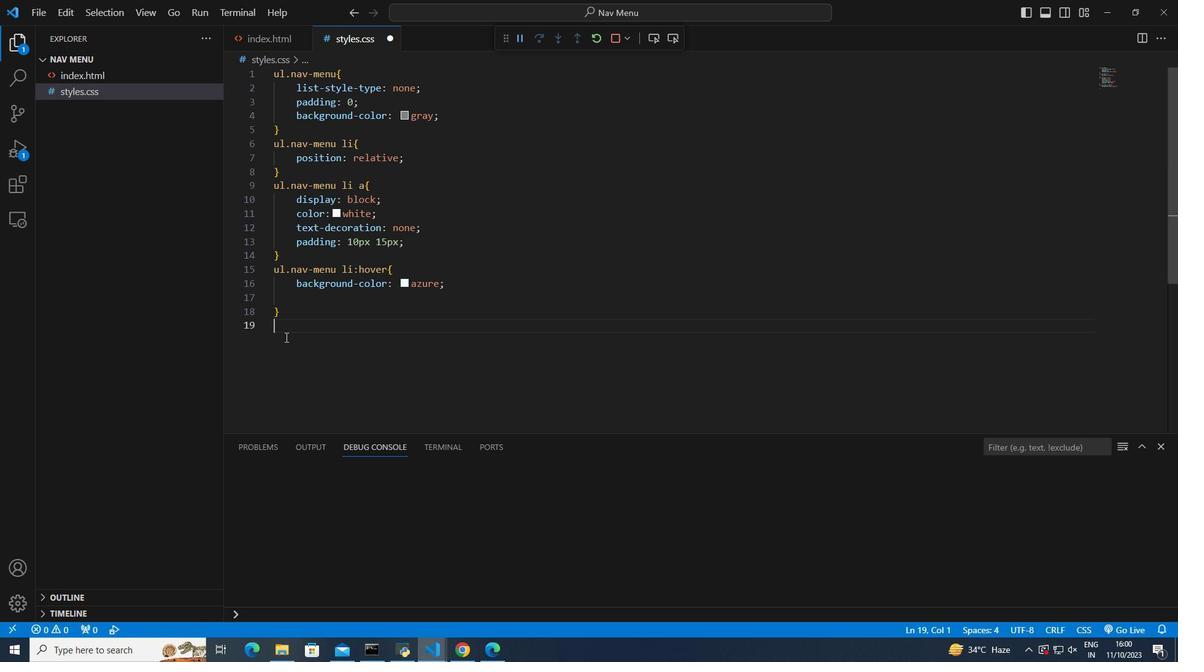 
Action: Key pressed ul.nav-menu<Key.space>li<Key.space>ul.sub-menu<Key.shift_r>{<Key.enter>di<Key.enter><Key.left><Key.backspace><Key.backspace><Key.backspace><Key.backspace><Key.backspace><Key.backspace>no<Key.enter><Key.right><Key.enter>posi<Key.down><Key.enter><Key.enter><Key.right><Key.enter>back<Key.enter>
Screenshot: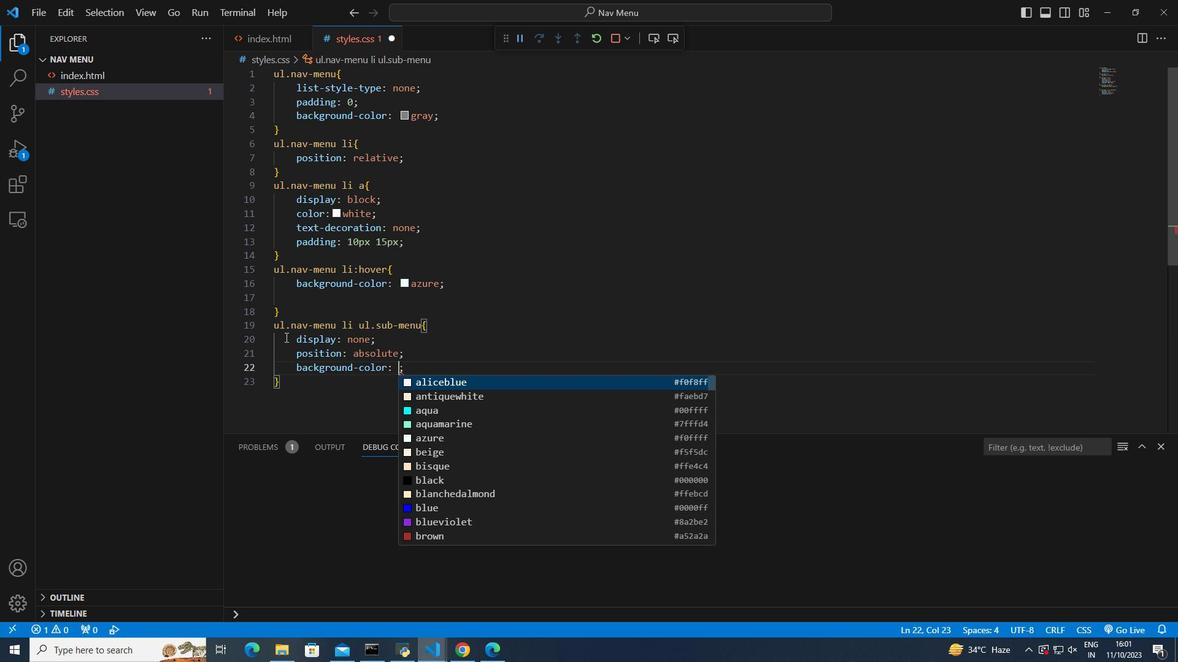 
Action: Mouse moved to (61, 133)
Screenshot: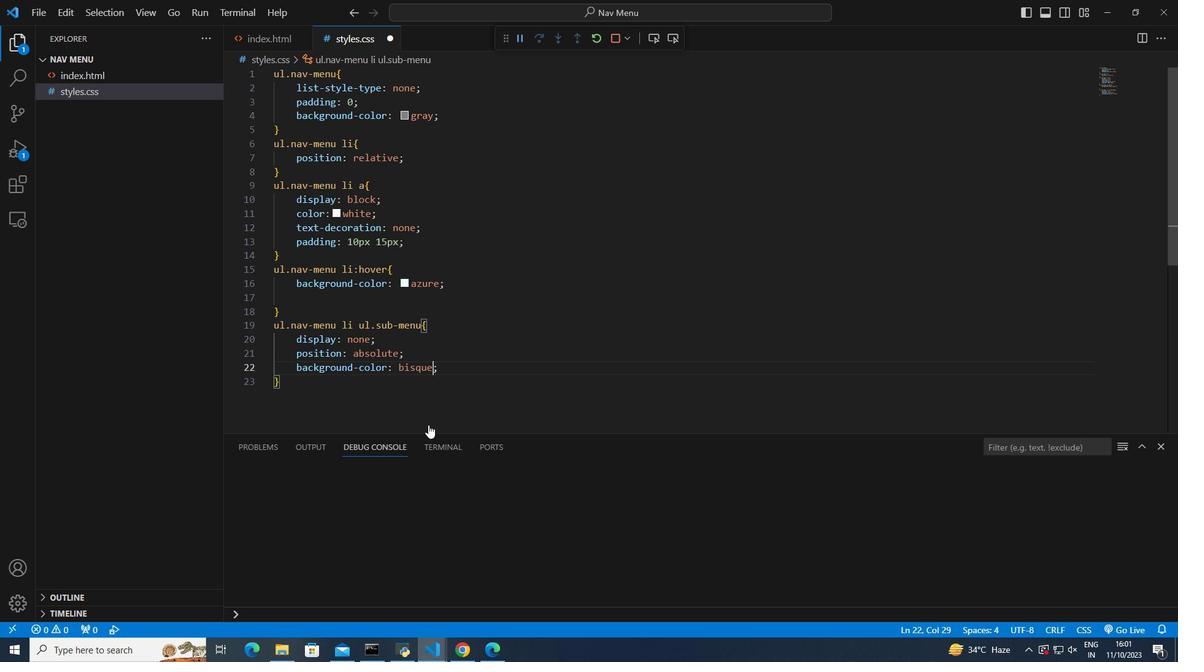 
Action: Mouse pressed left at (61, 133)
Screenshot: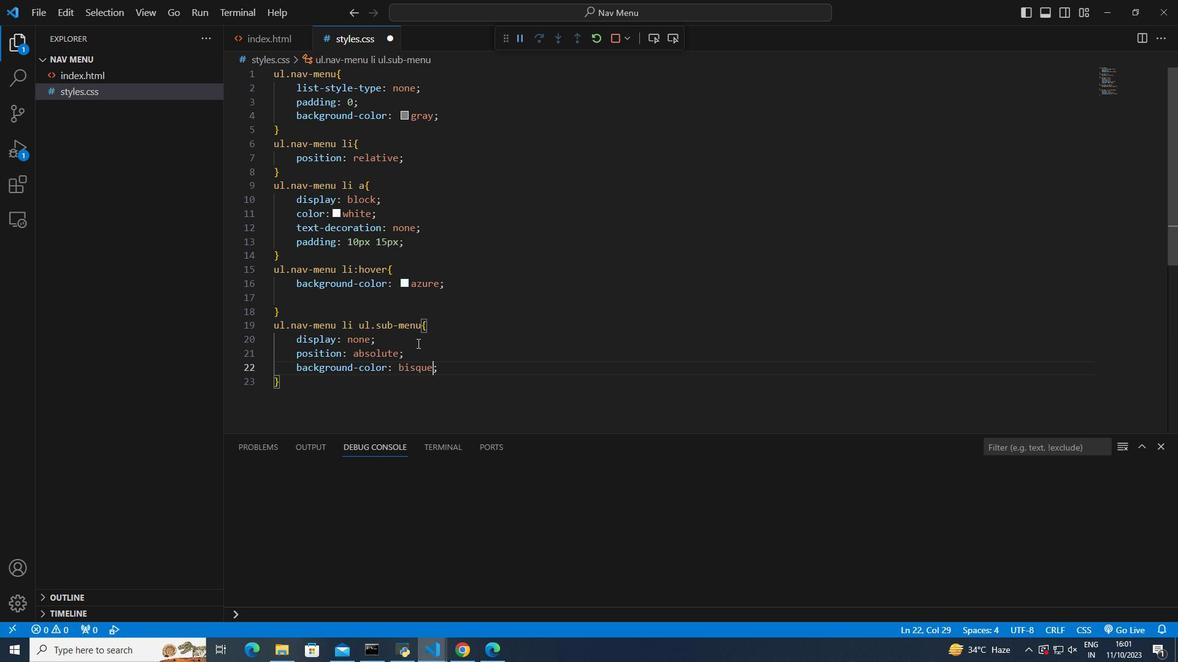 
Action: Mouse moved to (60, 123)
Screenshot: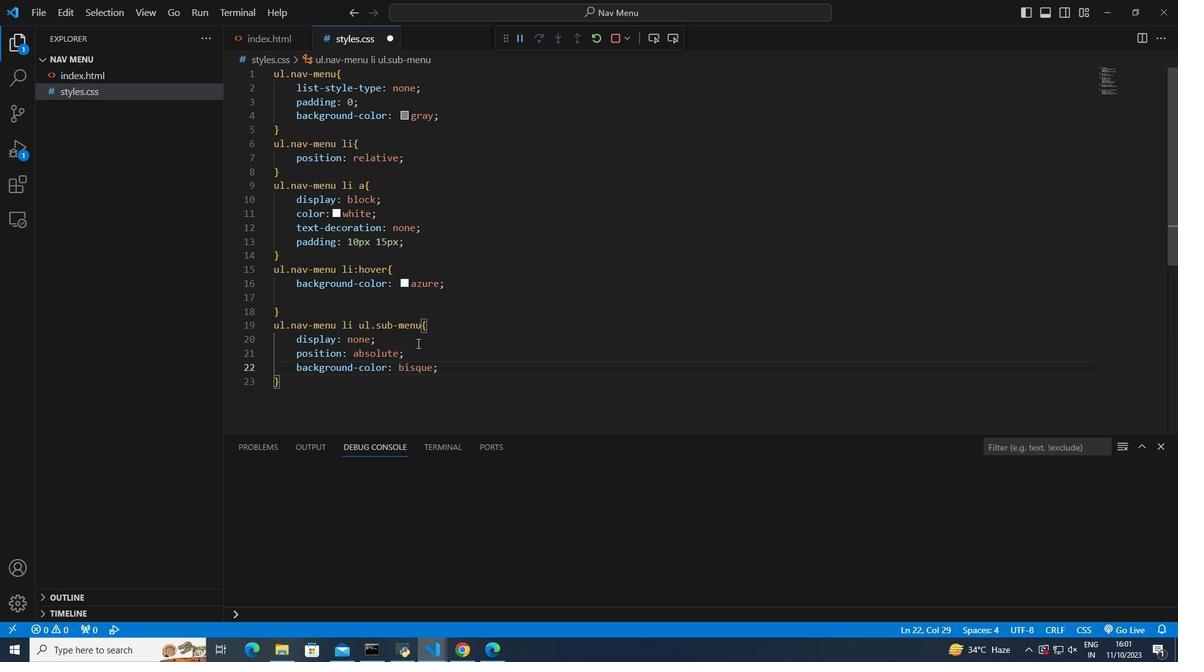
Action: Key pressed <Key.right><Key.down><Key.enter>ul.nav-n<Key.backspace>menu<Key.space>li<Key.space>ul.sub-menu<Key.shift_r>{<Key.enter>
Screenshot: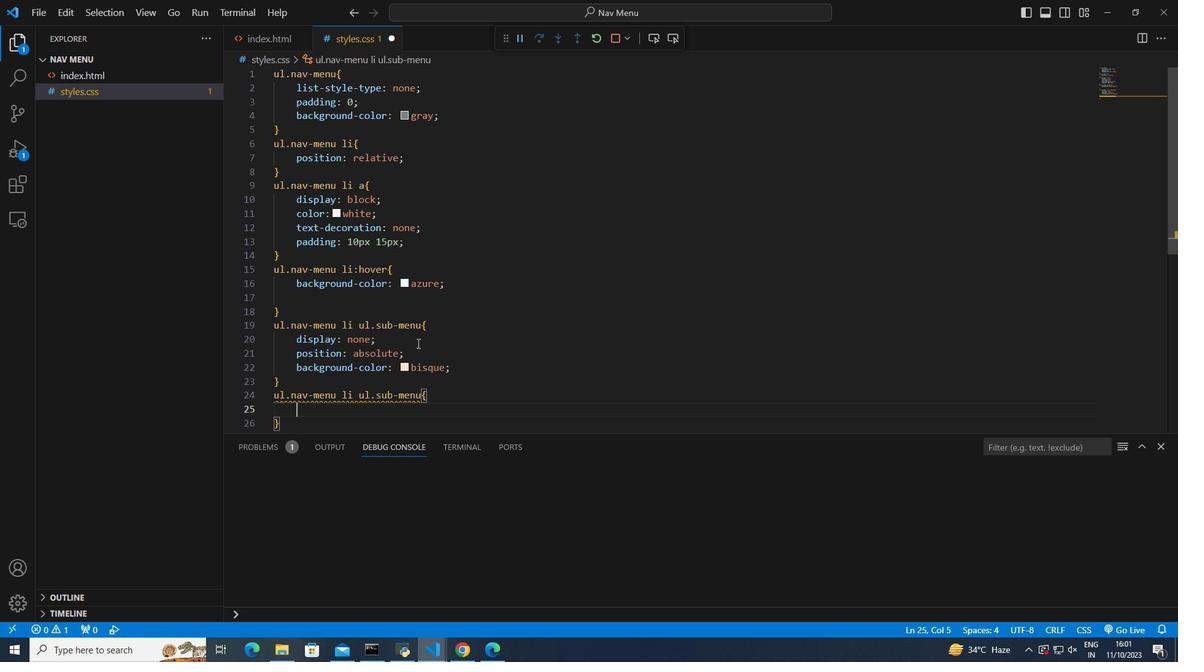 
Action: Mouse moved to (95, 131)
Screenshot: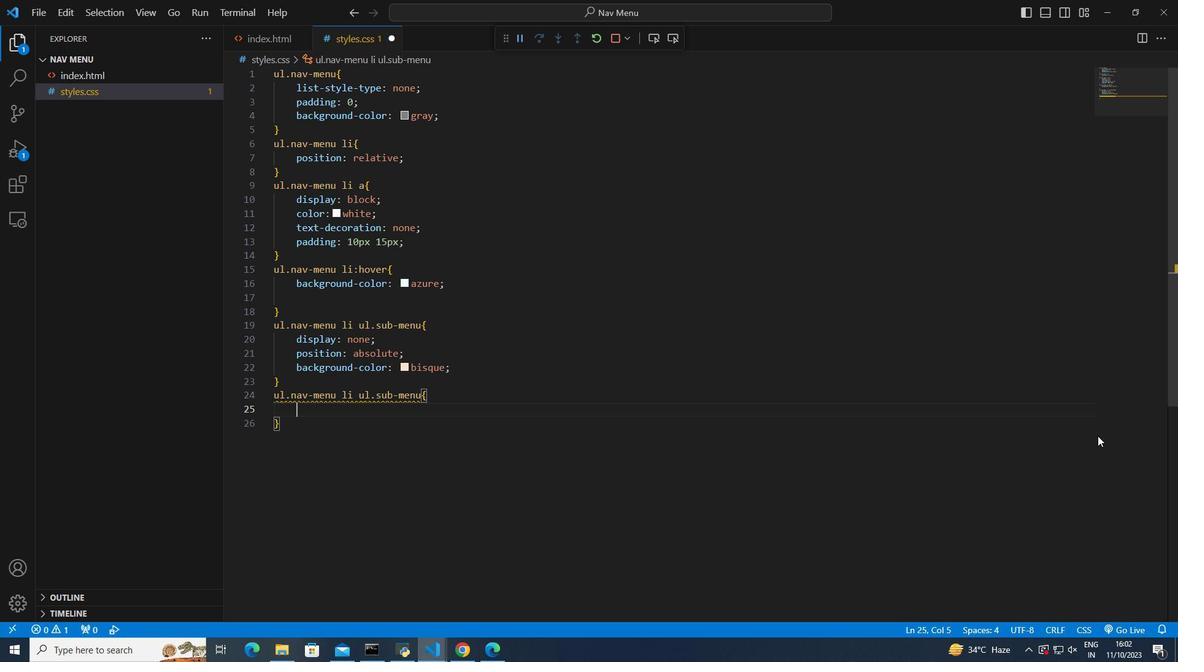 
Action: Mouse pressed left at (95, 131)
Screenshot: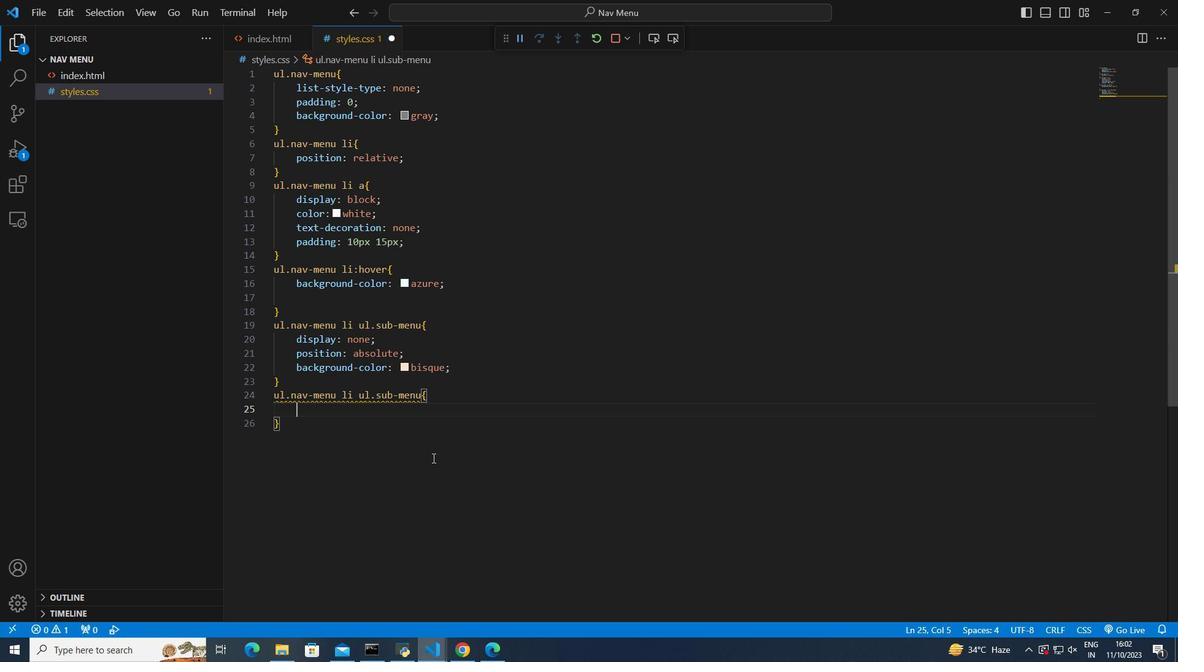 
Action: Mouse moved to (57, 127)
Screenshot: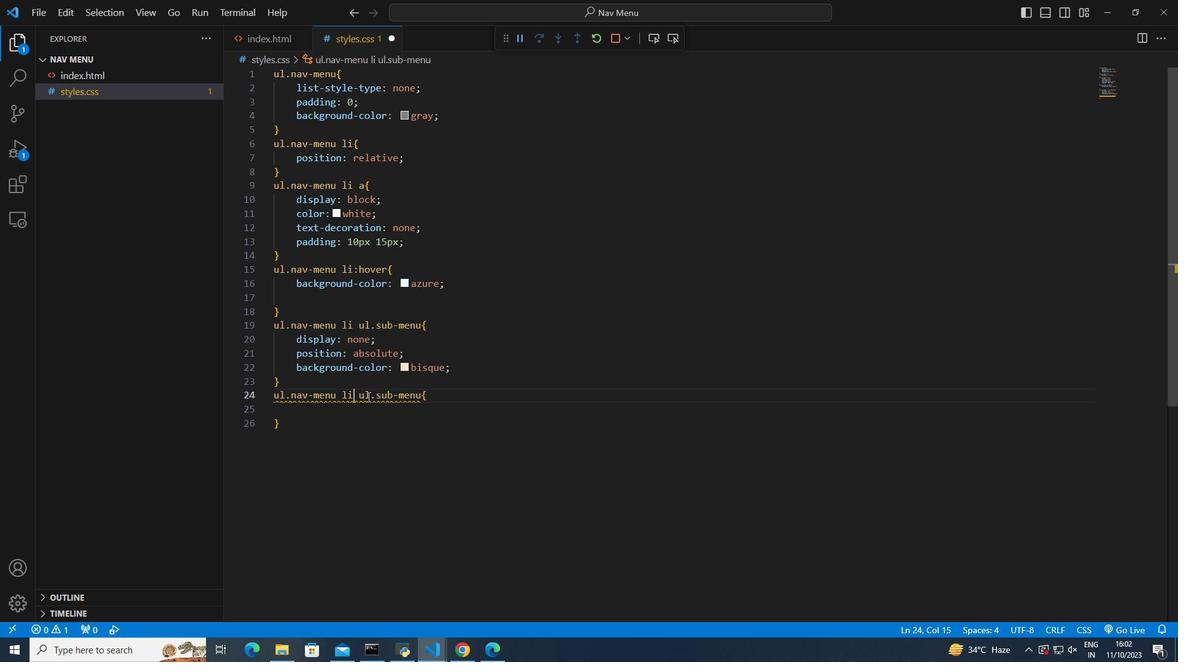 
Action: Mouse pressed left at (57, 127)
Screenshot: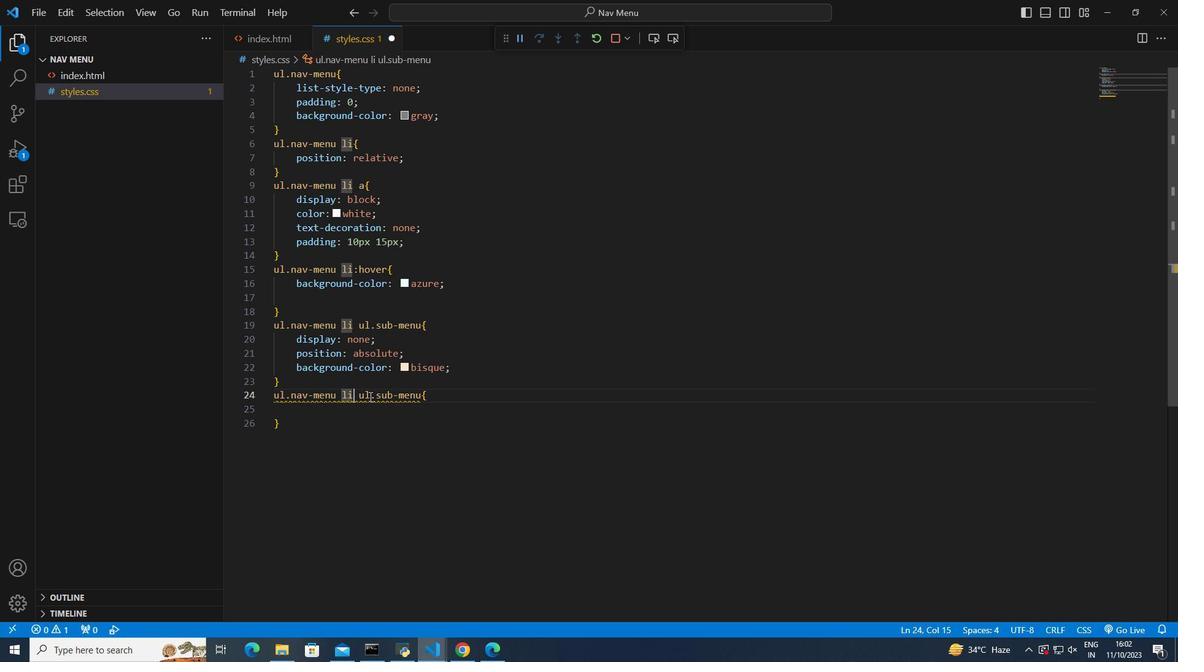 
Action: Mouse moved to (58, 128)
Screenshot: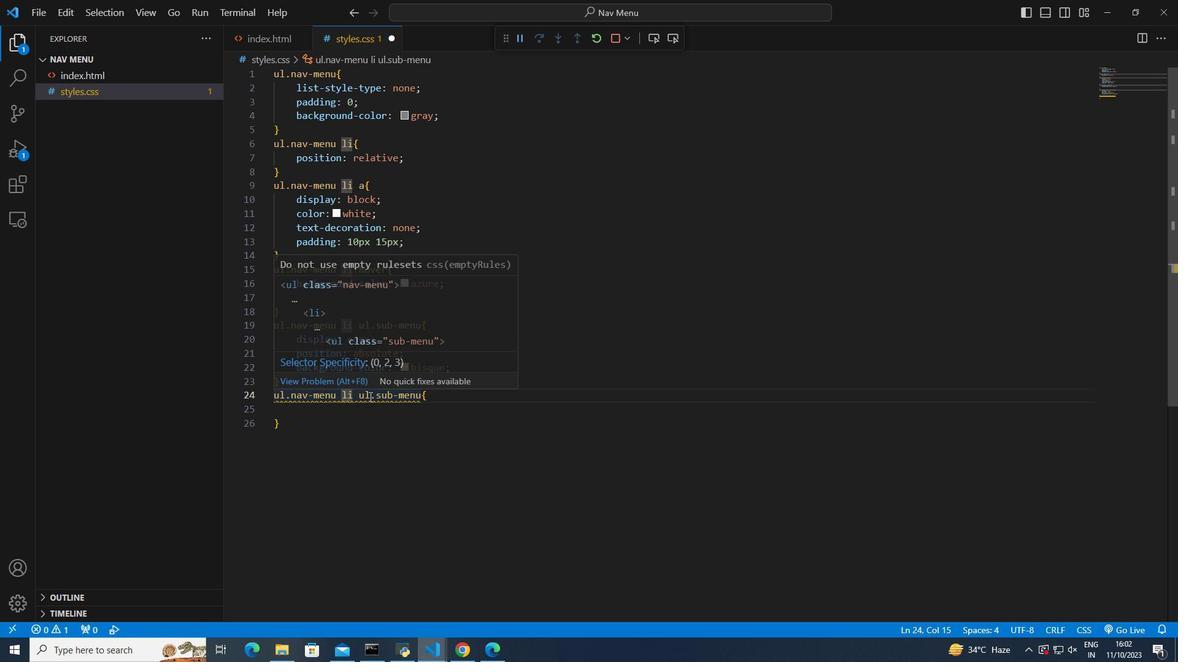 
Action: Key pressed <Key.shift_r>;<Key.backspace><Key.shift_r>:hover
Screenshot: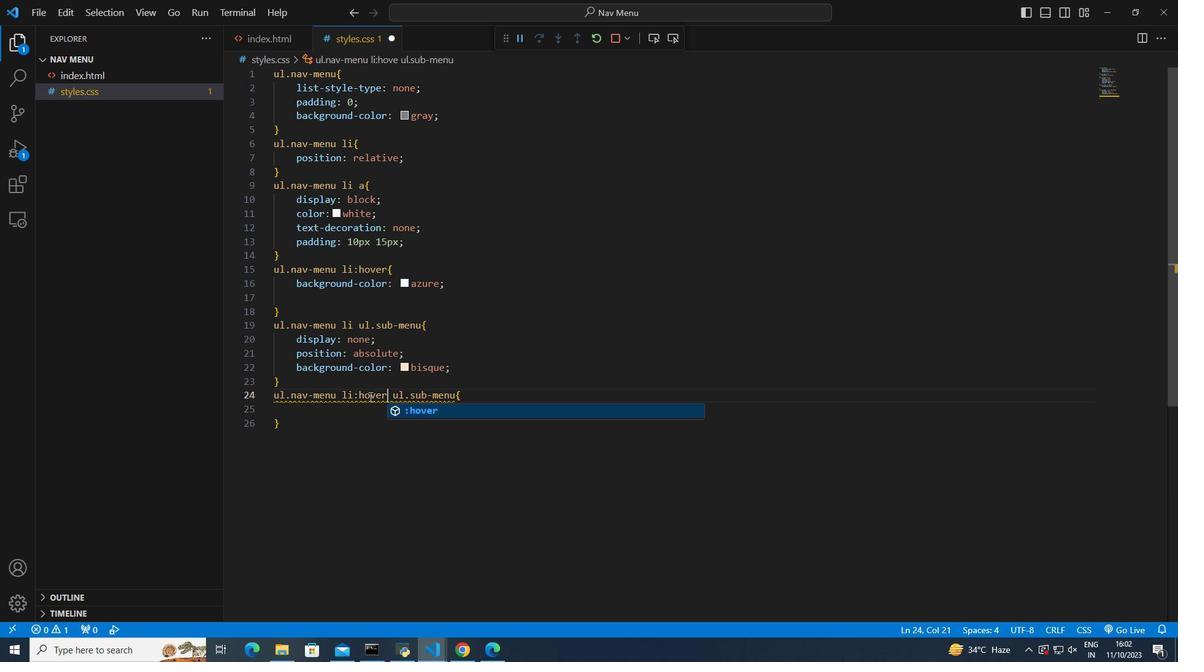 
Action: Mouse moved to (54, 128)
Screenshot: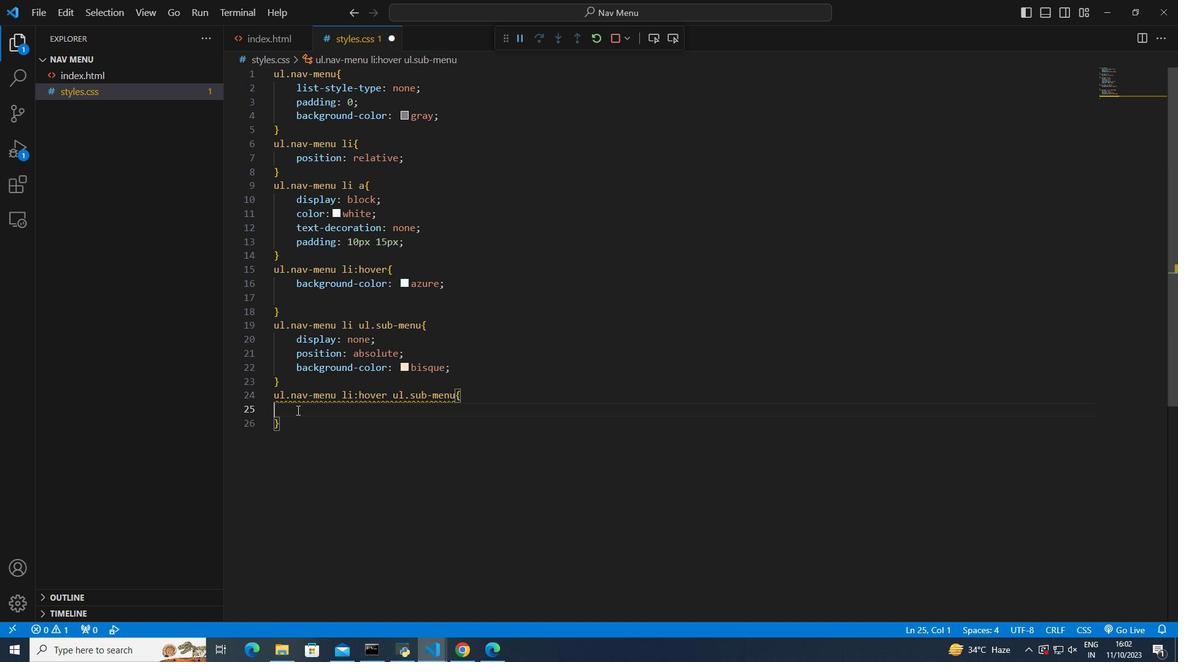 
Action: Mouse pressed left at (54, 128)
Screenshot: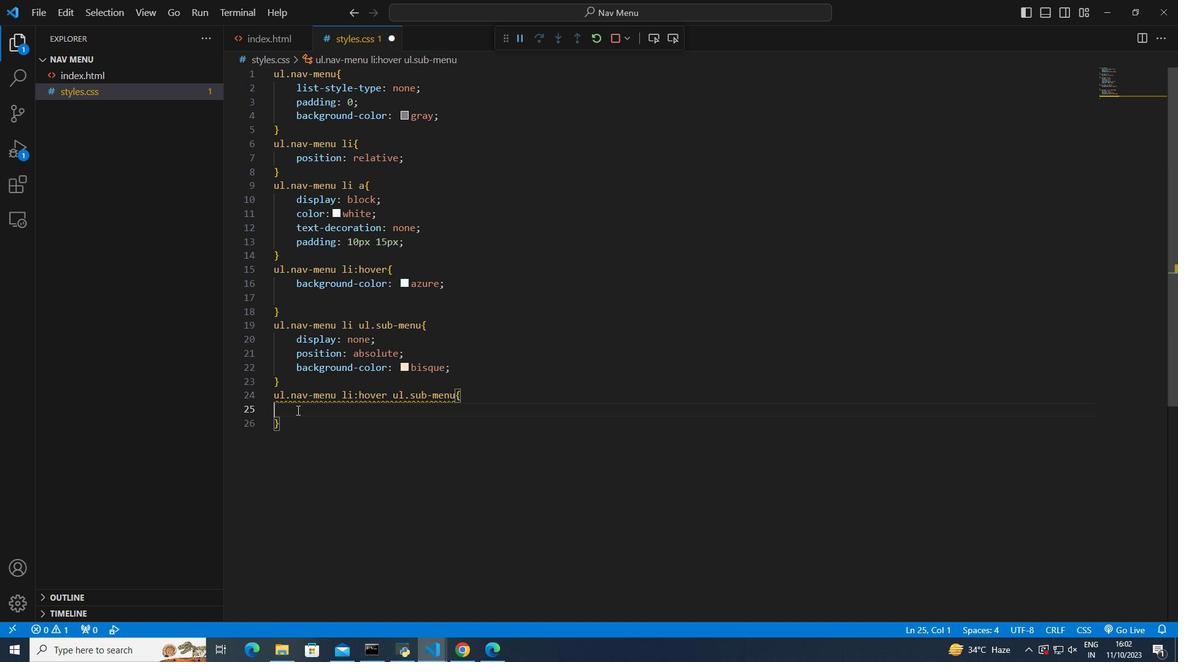 
Action: Mouse moved to (55, 128)
Screenshot: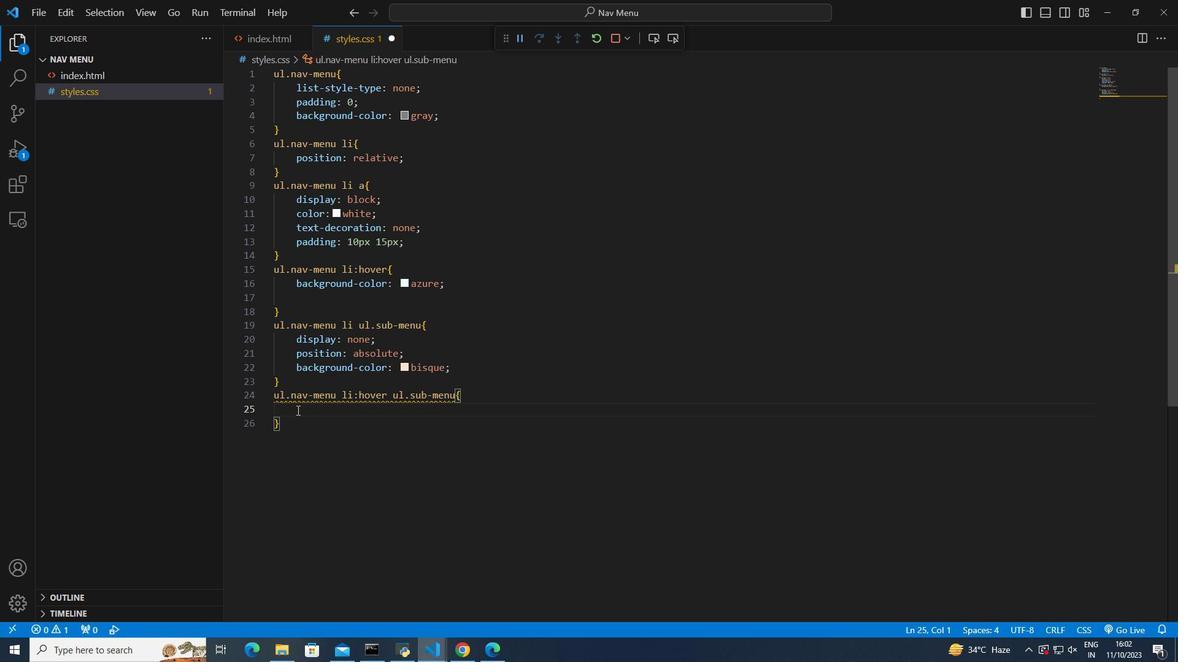 
Action: Mouse pressed left at (55, 128)
Screenshot: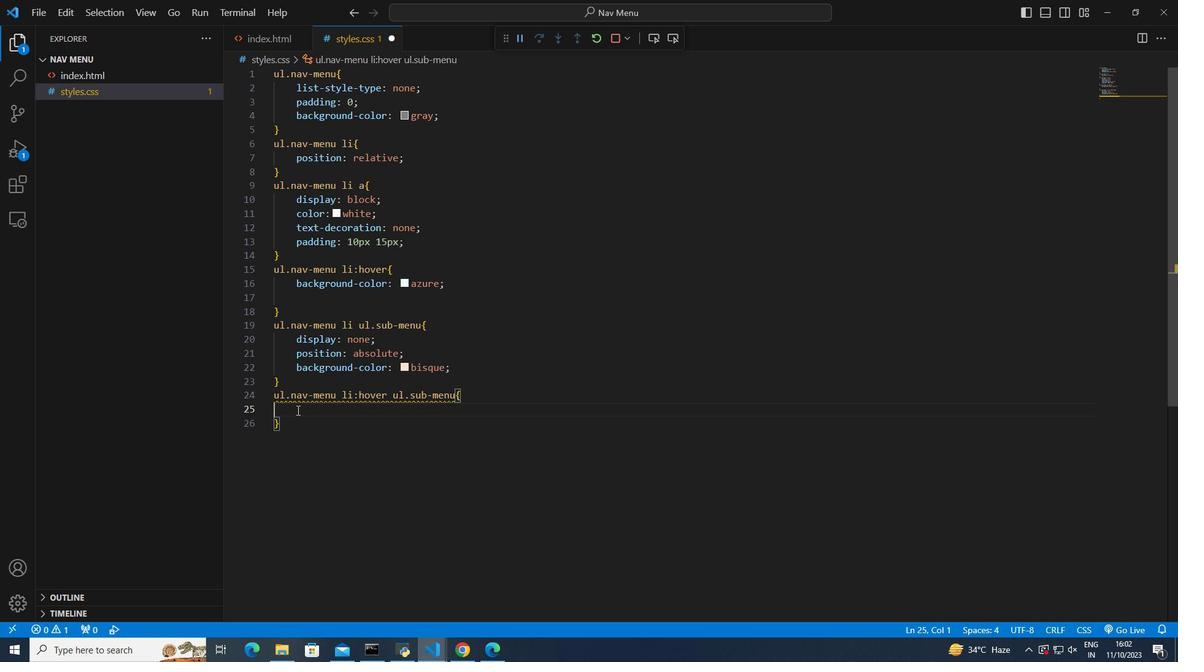 
Action: Key pressed <Key.space><Key.space><Key.space><Key.space>dis<Key.enter><Key.enter><Key.down><Key.enter>ul.nav-meny<Key.backspace>u<Key.space>li<Key.space>ul.sub-menu<Key.shift_r>{<Key.enter>dis<Key.enter><Key.enter><Key.right><Key.enter>padd<Key.enter>8px<Key.space>15px<Key.right><Key.down><Key.enter>ul.nav-menu<Key.space>li<Key.space>ul.sun-menu<Key.space>li<Key.shift_r>:hover<Key.shift_r>{<Key.shift_r><Key.enter>bav<Key.backspace>ck<Key.enter>
Screenshot: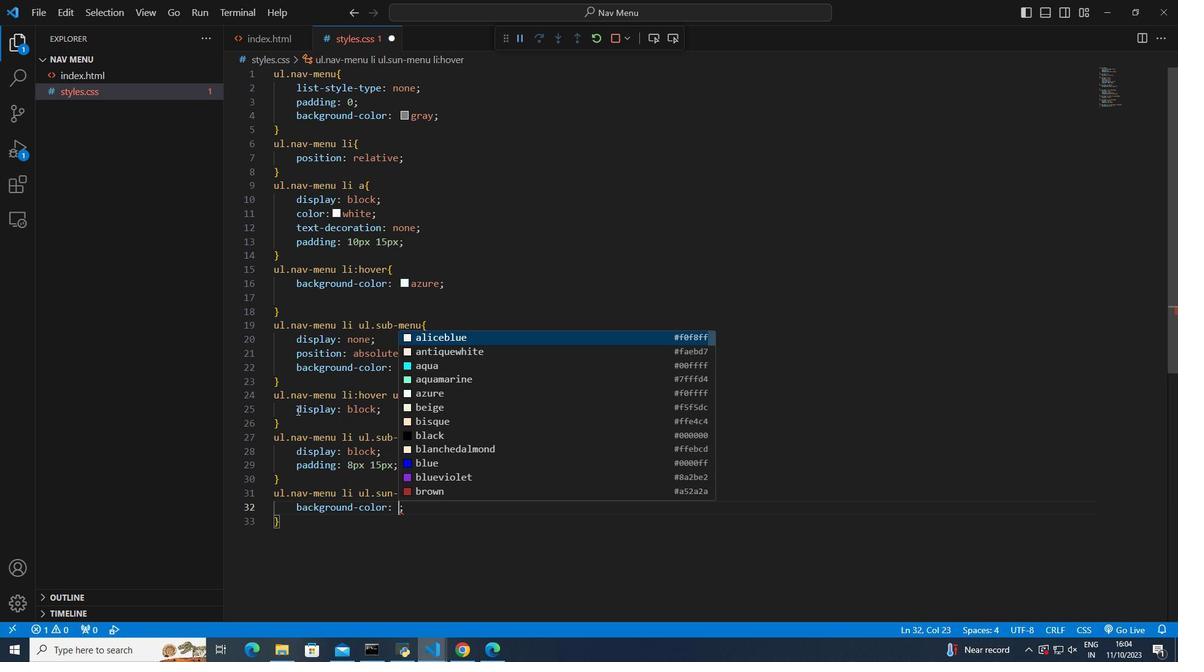 
Action: Mouse moved to (61, 128)
Screenshot: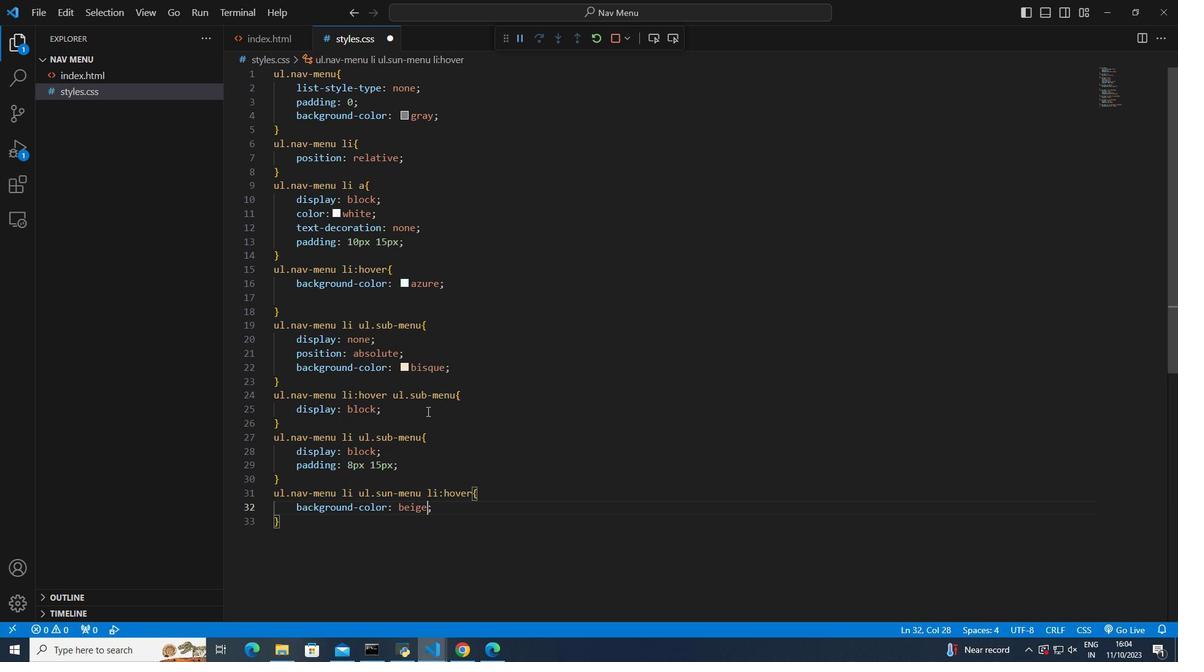 
Action: Mouse pressed left at (61, 128)
Screenshot: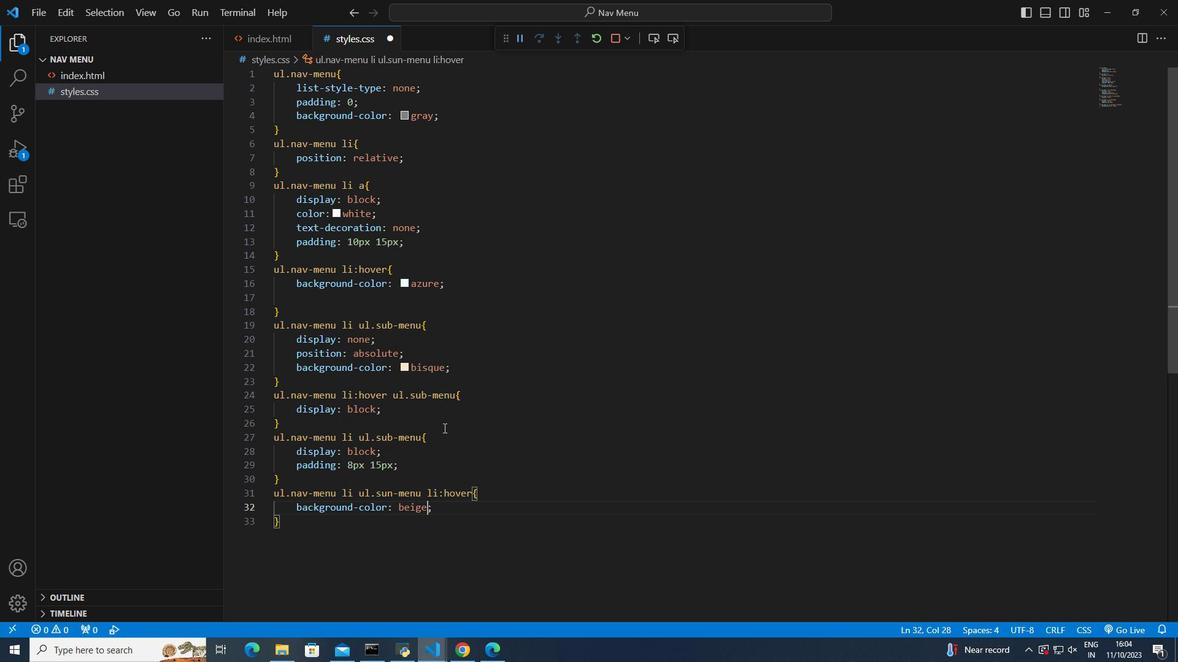 
Action: Mouse moved to (65, 132)
Screenshot: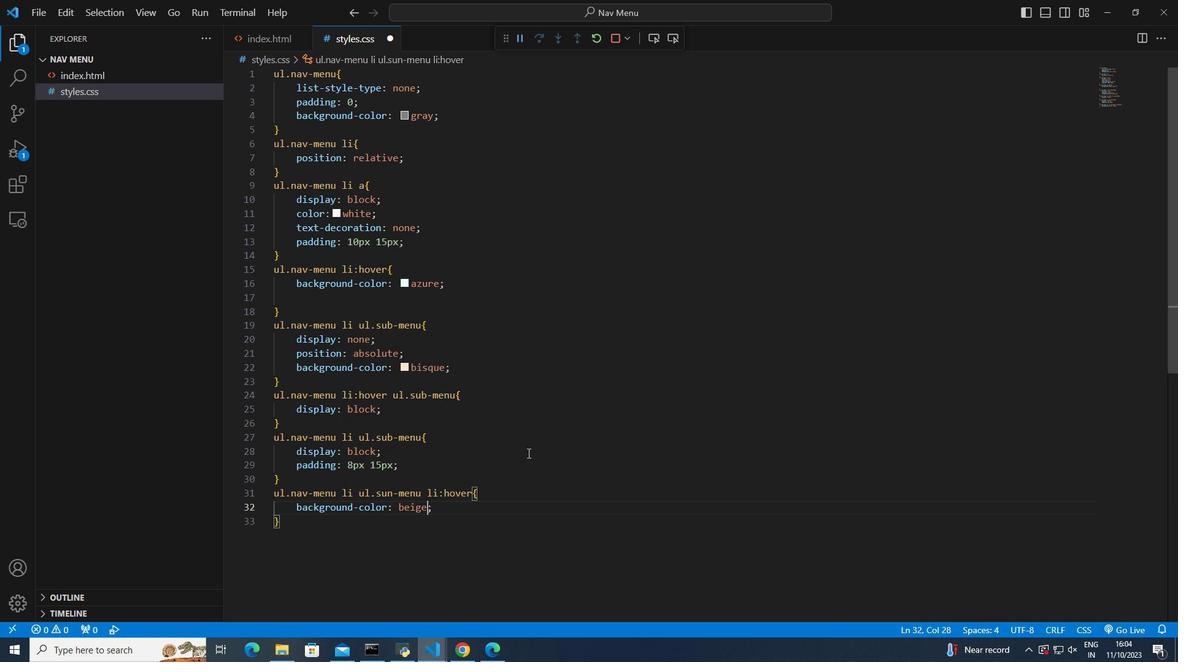 
Action: Key pressed ctrl+S
Screenshot: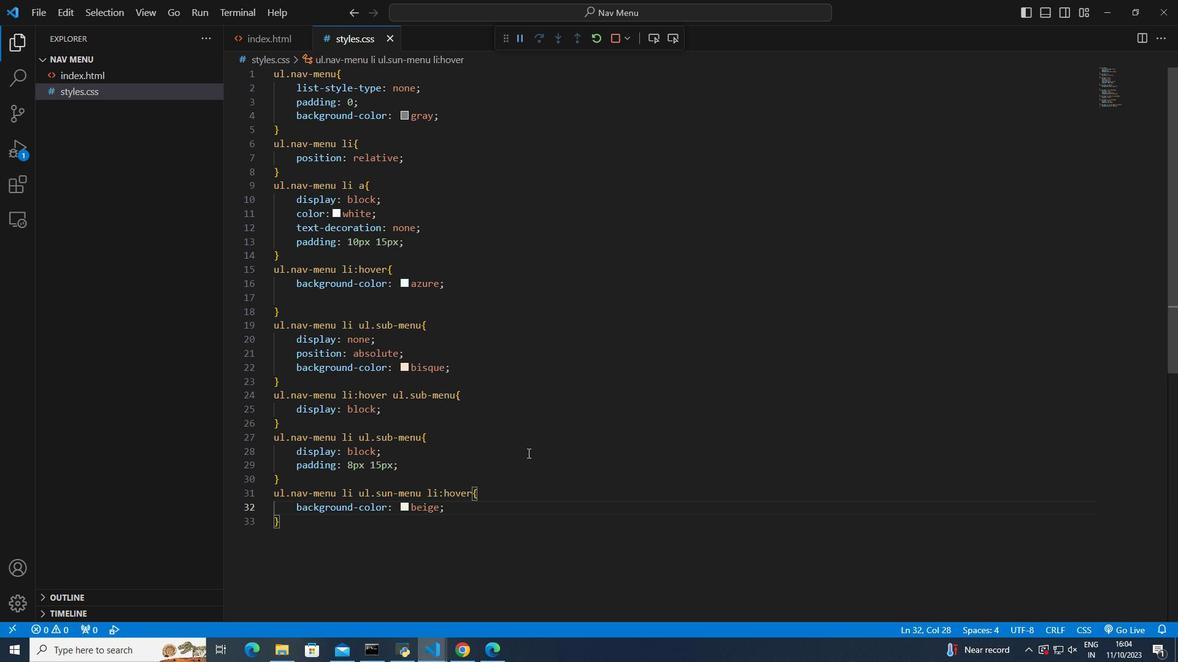 
Action: Mouse moved to (63, 148)
Screenshot: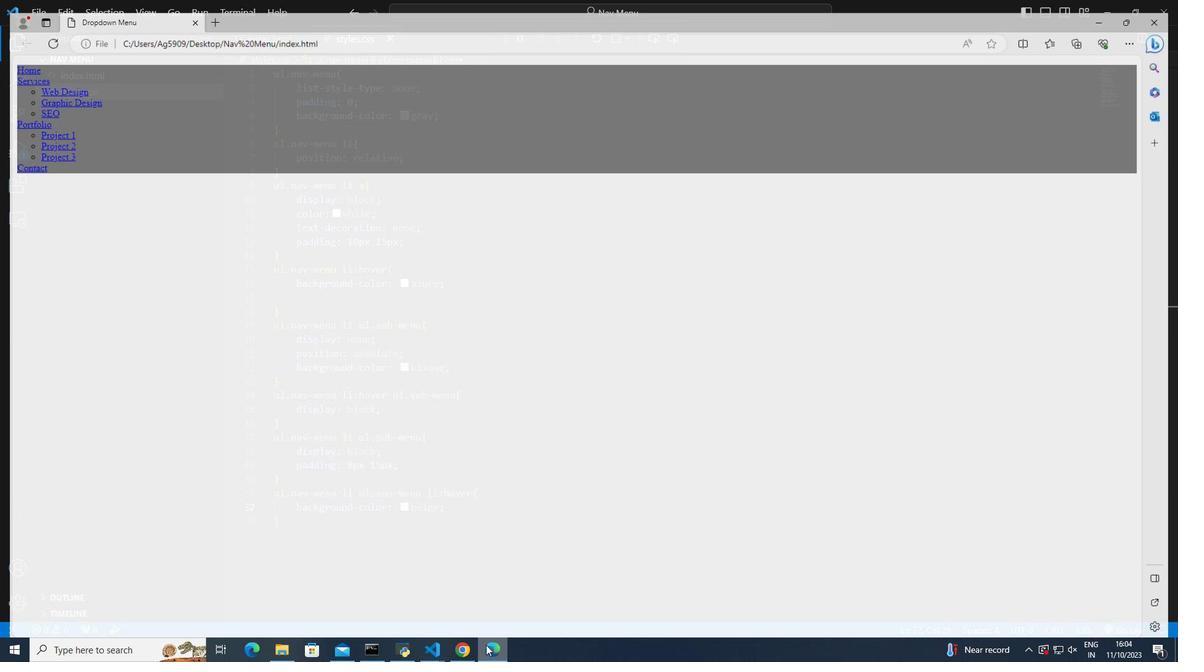
Action: Mouse pressed left at (63, 148)
Screenshot: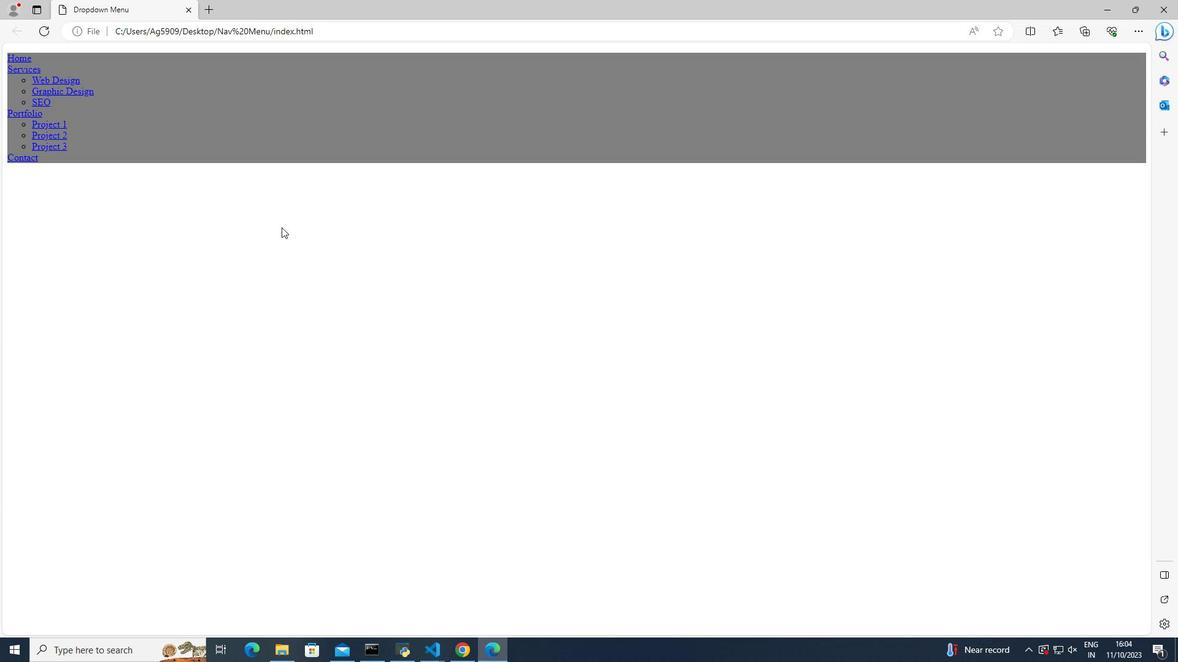 
Action: Mouse moved to (42, 96)
Screenshot: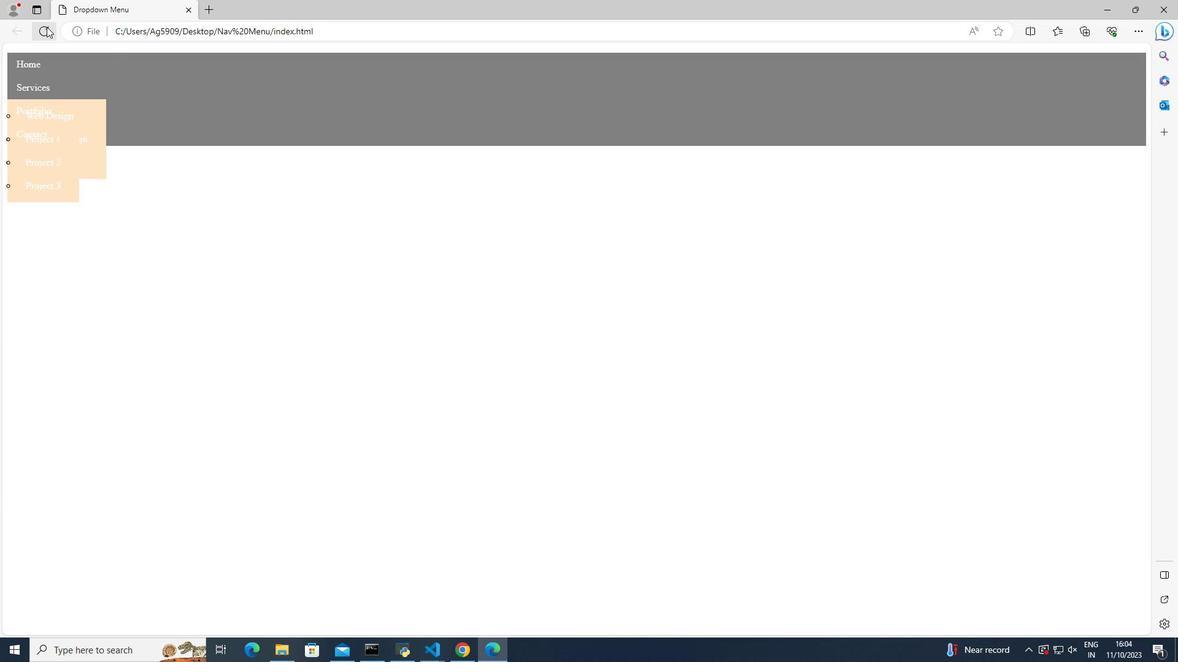 
Action: Mouse pressed left at (42, 96)
Screenshot: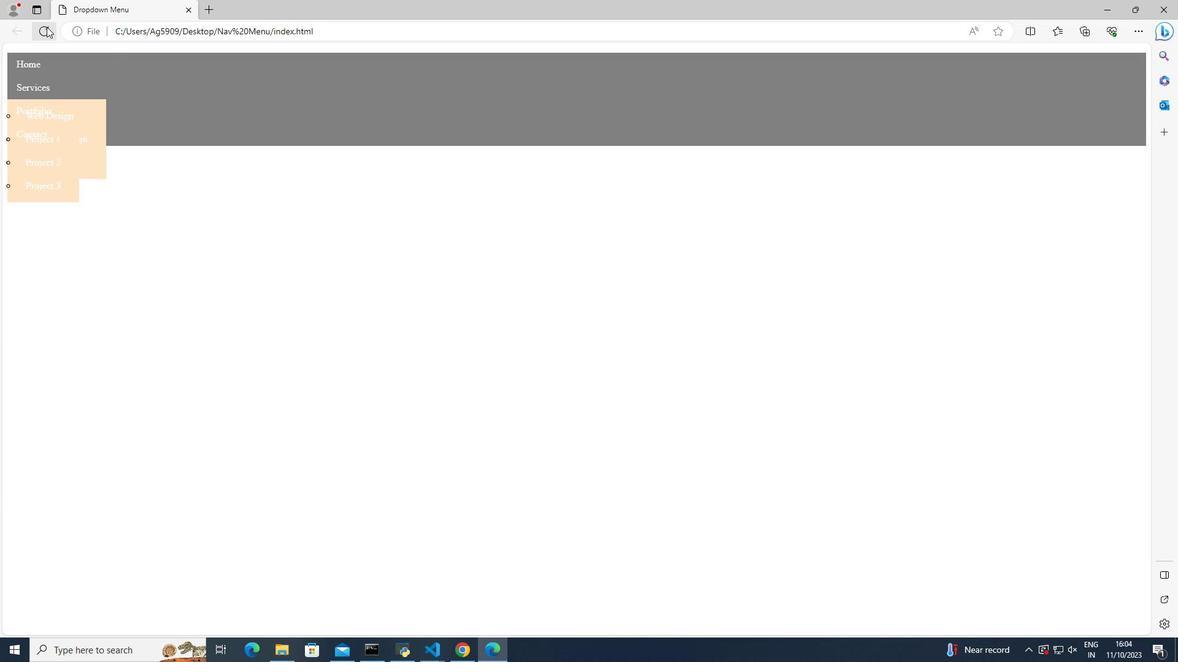 
Action: Mouse moved to (42, 97)
Screenshot: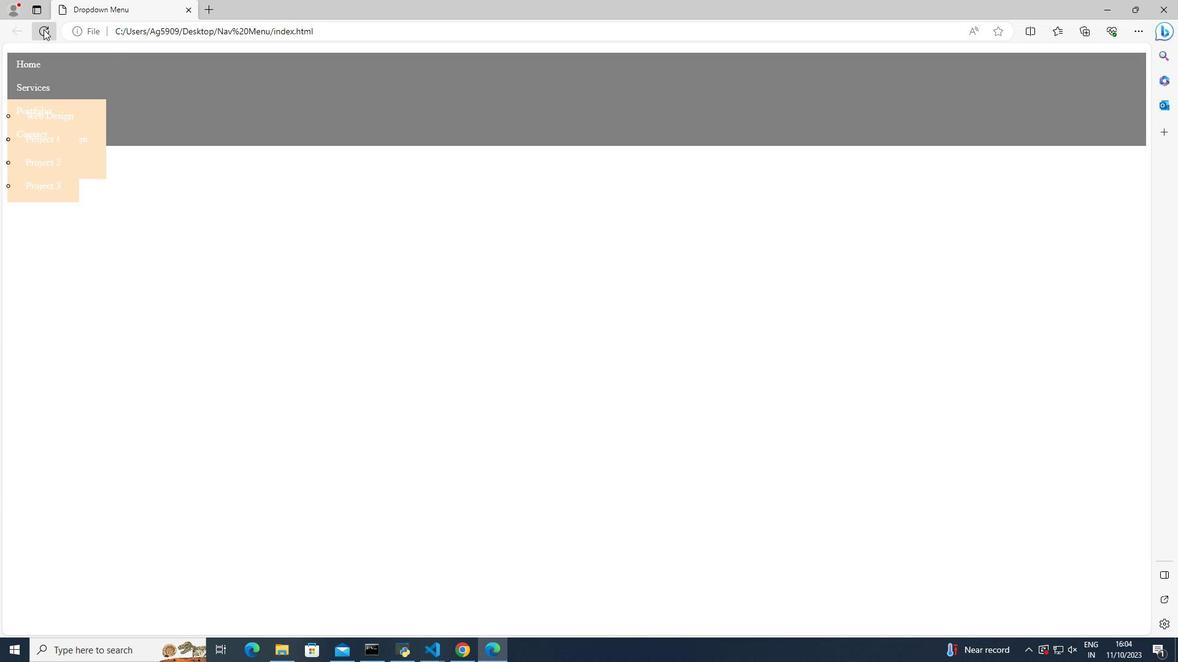 
Action: Mouse pressed left at (42, 97)
Screenshot: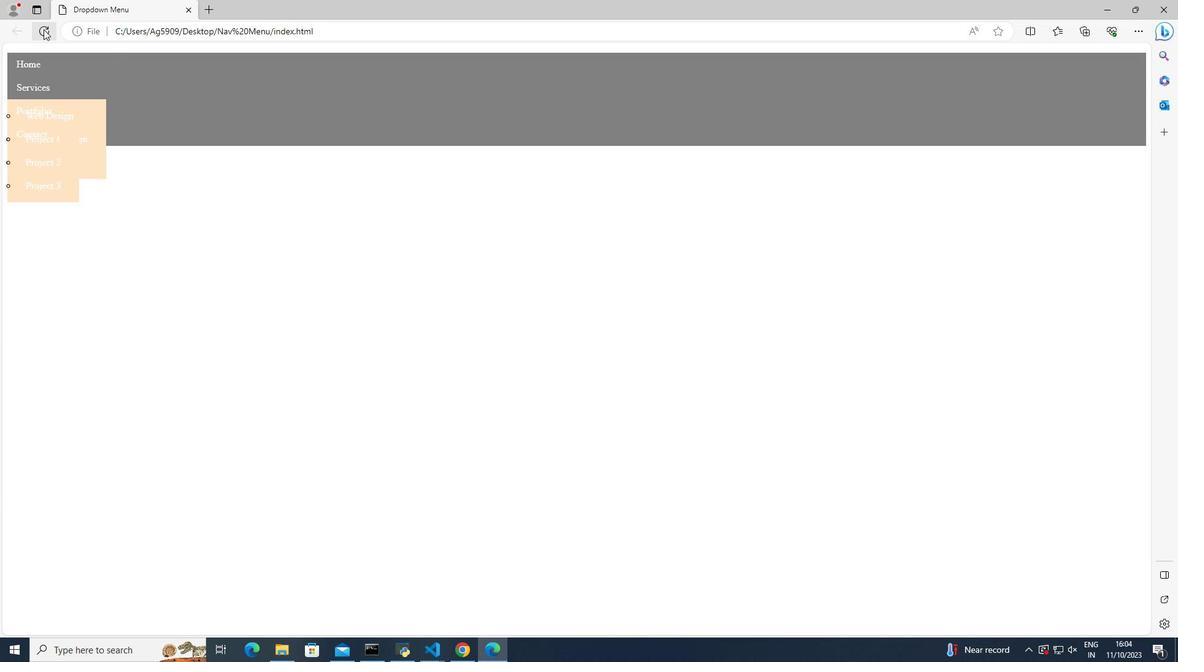 
Action: Mouse pressed left at (42, 97)
Screenshot: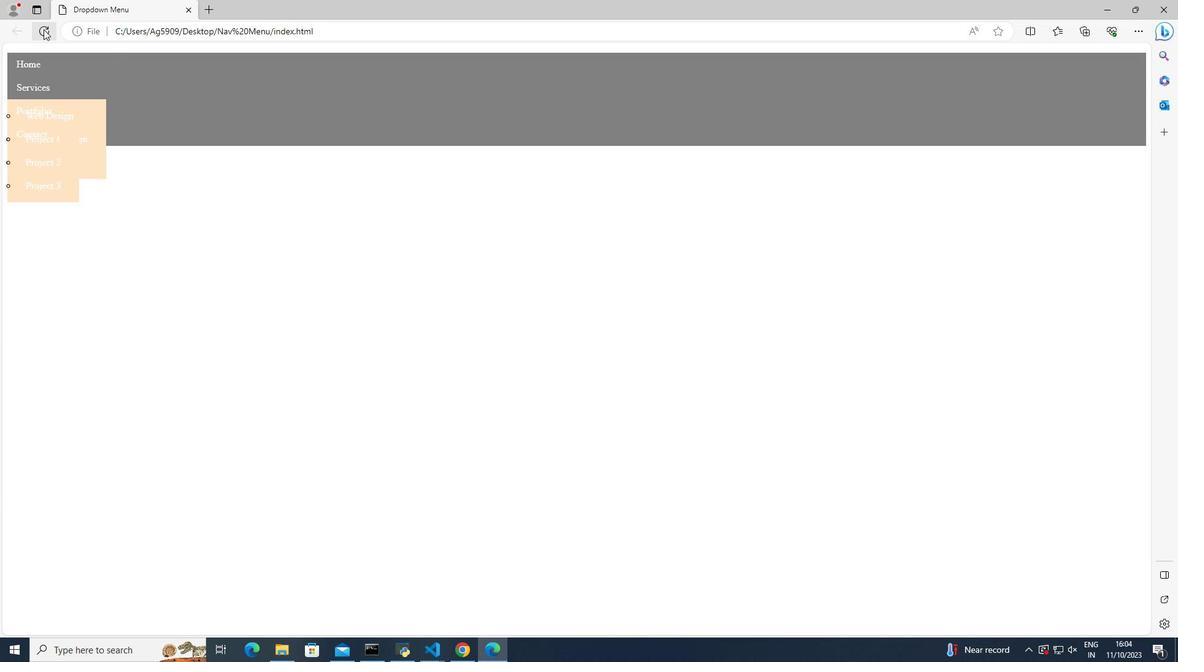 
Action: Mouse moved to (64, 149)
Screenshot: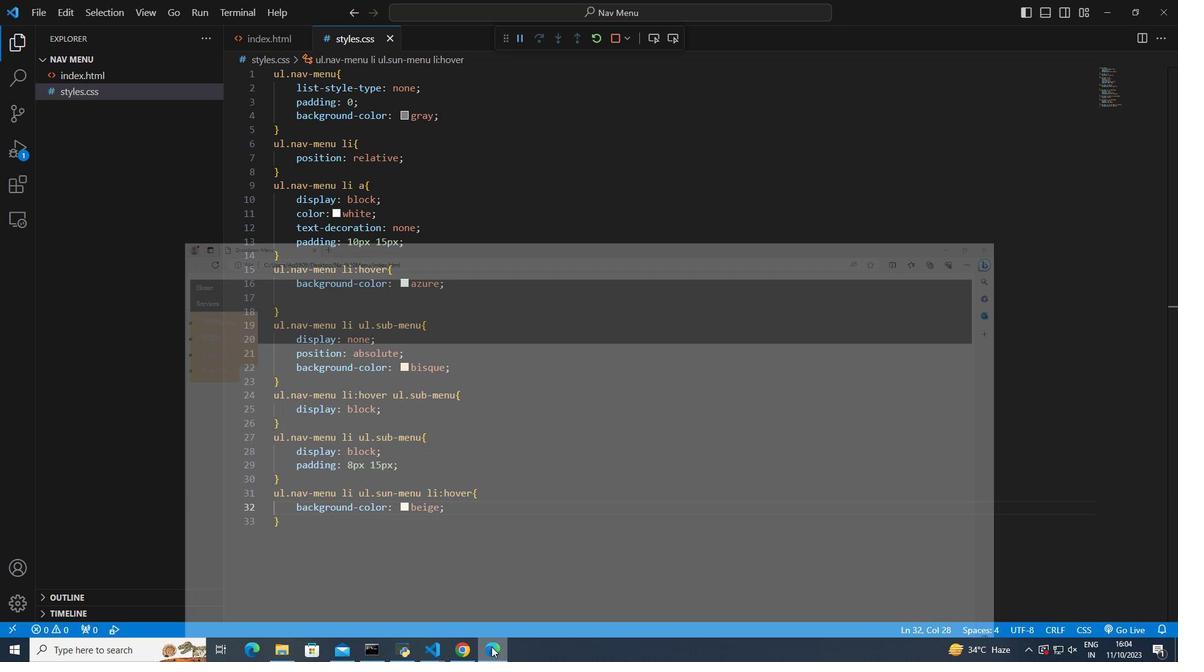 
Action: Mouse pressed left at (64, 149)
Screenshot: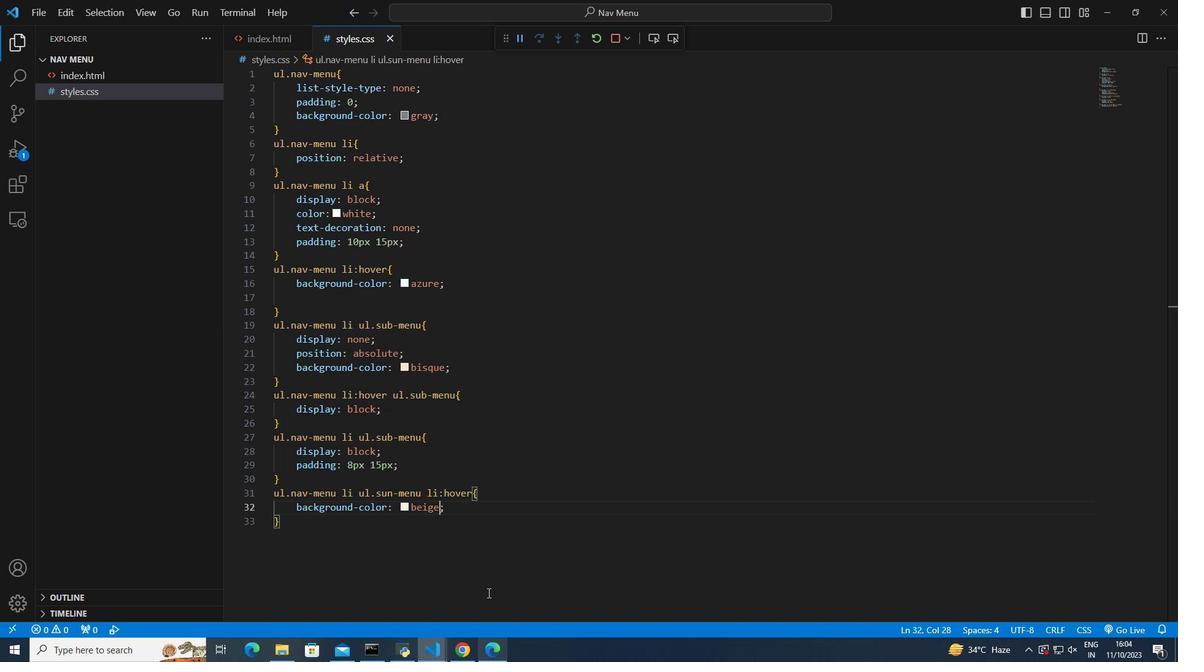 
Action: Mouse moved to (60, 124)
Screenshot: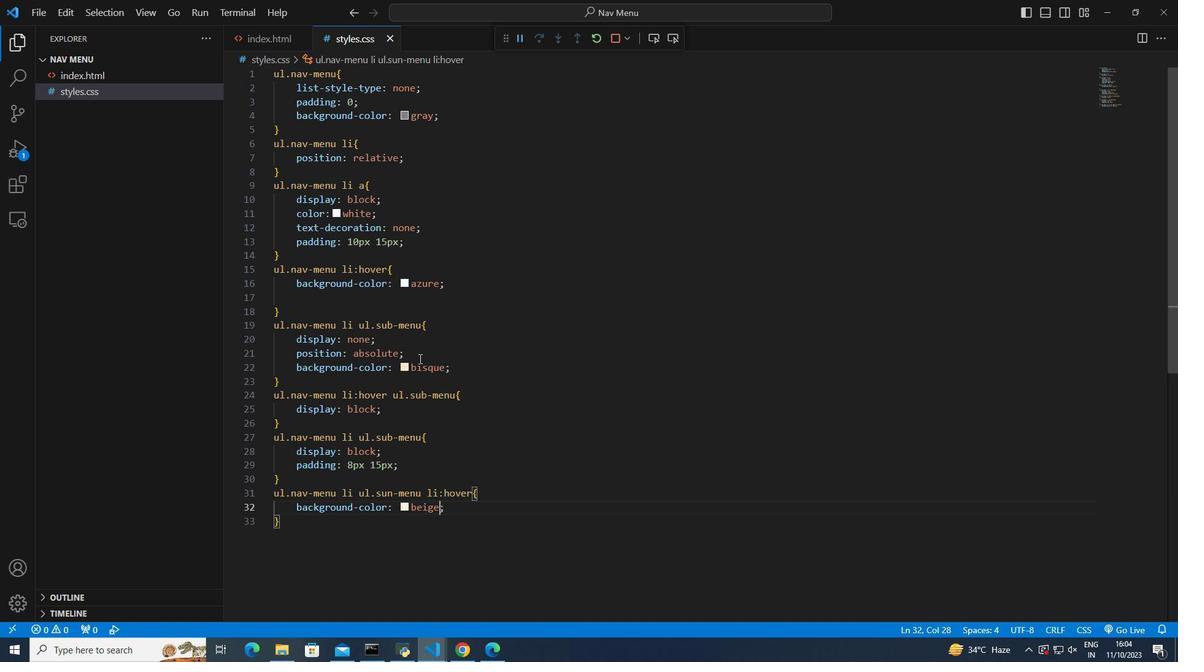 
Action: Mouse scrolled (60, 125) with delta (0, 0)
Screenshot: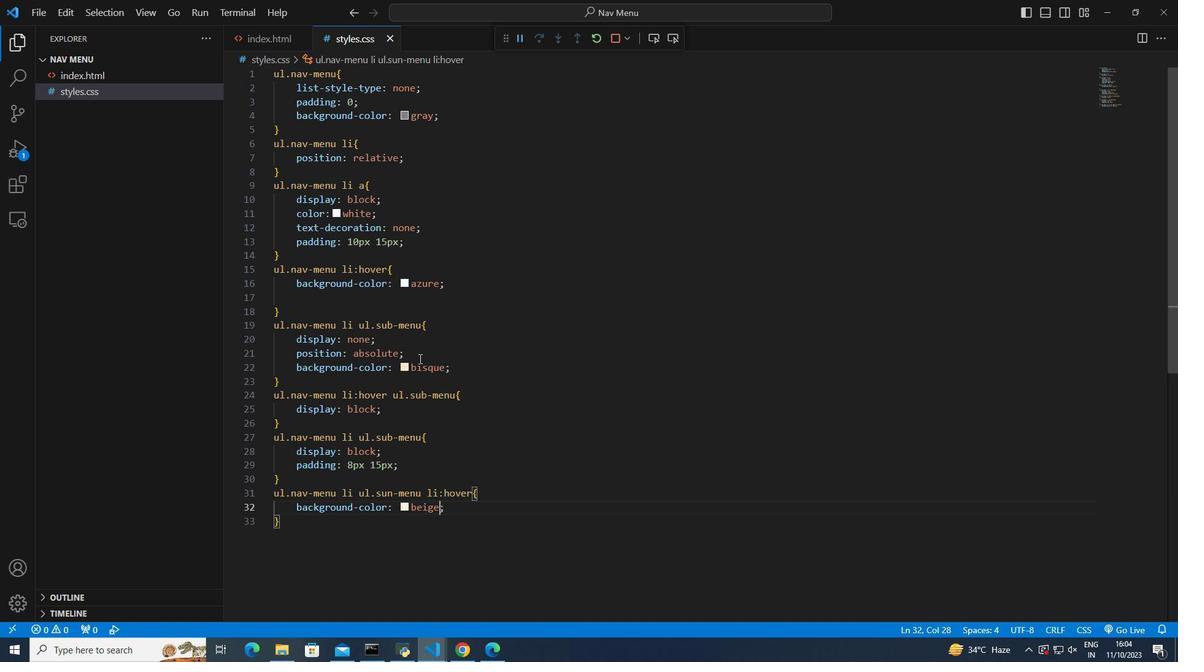 
Action: Mouse scrolled (60, 125) with delta (0, 0)
Screenshot: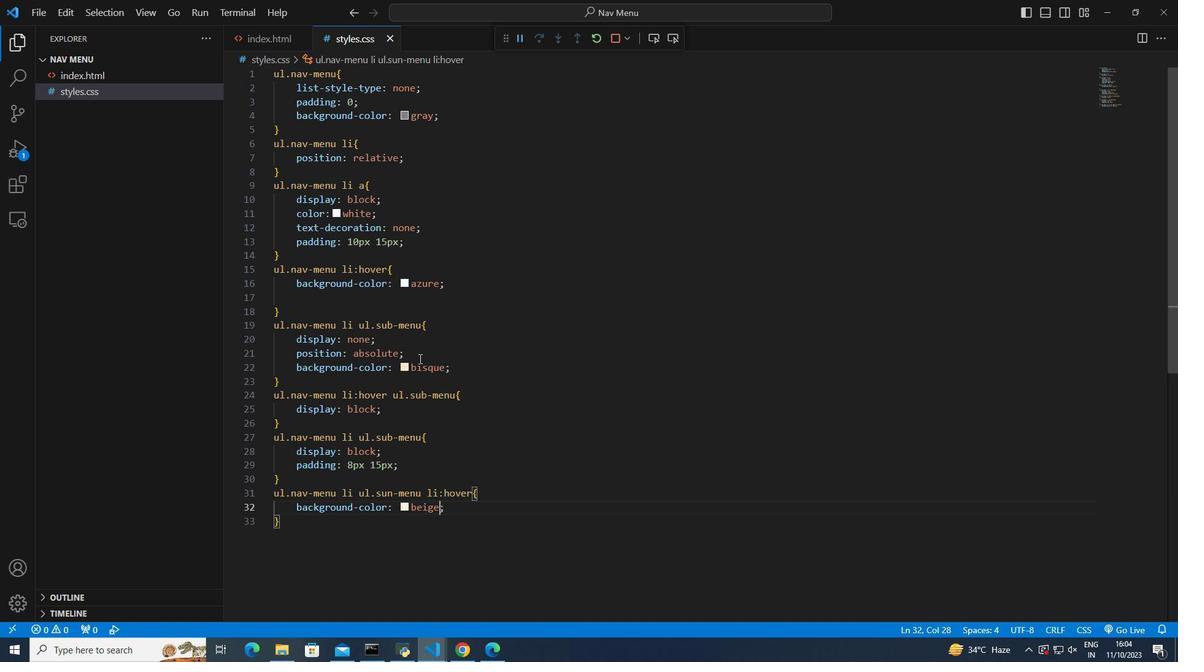 
Action: Mouse scrolled (60, 125) with delta (0, 0)
Screenshot: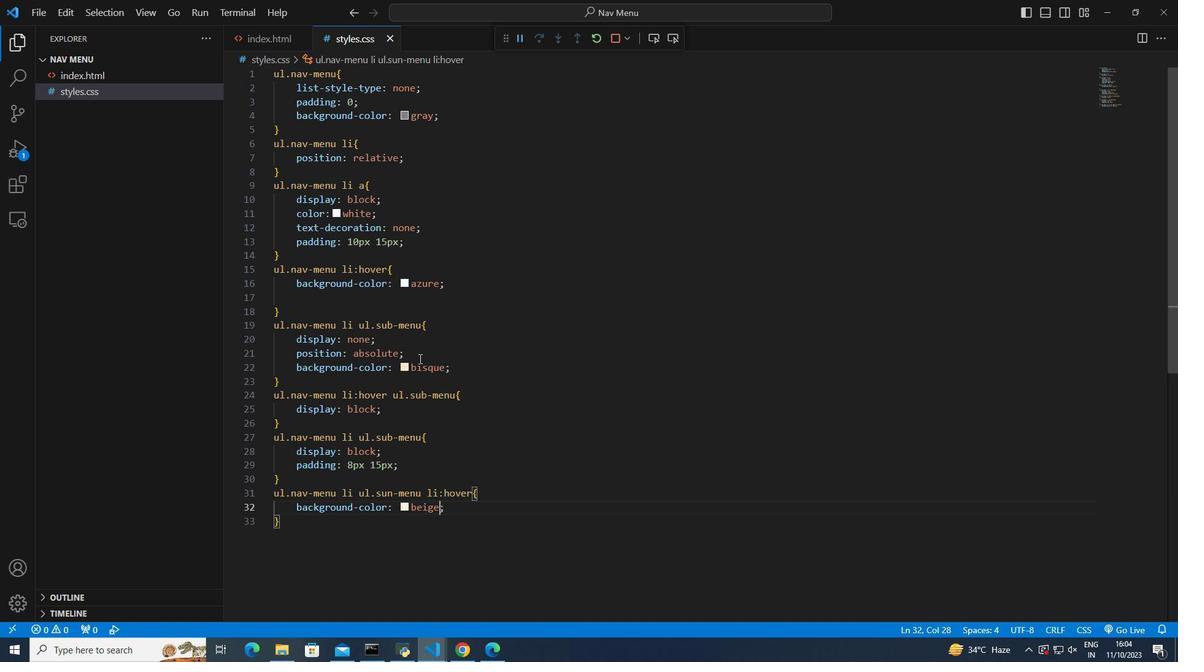 
Action: Mouse scrolled (60, 125) with delta (0, 0)
Screenshot: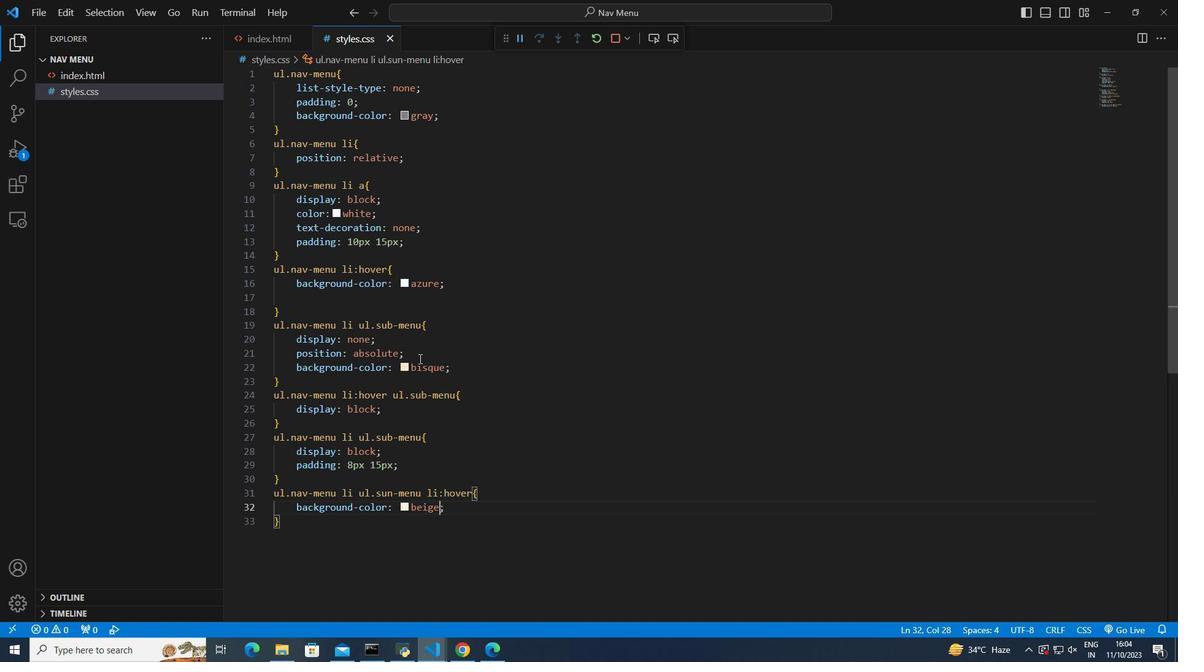
Action: Mouse scrolled (60, 125) with delta (0, 0)
Screenshot: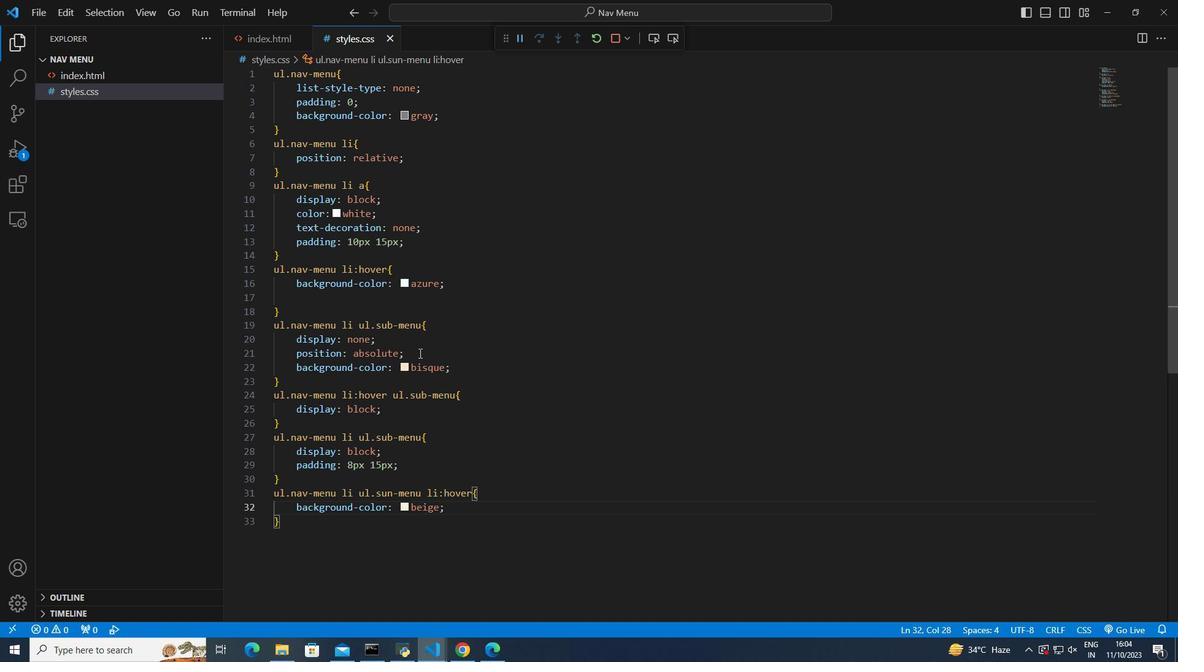 
Action: Mouse scrolled (60, 125) with delta (0, 0)
Screenshot: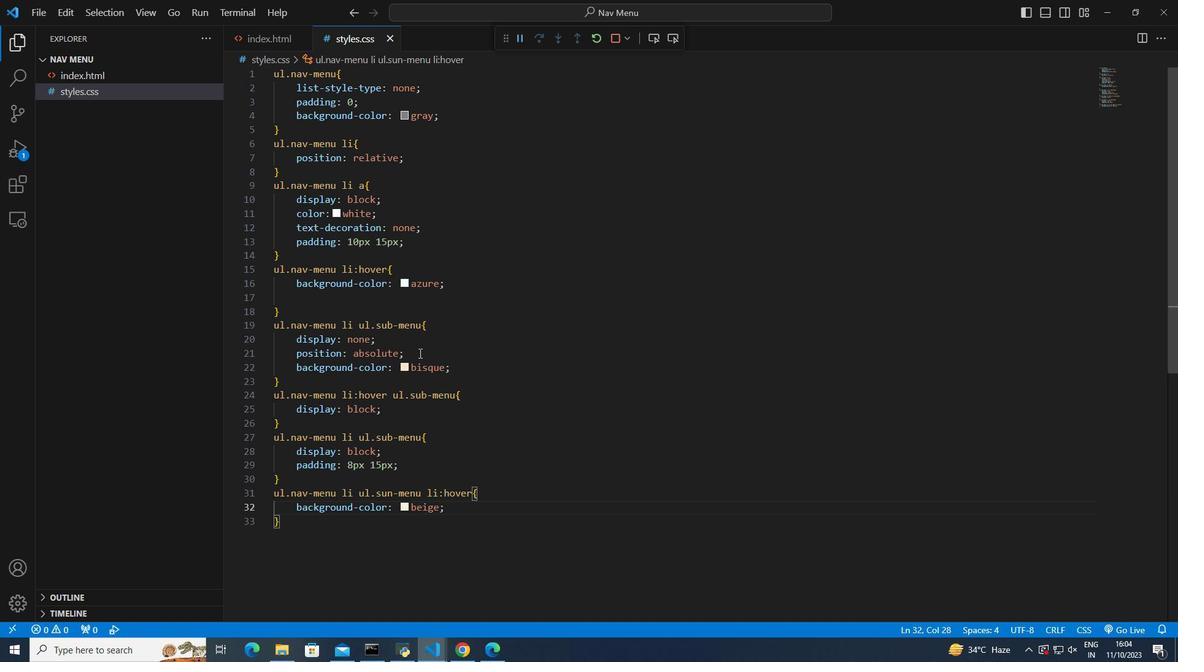 
Action: Mouse scrolled (60, 125) with delta (0, 0)
Screenshot: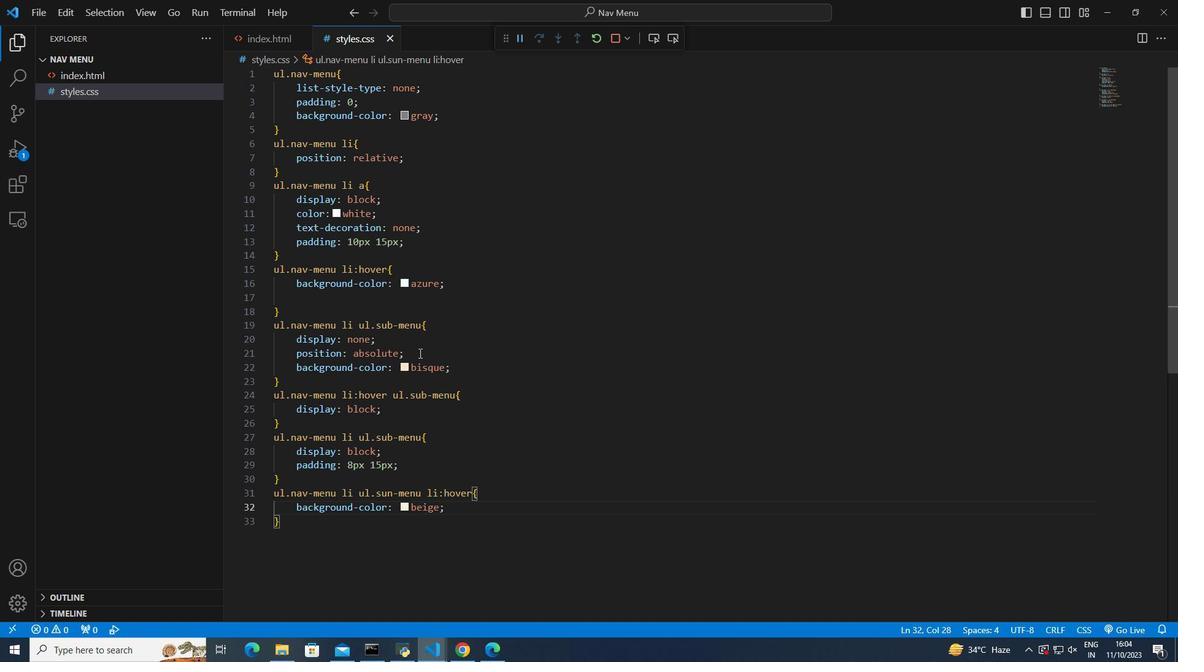 
Action: Mouse scrolled (60, 125) with delta (0, 0)
Screenshot: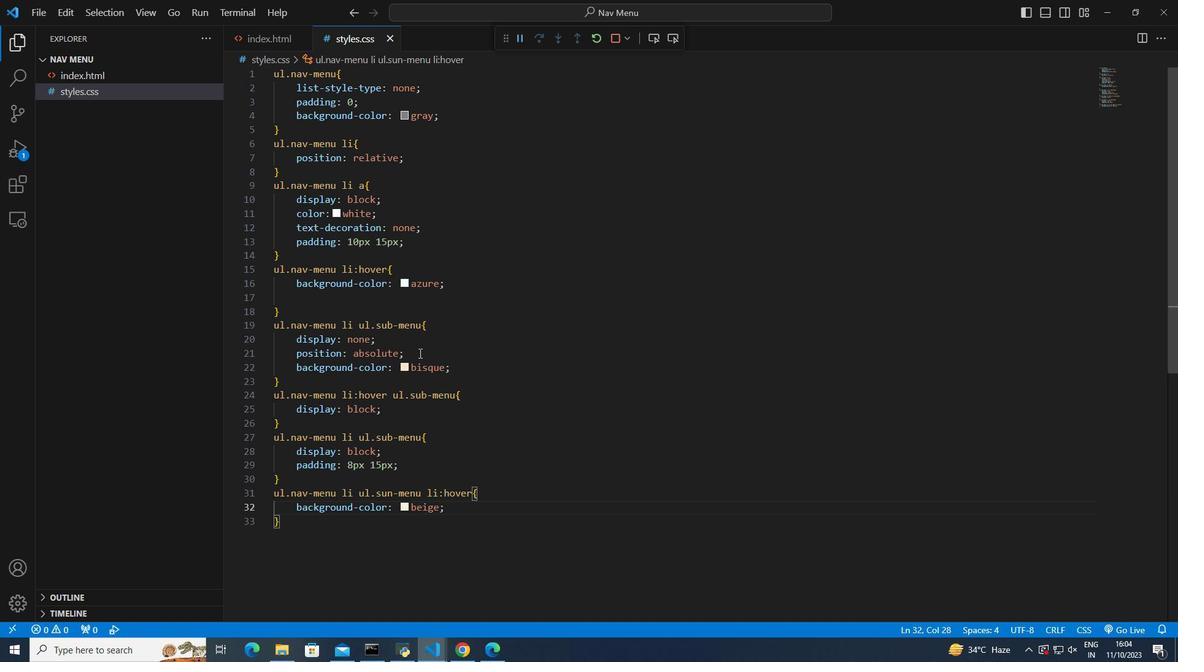 
Action: Mouse scrolled (60, 125) with delta (0, 0)
Screenshot: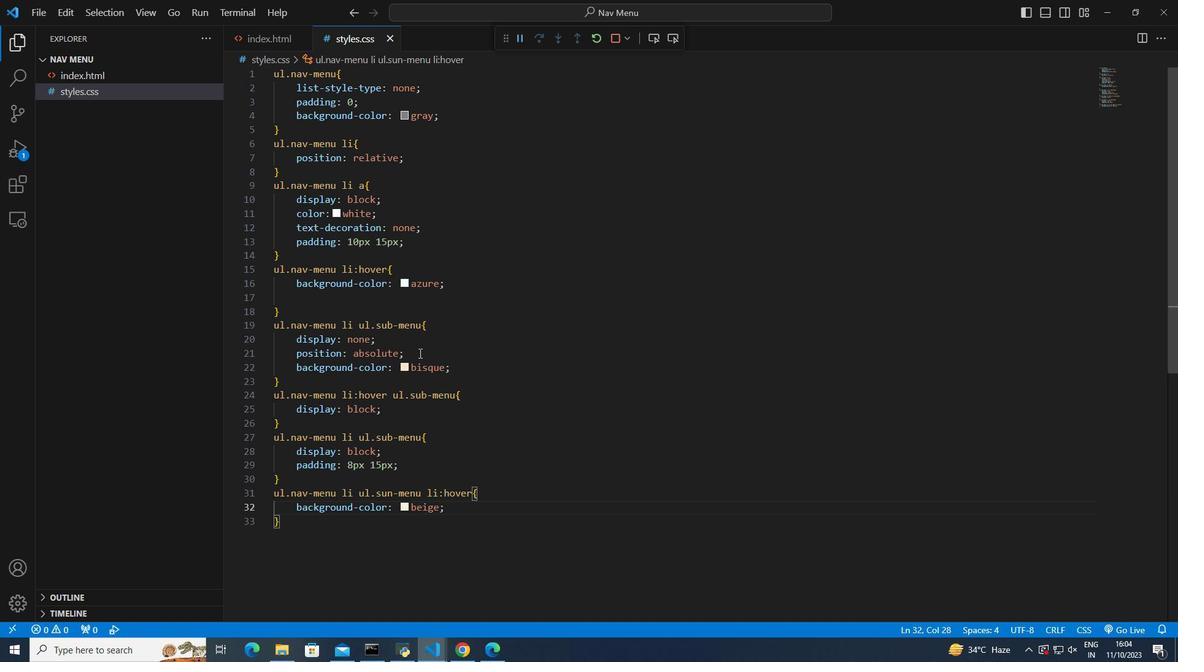 
Action: Mouse moved to (60, 124)
Screenshot: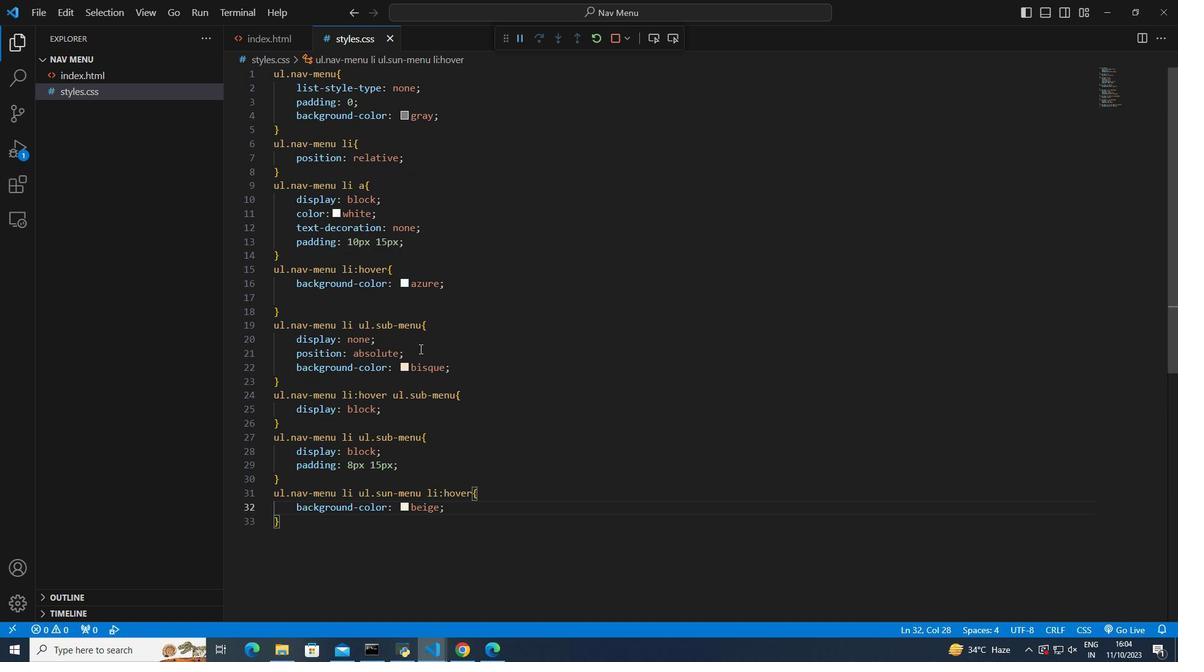 
Action: Mouse scrolled (60, 124) with delta (0, 0)
Screenshot: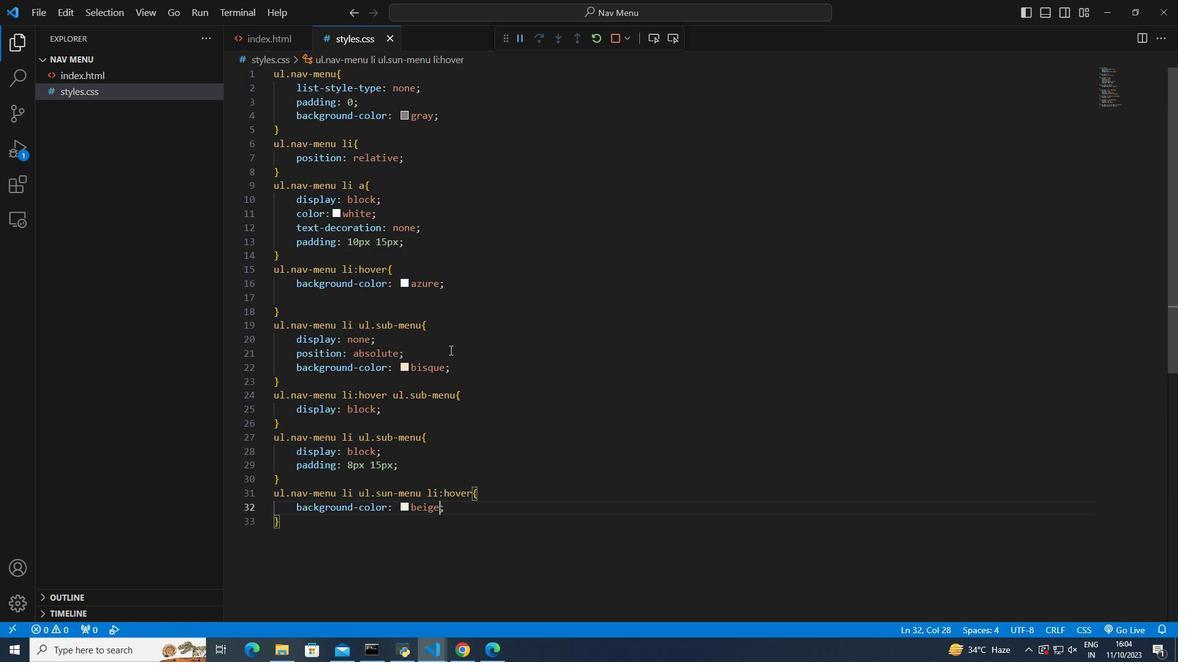 
Action: Mouse scrolled (60, 124) with delta (0, 0)
Screenshot: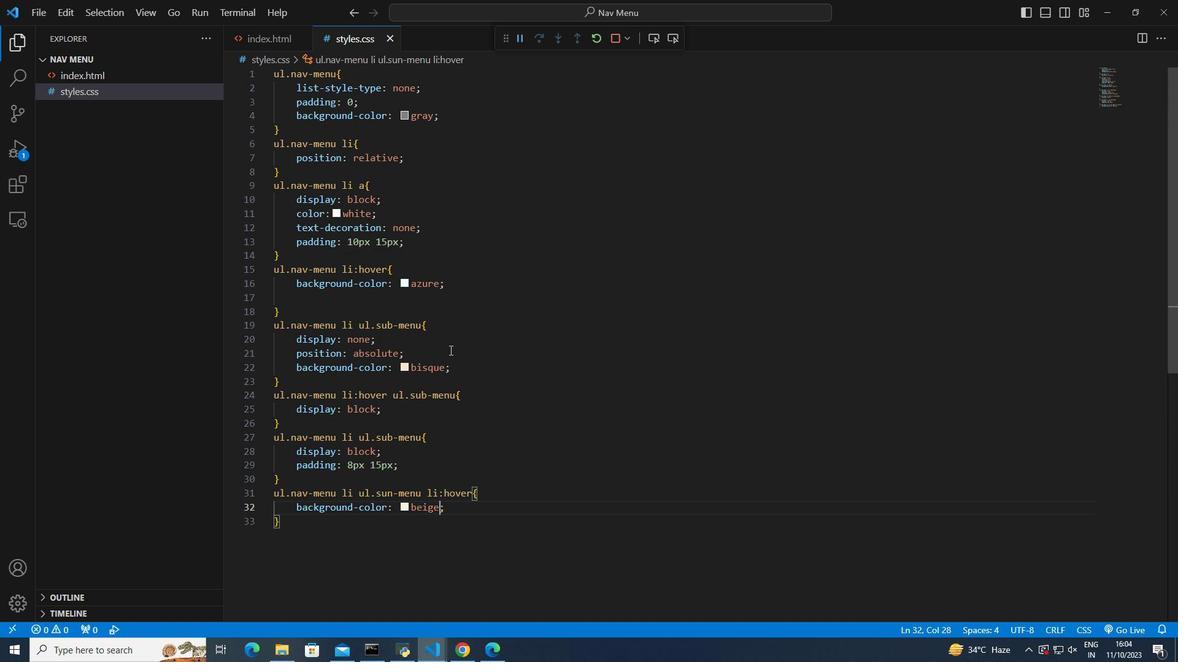 
Action: Mouse scrolled (60, 124) with delta (0, 0)
Screenshot: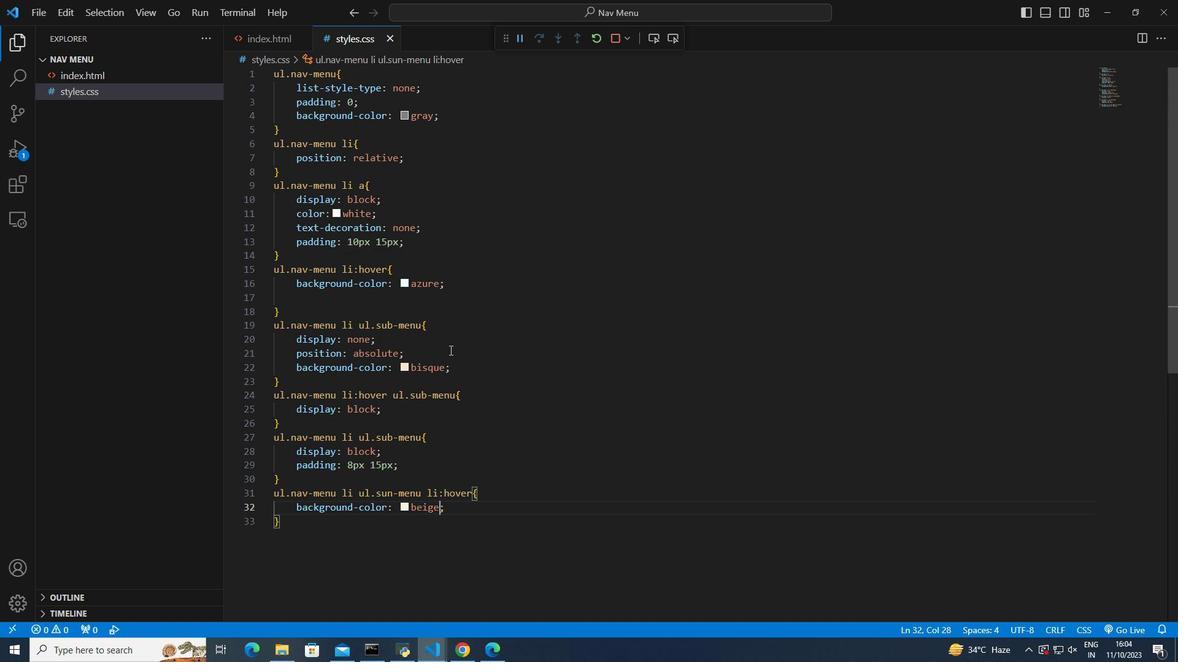 
Action: Mouse scrolled (60, 124) with delta (0, 0)
Screenshot: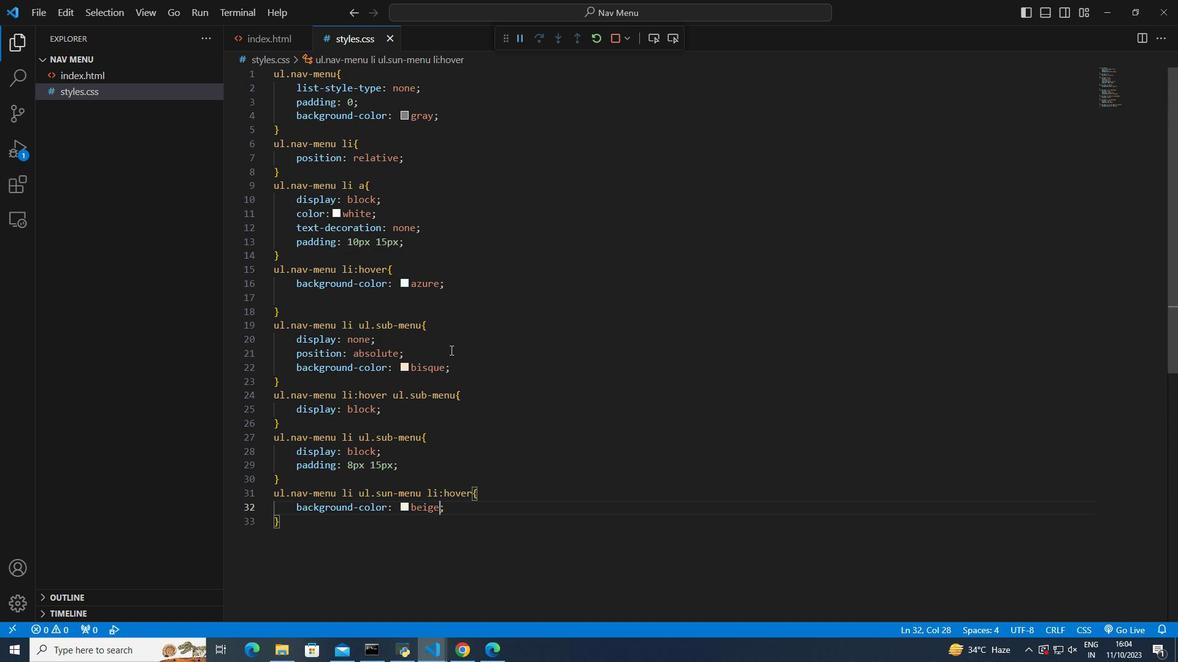 
Action: Mouse scrolled (60, 124) with delta (0, 0)
Screenshot: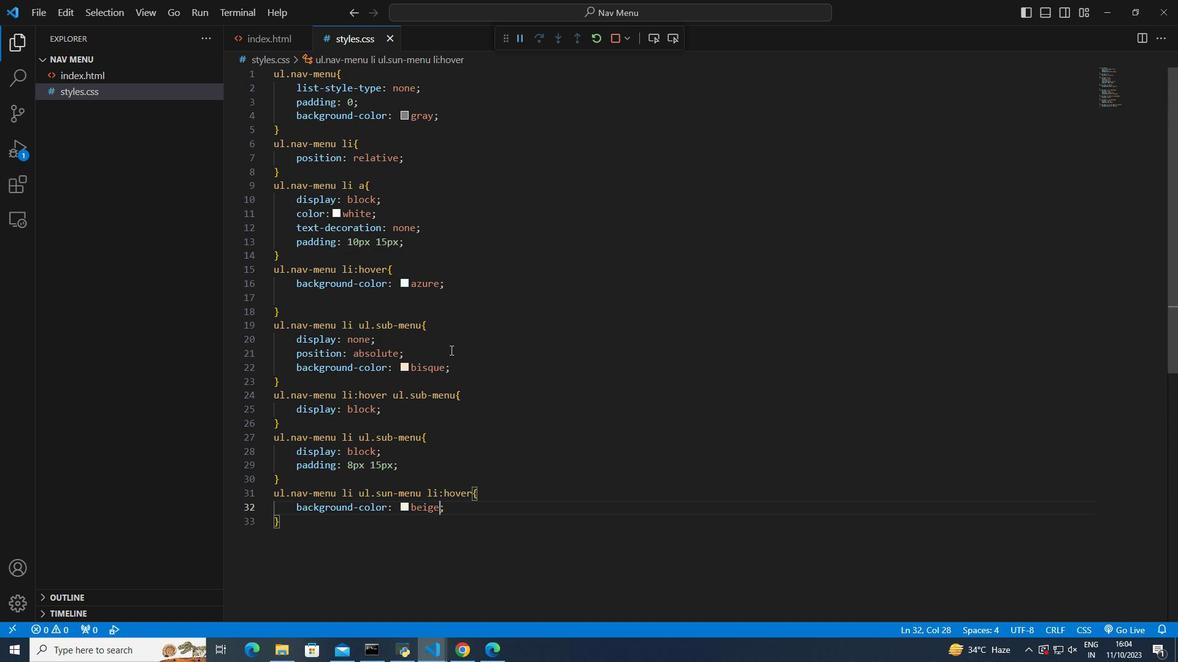 
Action: Mouse scrolled (60, 124) with delta (0, 0)
Screenshot: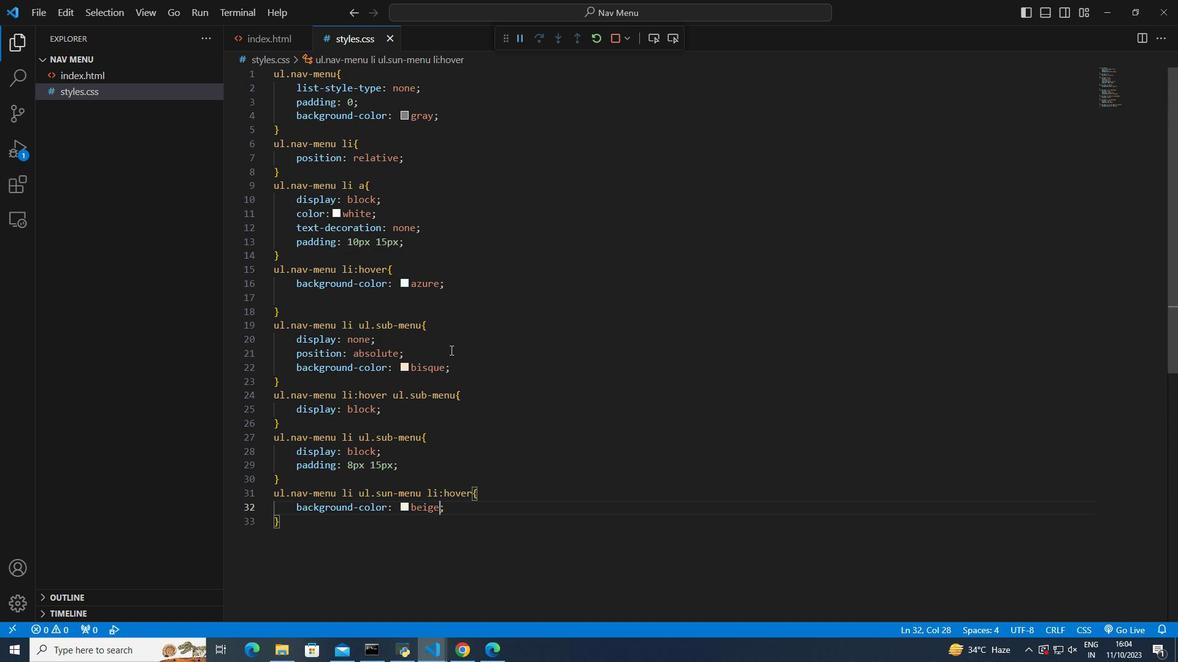 
Action: Mouse moved to (61, 123)
Screenshot: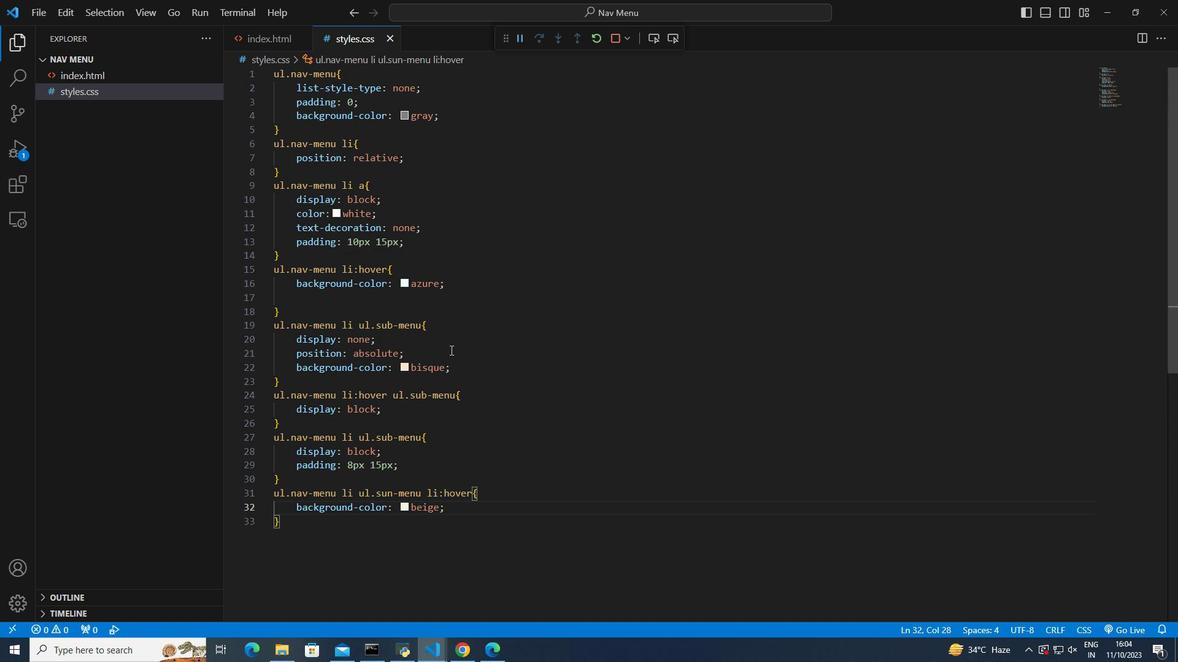
Action: Mouse scrolled (61, 123) with delta (0, 0)
Screenshot: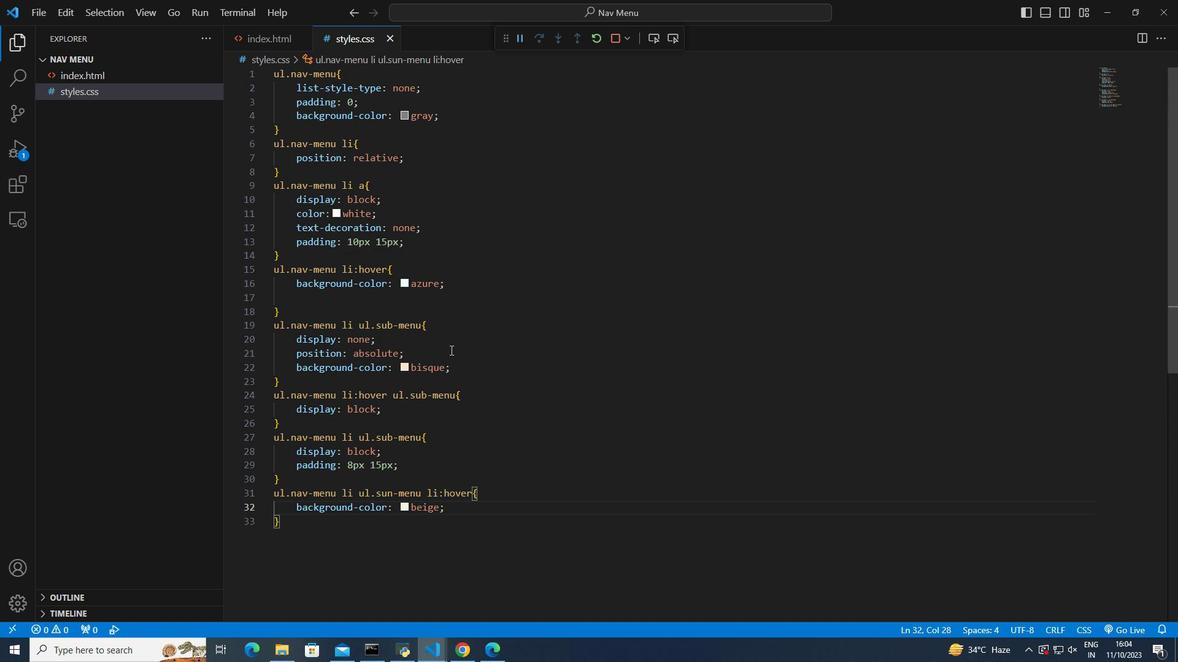 
Action: Mouse scrolled (61, 123) with delta (0, 0)
Screenshot: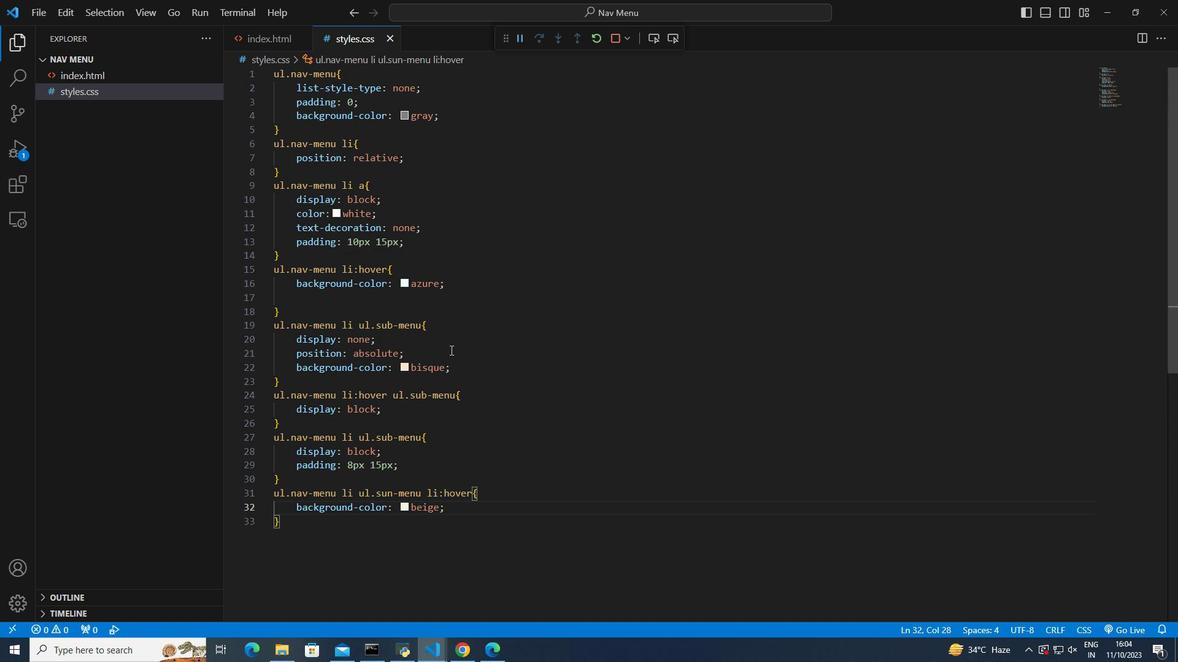 
Action: Mouse scrolled (61, 123) with delta (0, 0)
Screenshot: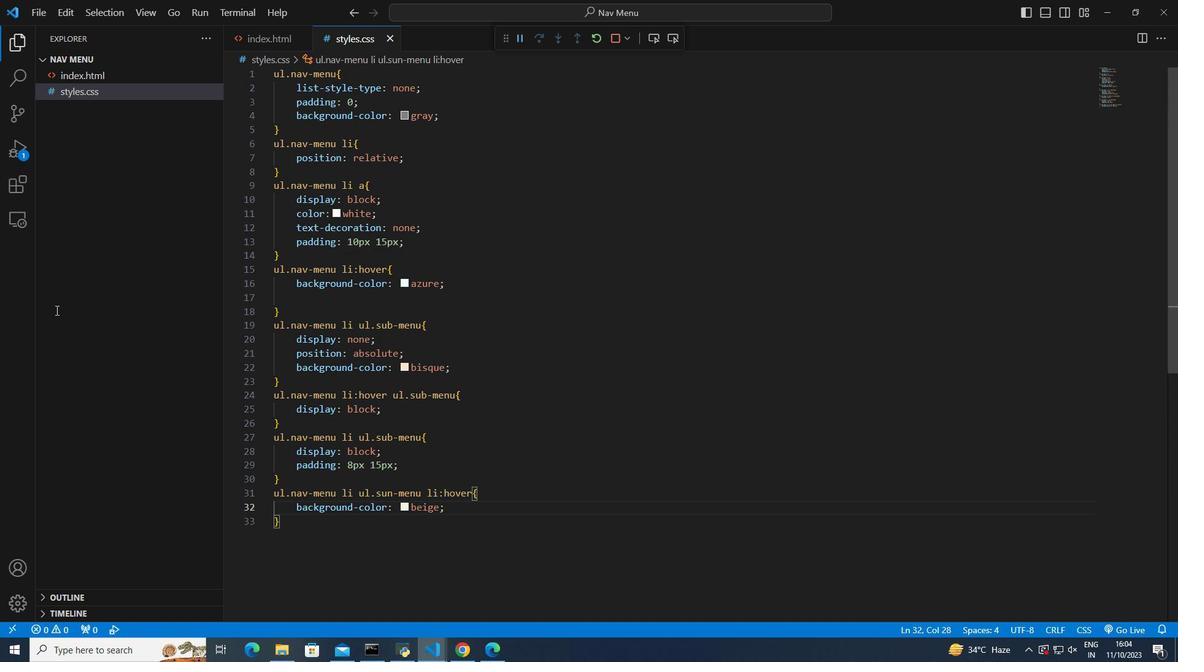 
Action: Mouse scrolled (61, 123) with delta (0, 0)
Screenshot: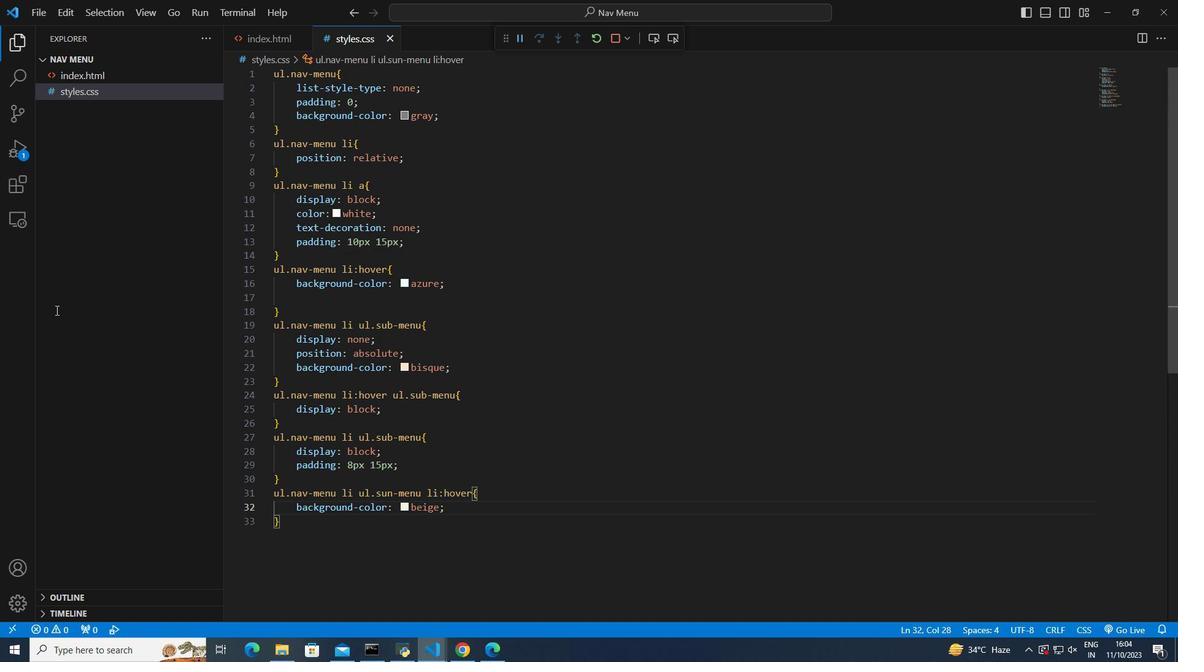 
Action: Mouse scrolled (61, 123) with delta (0, 0)
Screenshot: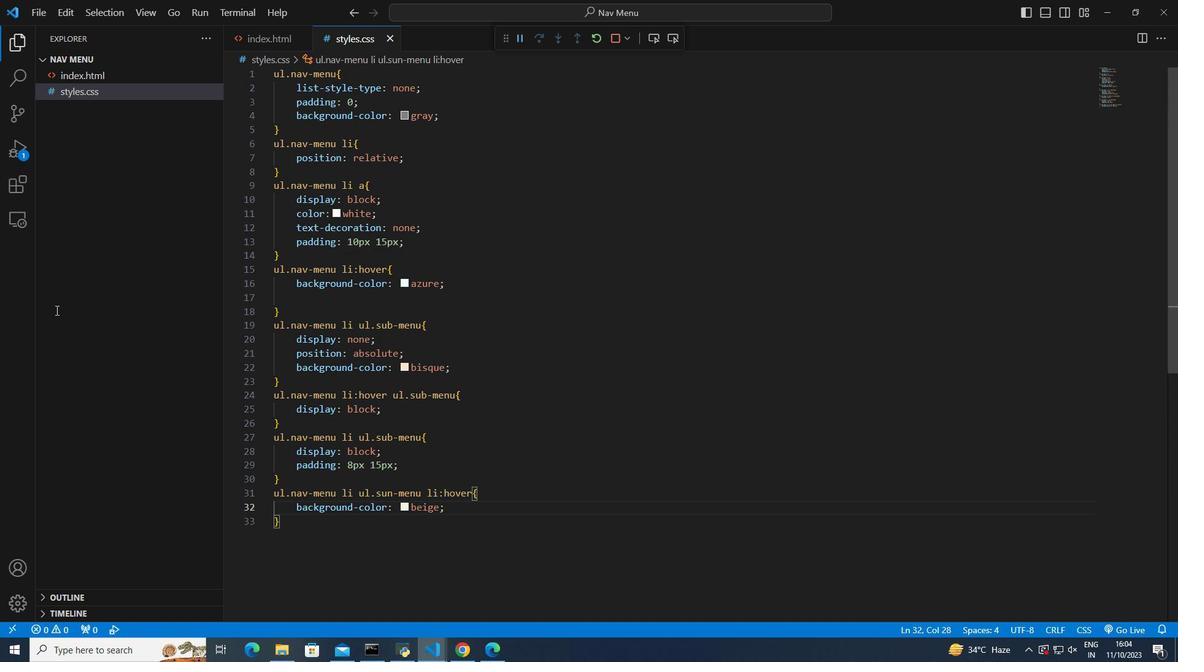 
Action: Mouse moved to (13, 114)
Screenshot: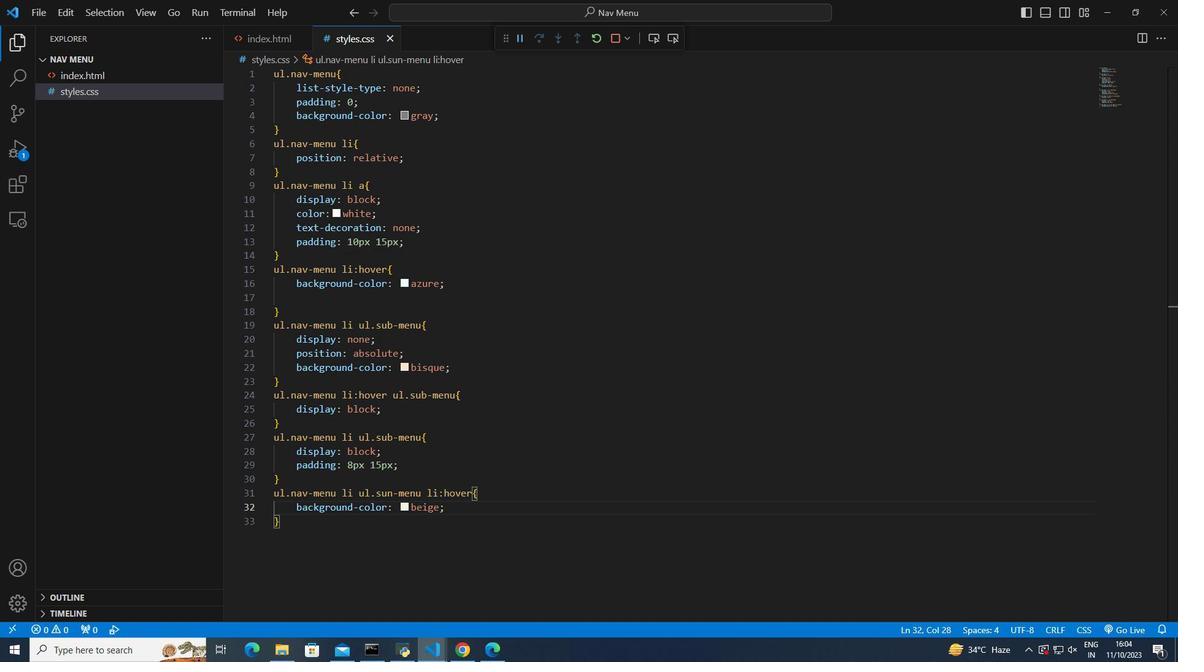 
Action: Mouse scrolled (13, 114) with delta (0, 0)
Screenshot: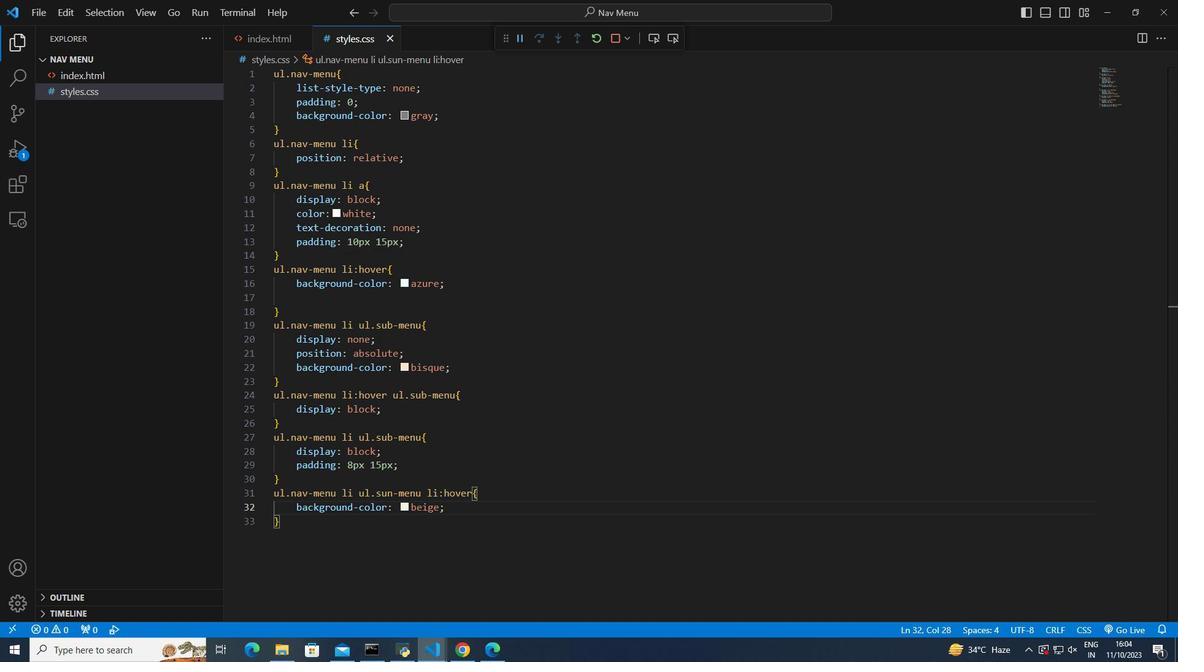 
Action: Mouse scrolled (13, 114) with delta (0, 0)
Screenshot: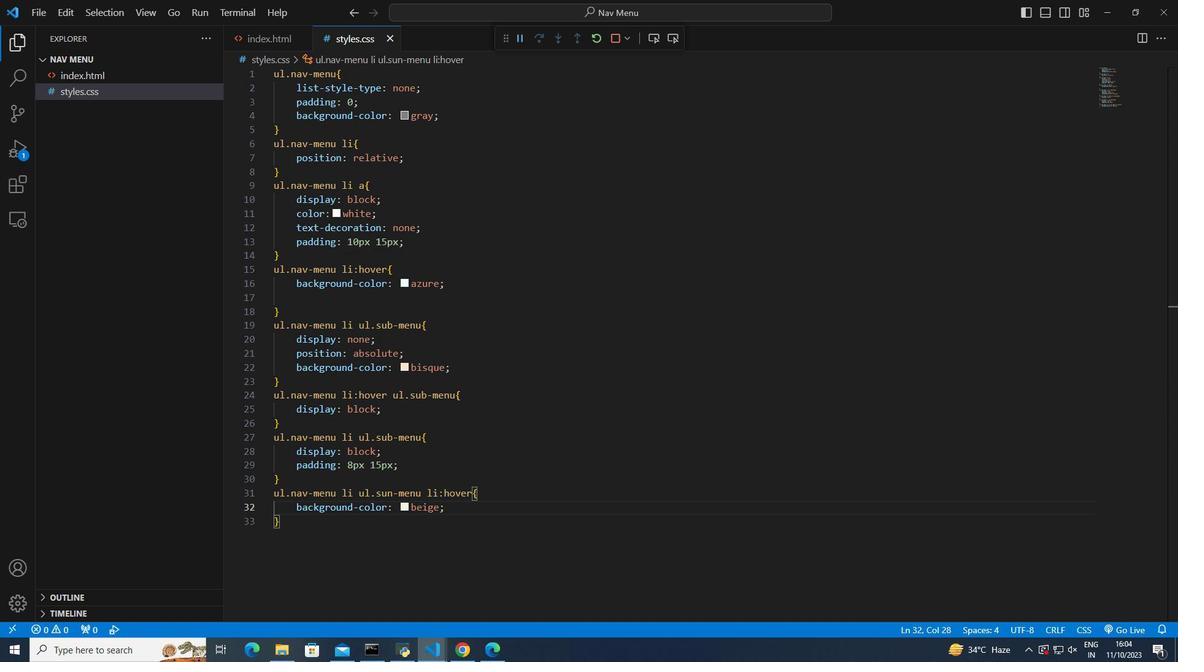 
Action: Mouse moved to (13, 114)
Screenshot: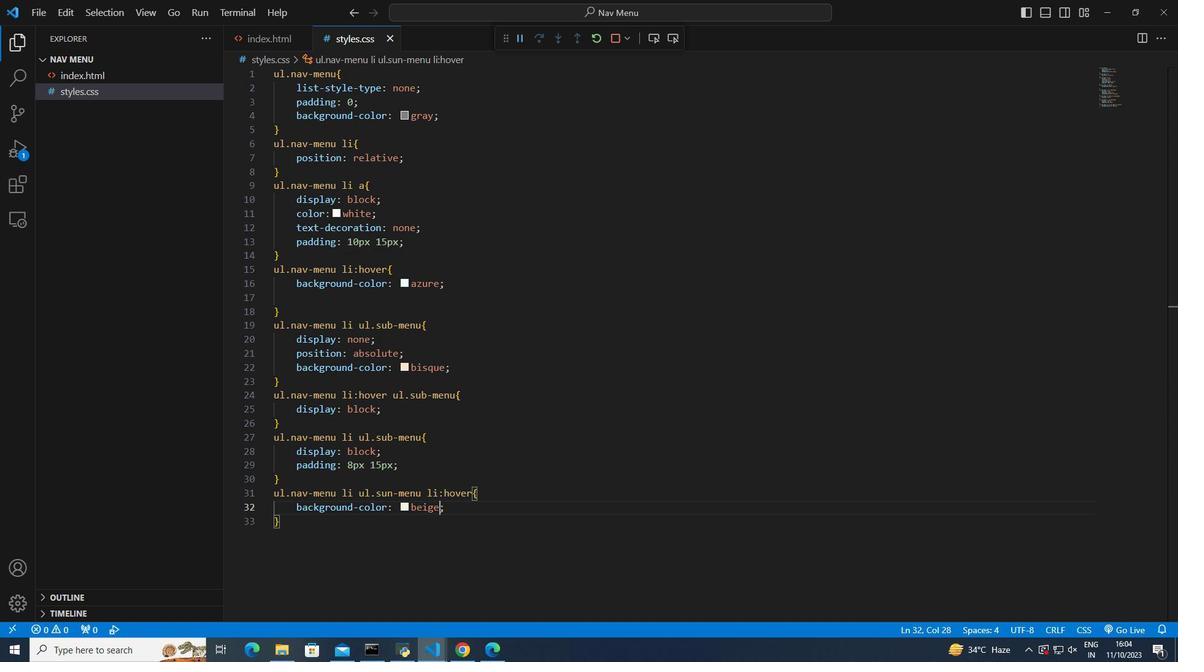 
Action: Mouse scrolled (13, 114) with delta (0, 0)
Screenshot: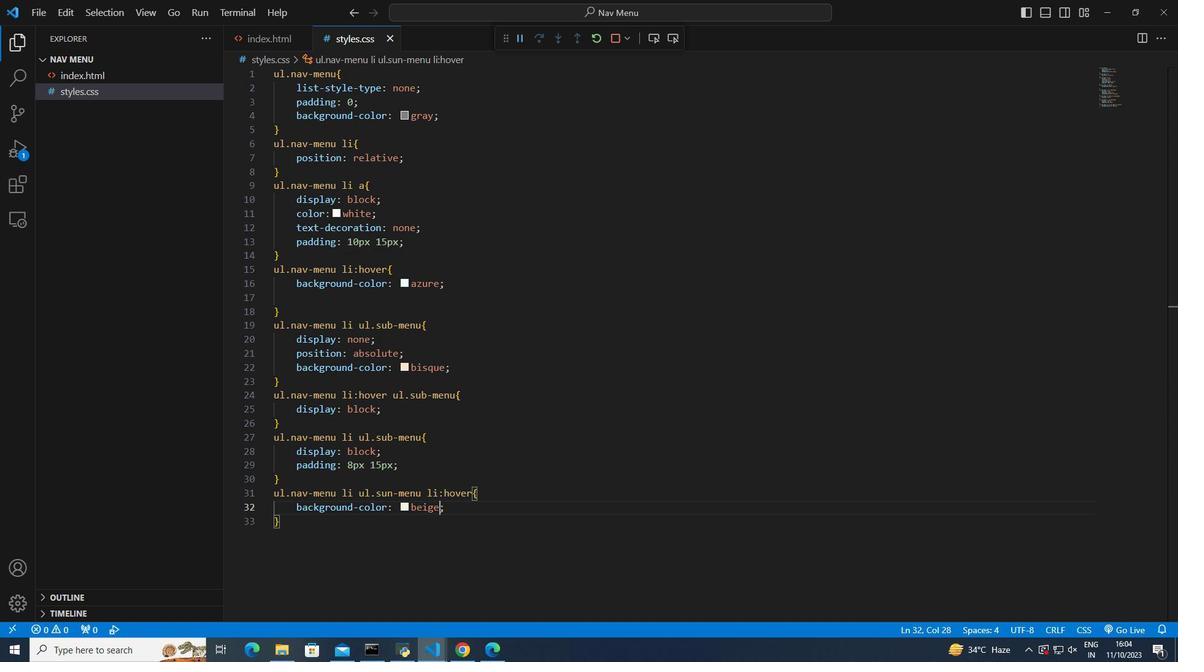 
Action: Mouse scrolled (13, 114) with delta (0, 0)
Screenshot: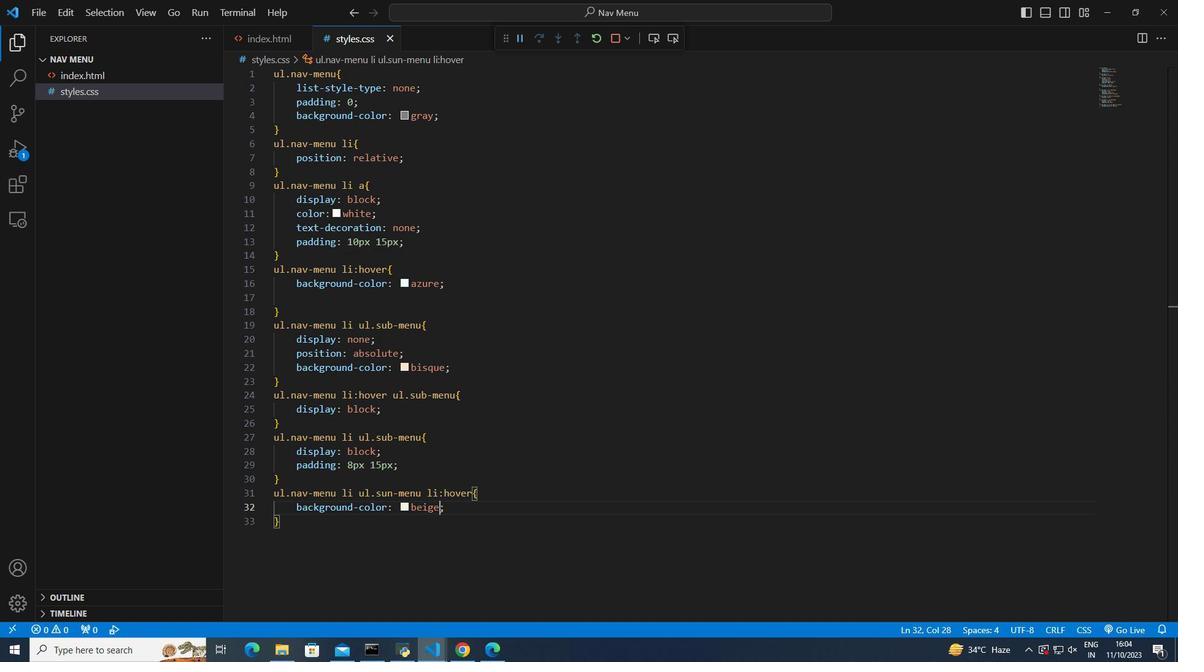 
Action: Mouse scrolled (13, 114) with delta (0, 0)
Screenshot: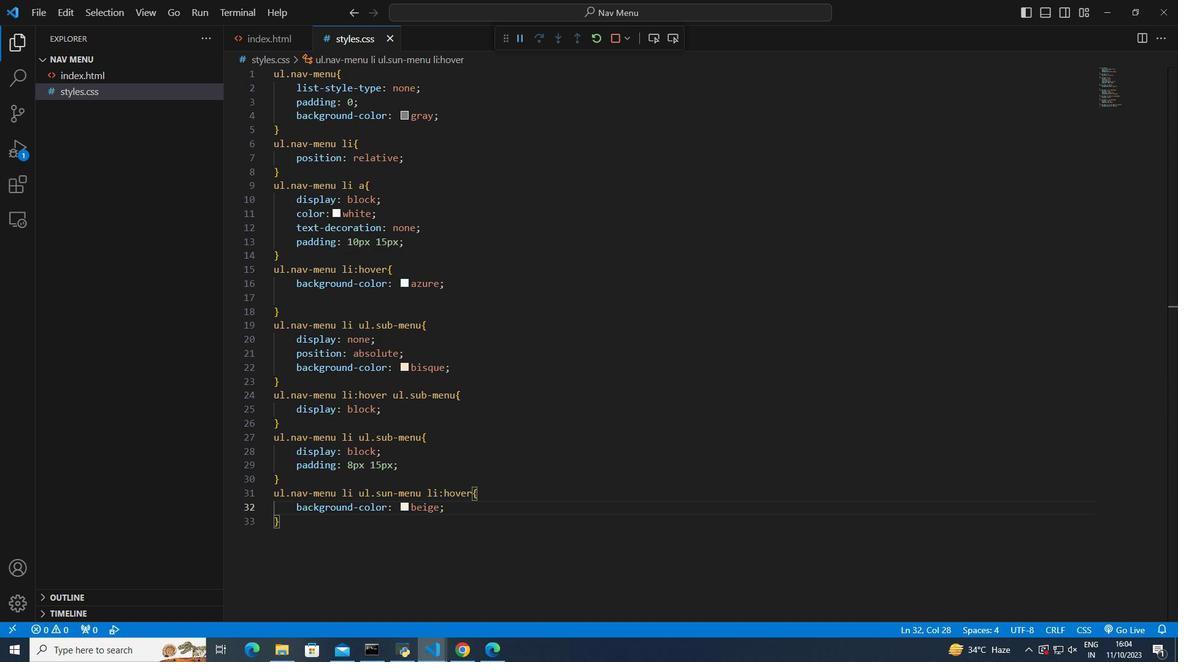 
Action: Mouse moved to (57, 112)
Screenshot: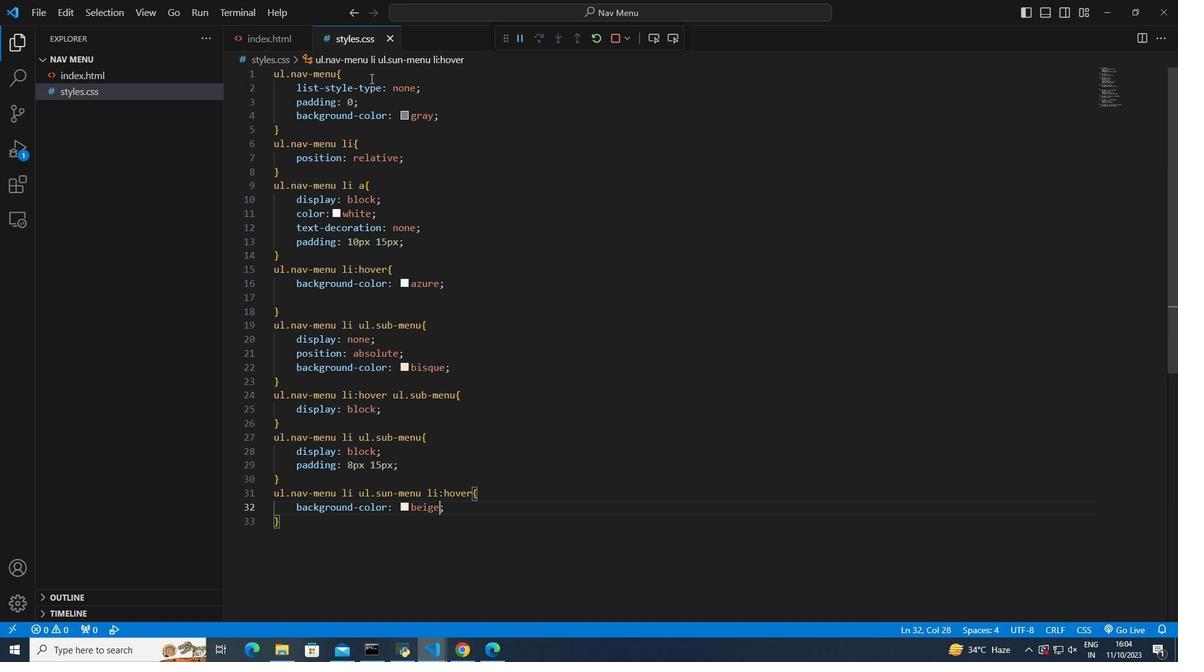 
Action: Mouse scrolled (57, 113) with delta (0, 0)
Screenshot: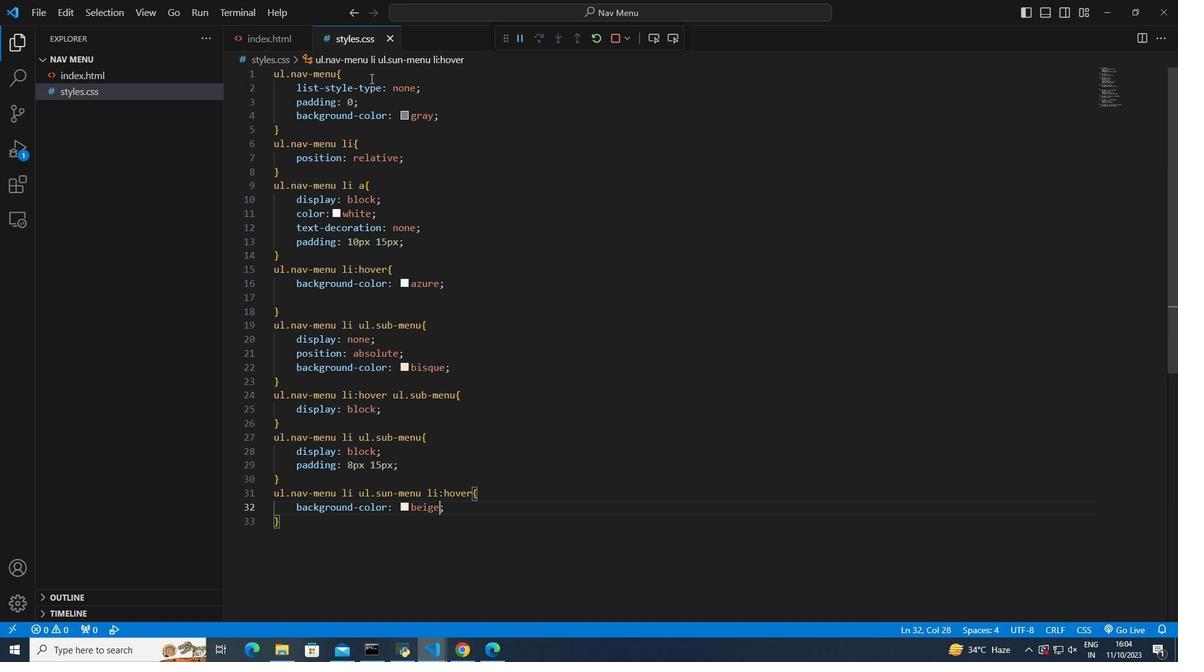 
Action: Mouse moved to (57, 112)
Screenshot: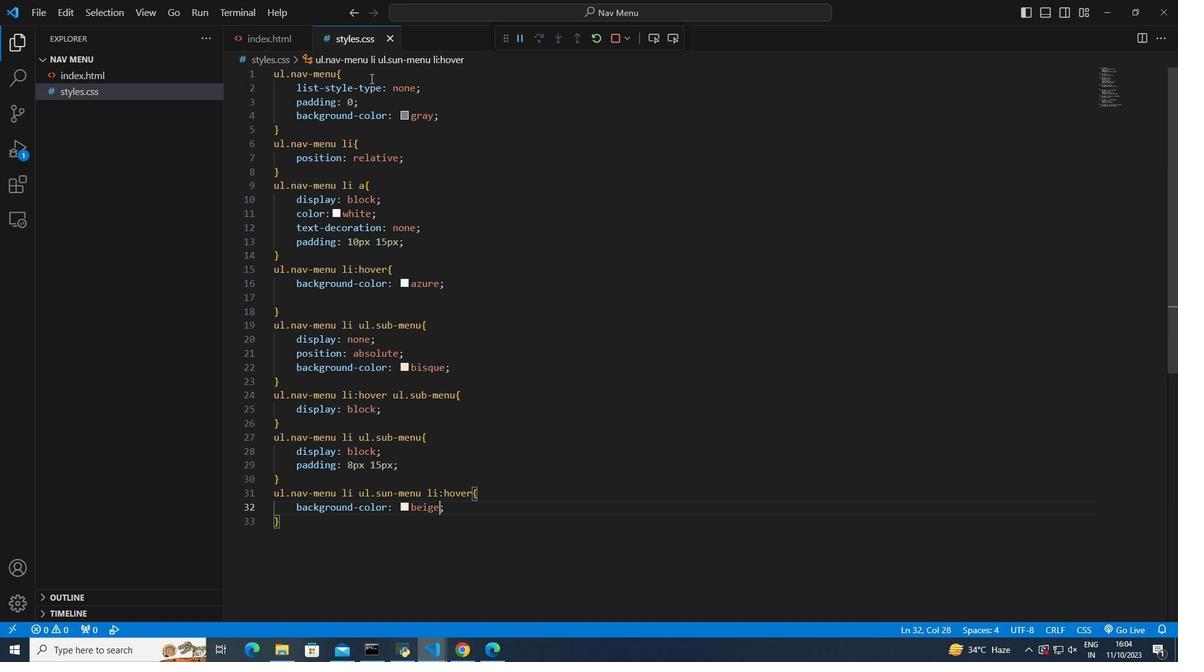 
Action: Mouse scrolled (57, 112) with delta (0, 0)
Screenshot: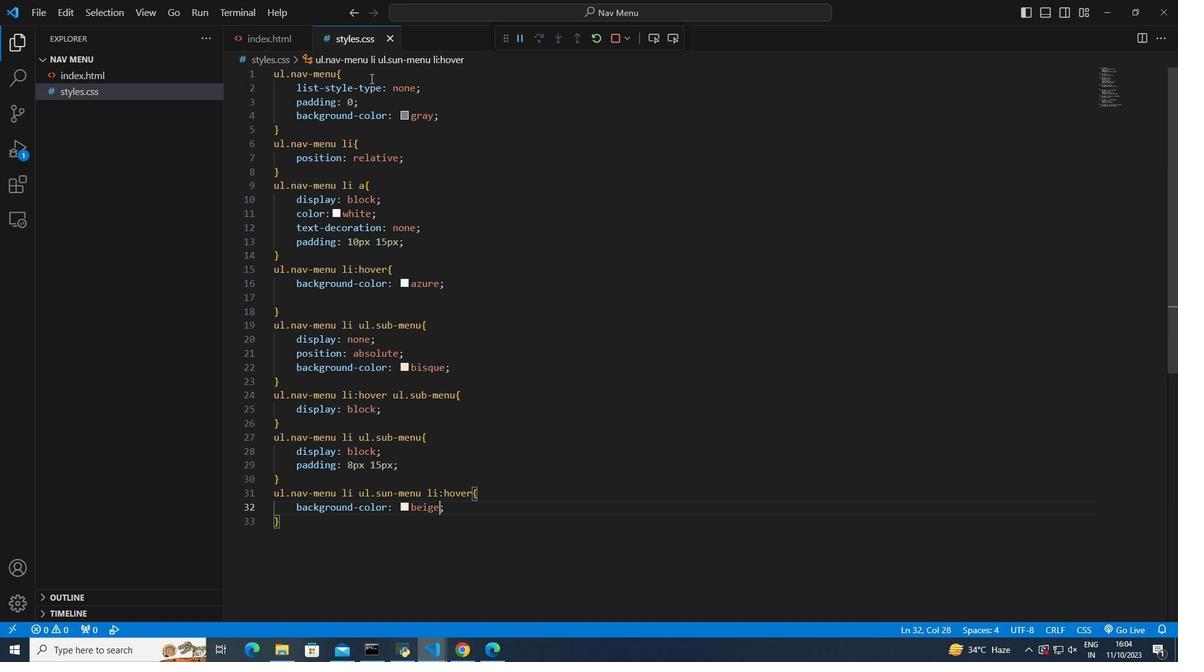
Action: Mouse moved to (57, 112)
Screenshot: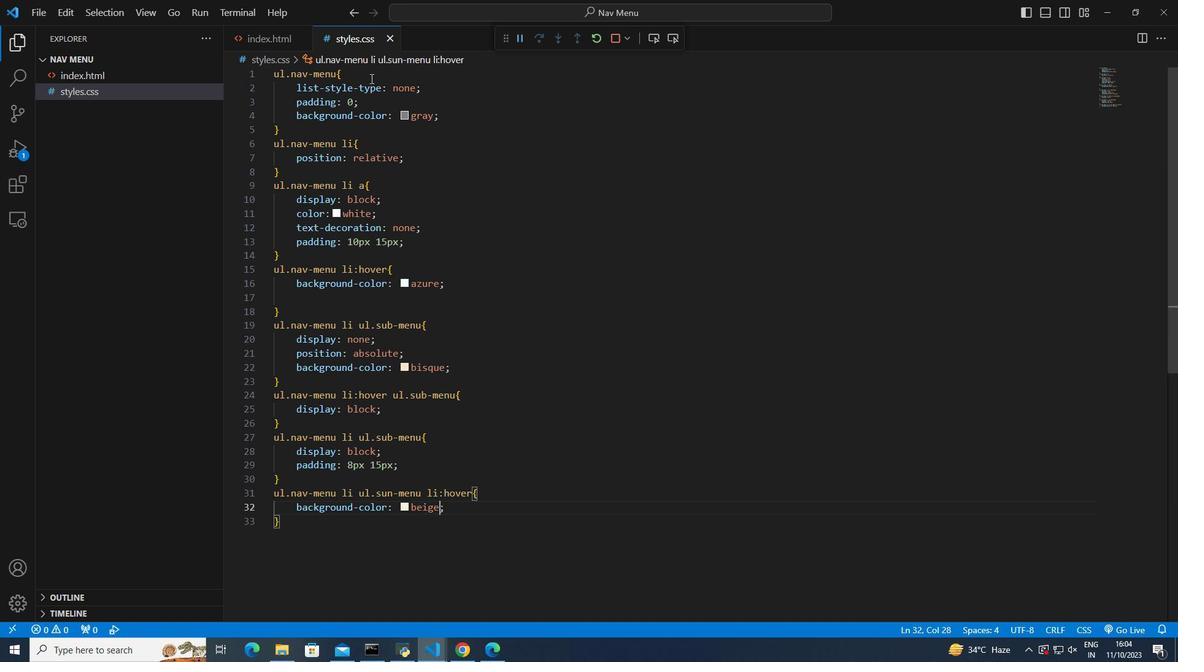 
Action: Mouse scrolled (57, 112) with delta (0, 0)
Screenshot: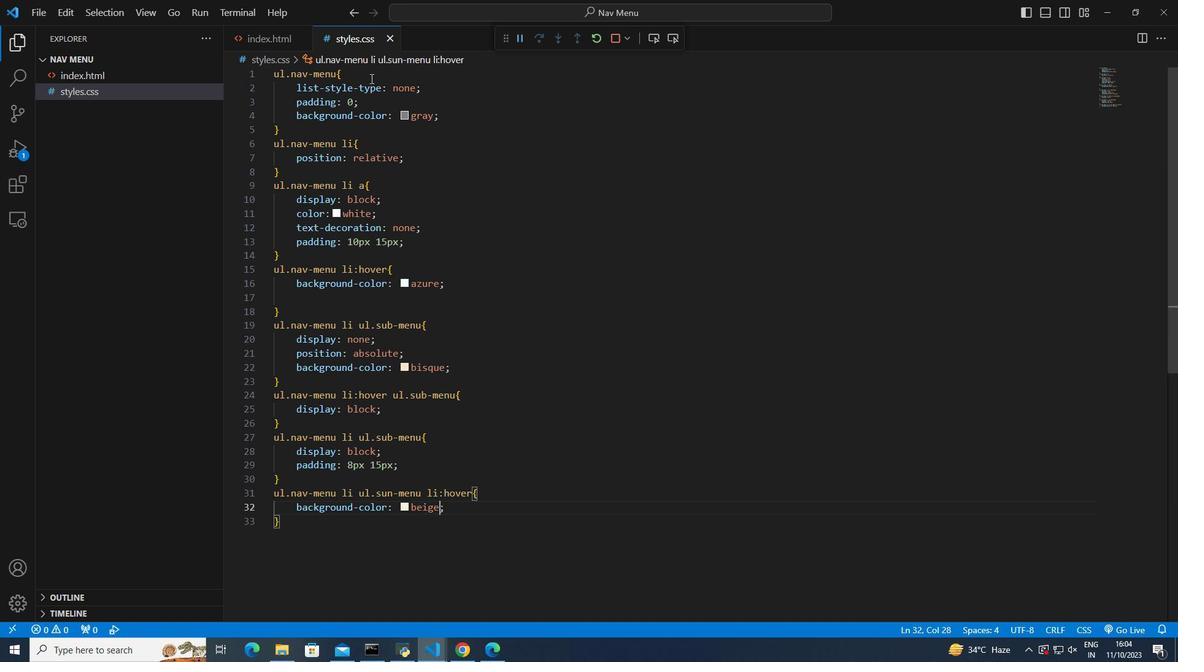 
Action: Mouse moved to (11, 119)
Screenshot: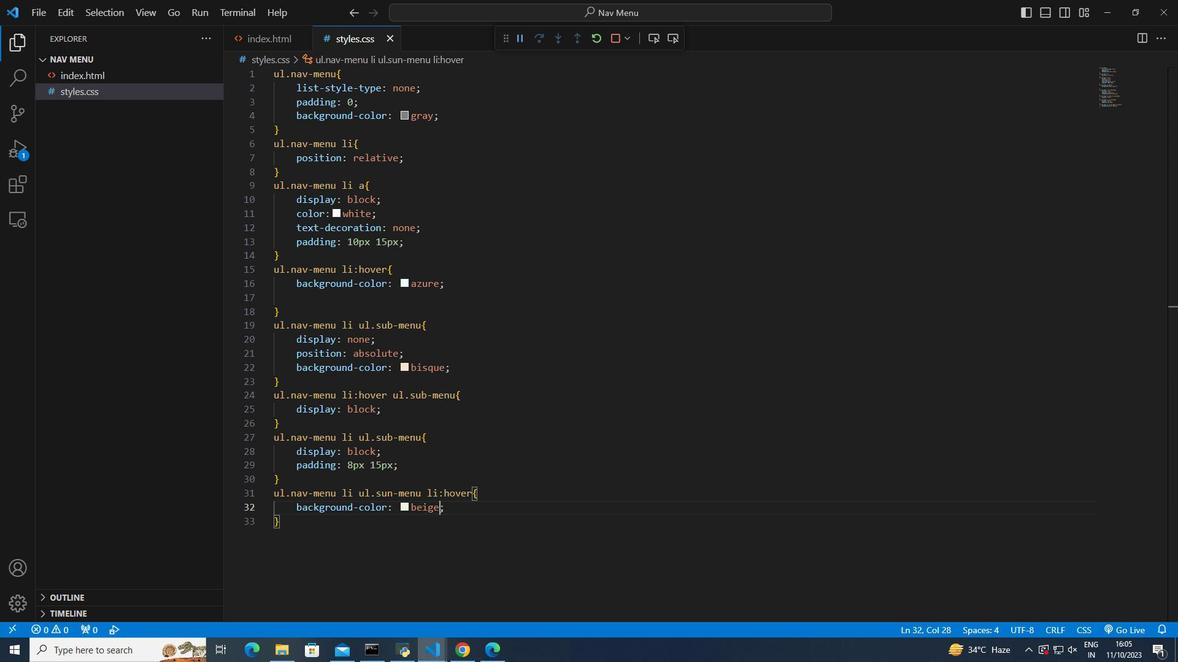 
Action: Mouse scrolled (11, 119) with delta (0, 0)
Screenshot: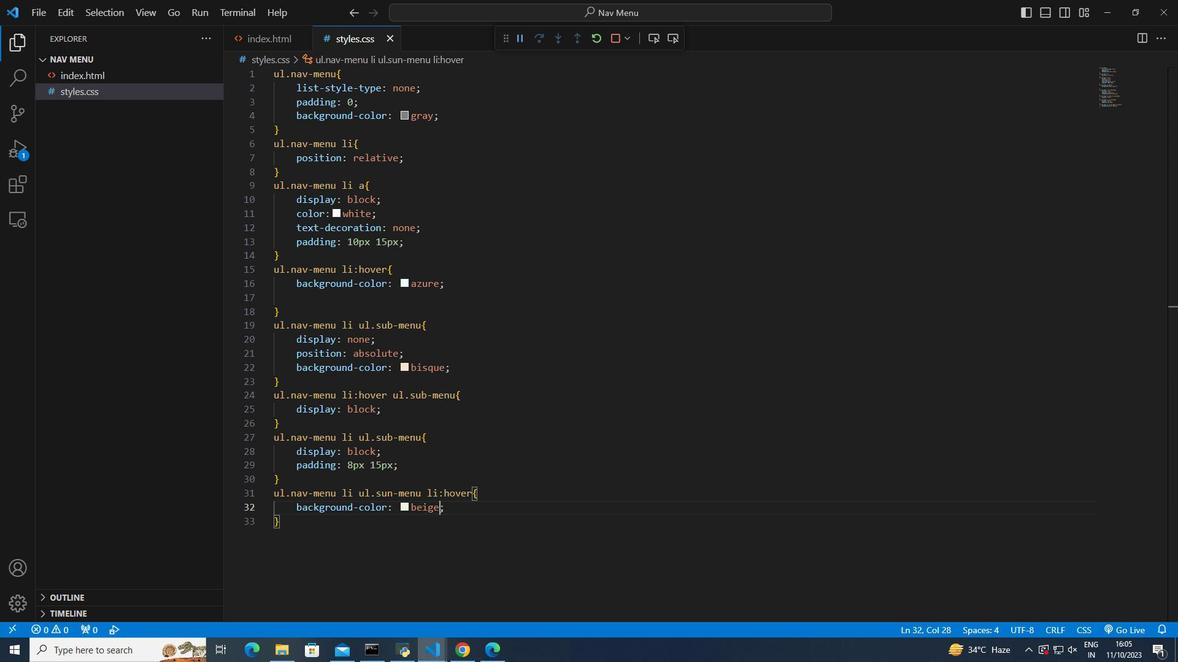 
Action: Mouse moved to (11, 119)
Screenshot: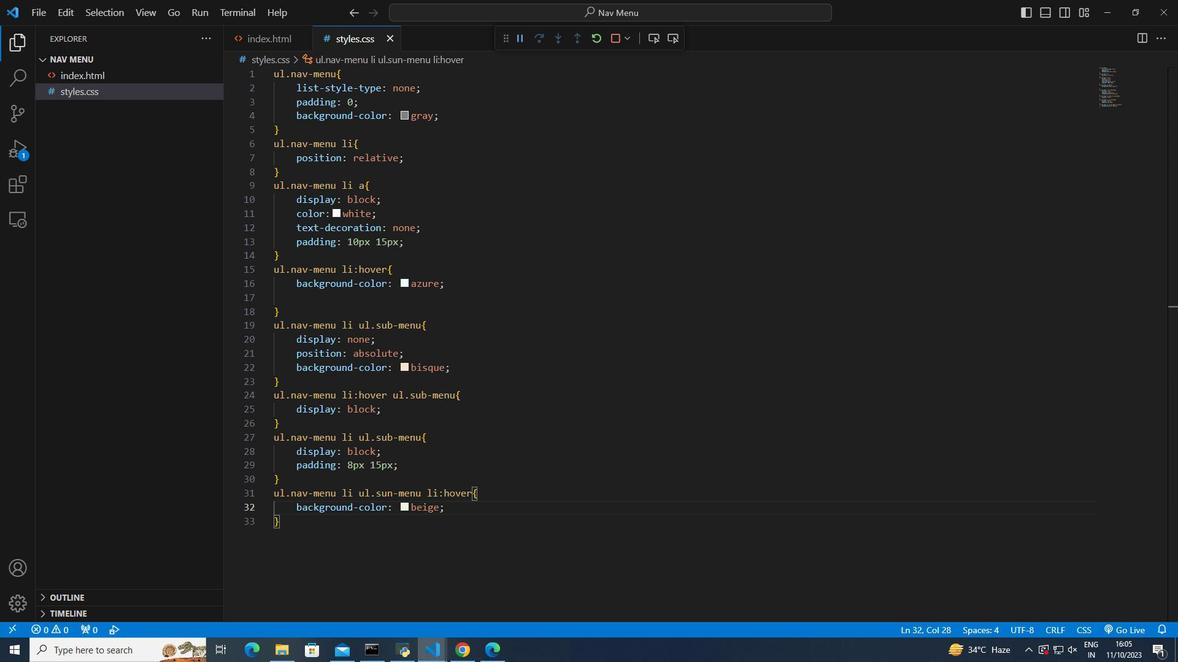 
Action: Mouse scrolled (11, 119) with delta (0, 0)
Screenshot: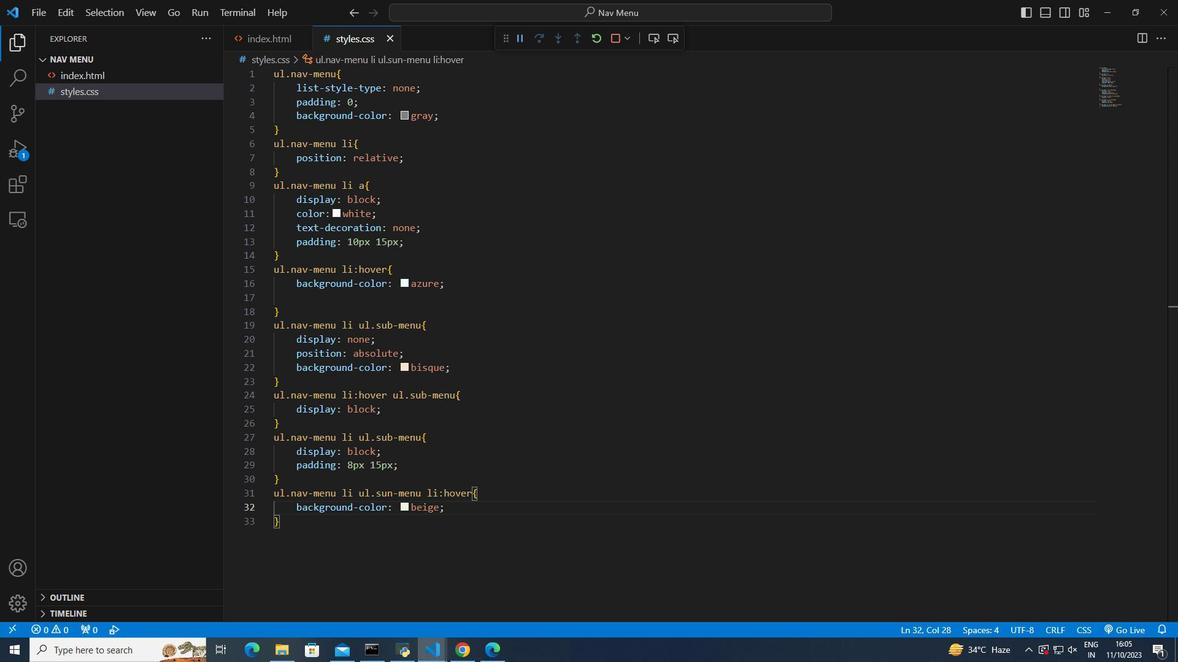 
Action: Mouse moved to (11, 119)
Screenshot: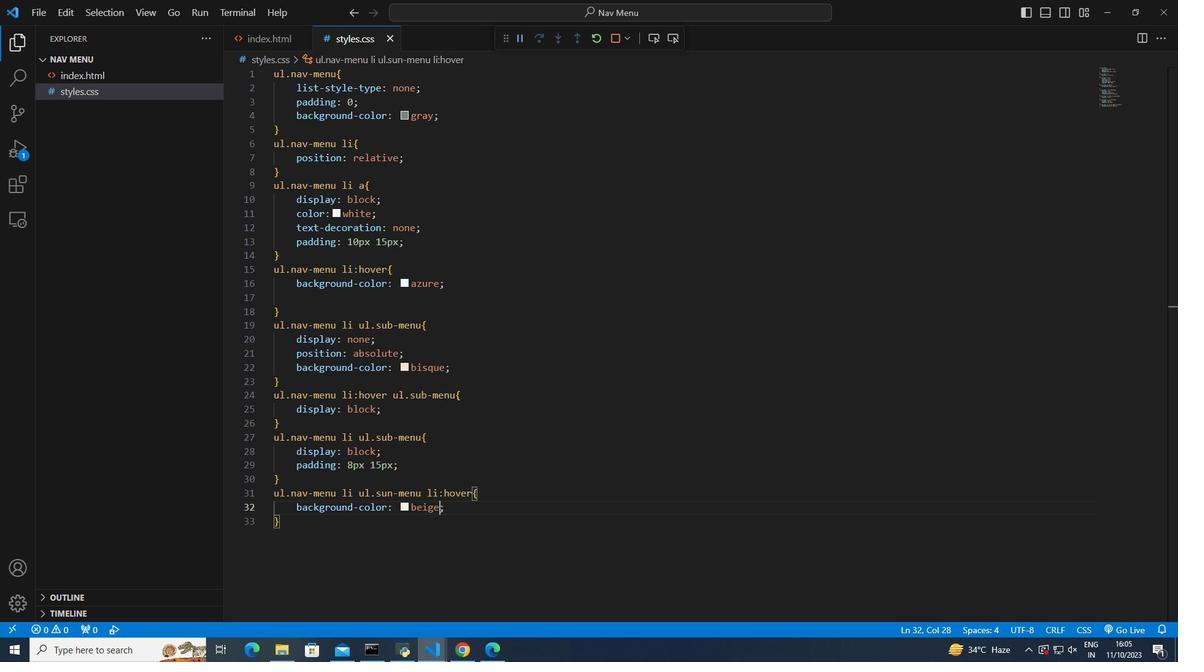 
Action: Mouse scrolled (11, 119) with delta (0, 0)
Screenshot: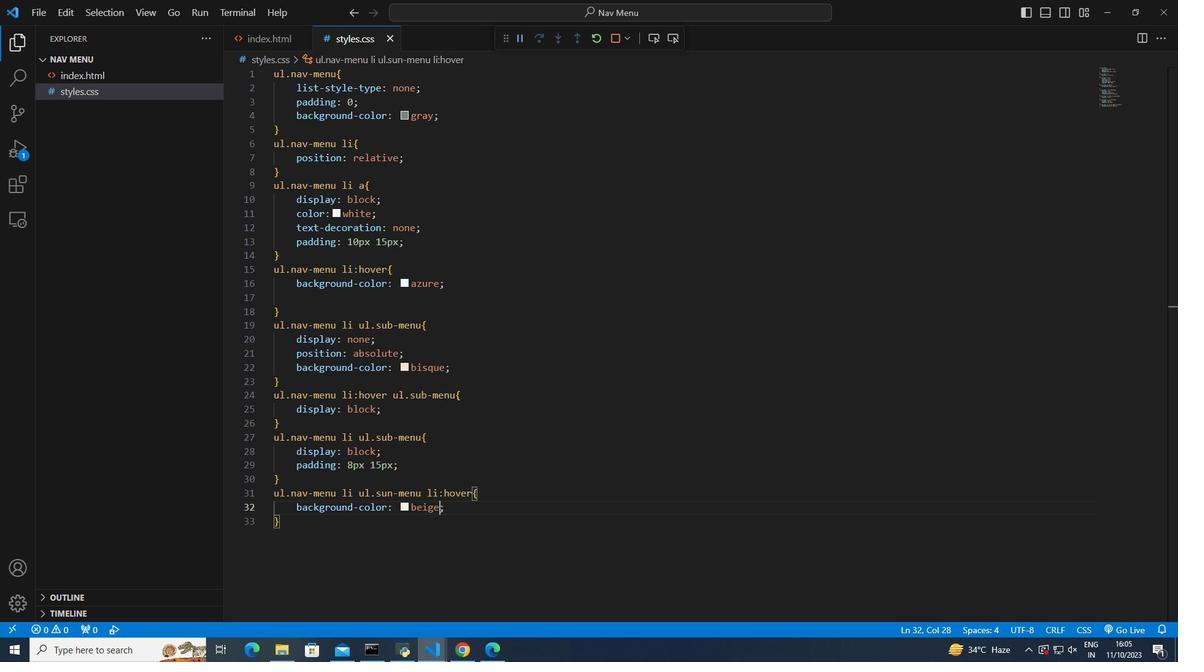 
Action: Mouse moved to (61, 137)
Screenshot: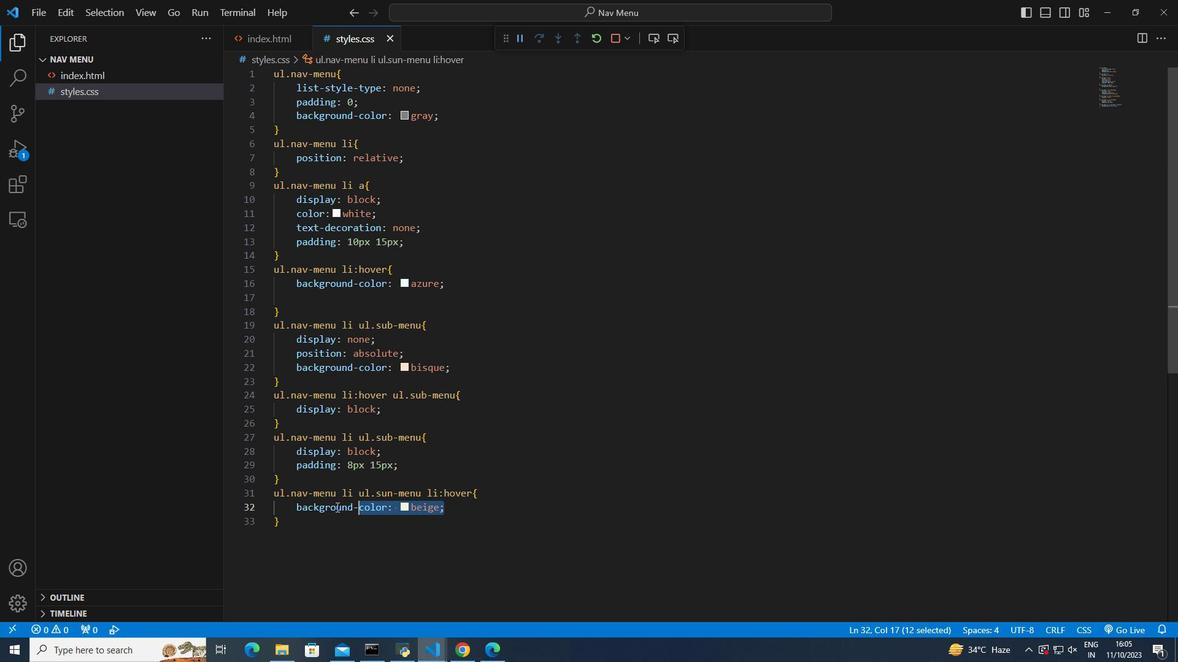
Action: Mouse pressed left at (61, 137)
Screenshot: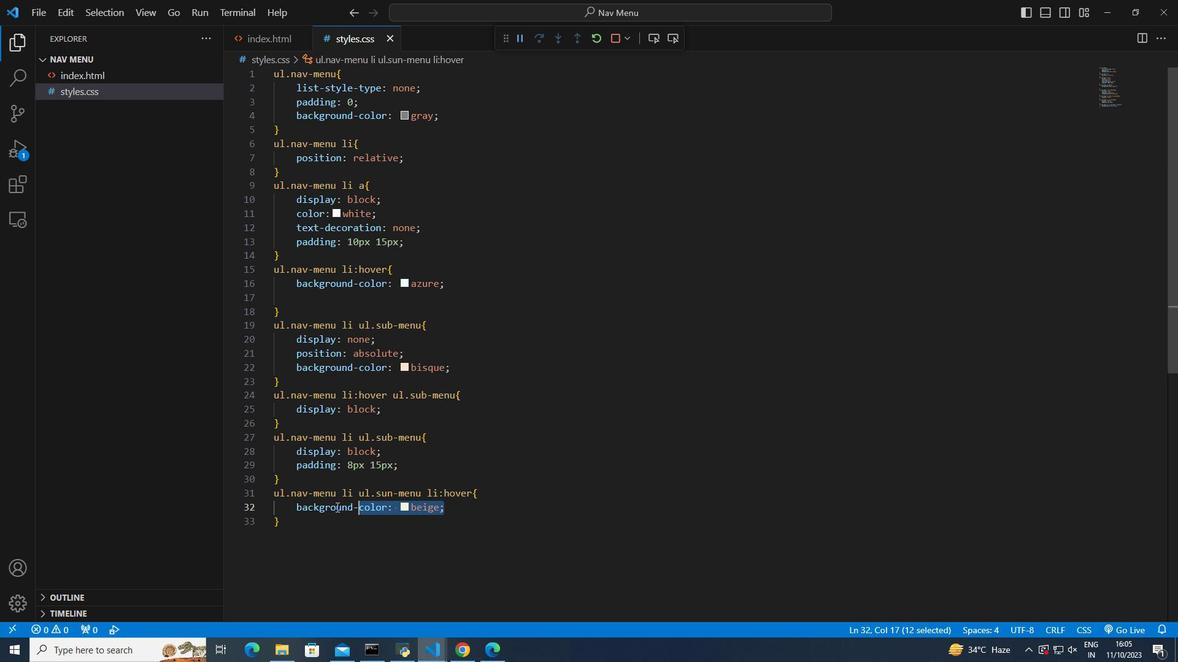 
Action: Mouse moved to (80, 128)
Screenshot: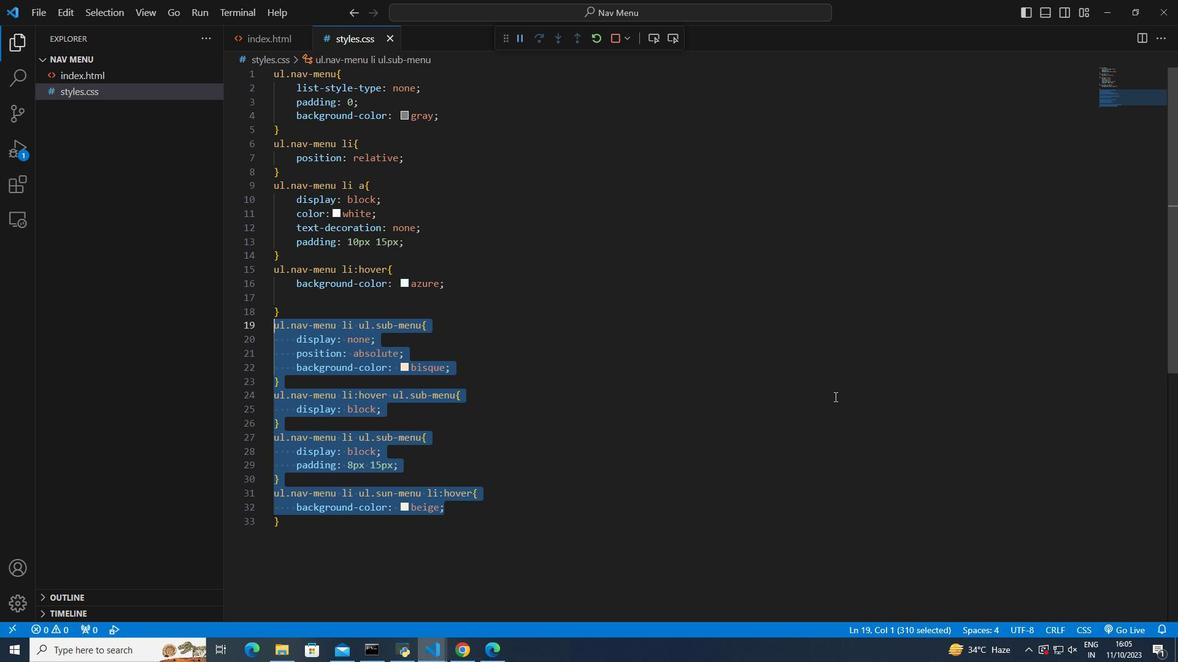
Action: Key pressed <<191>>
Screenshot: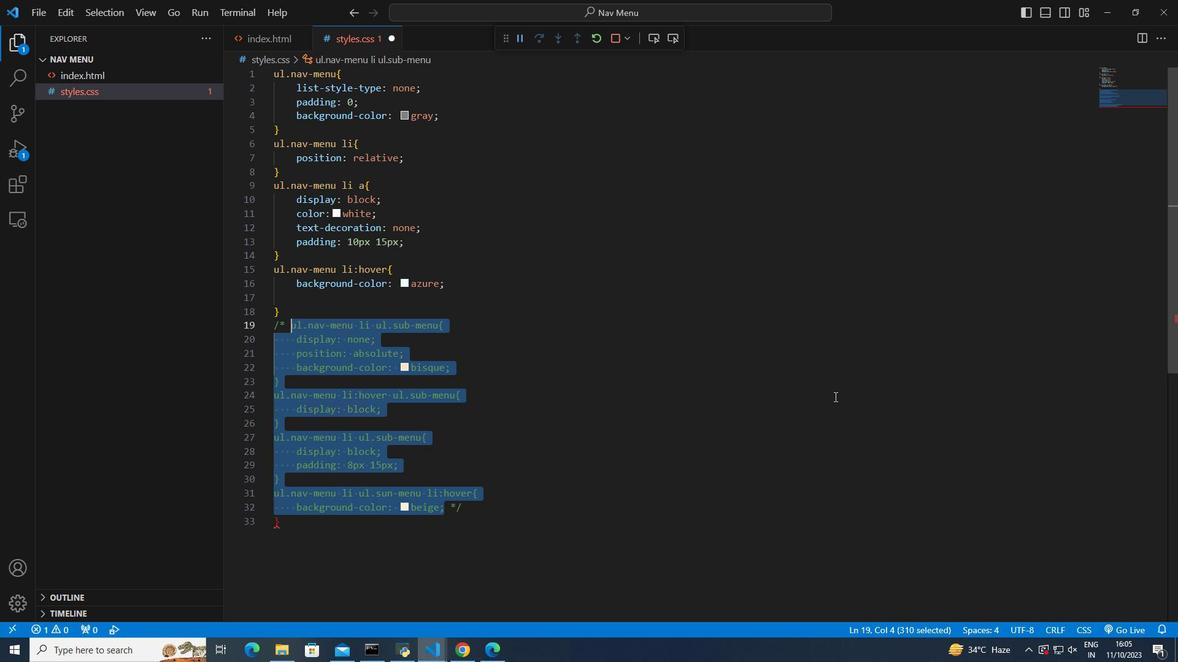 
Action: Mouse moved to (54, 138)
Screenshot: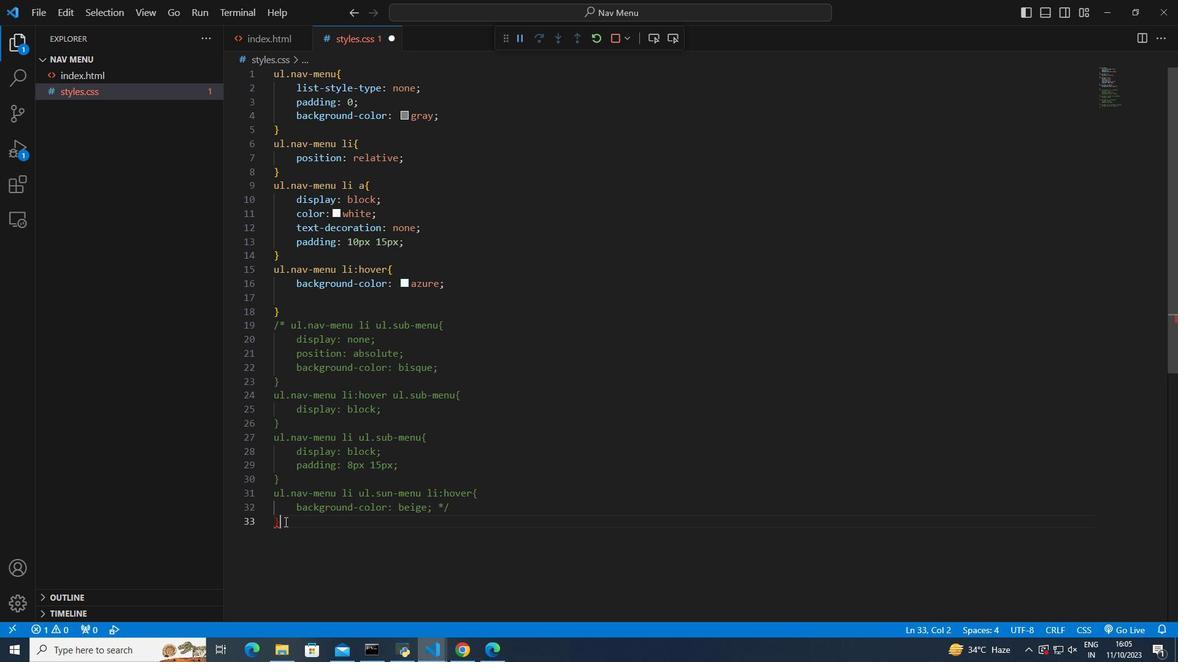 
Action: Mouse pressed left at (54, 138)
Screenshot: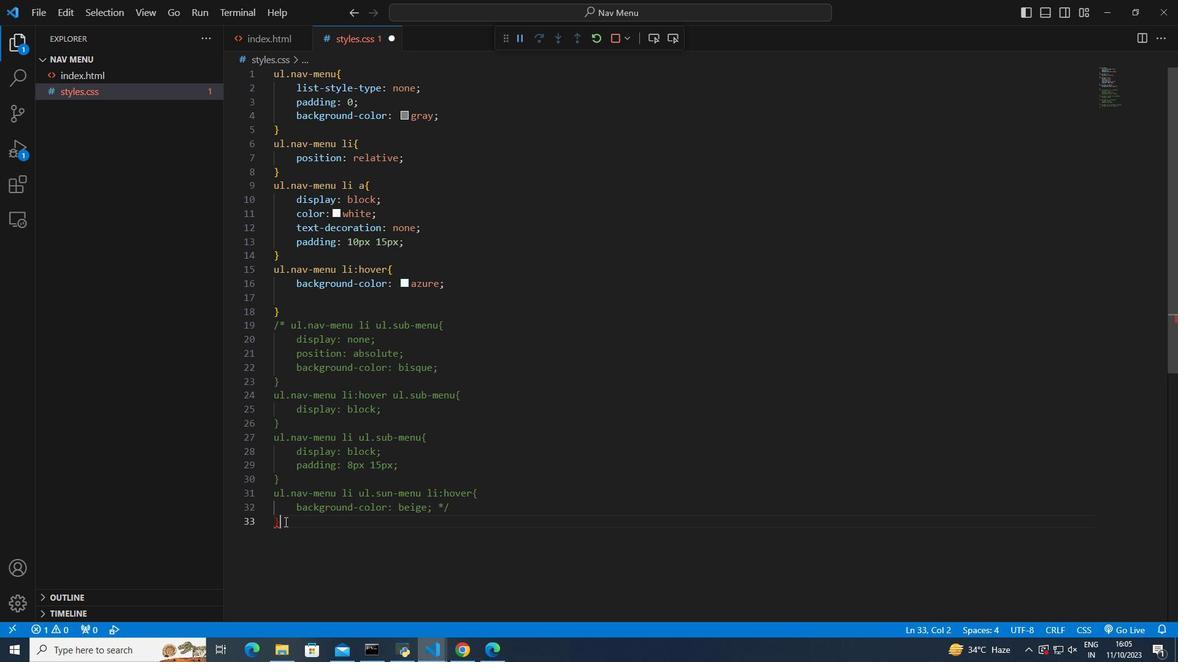 
Action: Mouse moved to (54, 138)
